 Task: Explore Airbnb stays in Oklahoma Route 66 from 18 october to 24 october with 2 Adults
Action: Mouse moved to (578, 74)
Screenshot: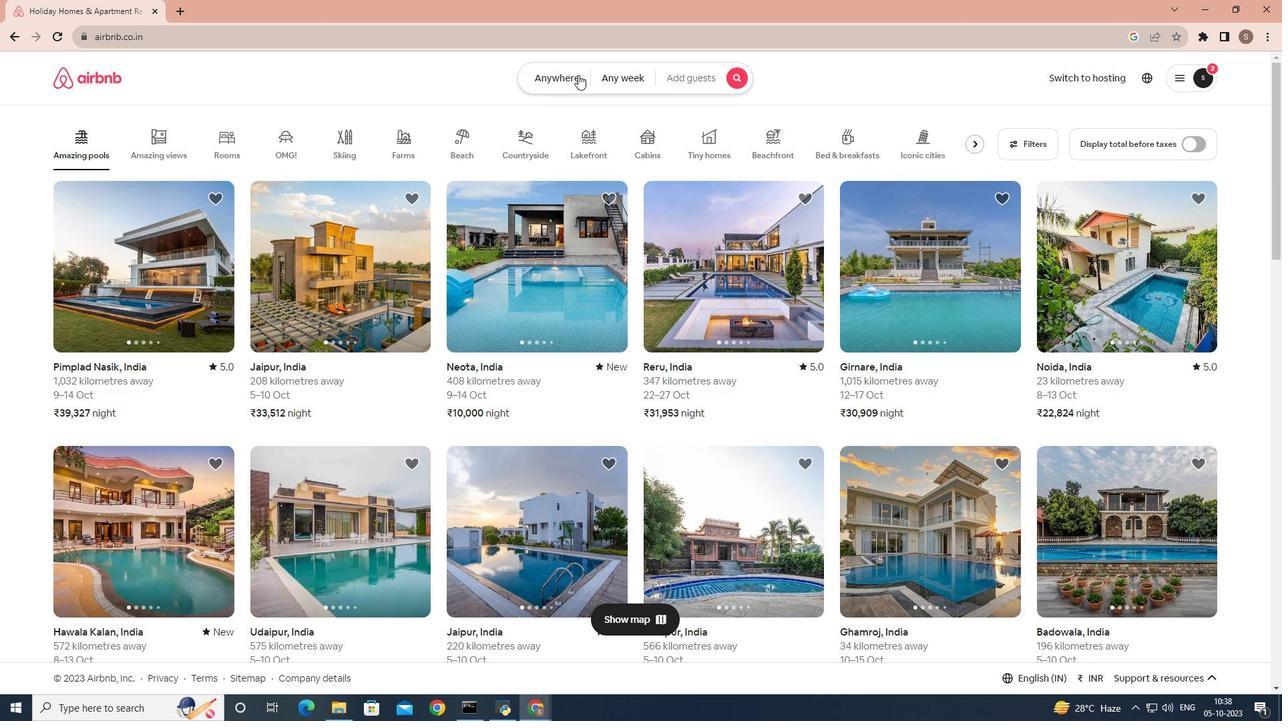 
Action: Mouse pressed left at (578, 74)
Screenshot: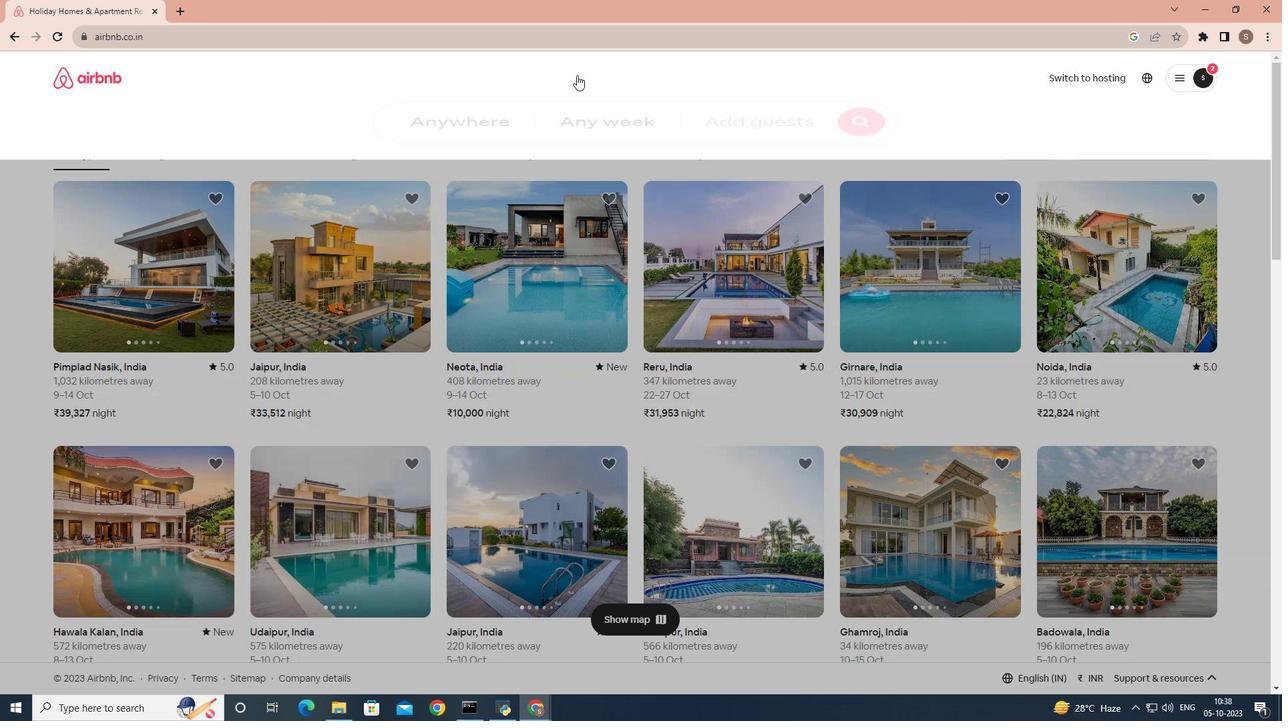 
Action: Mouse moved to (483, 126)
Screenshot: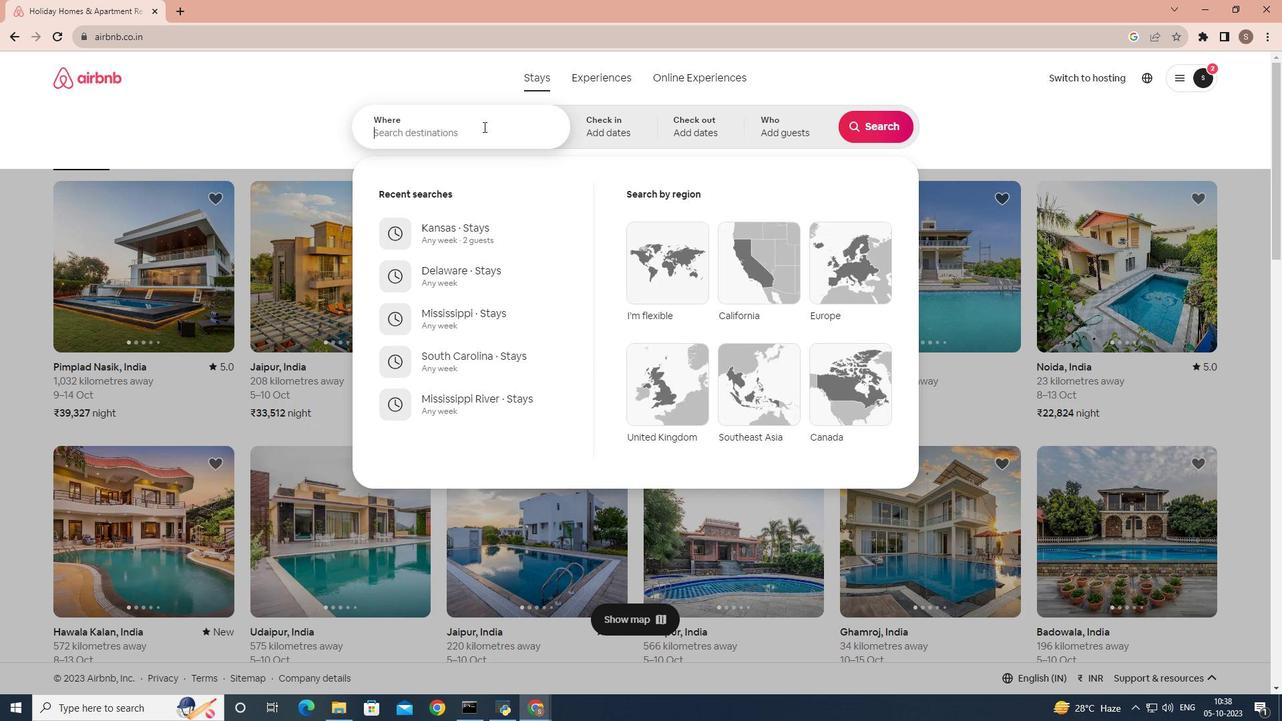 
Action: Mouse pressed left at (483, 126)
Screenshot: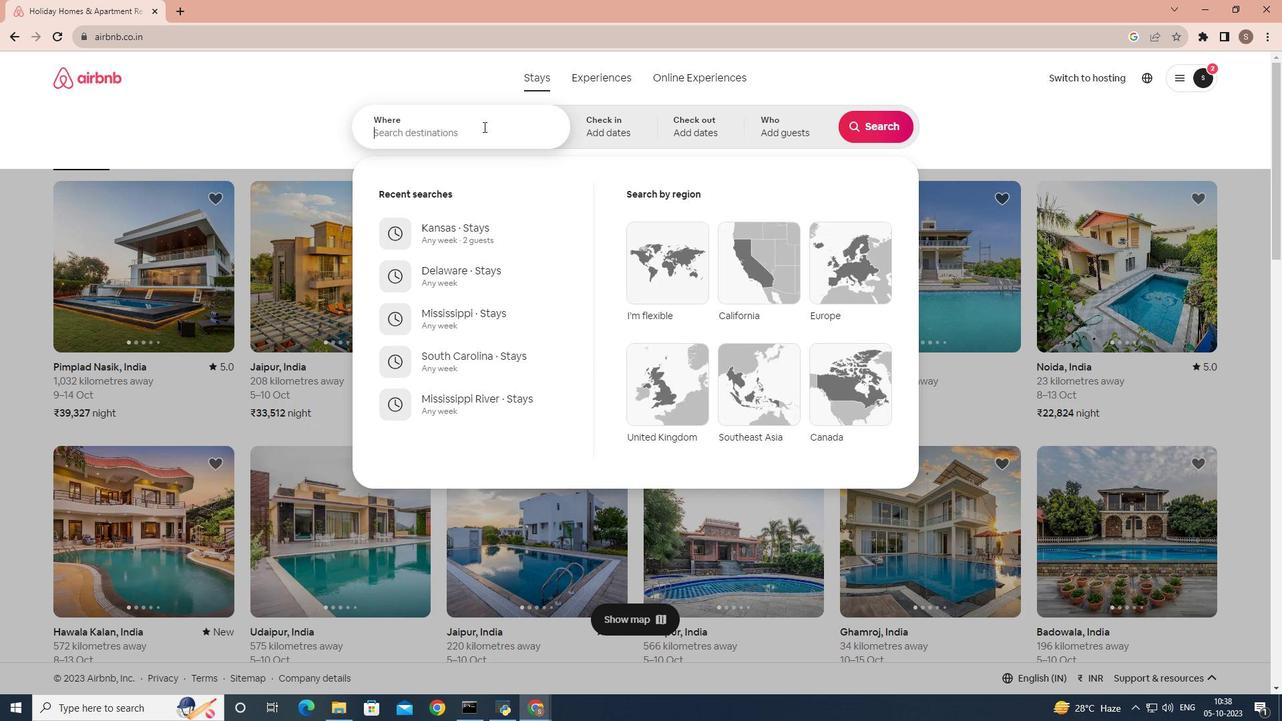 
Action: Key pressed <Key.shift>Oklahoma<Key.space><Key.shift><Key.shift><Key.shift><Key.shift>Route<Key.space>66
Screenshot: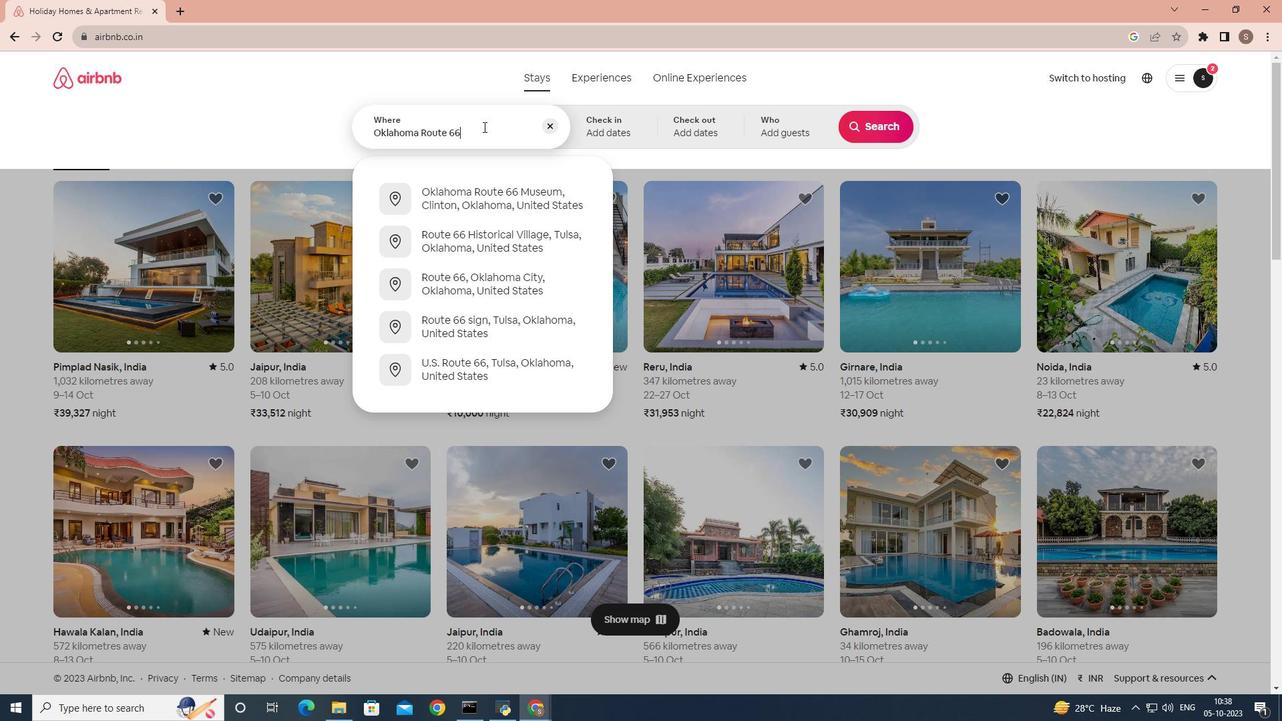 
Action: Mouse moved to (617, 127)
Screenshot: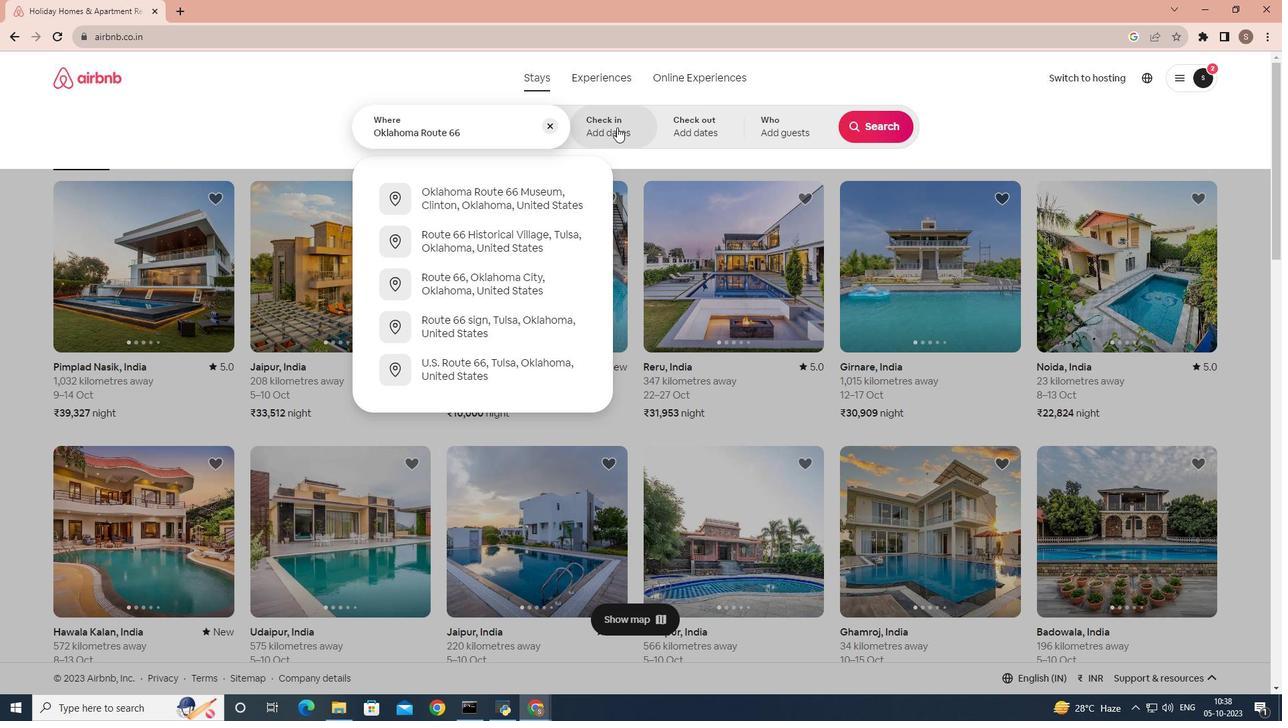 
Action: Mouse pressed left at (617, 127)
Screenshot: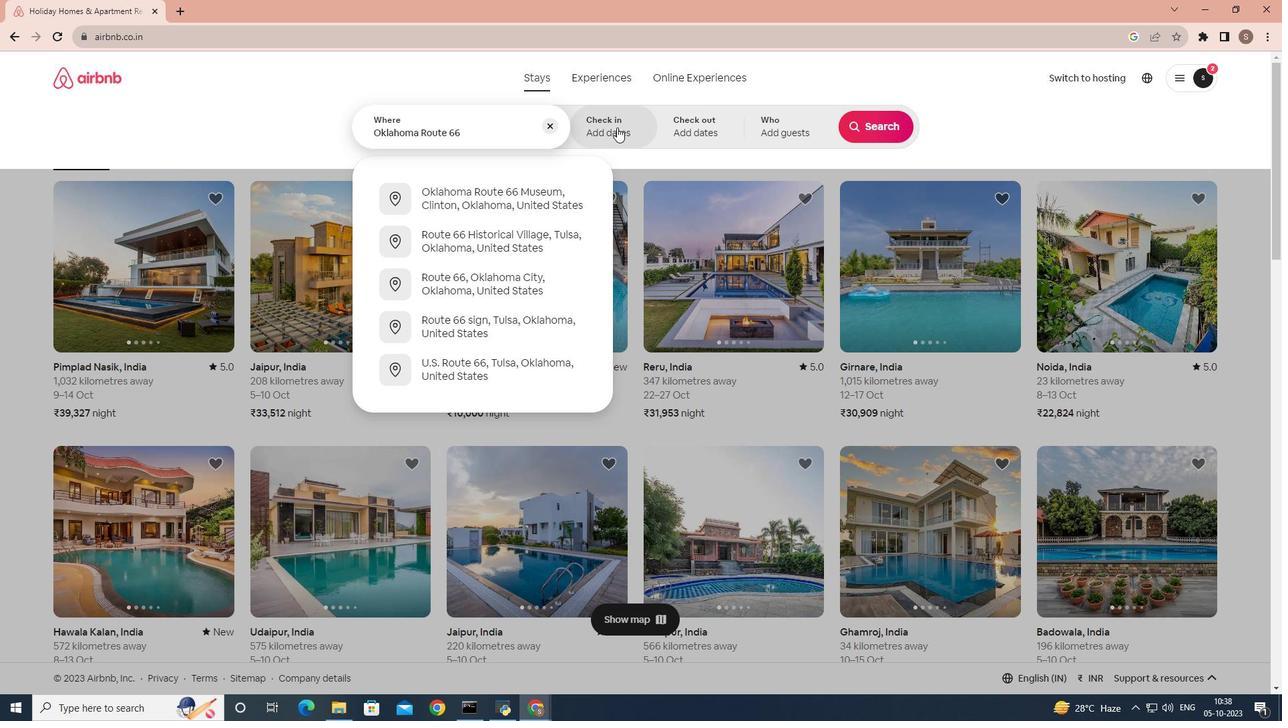 
Action: Mouse moved to (497, 358)
Screenshot: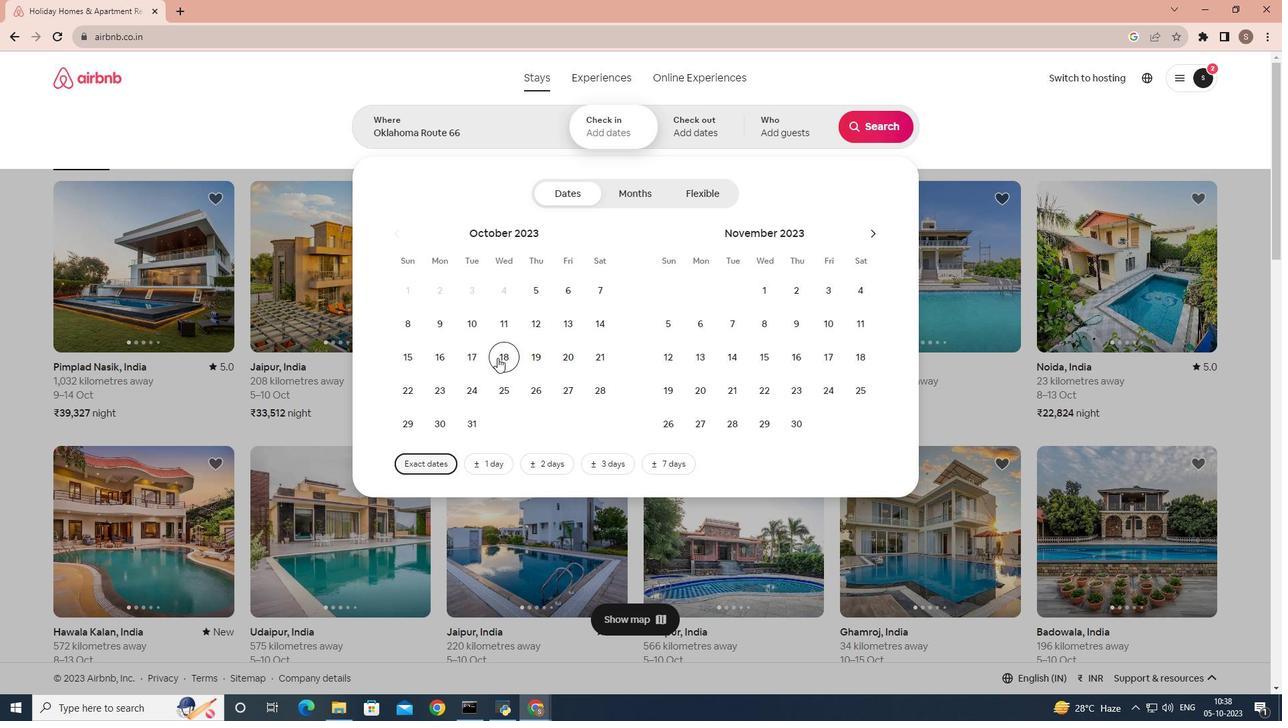 
Action: Mouse pressed left at (497, 358)
Screenshot: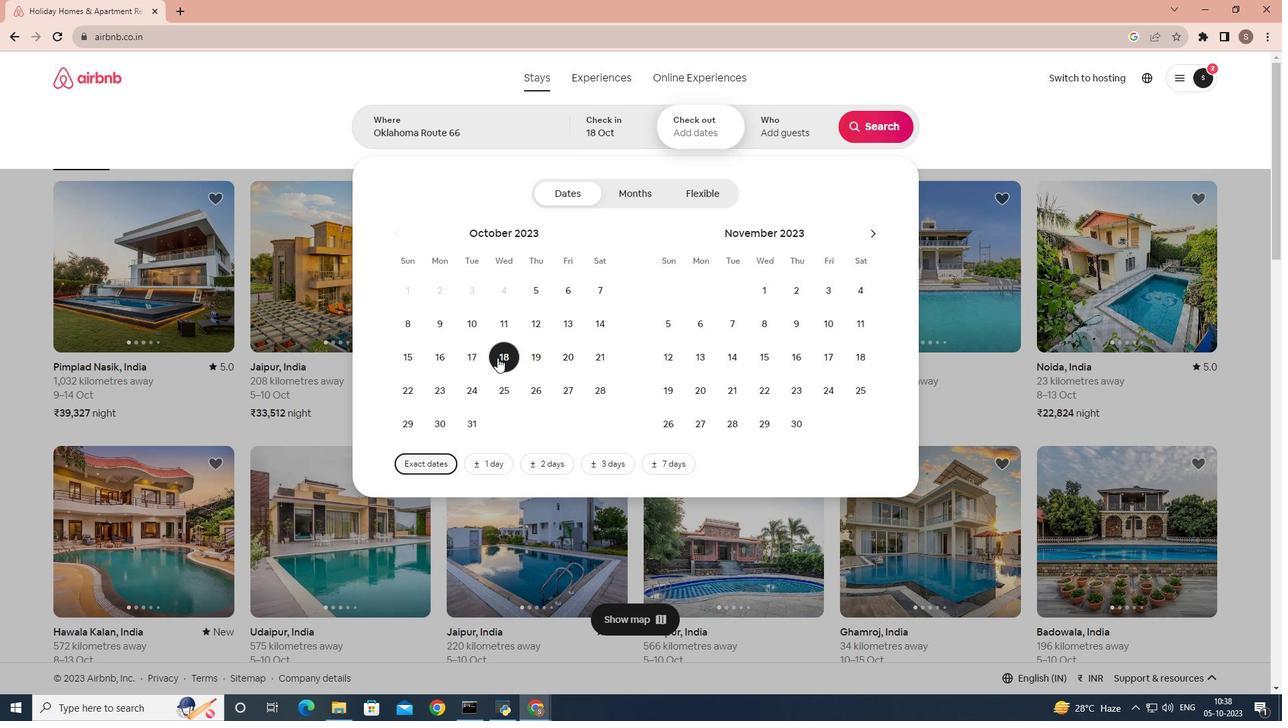 
Action: Mouse moved to (475, 378)
Screenshot: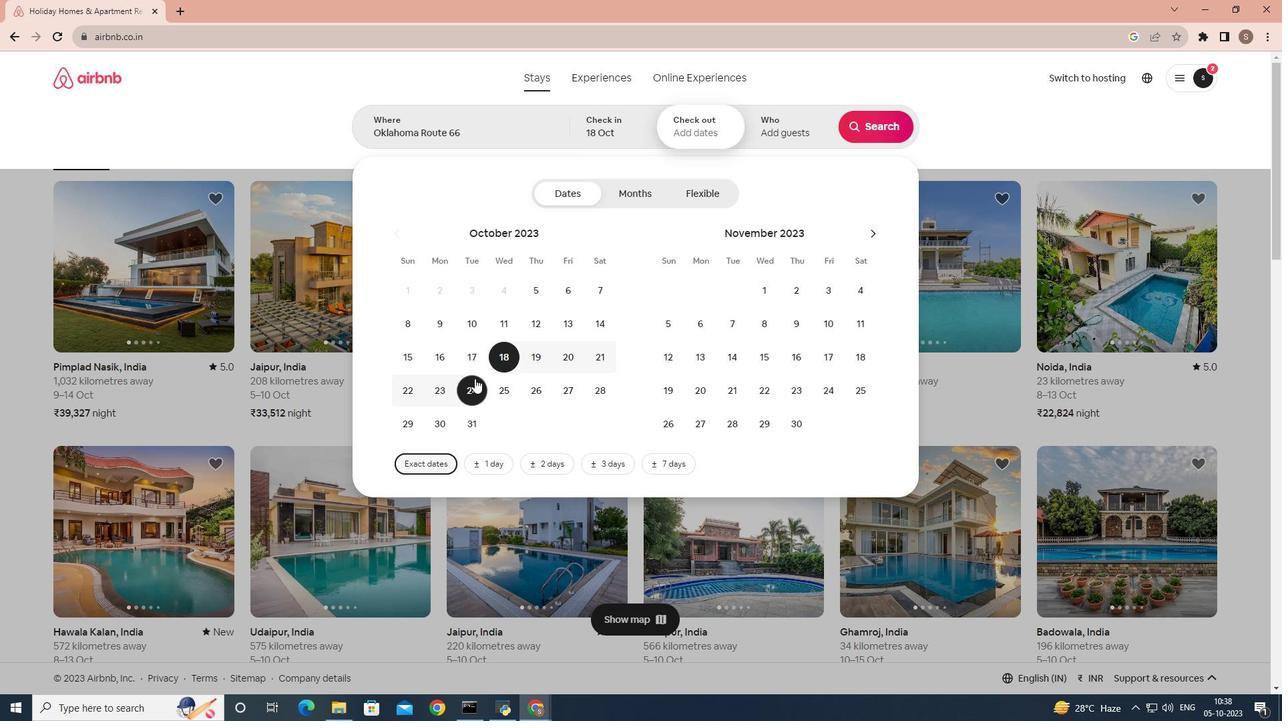 
Action: Mouse pressed left at (475, 378)
Screenshot: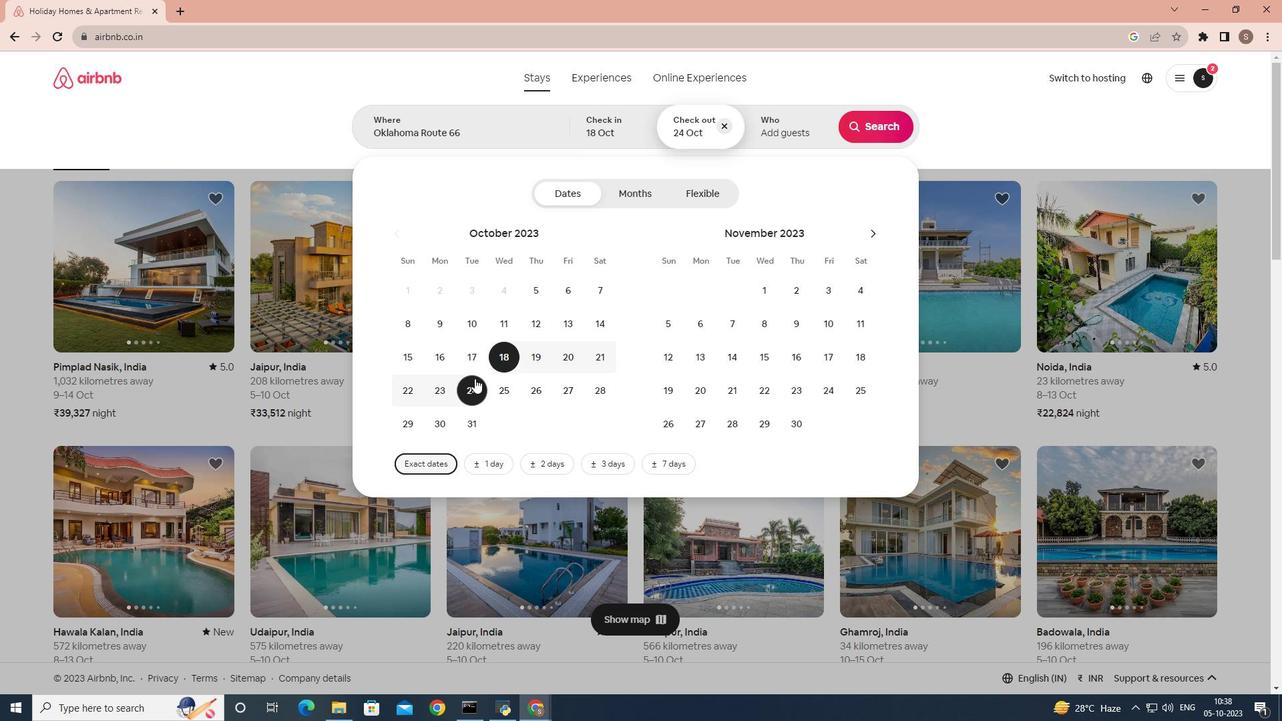 
Action: Mouse moved to (769, 130)
Screenshot: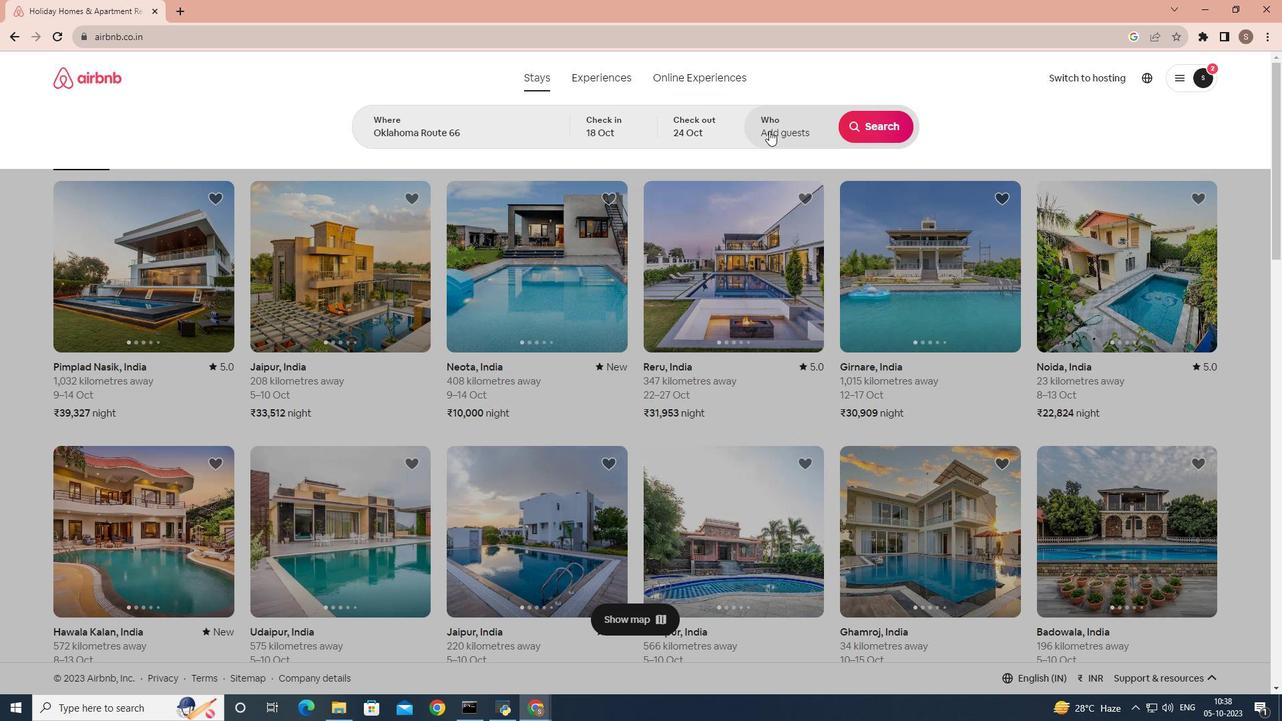 
Action: Mouse pressed left at (769, 130)
Screenshot: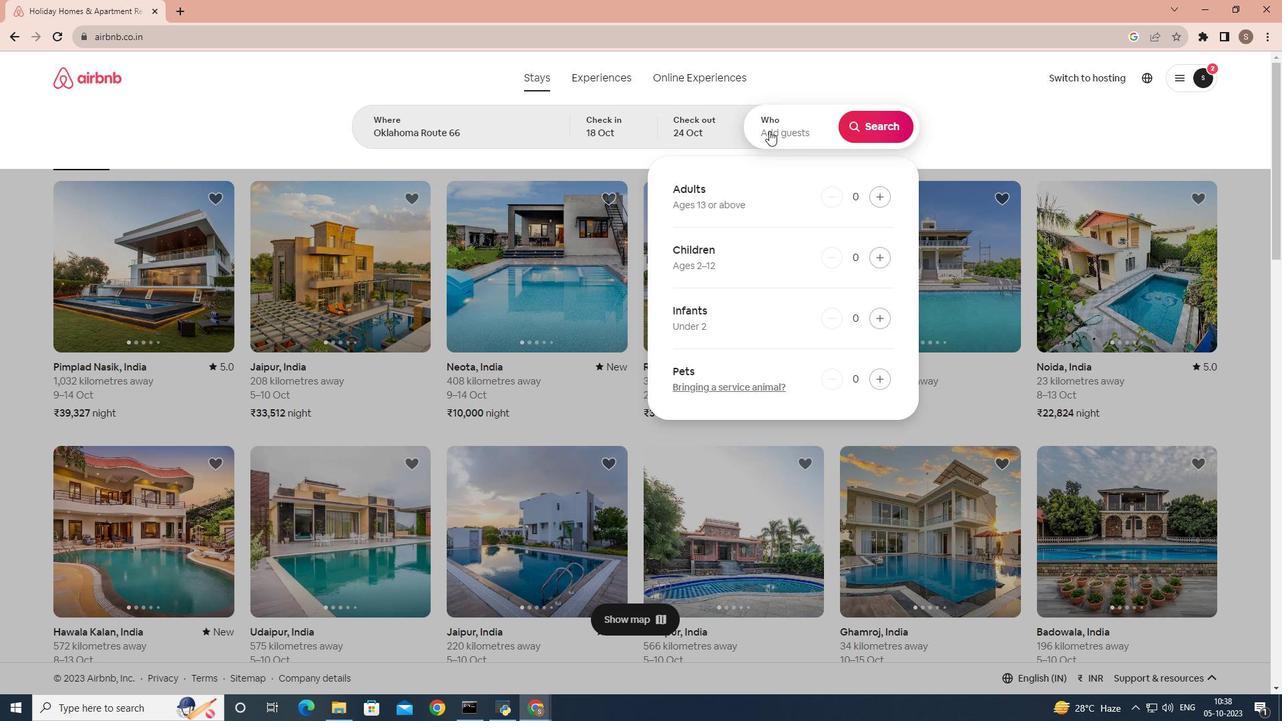
Action: Mouse moved to (887, 191)
Screenshot: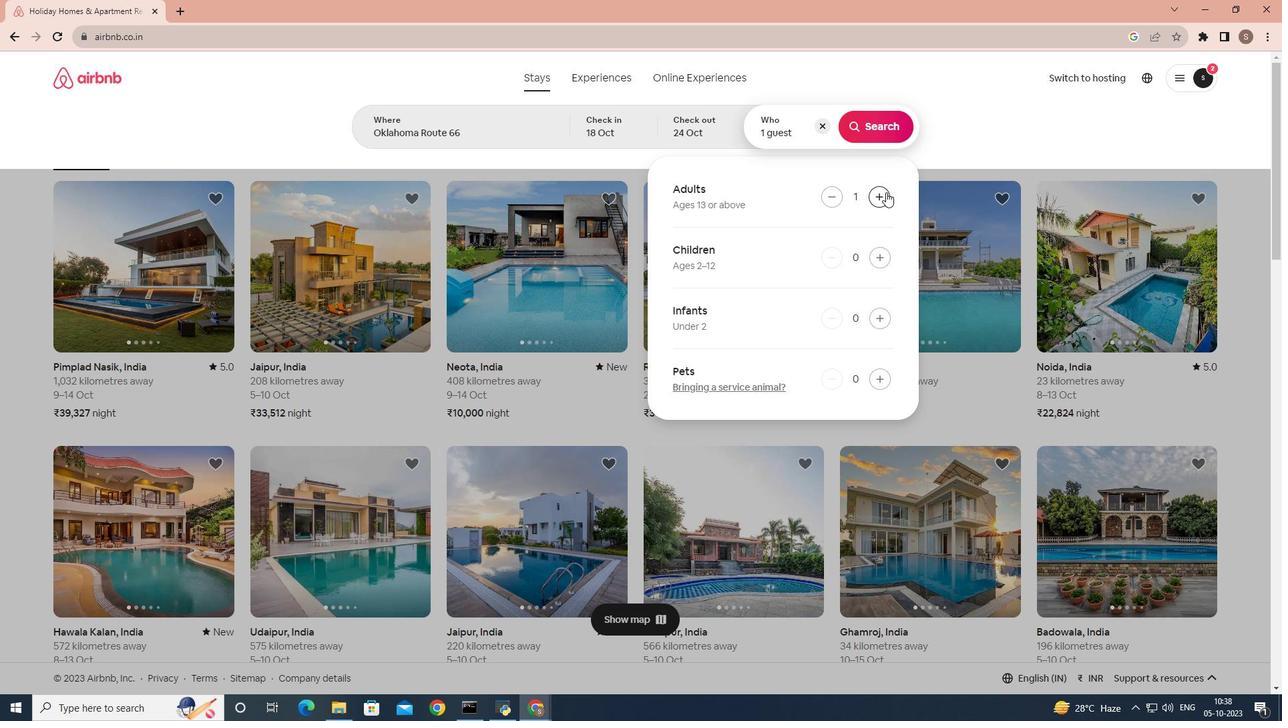
Action: Mouse pressed left at (887, 191)
Screenshot: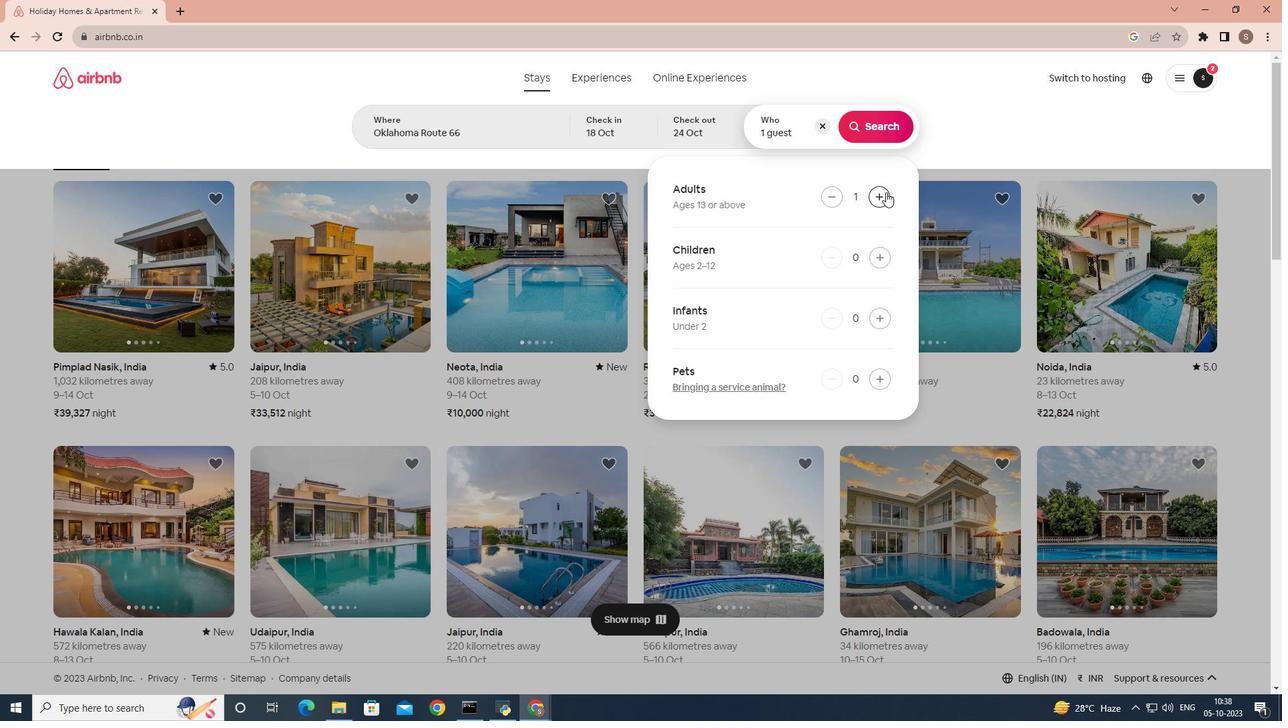 
Action: Mouse moved to (886, 192)
Screenshot: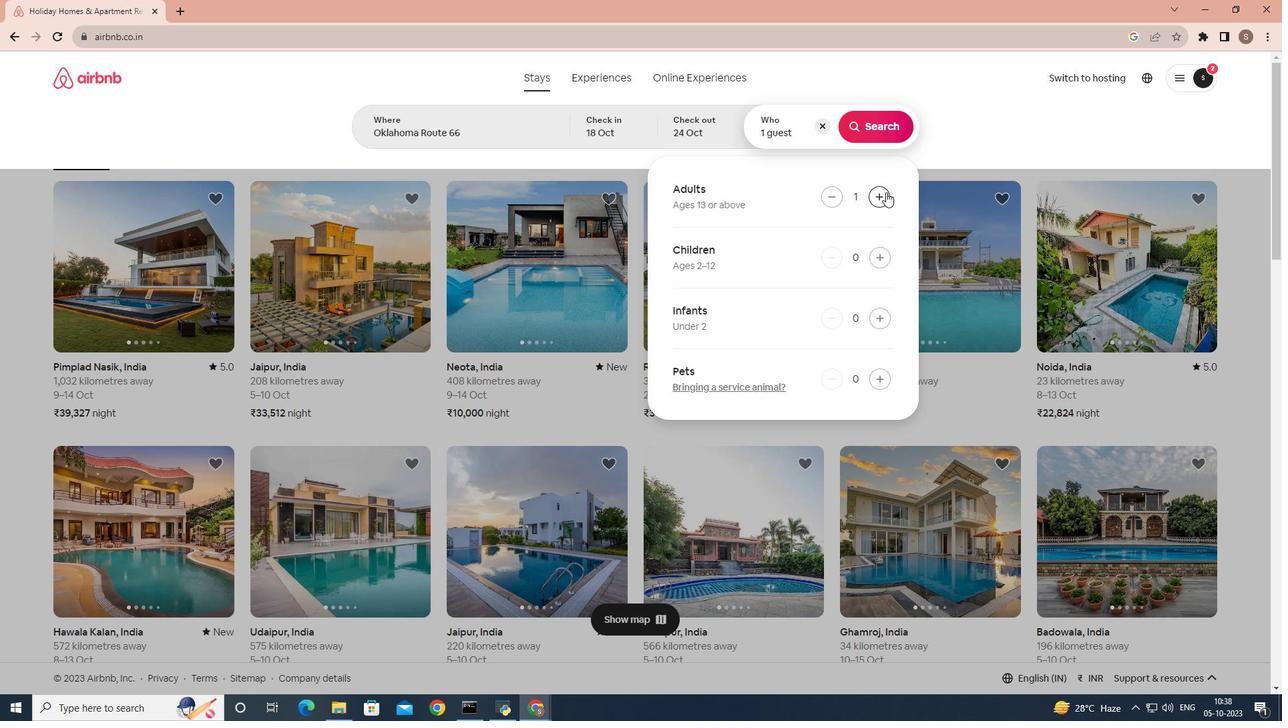 
Action: Mouse pressed left at (886, 192)
Screenshot: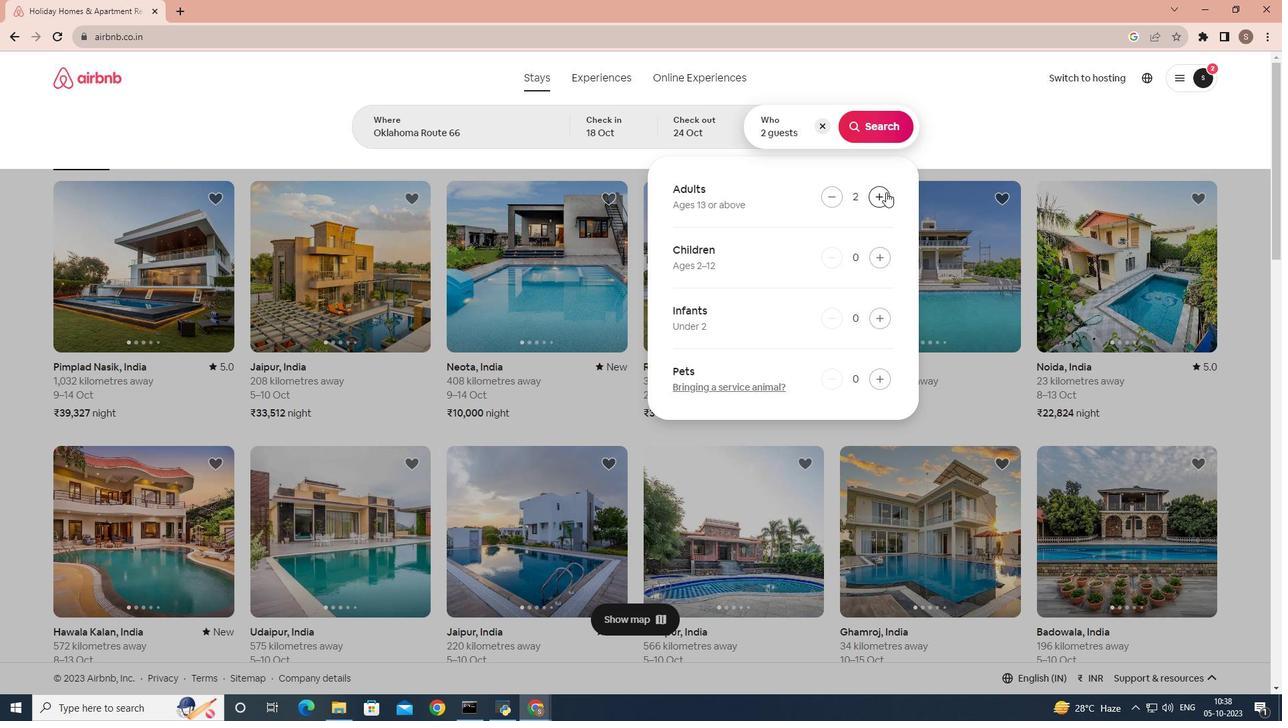 
Action: Mouse moved to (865, 134)
Screenshot: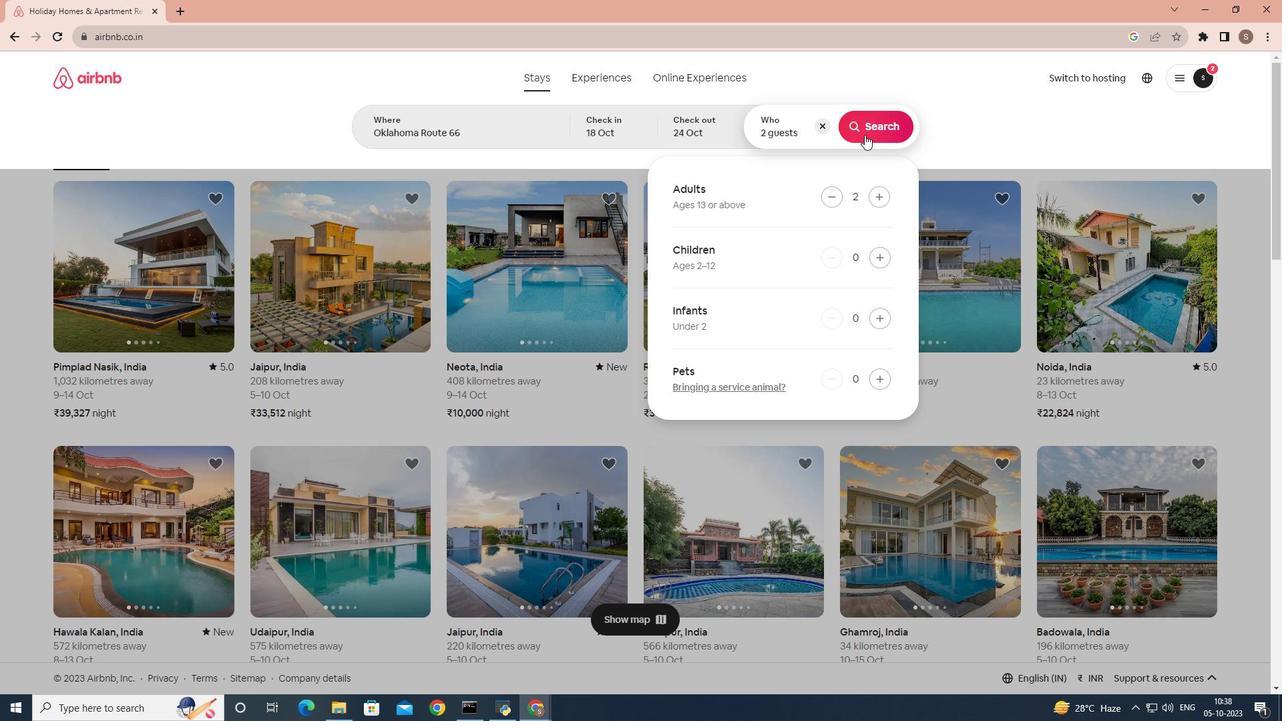 
Action: Mouse pressed left at (865, 134)
Screenshot: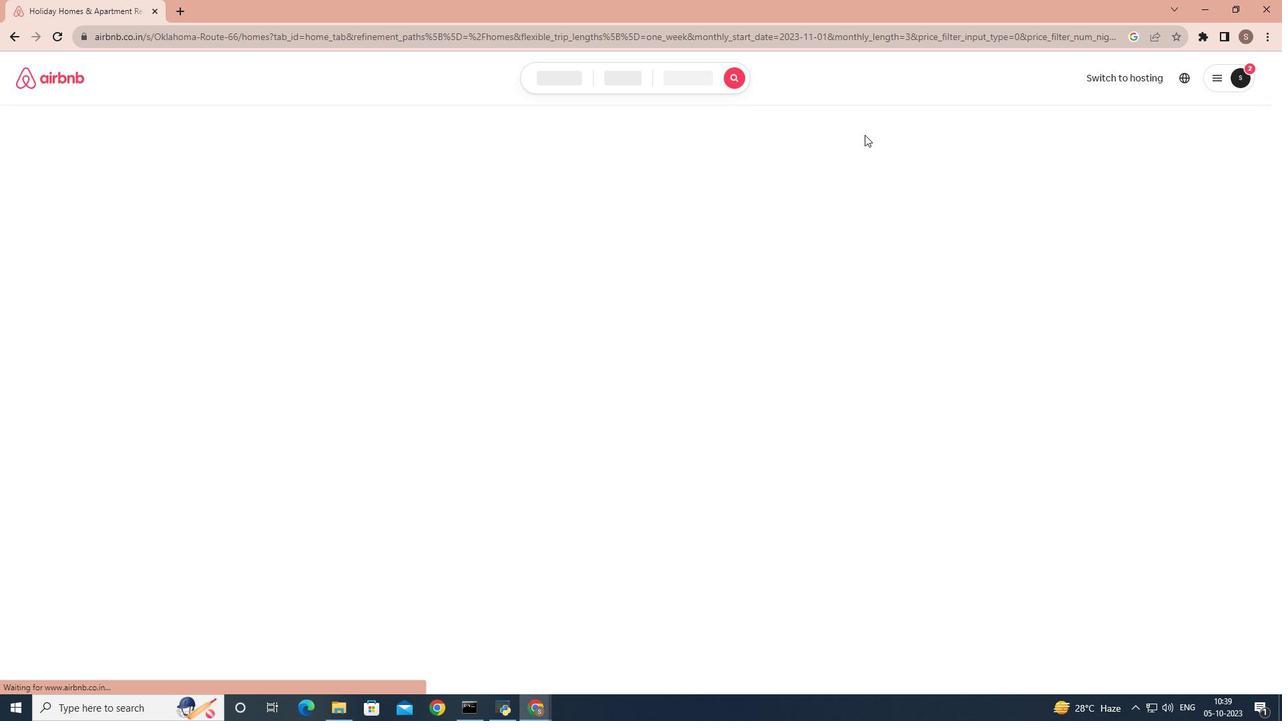 
Action: Mouse moved to (551, 263)
Screenshot: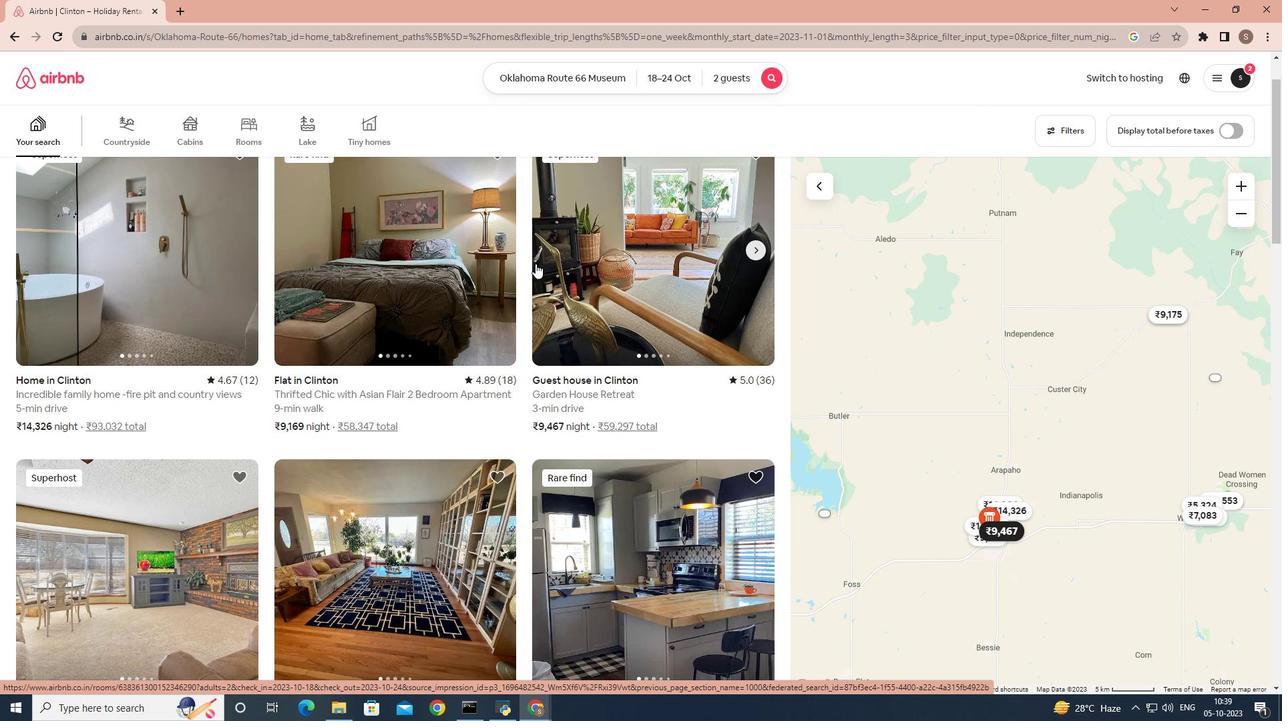 
Action: Mouse scrolled (551, 263) with delta (0, 0)
Screenshot: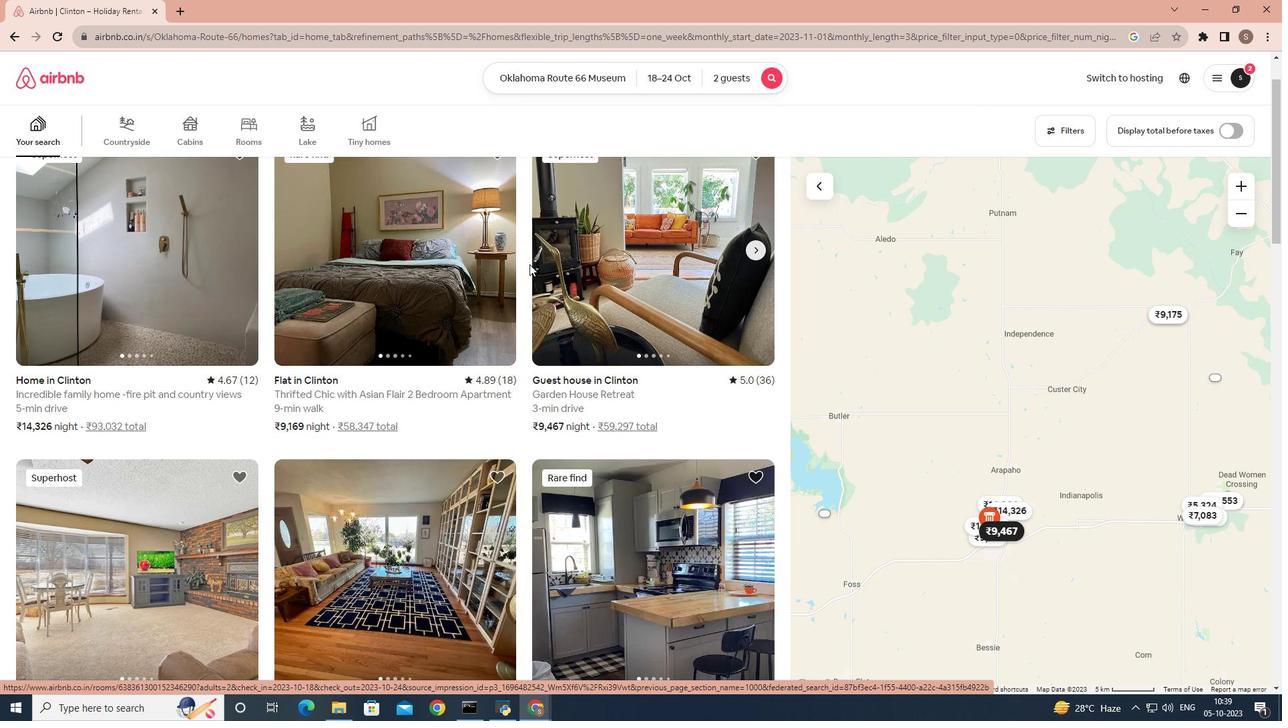 
Action: Mouse moved to (181, 305)
Screenshot: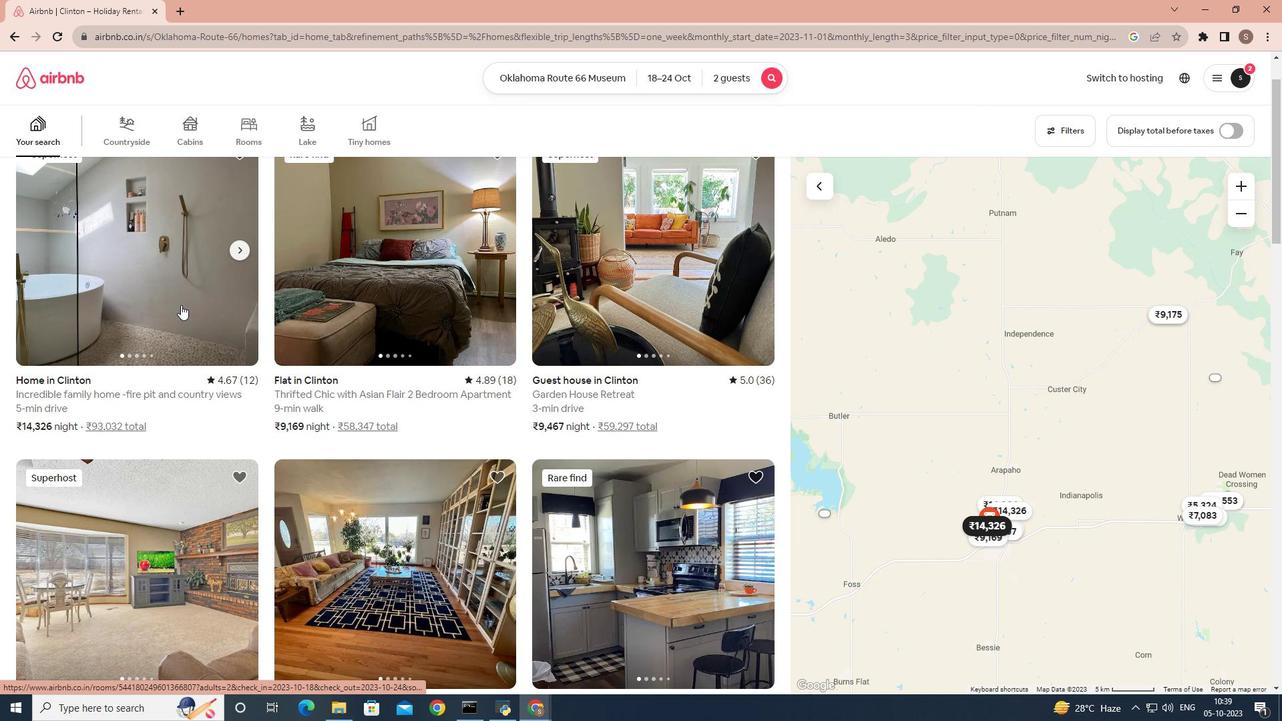 
Action: Mouse pressed left at (181, 305)
Screenshot: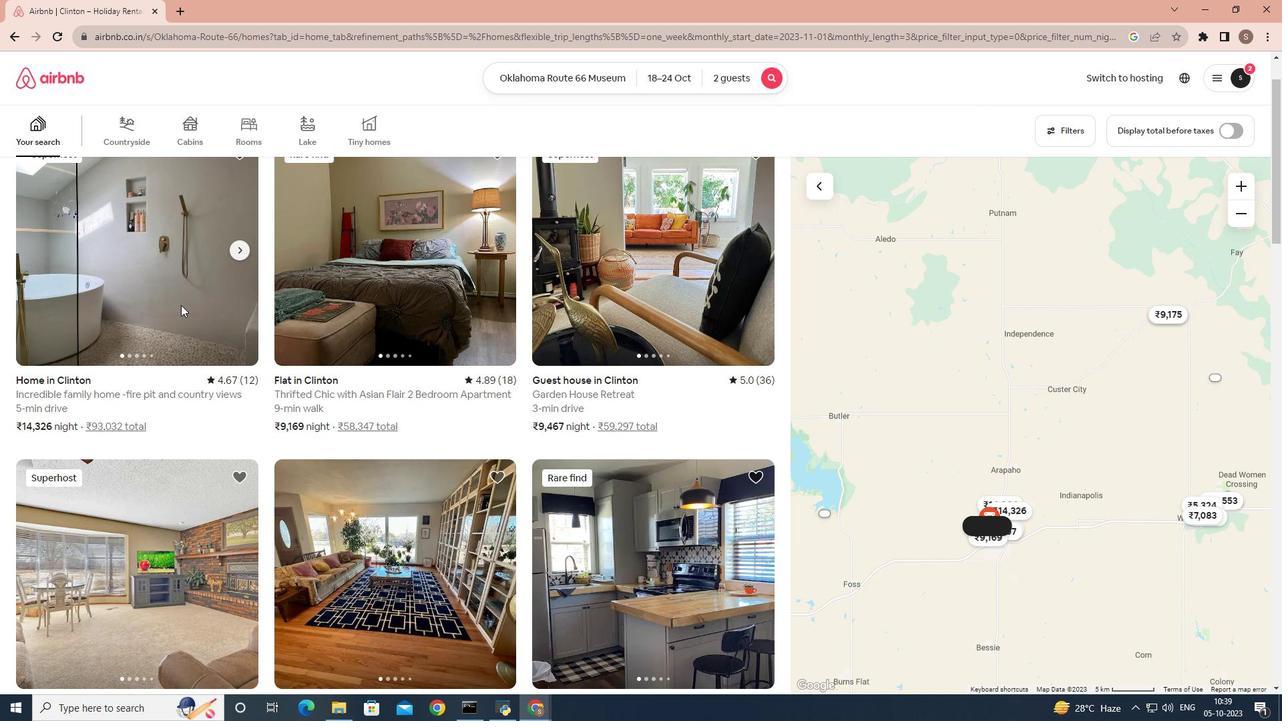 
Action: Mouse moved to (920, 501)
Screenshot: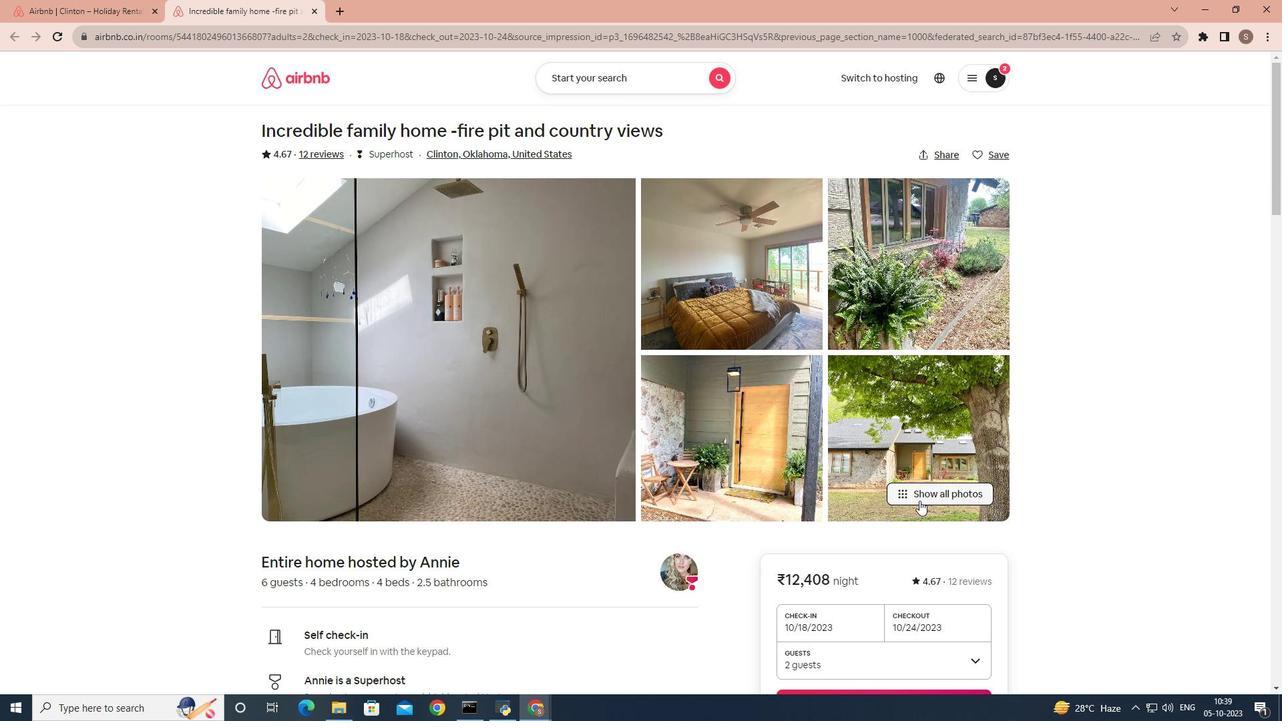 
Action: Mouse pressed left at (920, 501)
Screenshot: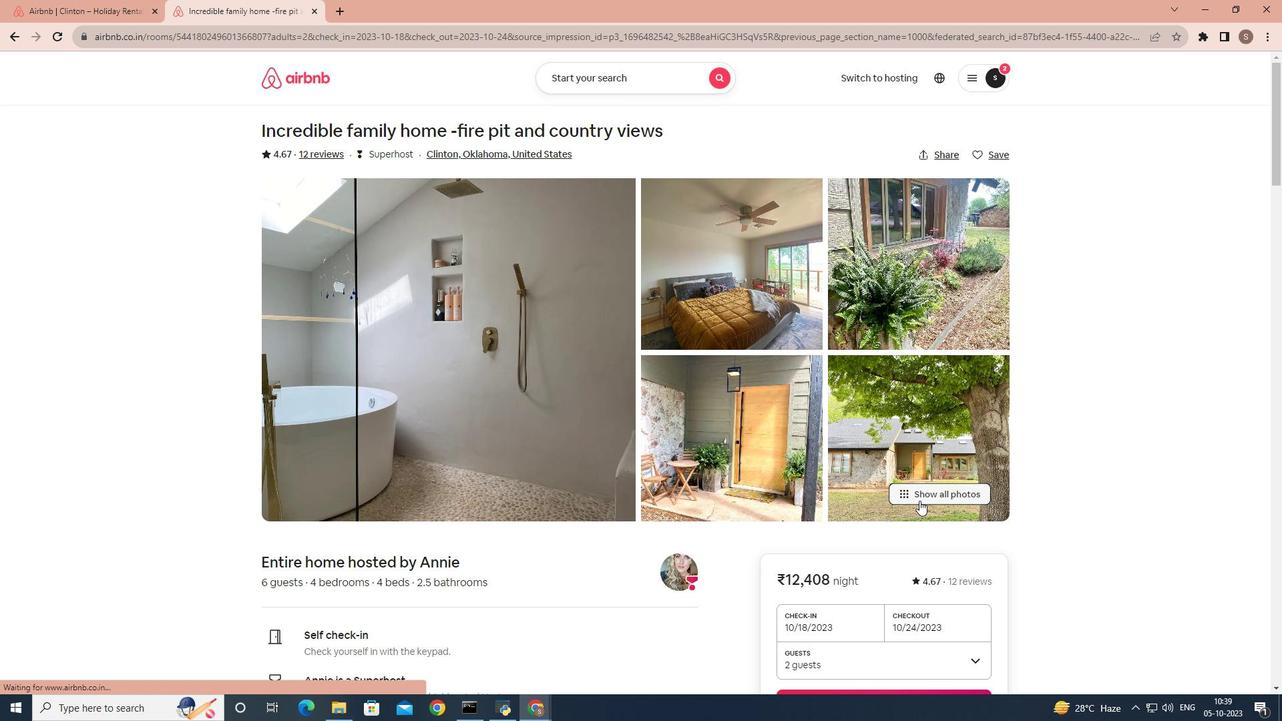 
Action: Mouse moved to (1025, 404)
Screenshot: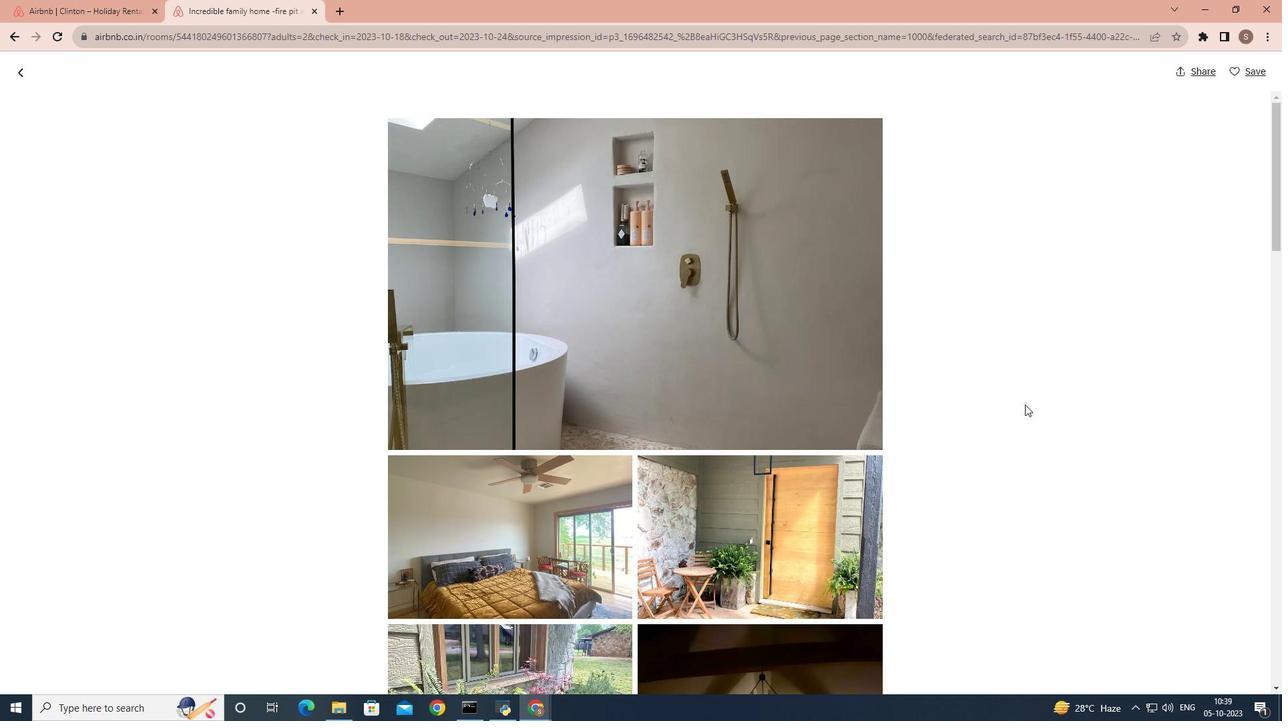 
Action: Mouse scrolled (1025, 404) with delta (0, 0)
Screenshot: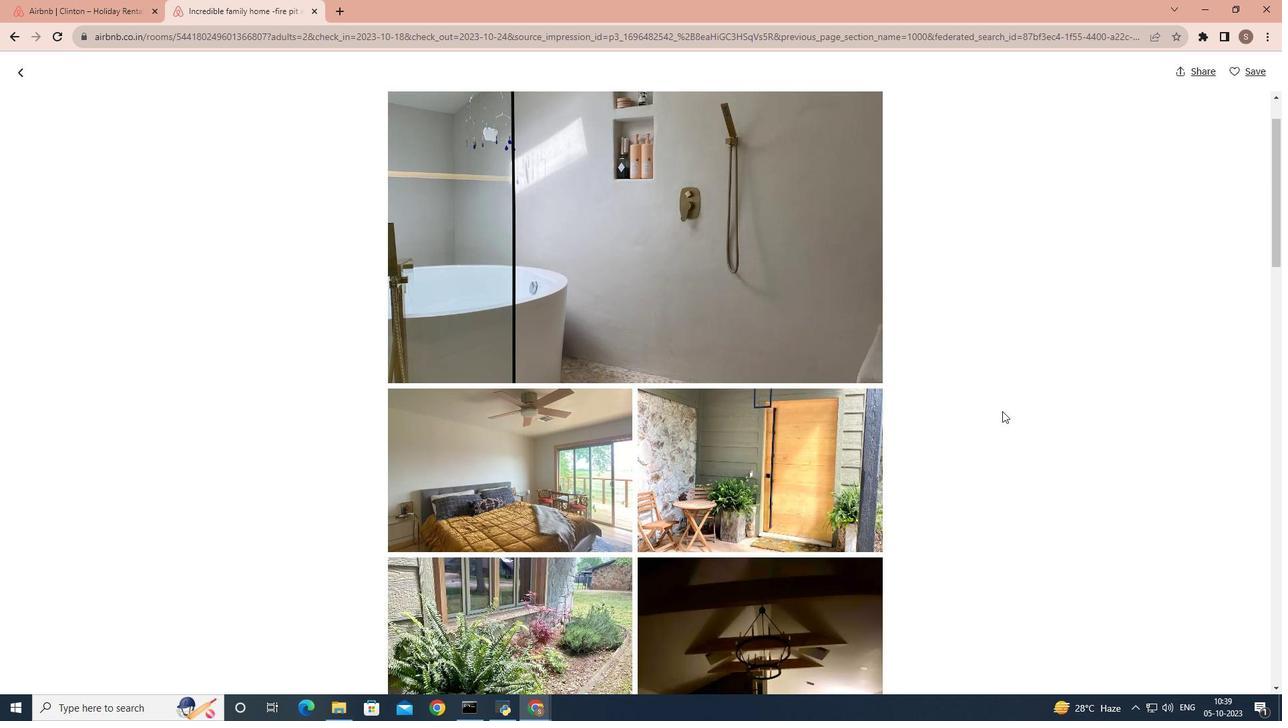 
Action: Mouse moved to (968, 420)
Screenshot: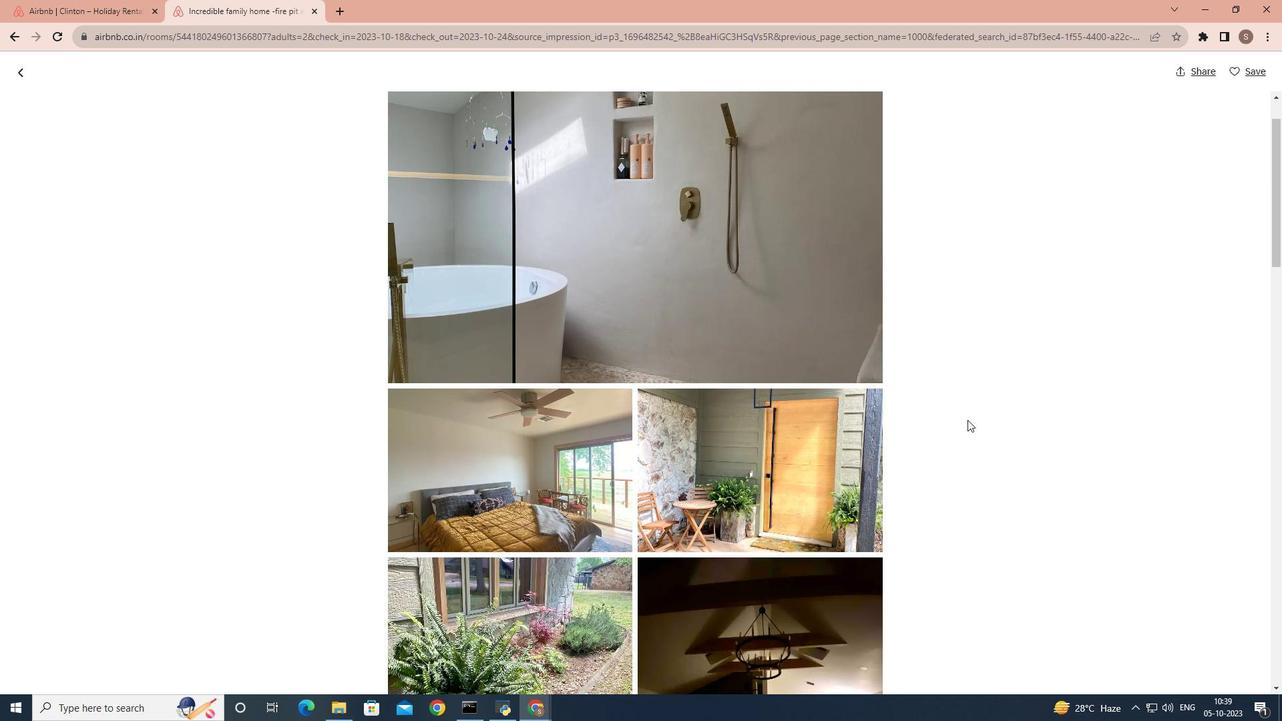 
Action: Mouse scrolled (968, 419) with delta (0, 0)
Screenshot: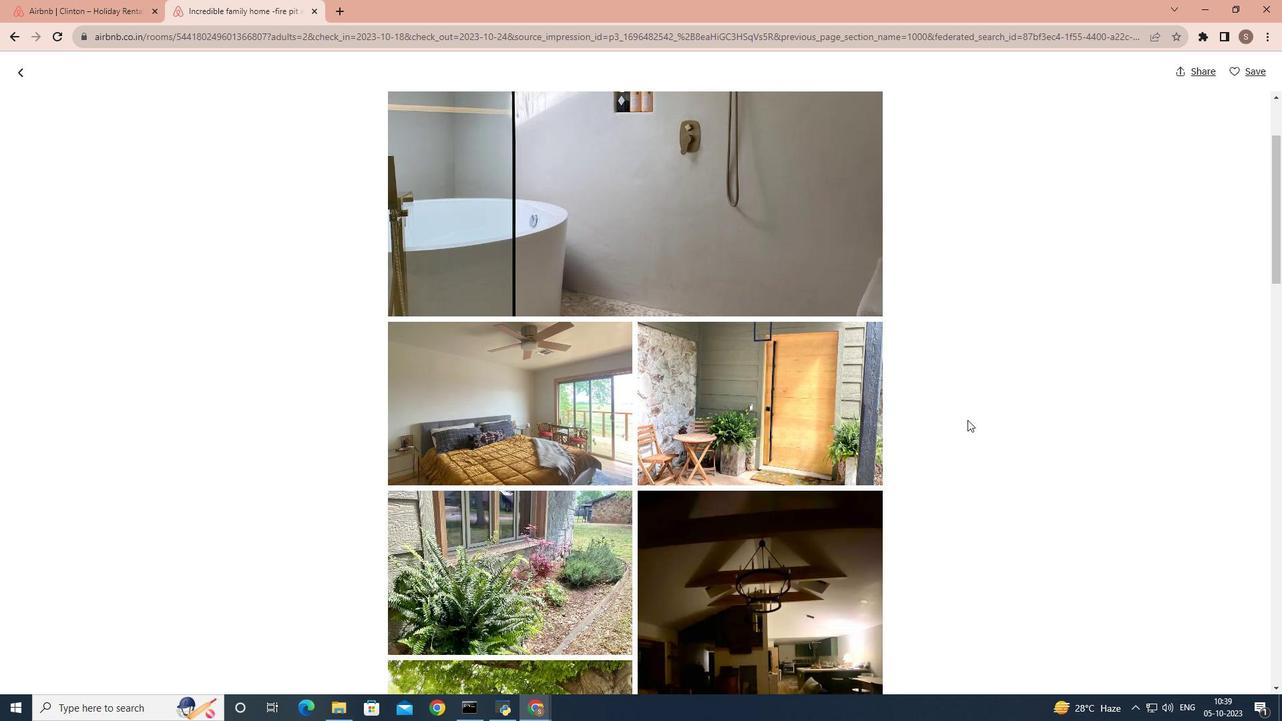 
Action: Mouse scrolled (968, 419) with delta (0, 0)
Screenshot: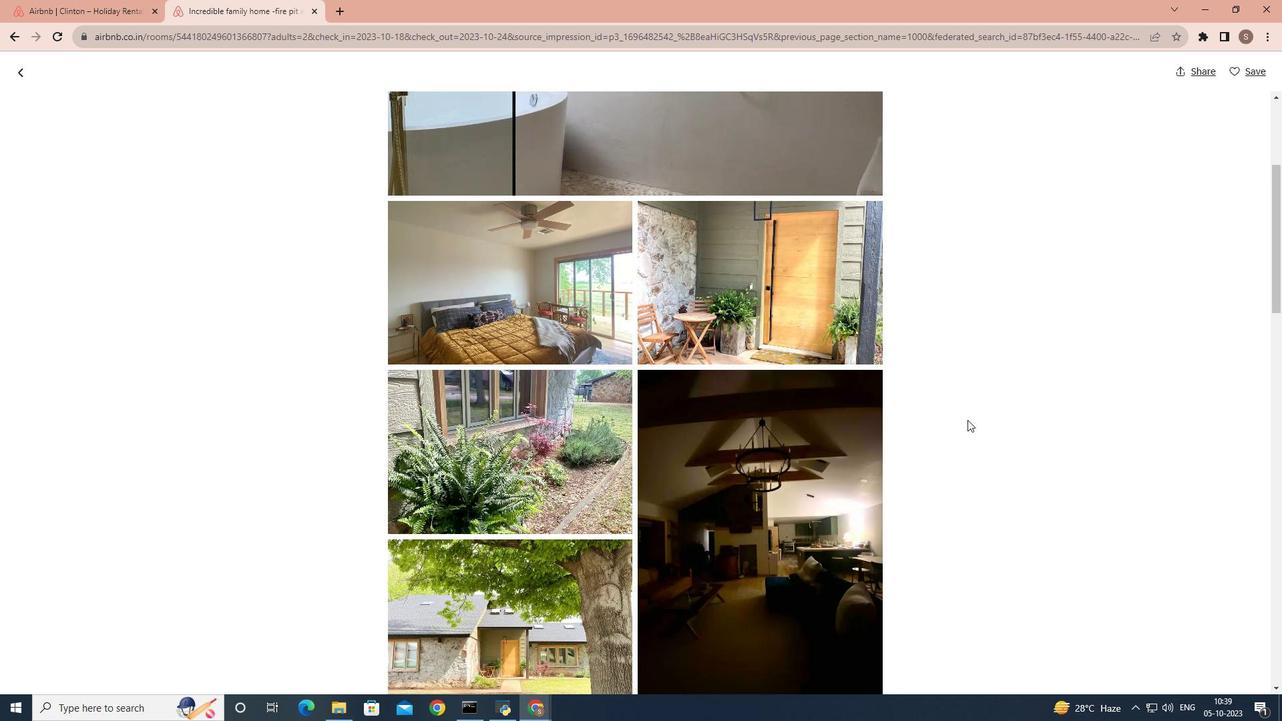 
Action: Mouse scrolled (968, 419) with delta (0, 0)
Screenshot: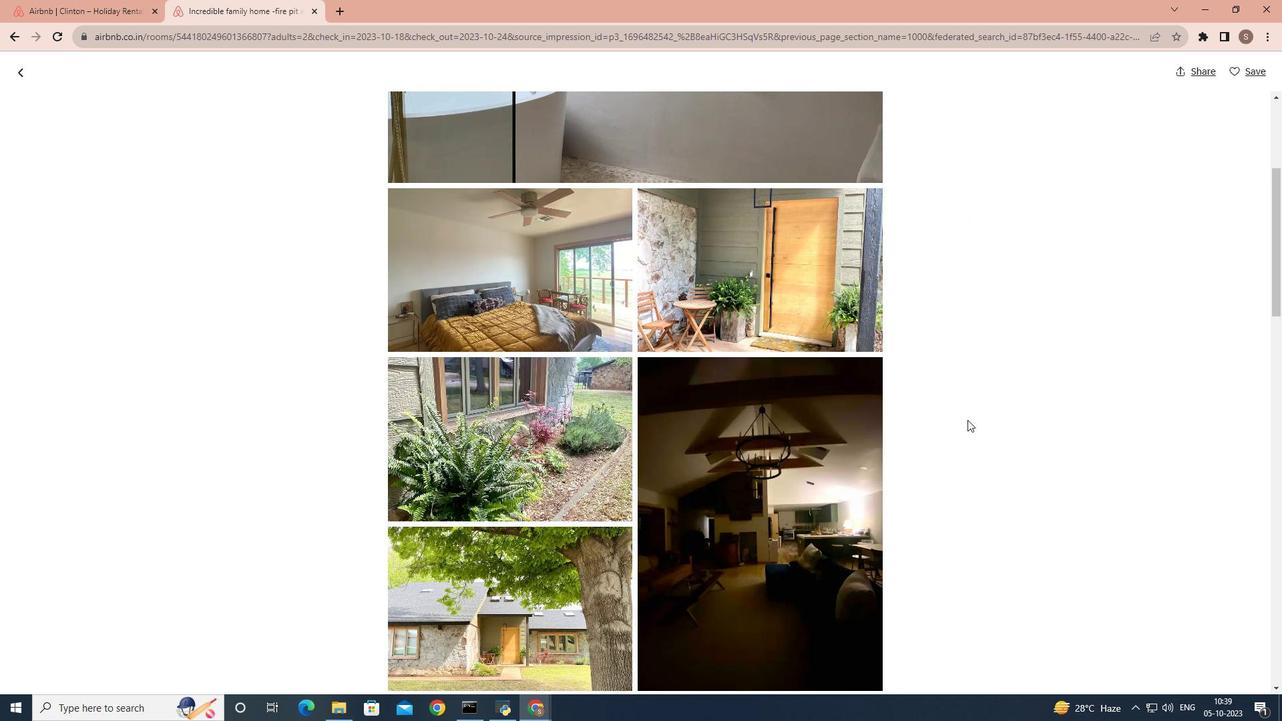 
Action: Mouse scrolled (968, 419) with delta (0, 0)
Screenshot: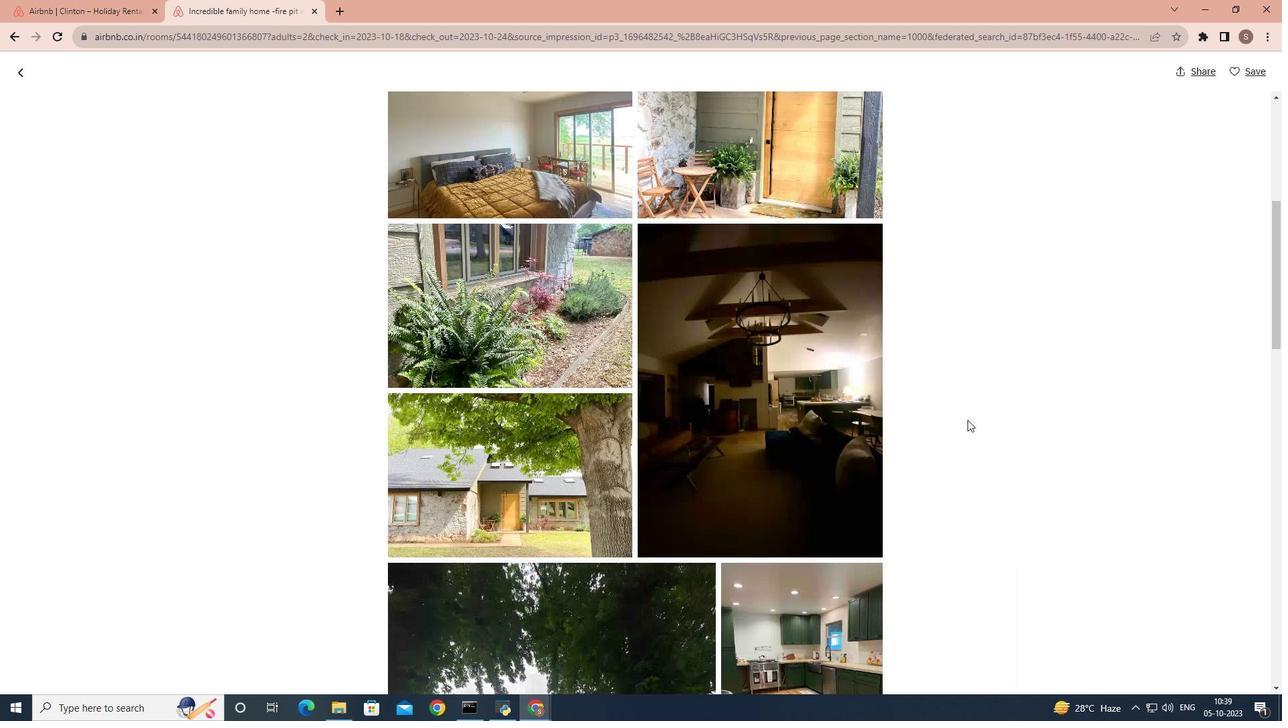 
Action: Mouse scrolled (968, 419) with delta (0, 0)
Screenshot: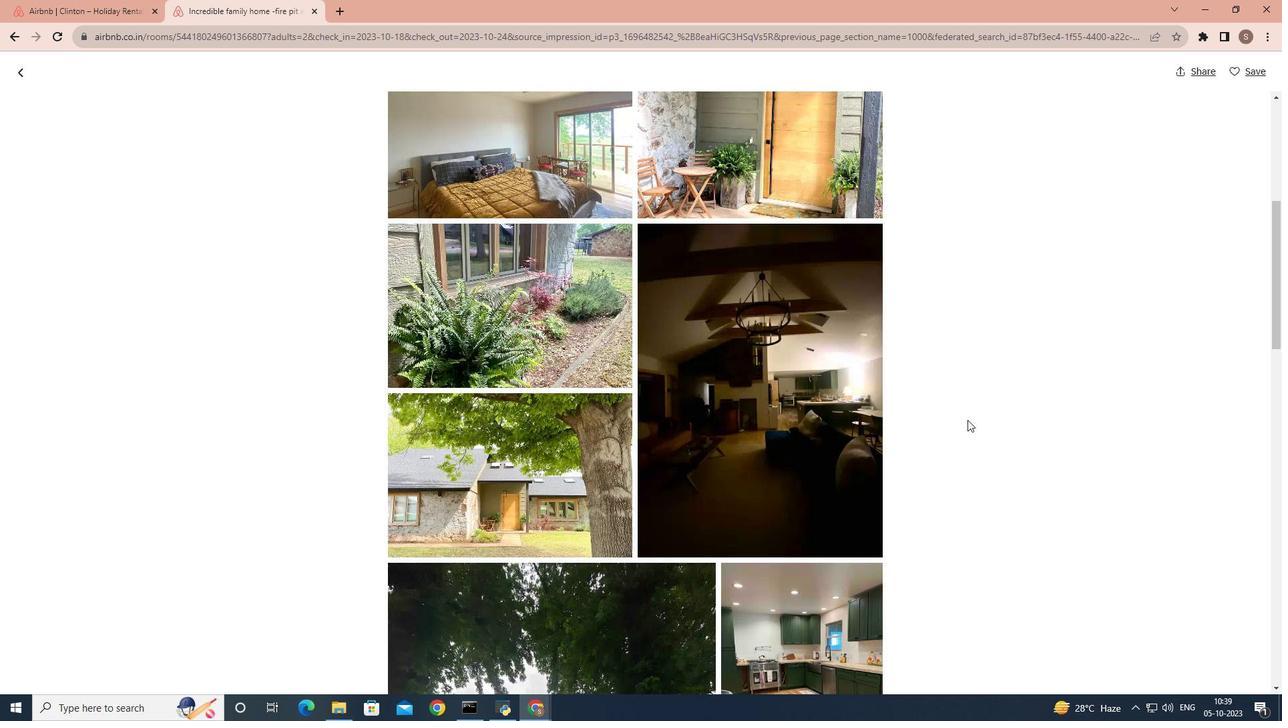 
Action: Mouse scrolled (968, 419) with delta (0, 0)
Screenshot: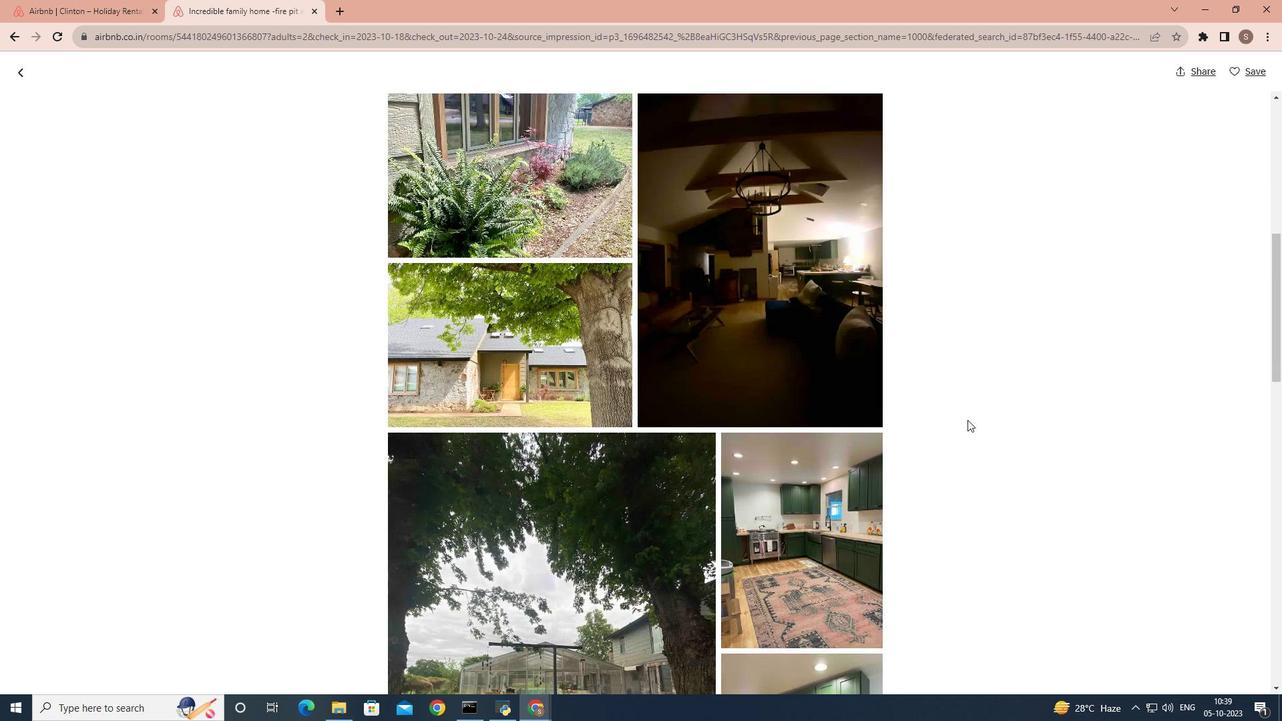 
Action: Mouse scrolled (968, 419) with delta (0, 0)
Screenshot: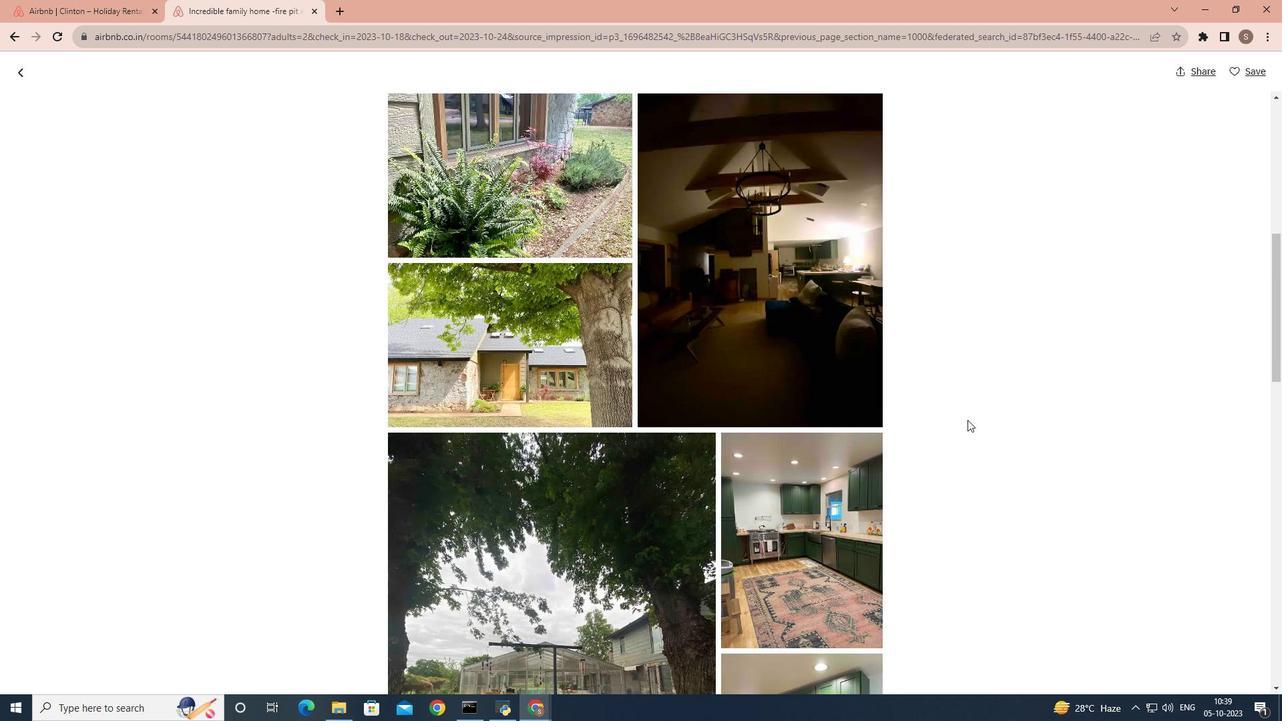 
Action: Mouse scrolled (968, 419) with delta (0, 0)
Screenshot: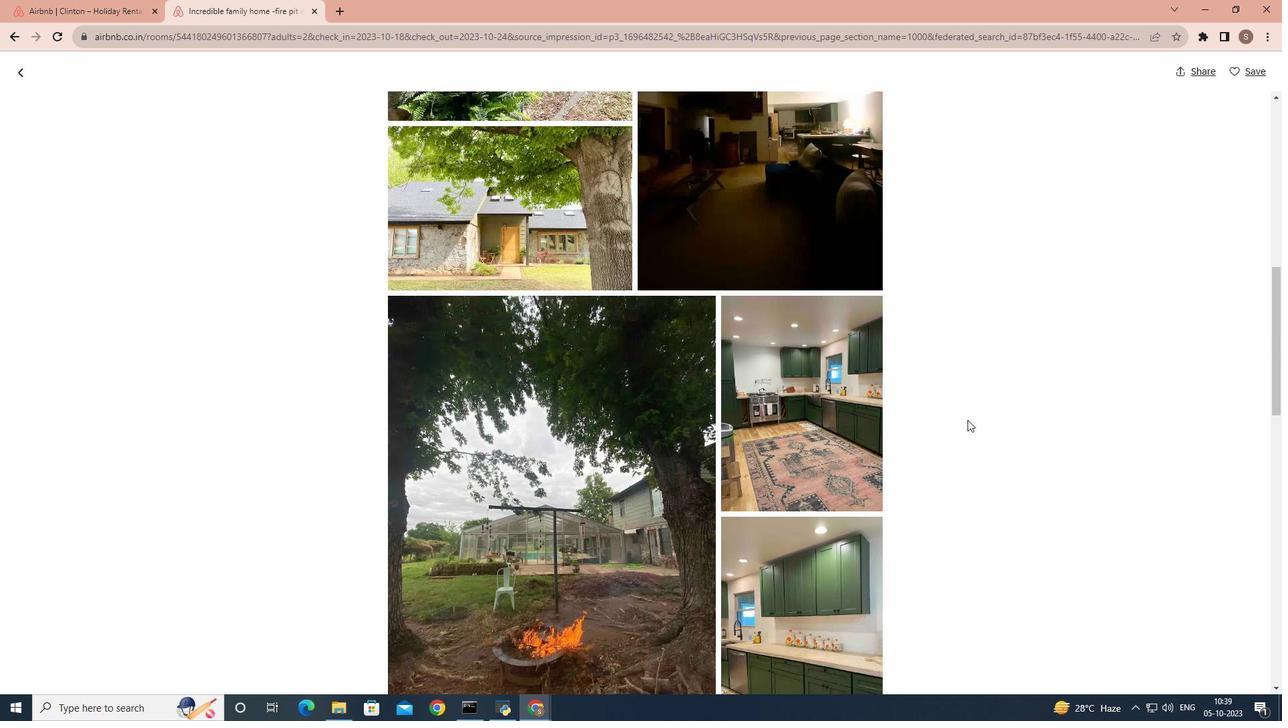 
Action: Mouse scrolled (968, 419) with delta (0, 0)
Screenshot: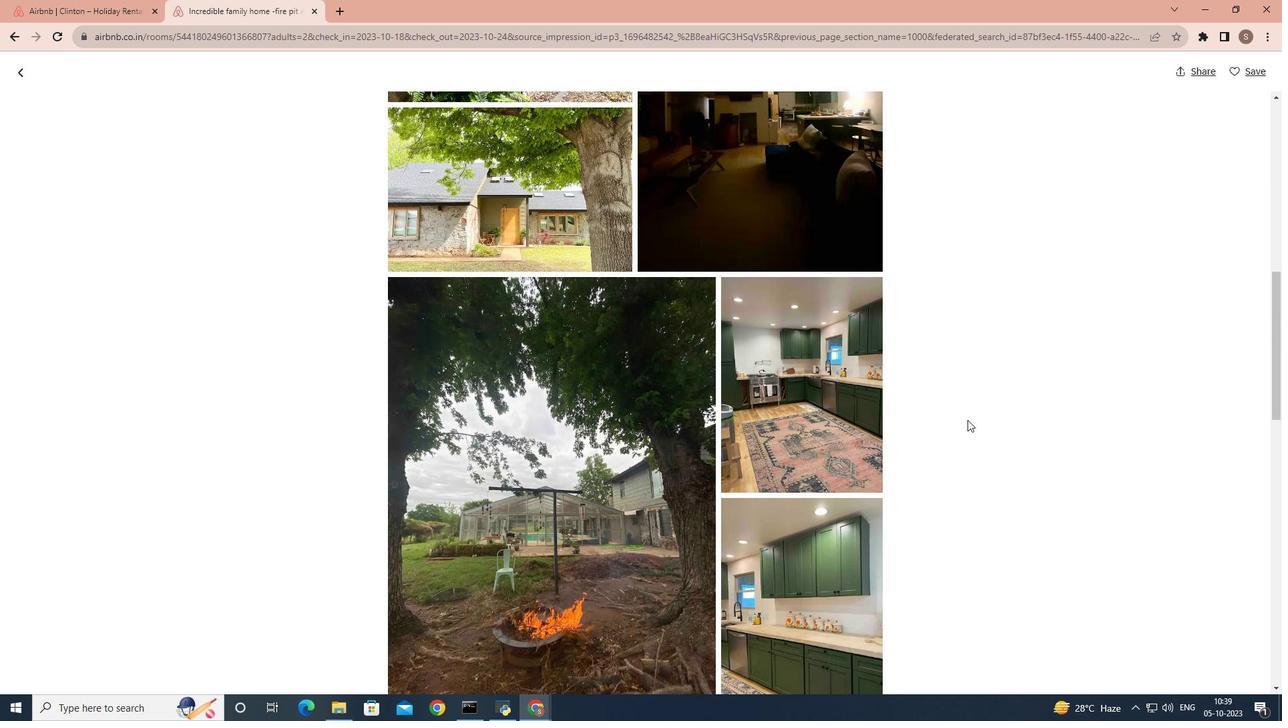 
Action: Mouse scrolled (968, 419) with delta (0, 0)
Screenshot: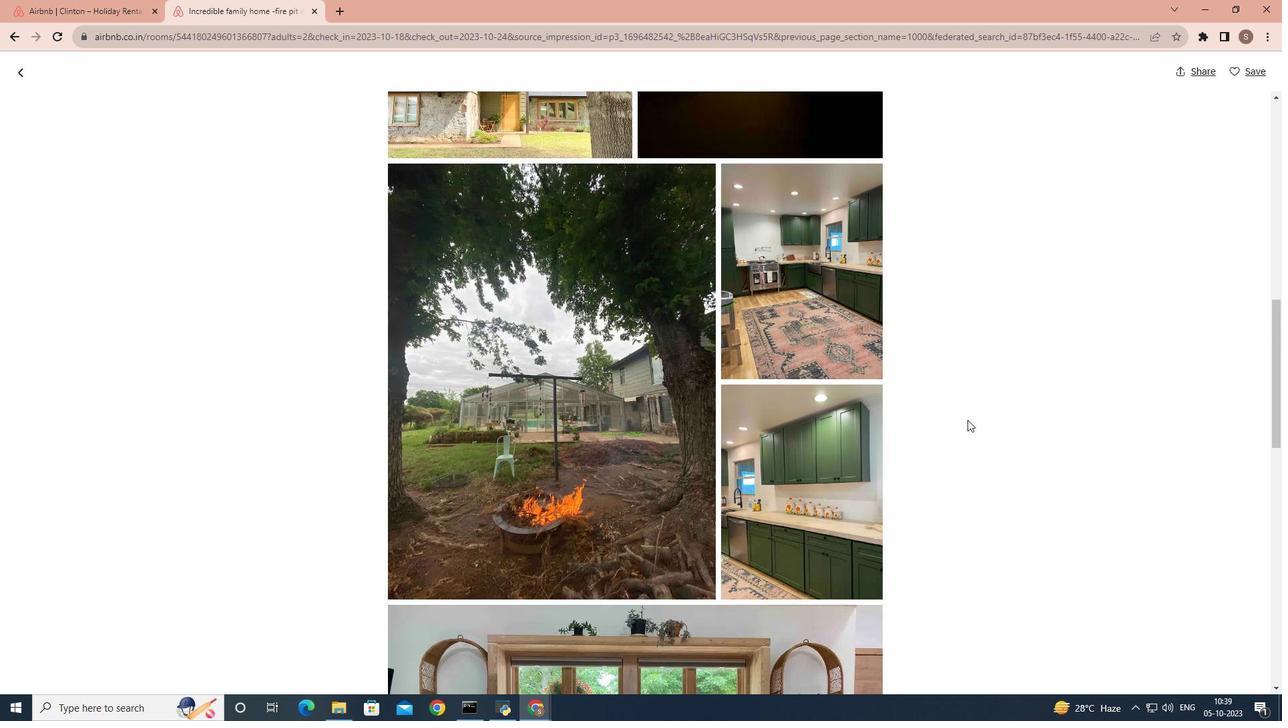 
Action: Mouse scrolled (968, 419) with delta (0, 0)
Screenshot: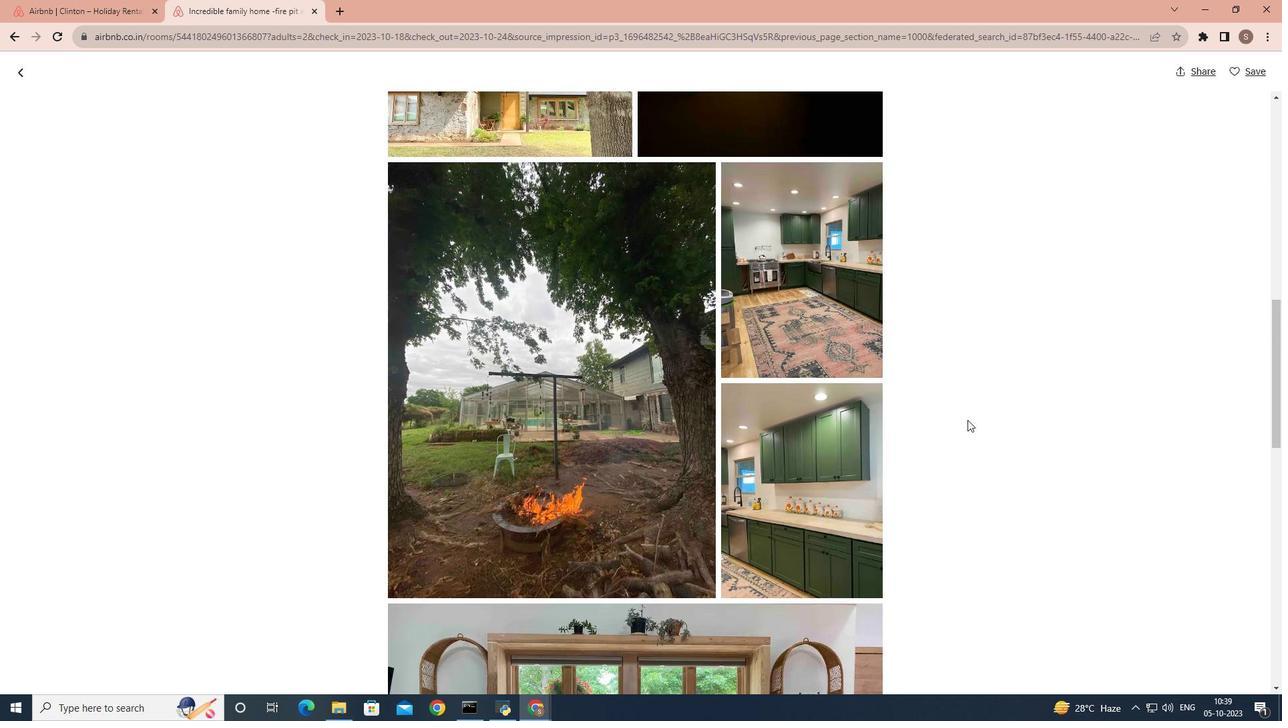 
Action: Mouse scrolled (968, 419) with delta (0, 0)
Screenshot: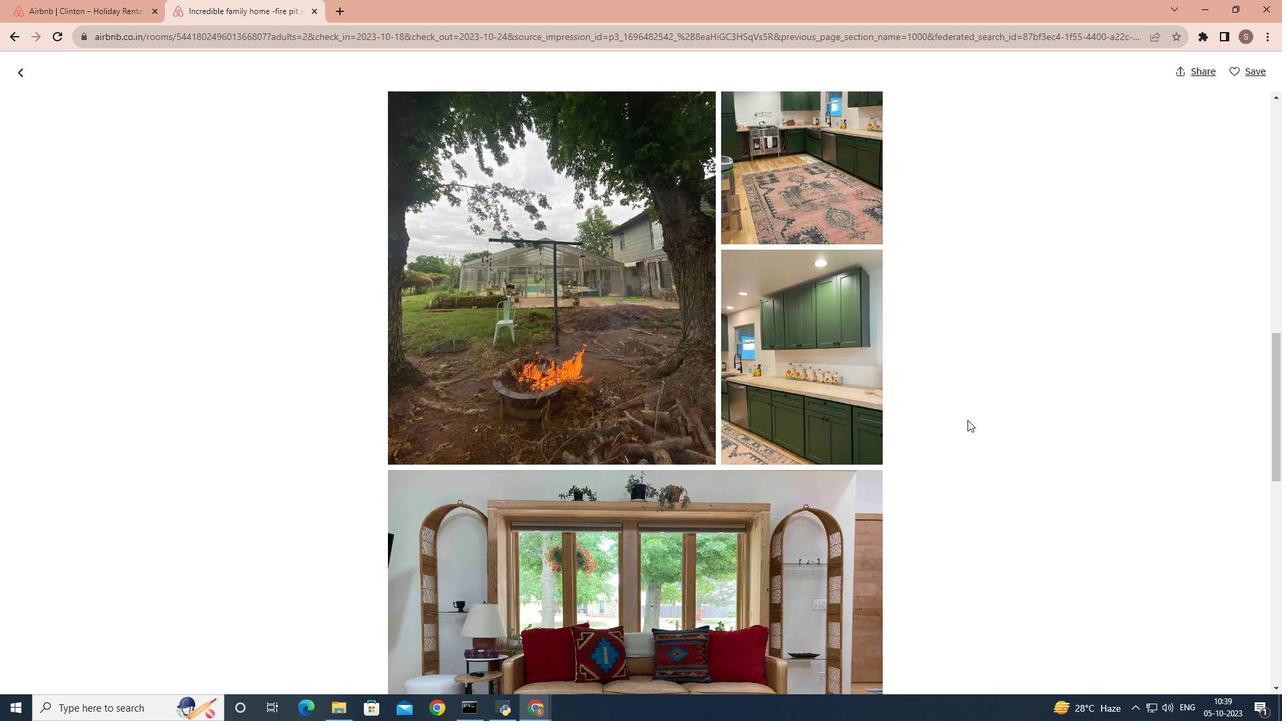 
Action: Mouse scrolled (968, 419) with delta (0, 0)
Screenshot: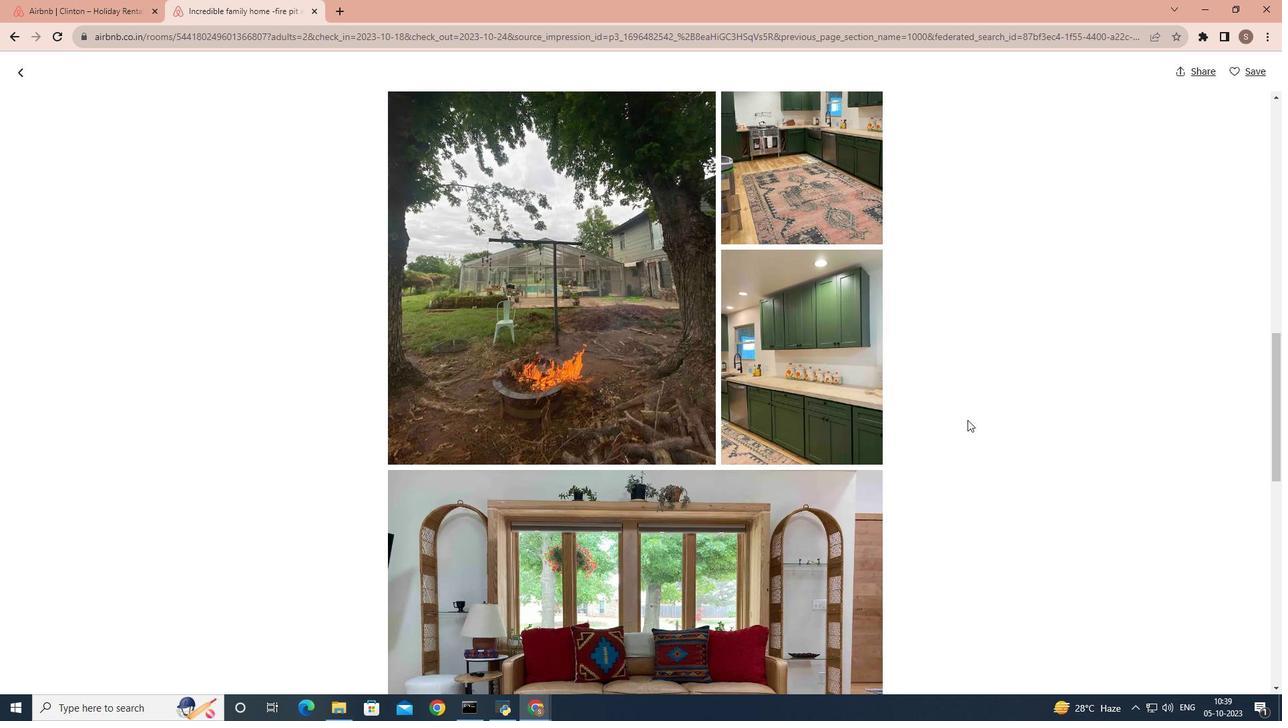 
Action: Mouse scrolled (968, 419) with delta (0, 0)
Screenshot: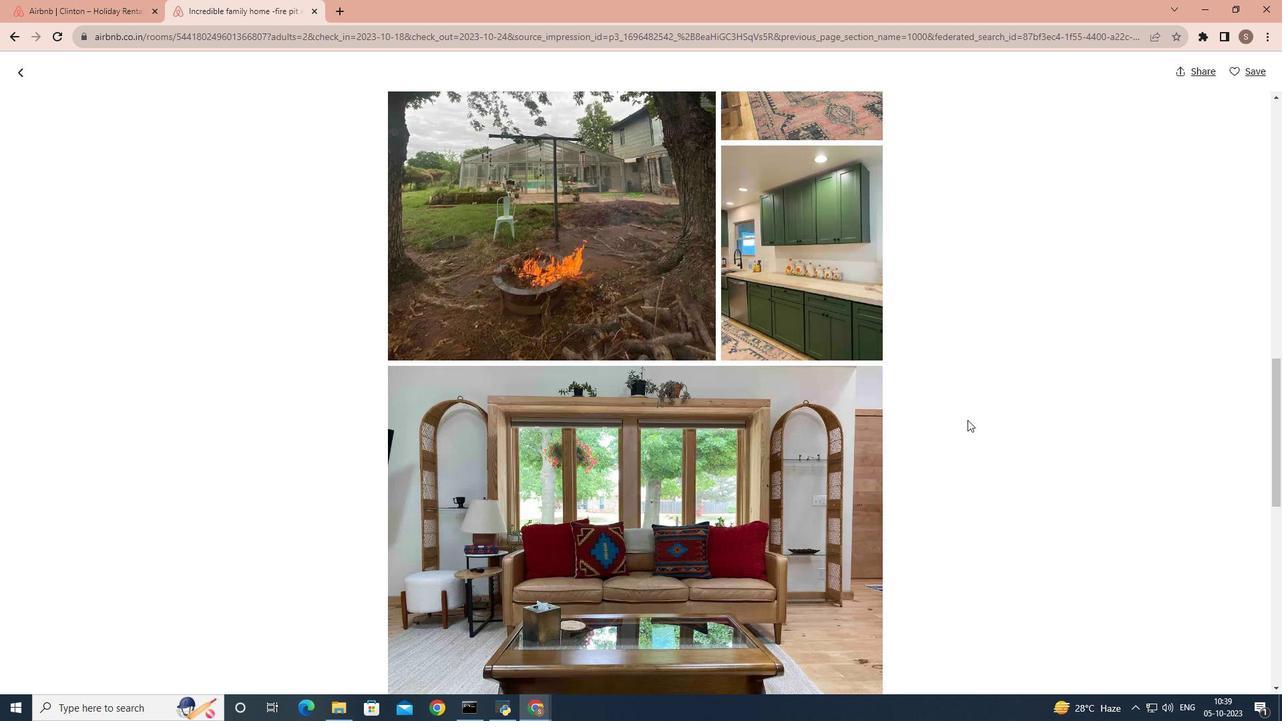 
Action: Mouse scrolled (968, 419) with delta (0, 0)
Screenshot: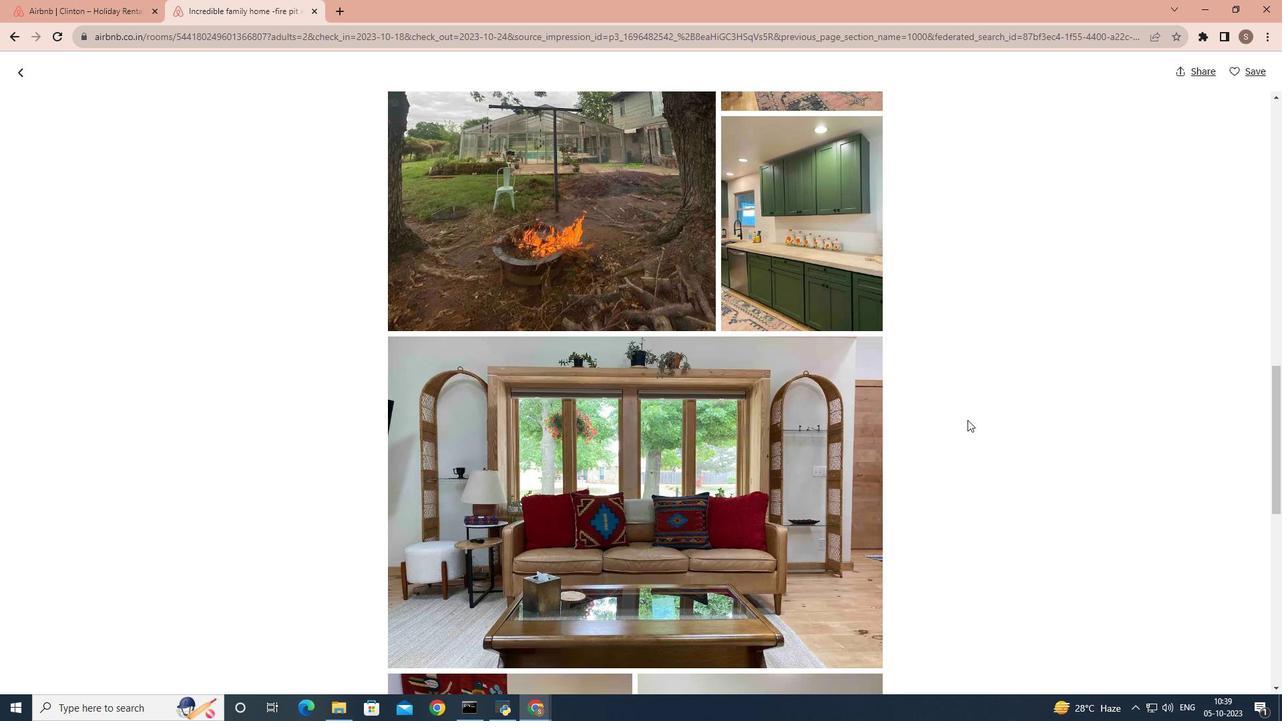 
Action: Mouse scrolled (968, 419) with delta (0, 0)
Screenshot: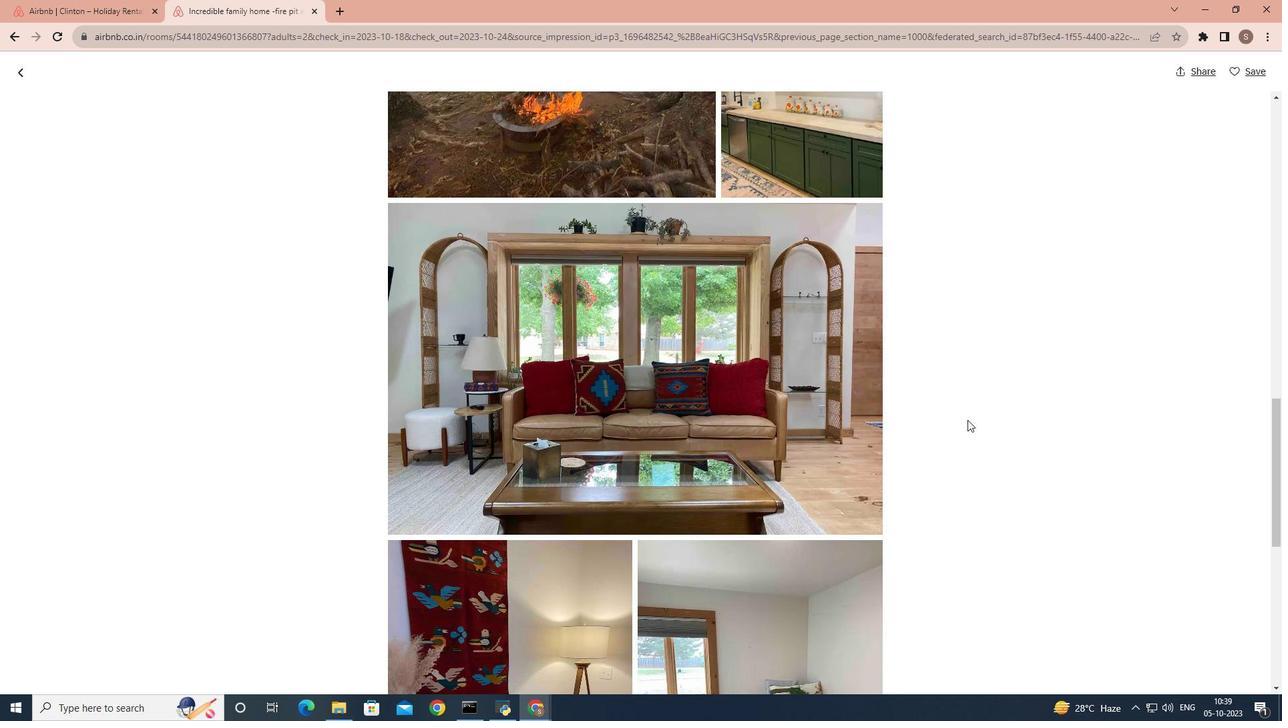 
Action: Mouse scrolled (968, 419) with delta (0, 0)
Screenshot: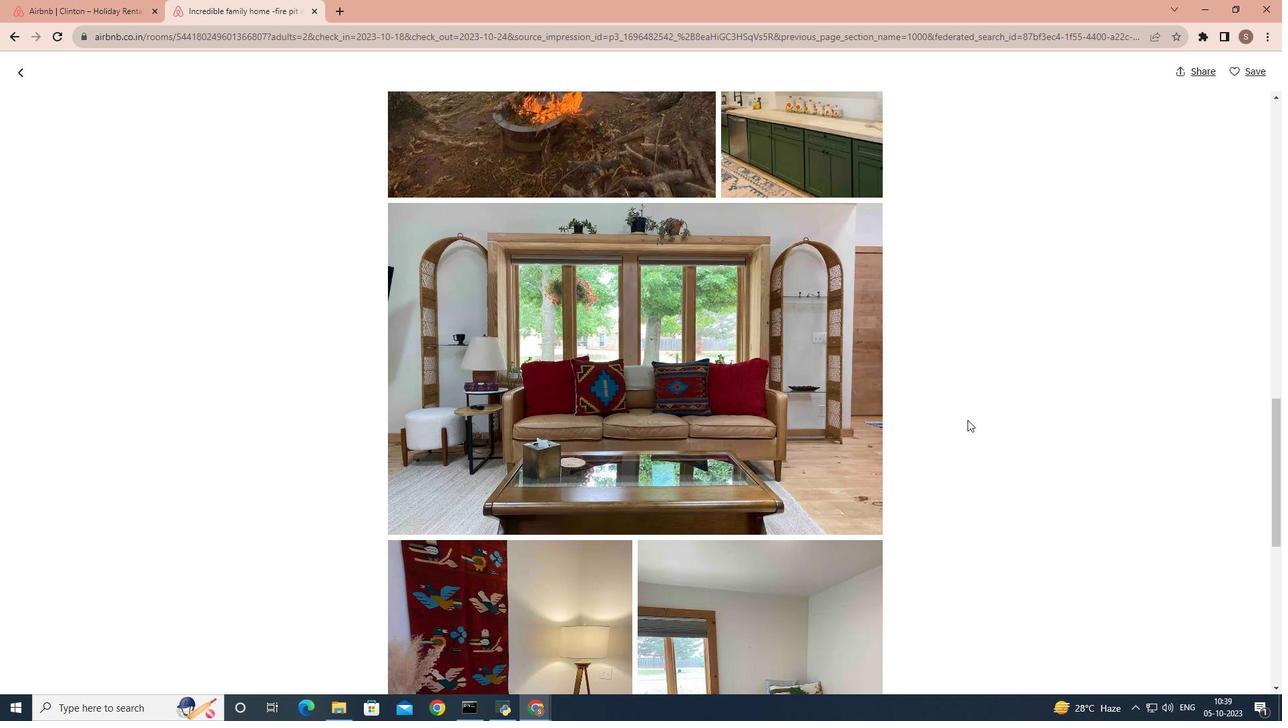 
Action: Mouse scrolled (968, 419) with delta (0, 0)
Screenshot: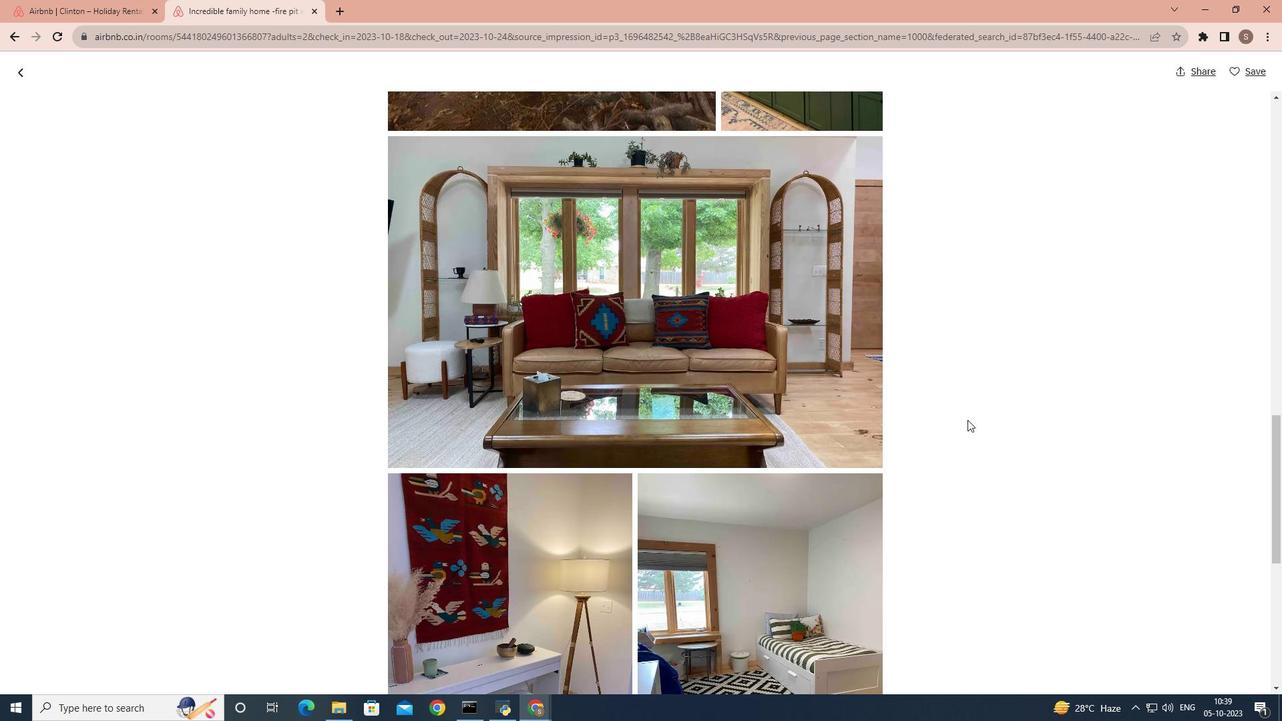
Action: Mouse scrolled (968, 419) with delta (0, 0)
Screenshot: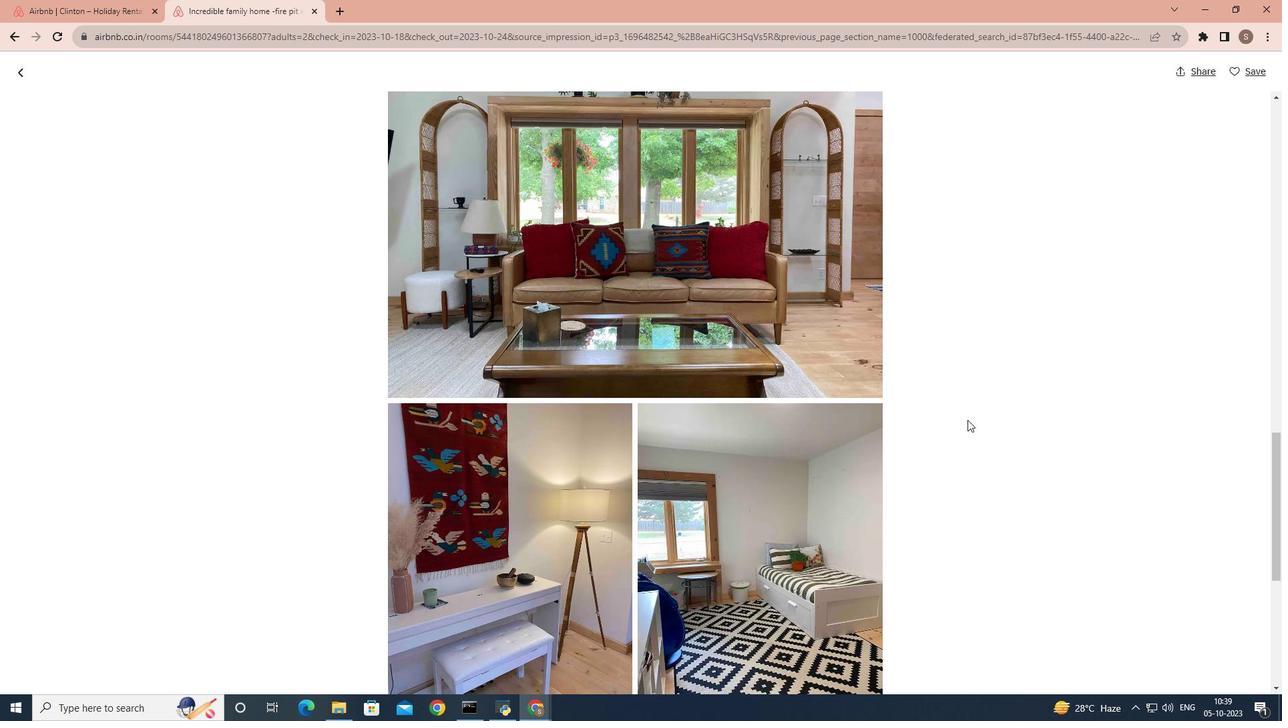 
Action: Mouse scrolled (968, 419) with delta (0, 0)
Screenshot: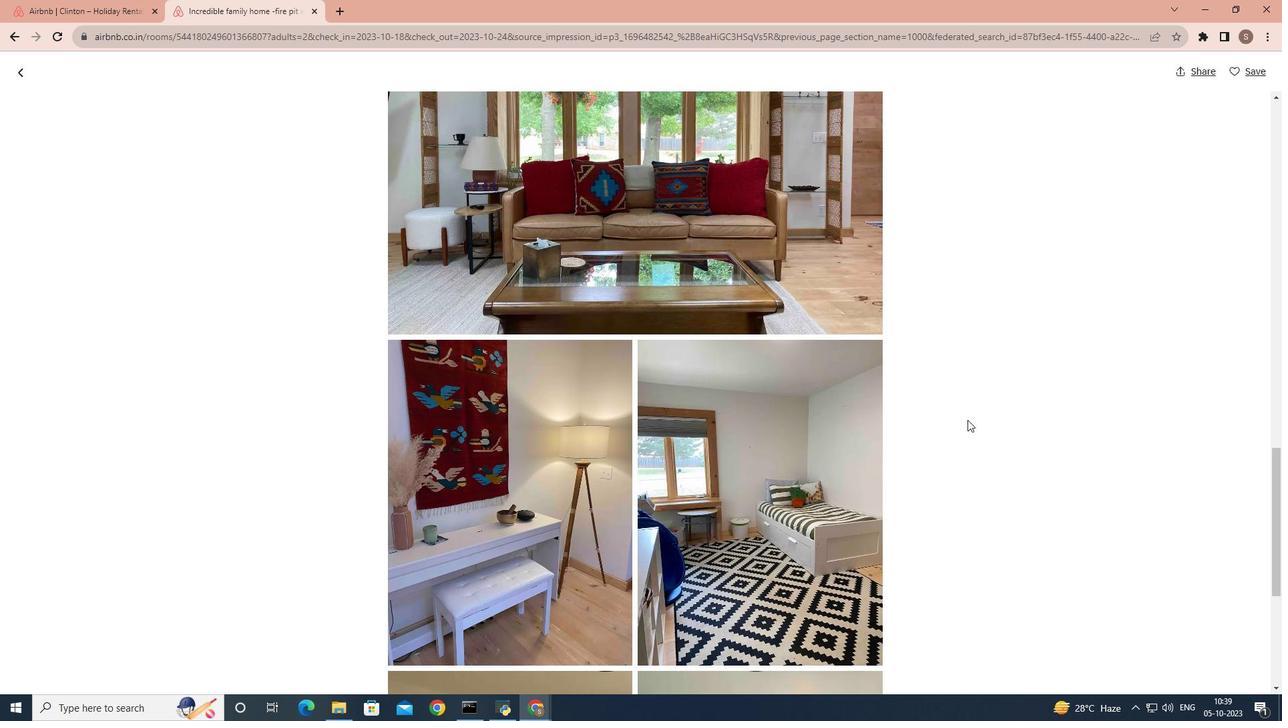 
Action: Mouse scrolled (968, 419) with delta (0, 0)
Screenshot: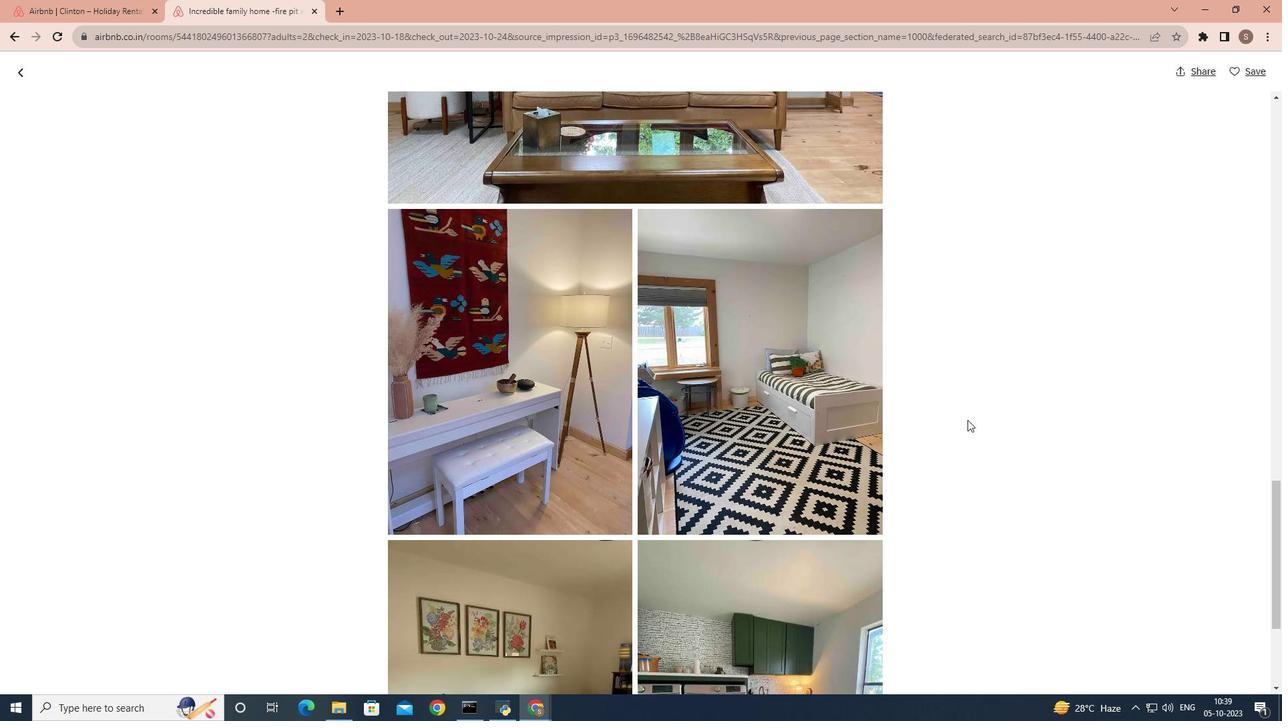 
Action: Mouse scrolled (968, 419) with delta (0, 0)
Screenshot: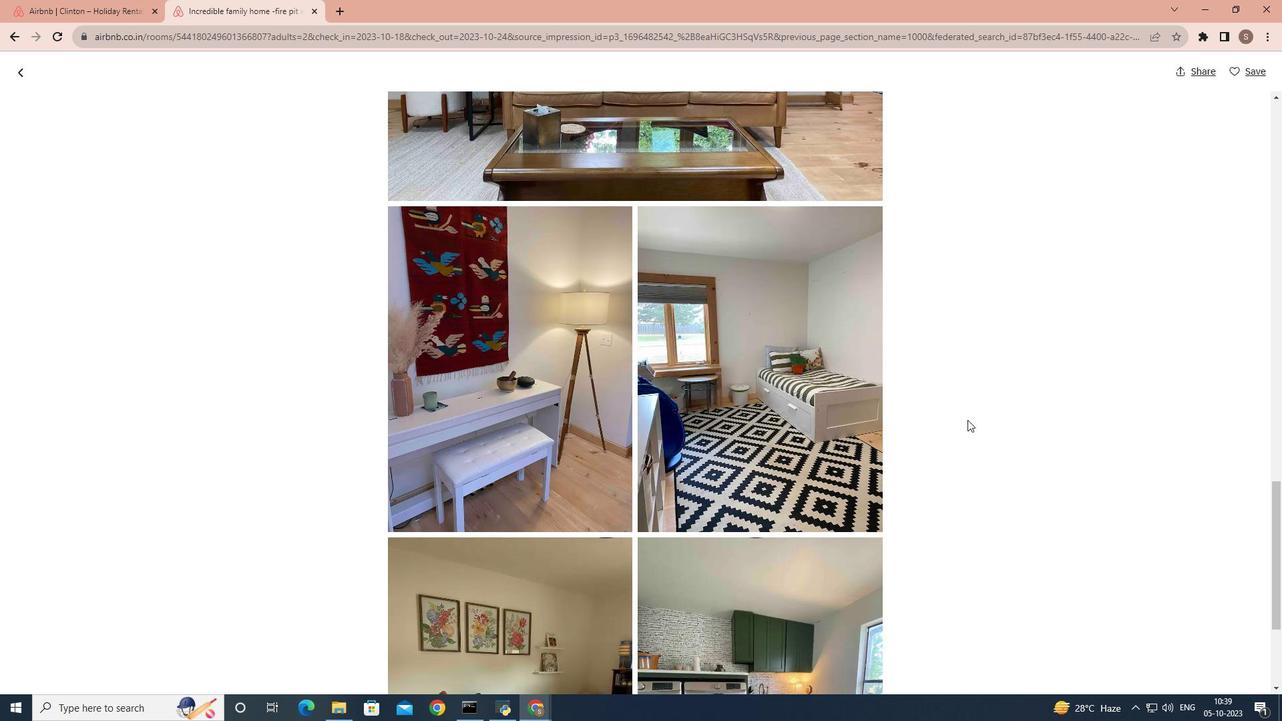 
Action: Mouse scrolled (968, 419) with delta (0, 0)
Screenshot: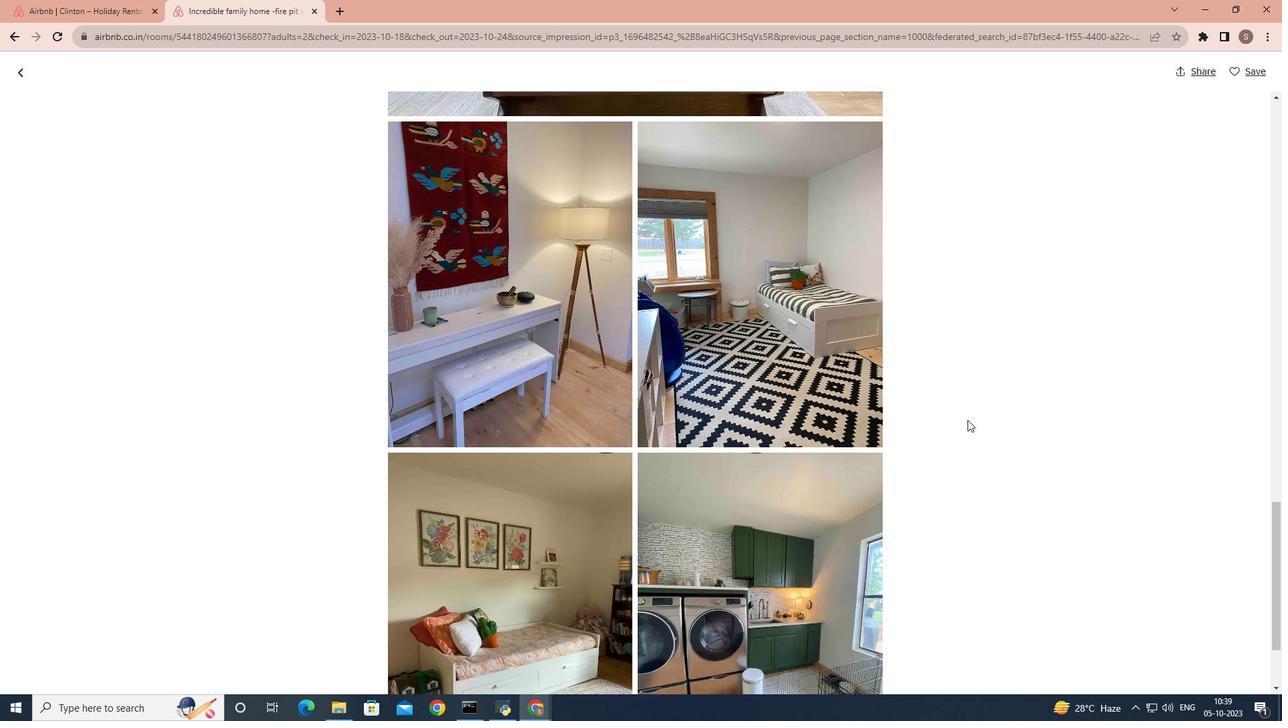 
Action: Mouse scrolled (968, 419) with delta (0, 0)
Screenshot: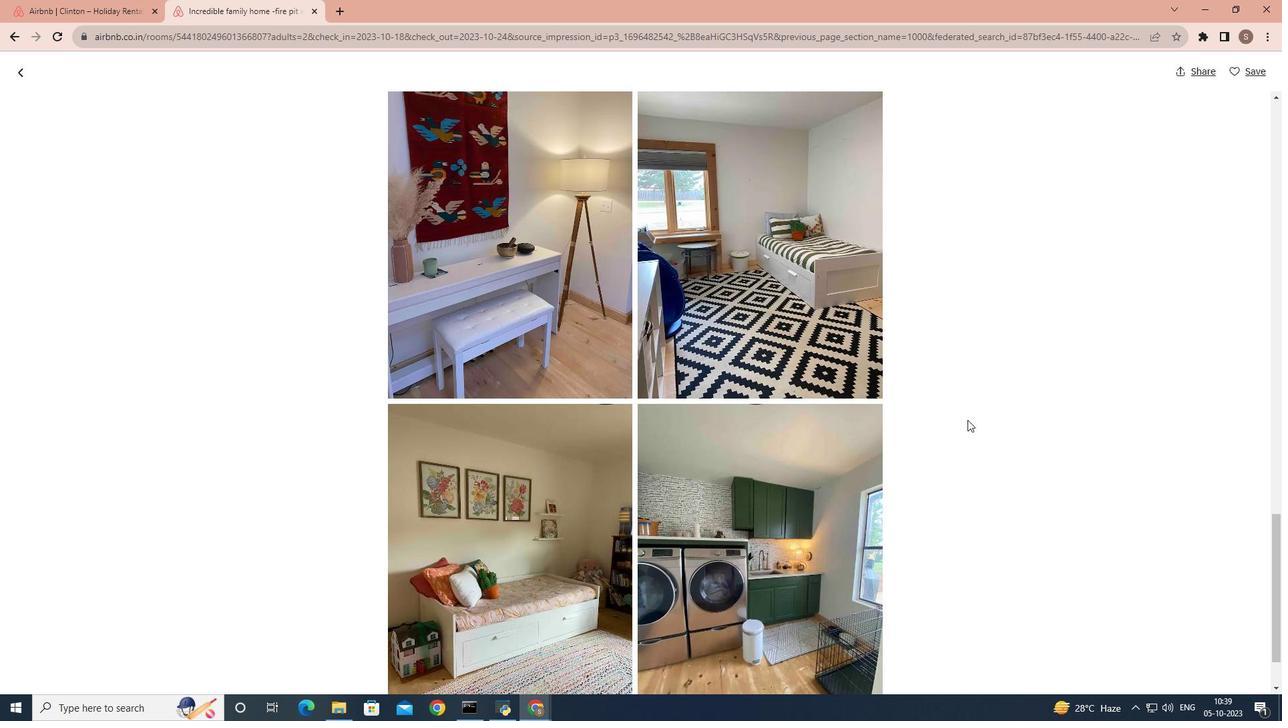 
Action: Mouse scrolled (968, 419) with delta (0, 0)
Screenshot: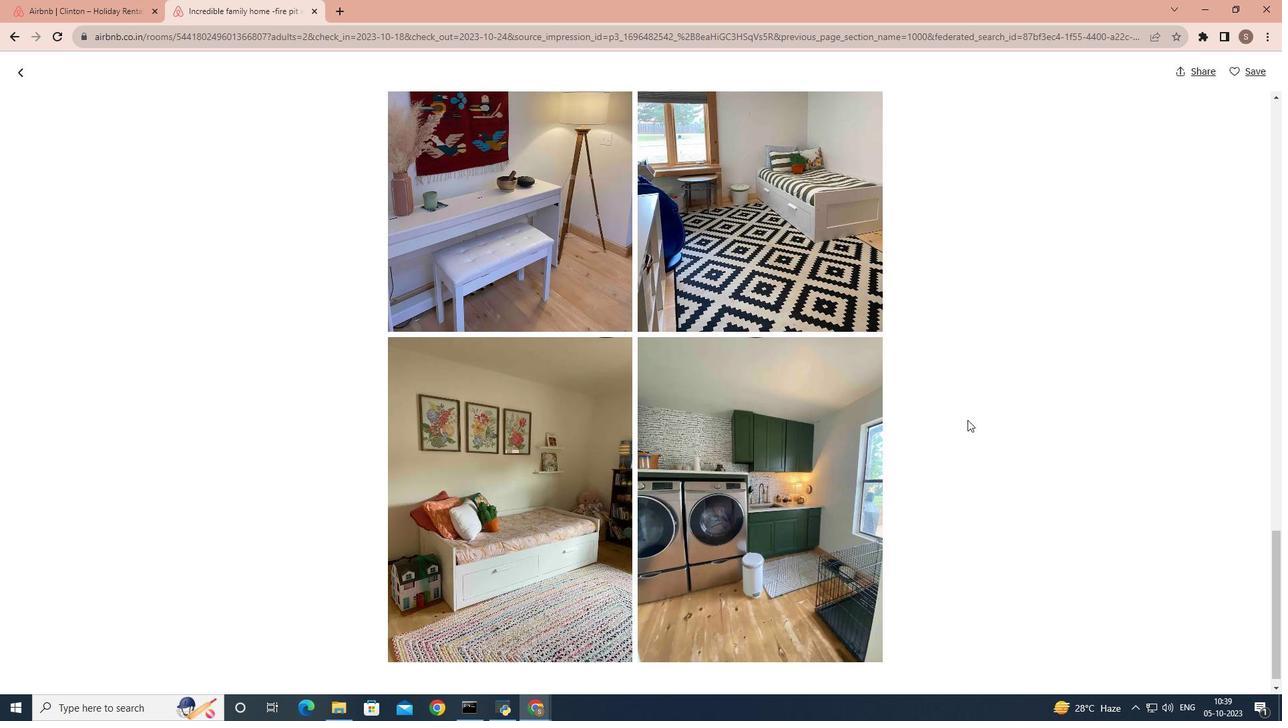 
Action: Mouse scrolled (968, 419) with delta (0, 0)
Screenshot: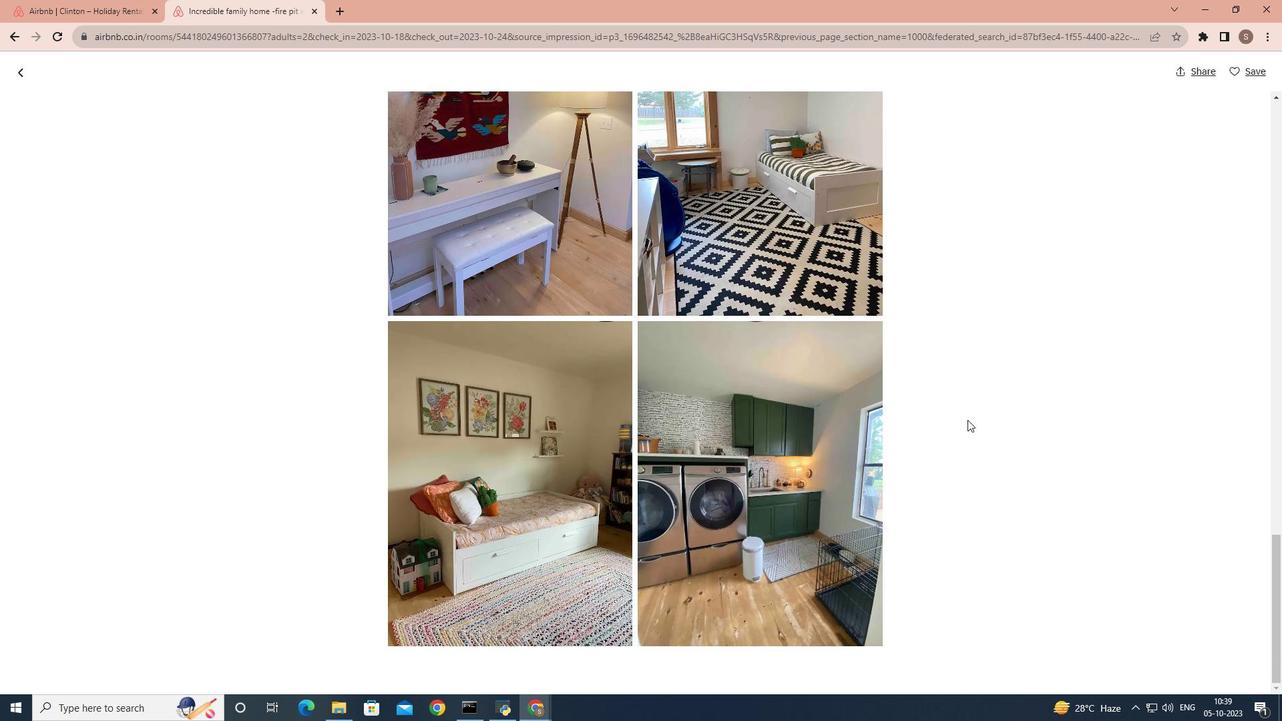 
Action: Mouse scrolled (968, 419) with delta (0, 0)
Screenshot: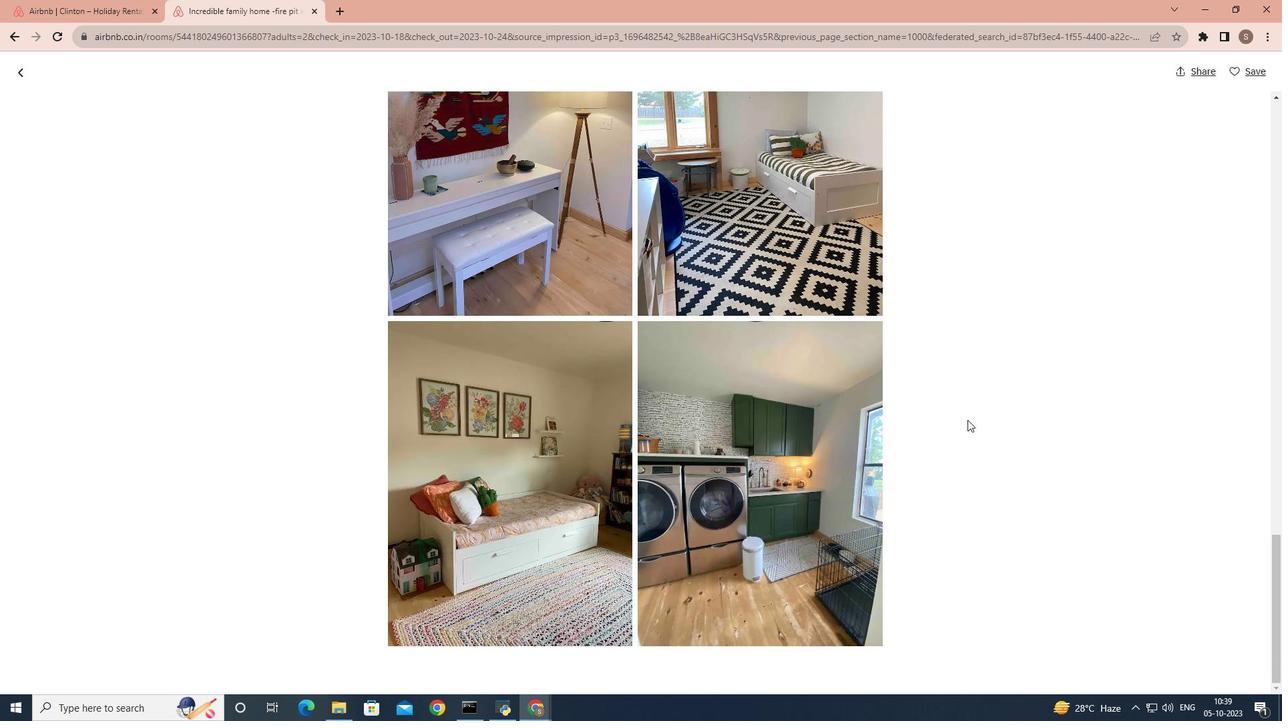 
Action: Mouse scrolled (968, 419) with delta (0, 0)
Screenshot: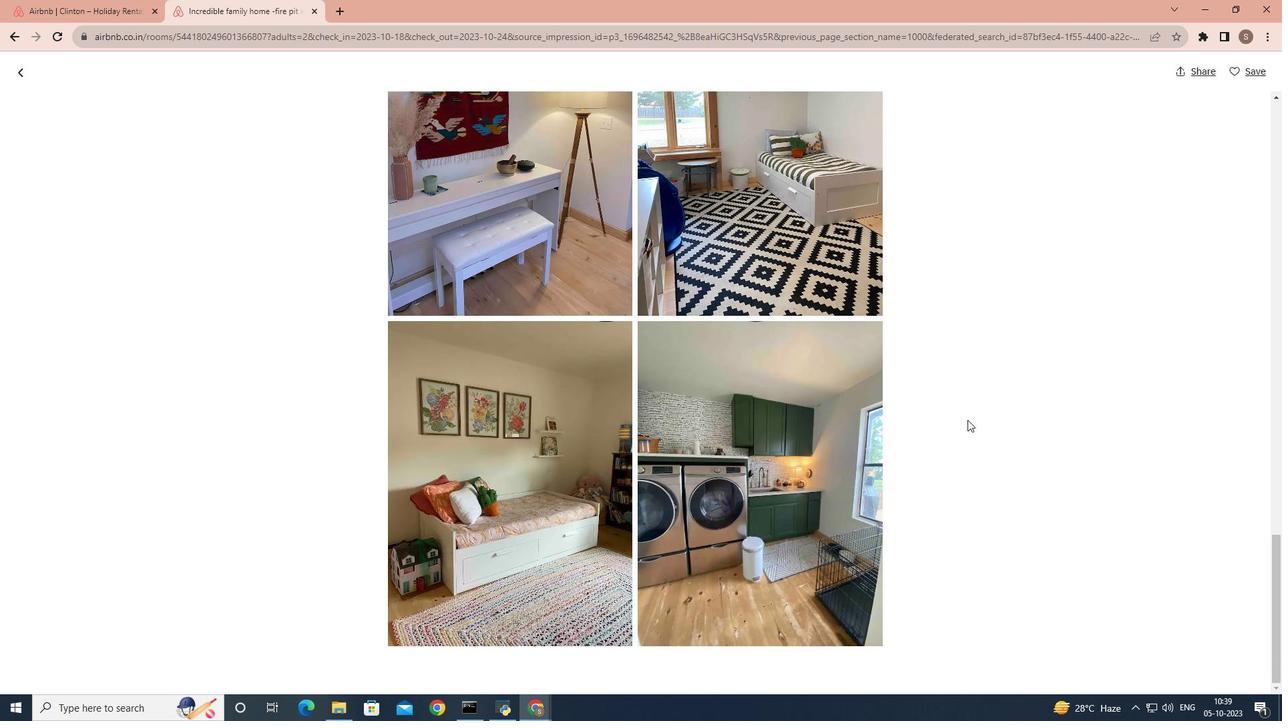 
Action: Mouse scrolled (968, 419) with delta (0, 0)
Screenshot: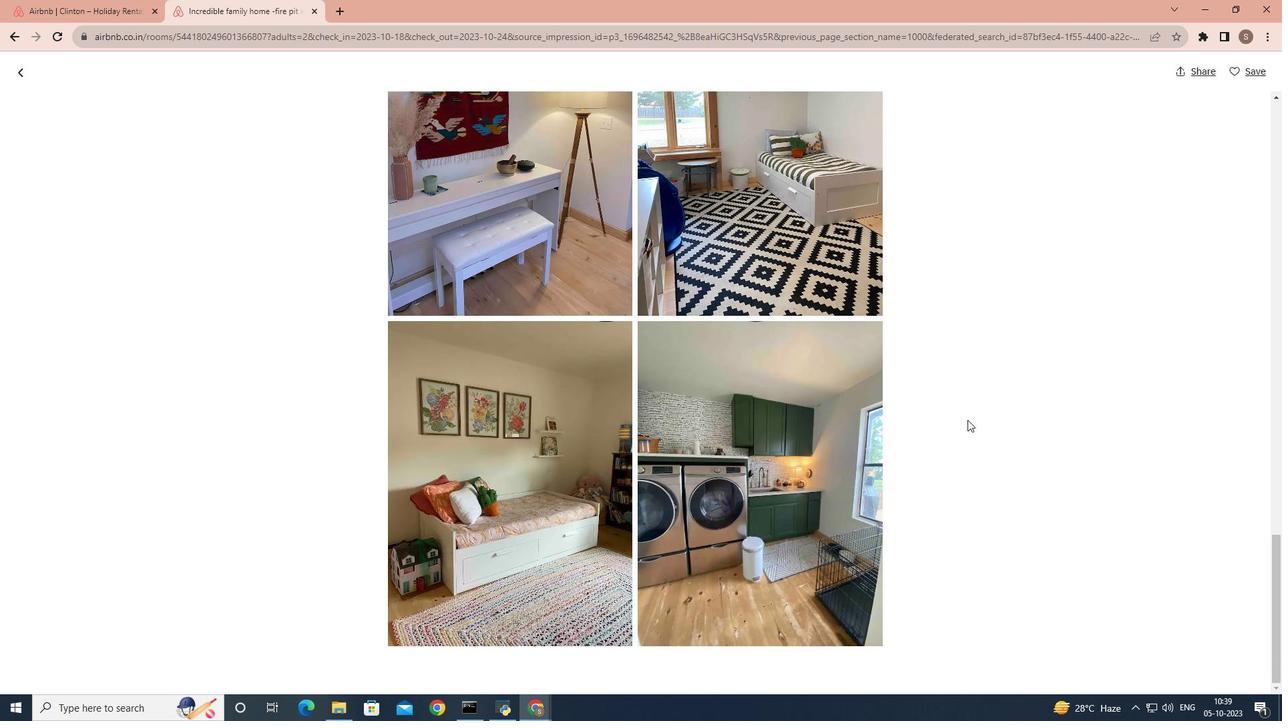 
Action: Mouse scrolled (968, 419) with delta (0, 0)
Screenshot: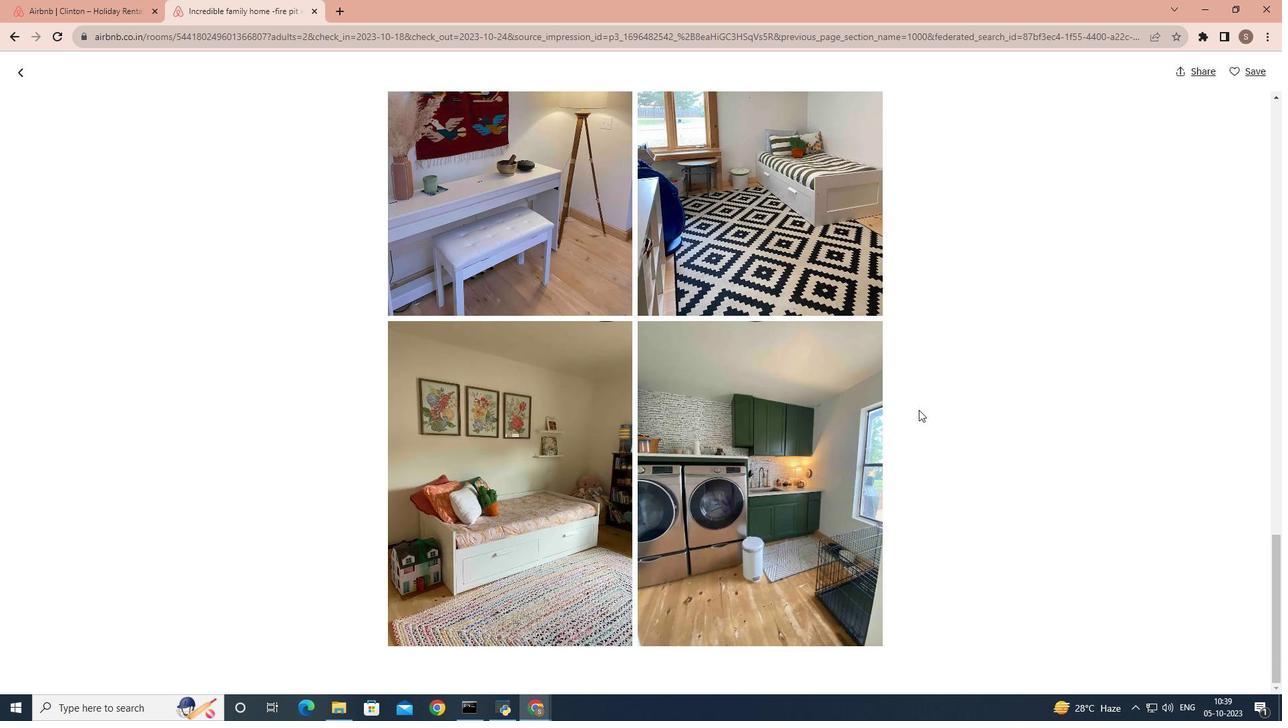 
Action: Mouse scrolled (968, 419) with delta (0, 0)
Screenshot: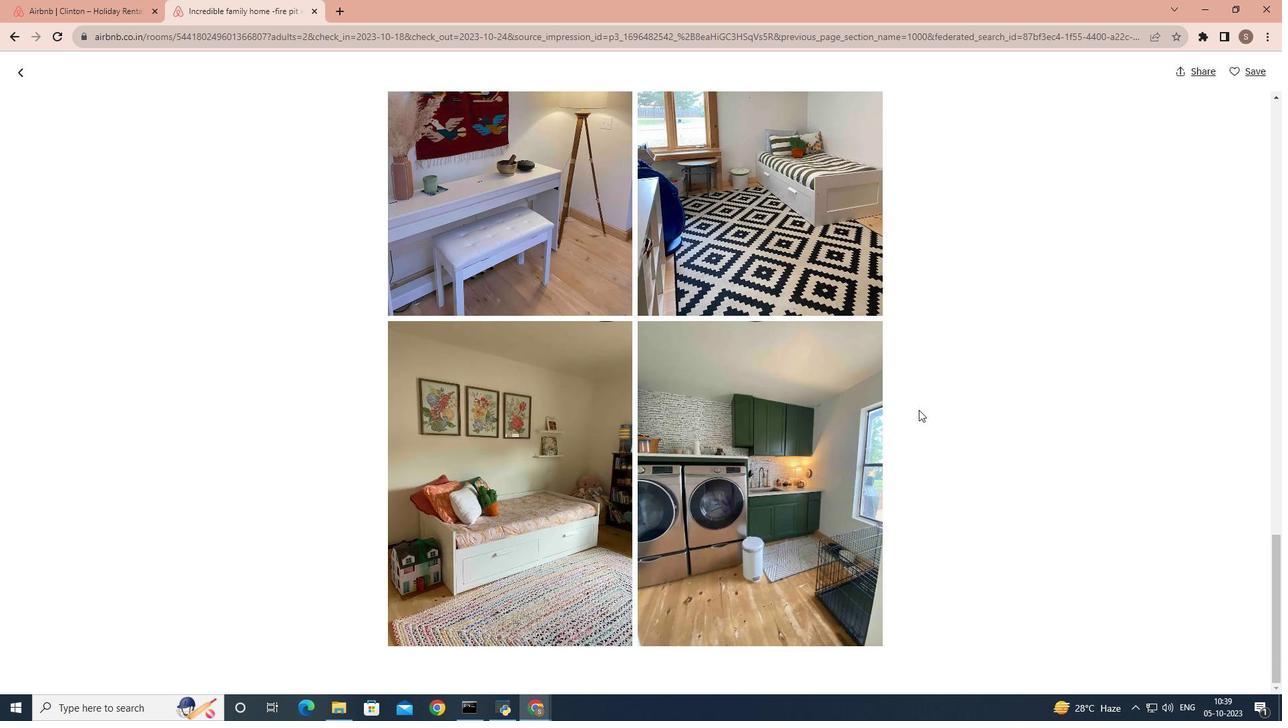 
Action: Mouse scrolled (968, 419) with delta (0, 0)
Screenshot: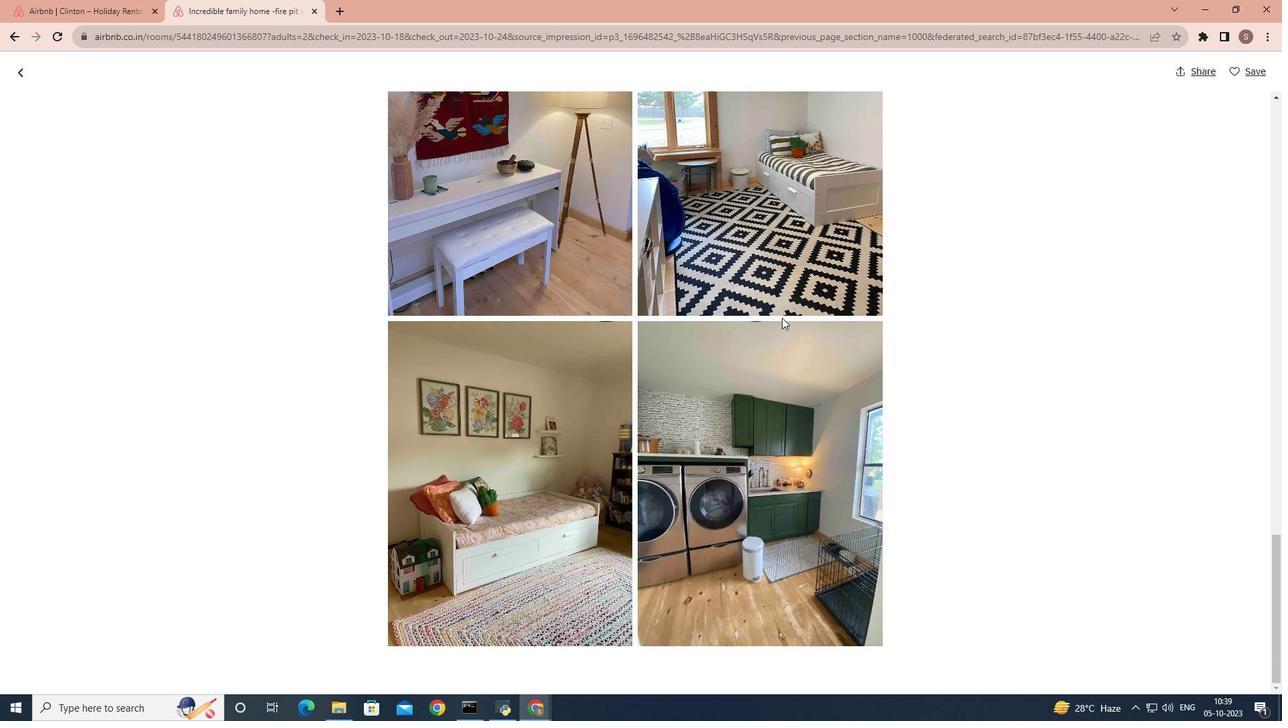
Action: Mouse moved to (18, 69)
Screenshot: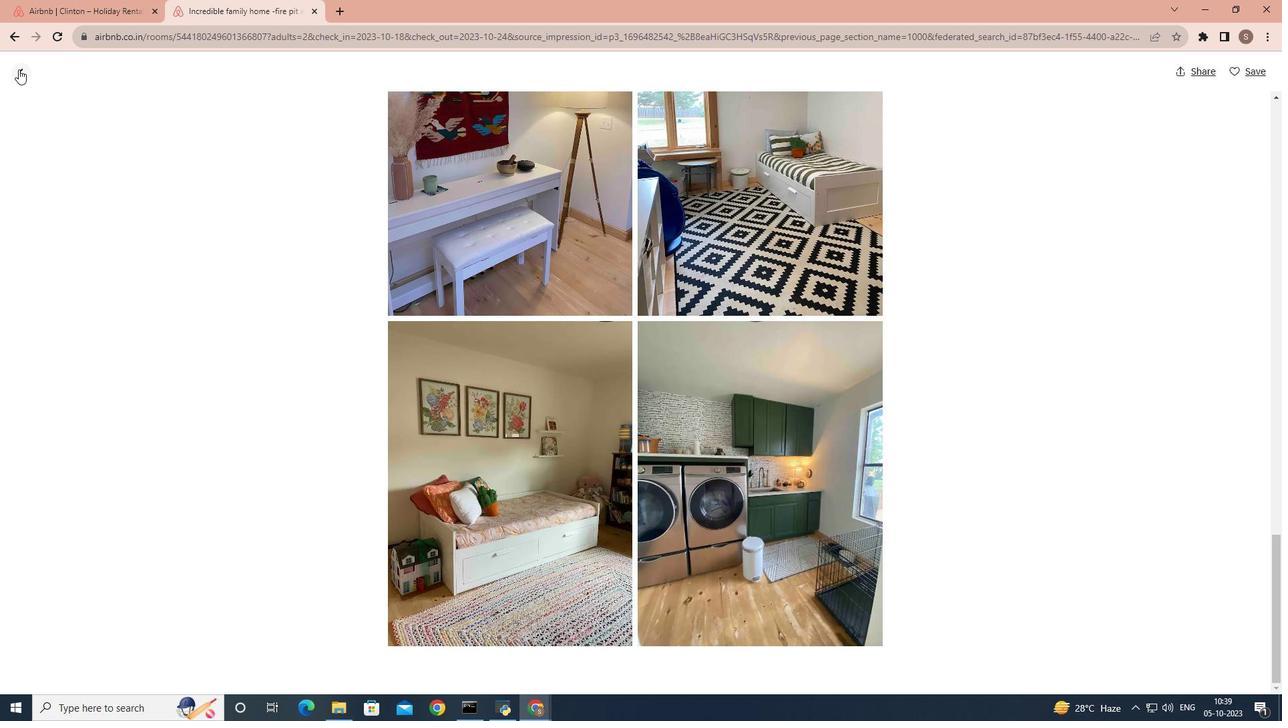 
Action: Mouse pressed left at (18, 69)
Screenshot: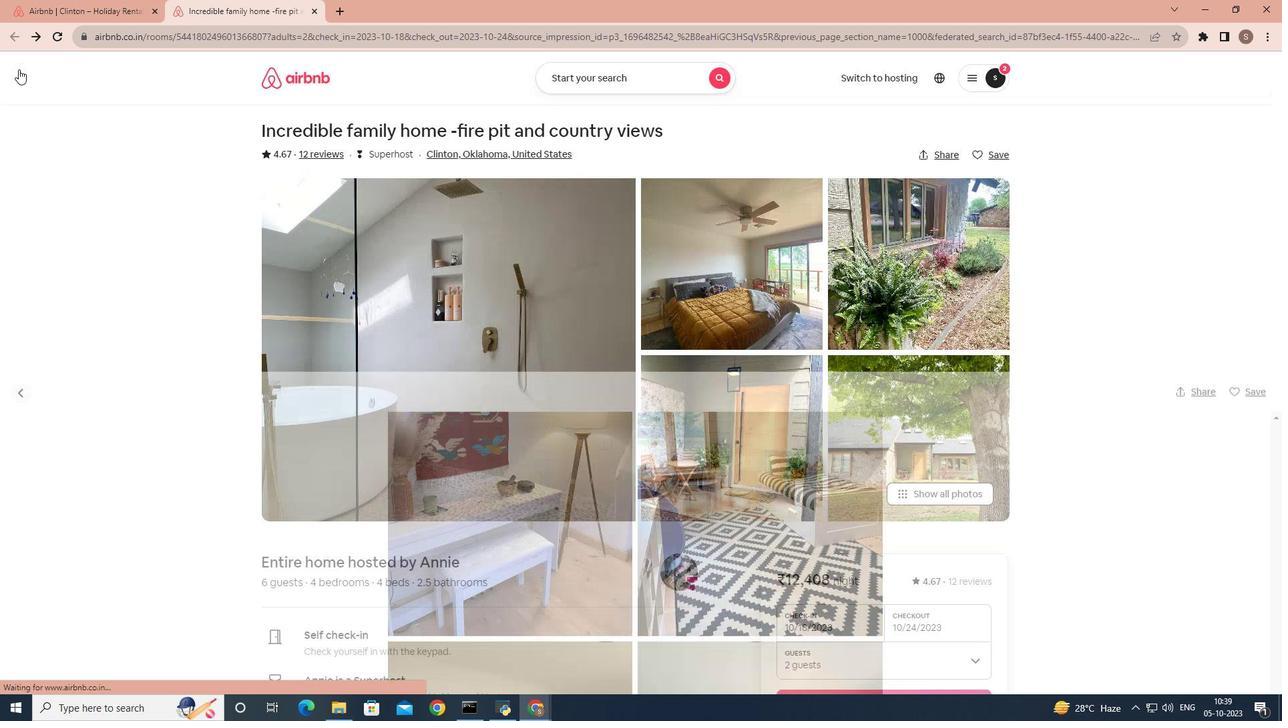 
Action: Mouse moved to (98, 4)
Screenshot: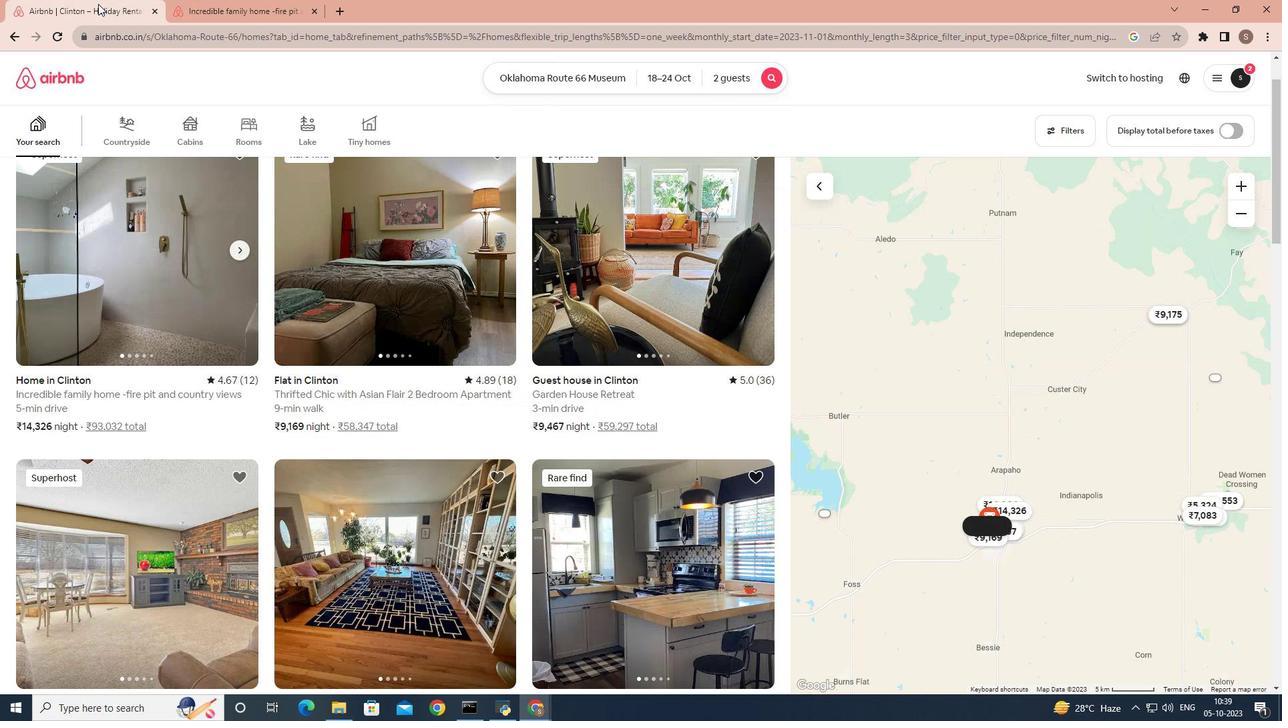 
Action: Mouse pressed left at (98, 4)
Screenshot: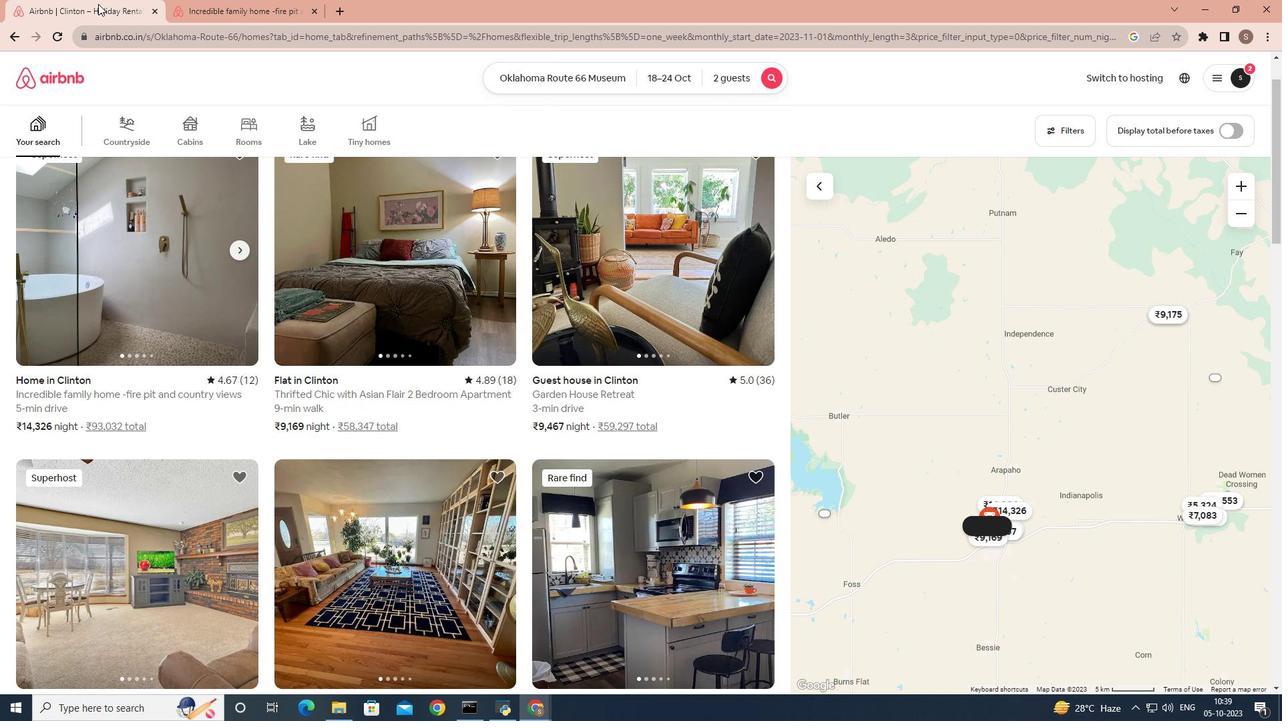 
Action: Mouse moved to (400, 291)
Screenshot: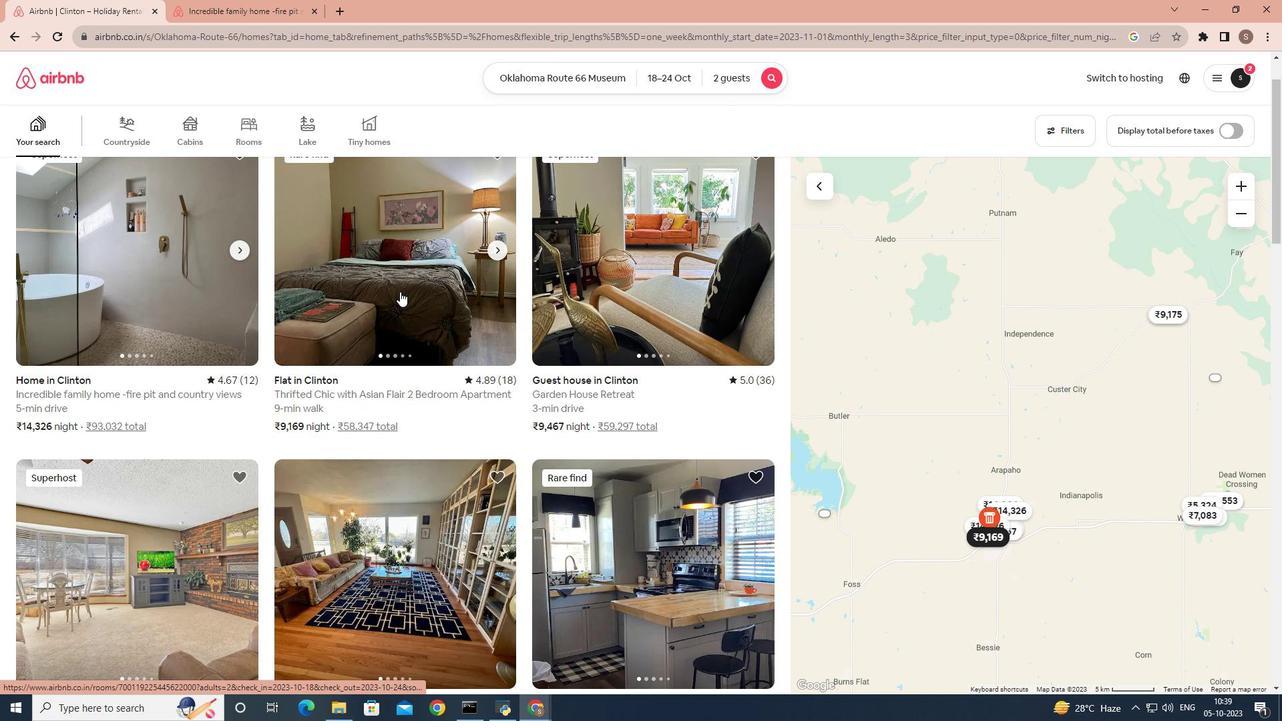 
Action: Mouse scrolled (400, 291) with delta (0, 0)
Screenshot: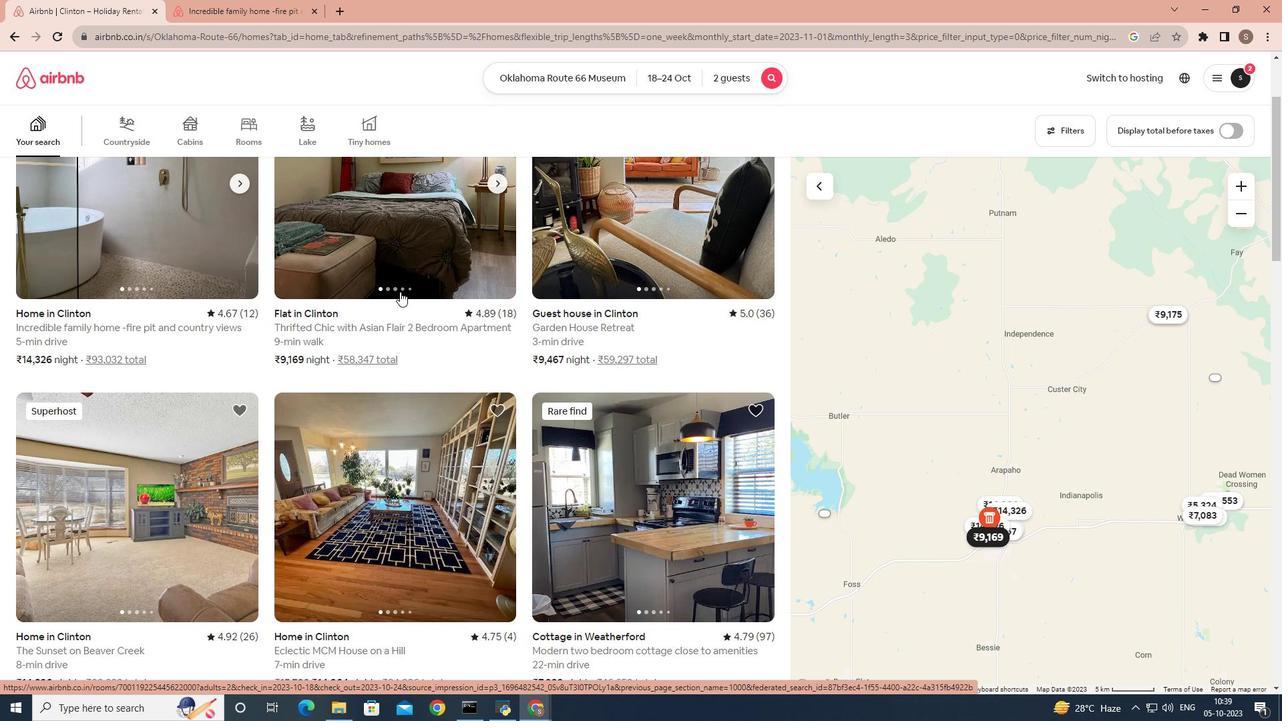
Action: Mouse moved to (474, 303)
Screenshot: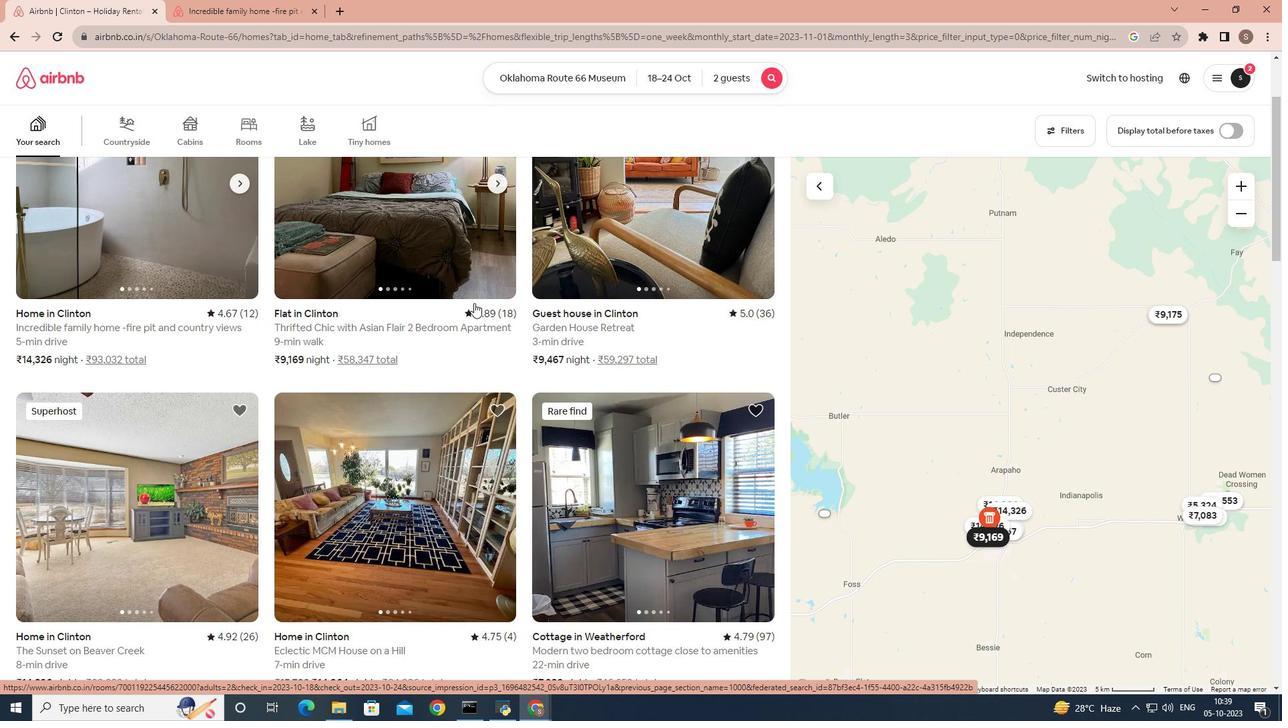 
Action: Mouse scrolled (474, 302) with delta (0, 0)
Screenshot: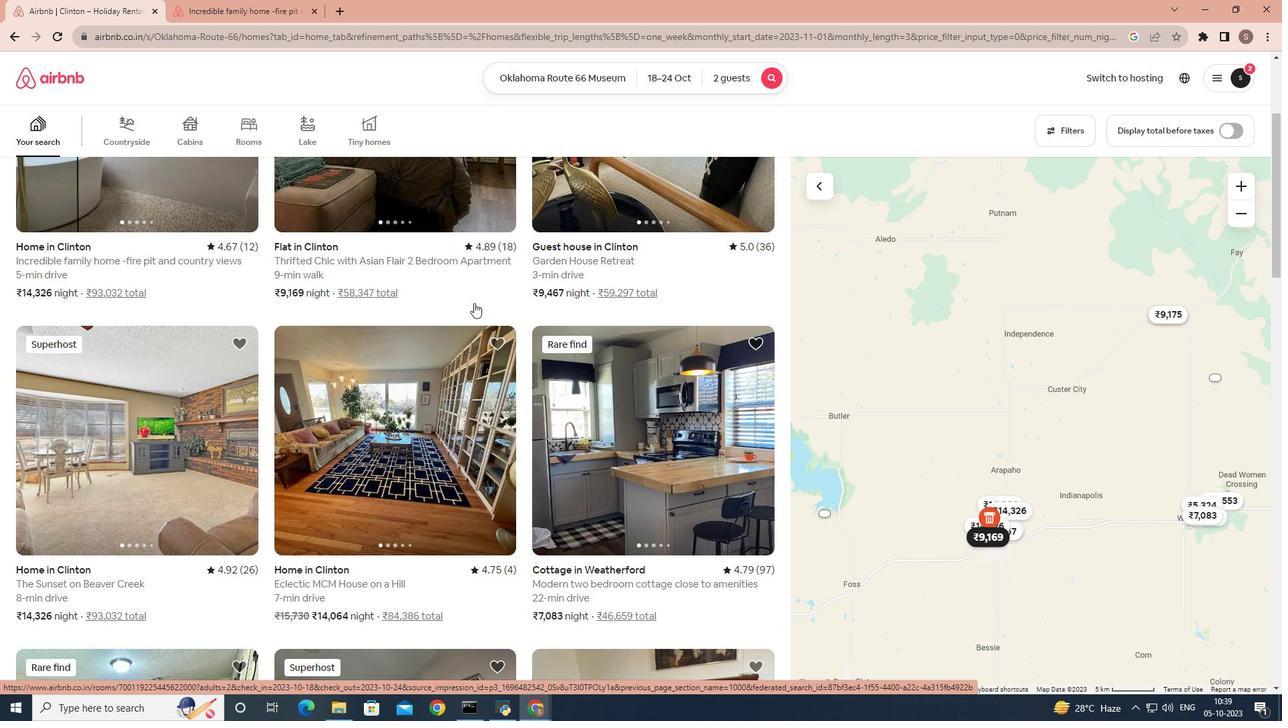 
Action: Mouse moved to (475, 303)
Screenshot: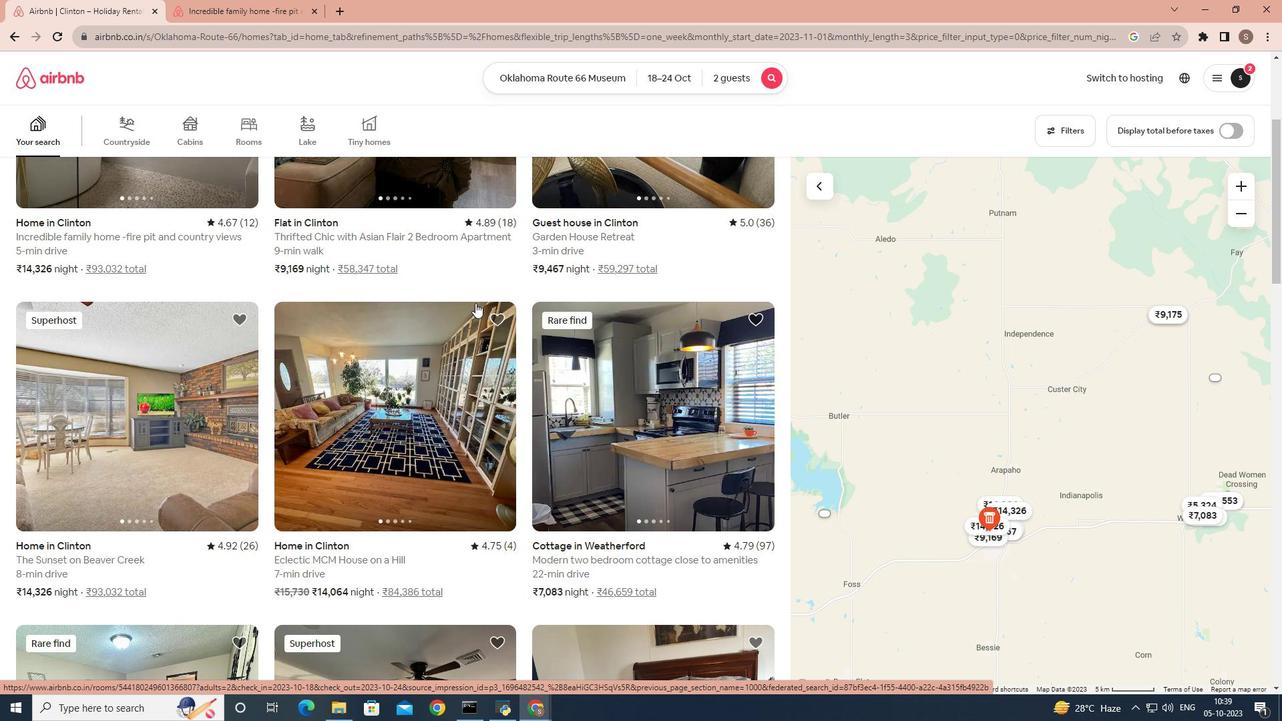 
Action: Mouse scrolled (475, 302) with delta (0, 0)
Screenshot: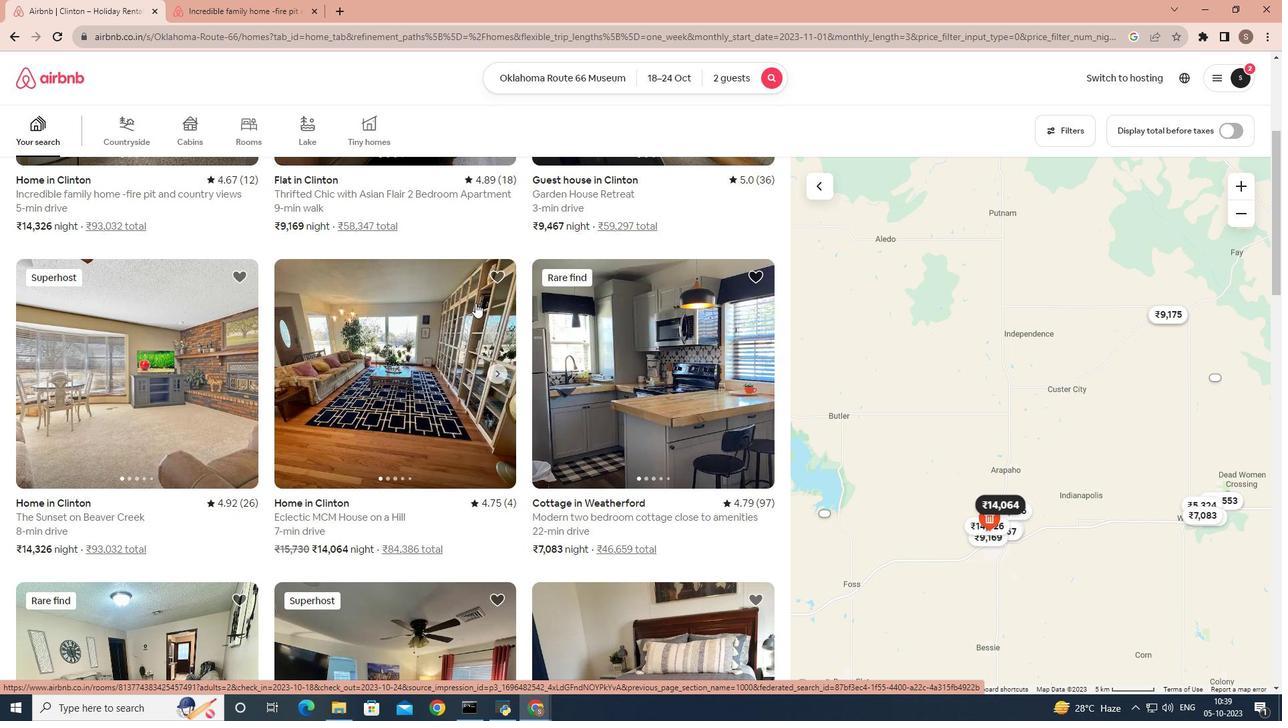 
Action: Mouse scrolled (475, 302) with delta (0, 0)
Screenshot: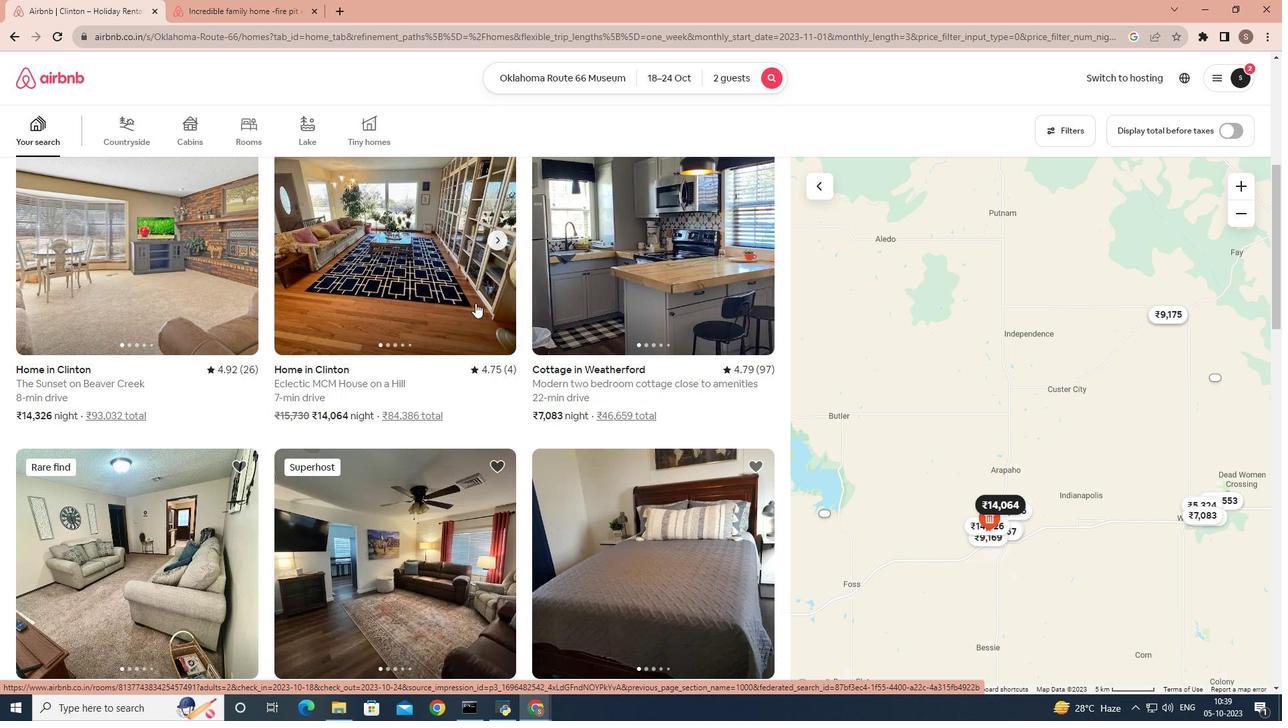 
Action: Mouse scrolled (475, 302) with delta (0, 0)
Screenshot: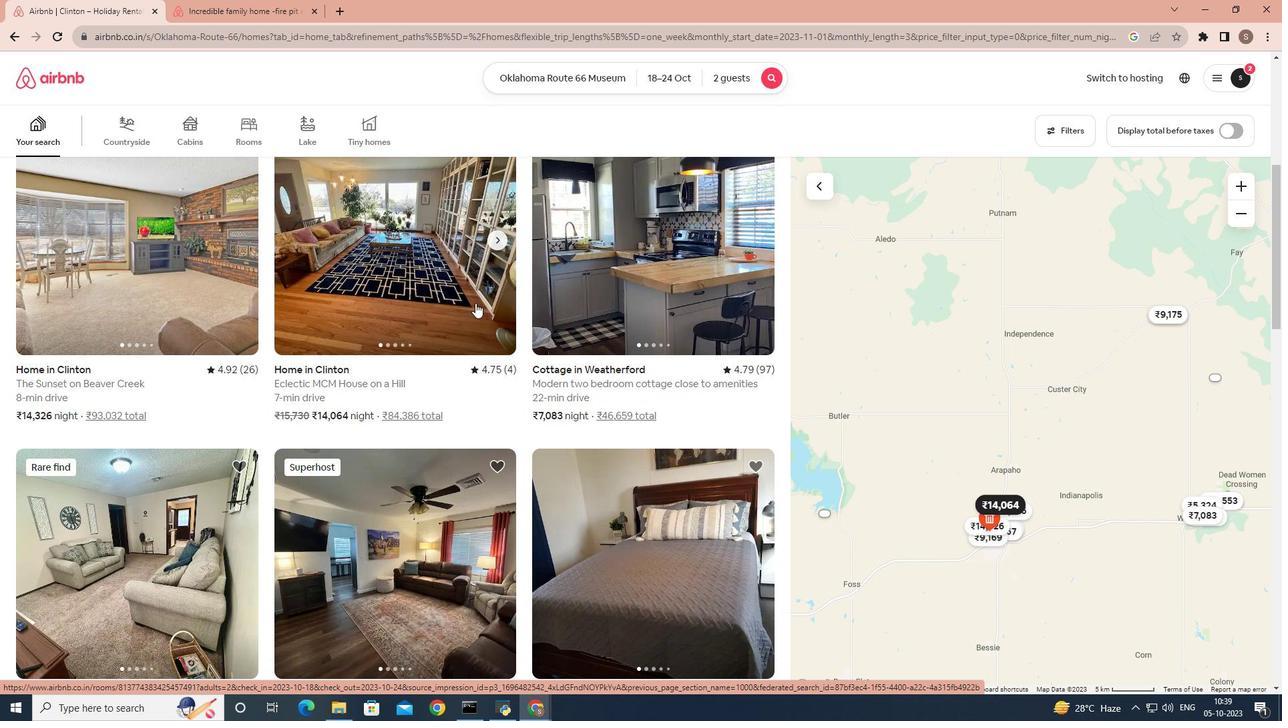 
Action: Mouse scrolled (475, 302) with delta (0, 0)
Screenshot: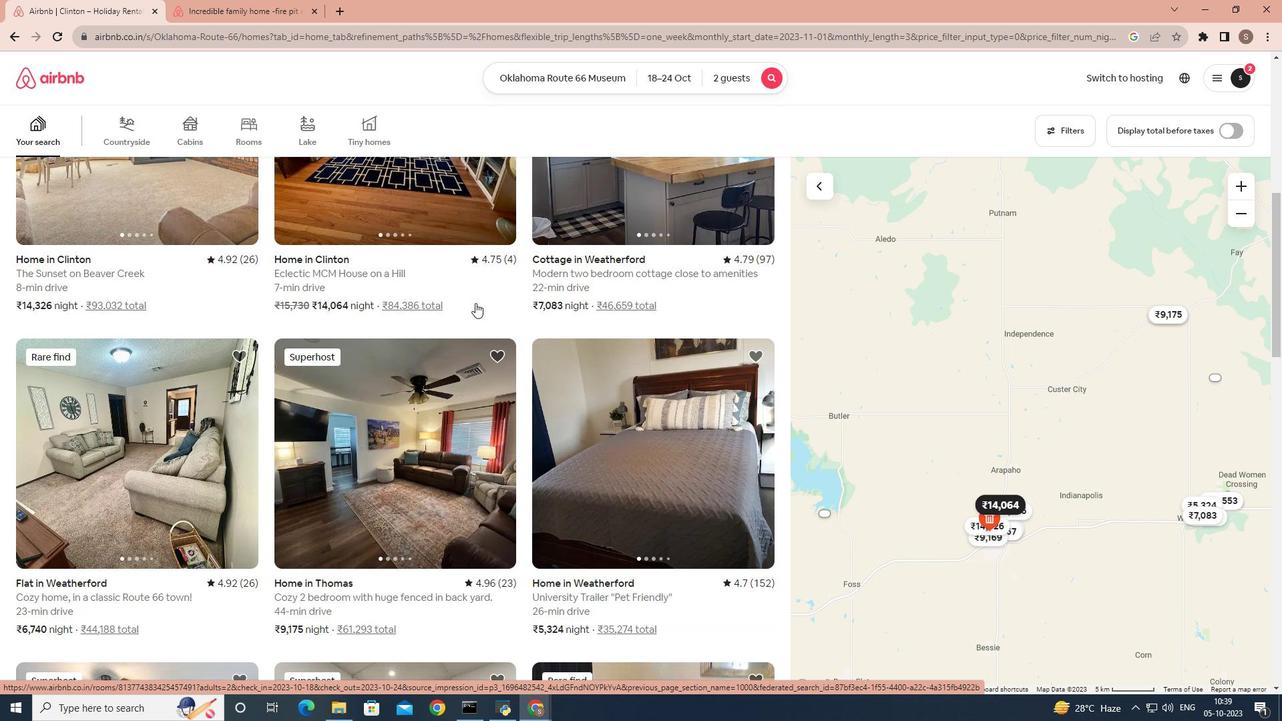 
Action: Mouse scrolled (475, 302) with delta (0, 0)
Screenshot: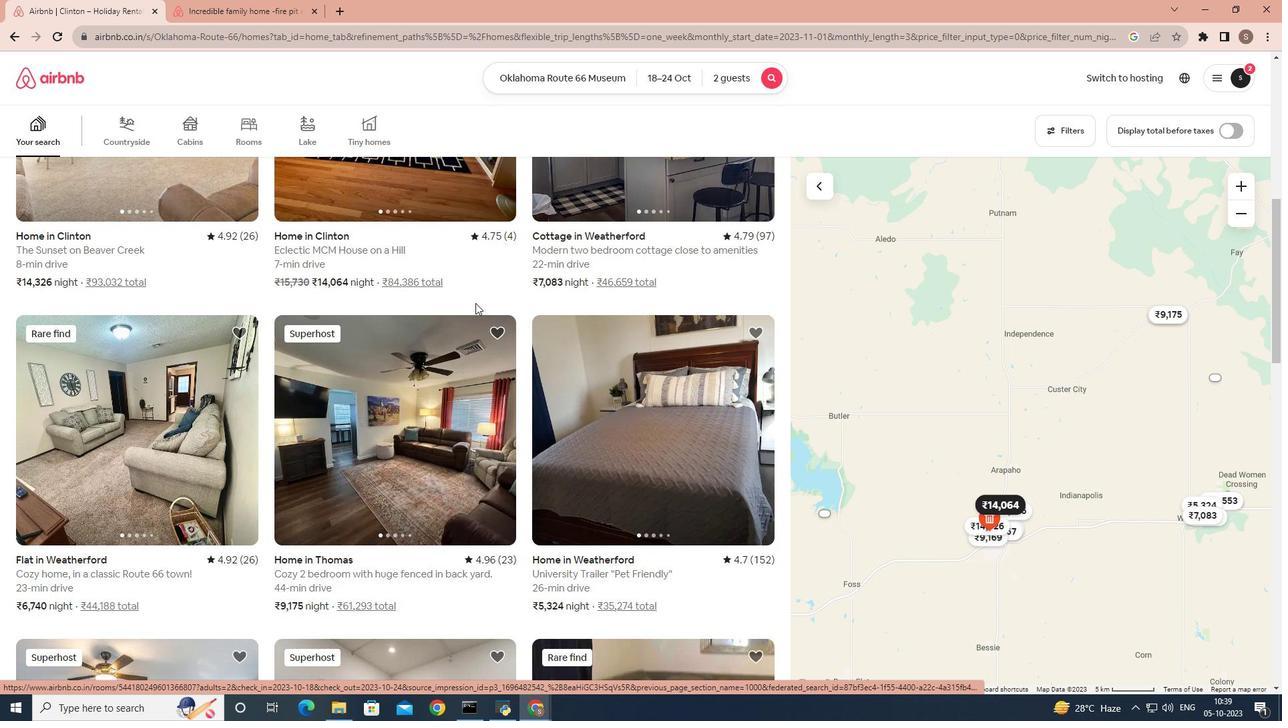 
Action: Mouse scrolled (475, 302) with delta (0, 0)
Screenshot: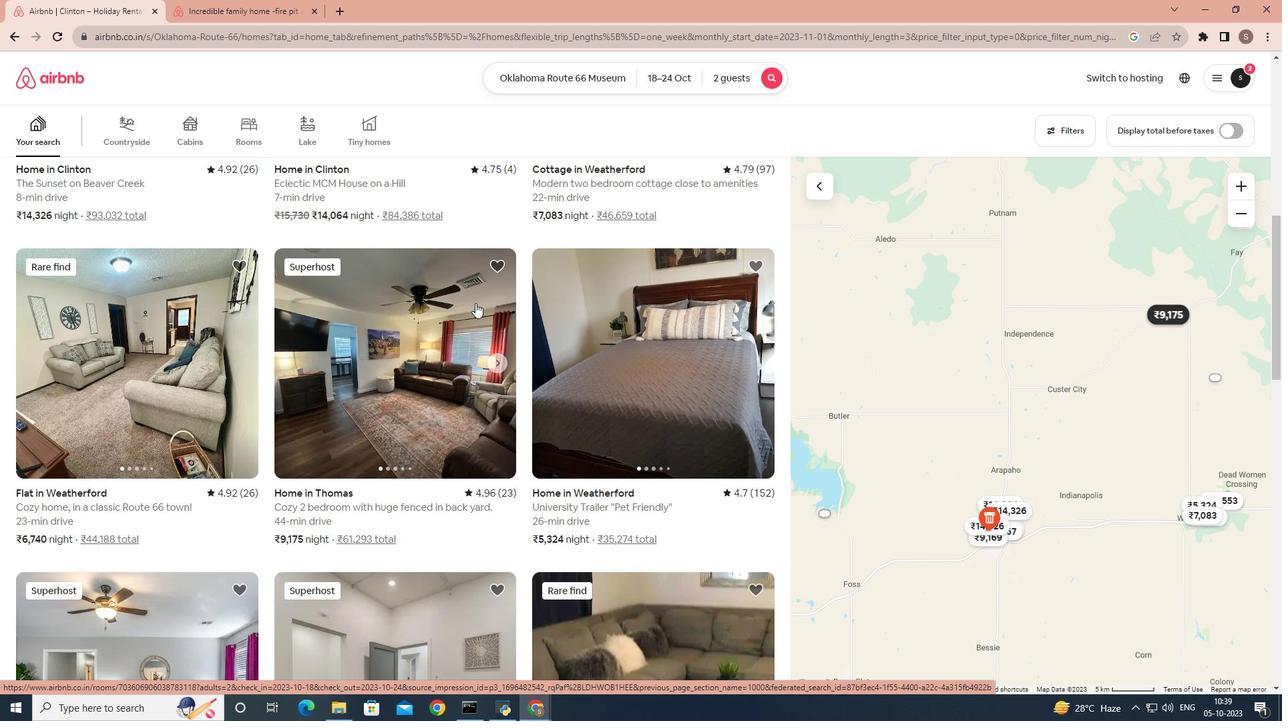
Action: Mouse scrolled (475, 302) with delta (0, 0)
Screenshot: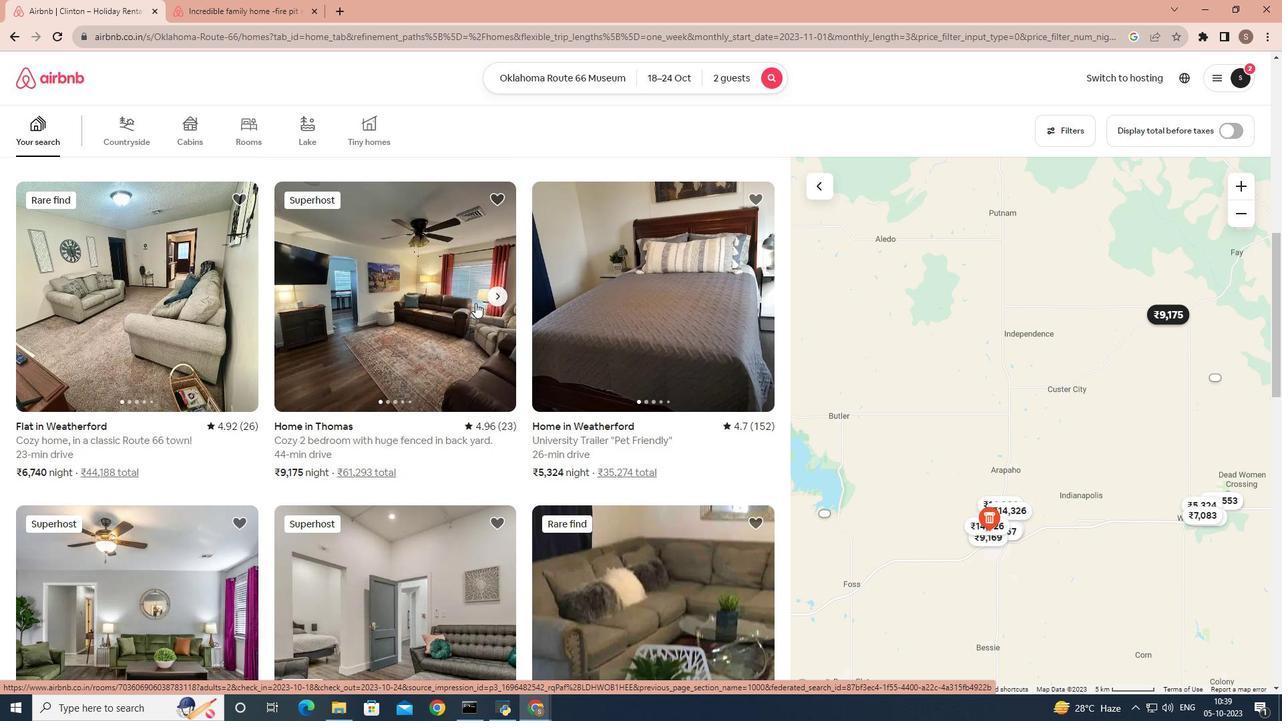 
Action: Mouse scrolled (475, 302) with delta (0, 0)
Screenshot: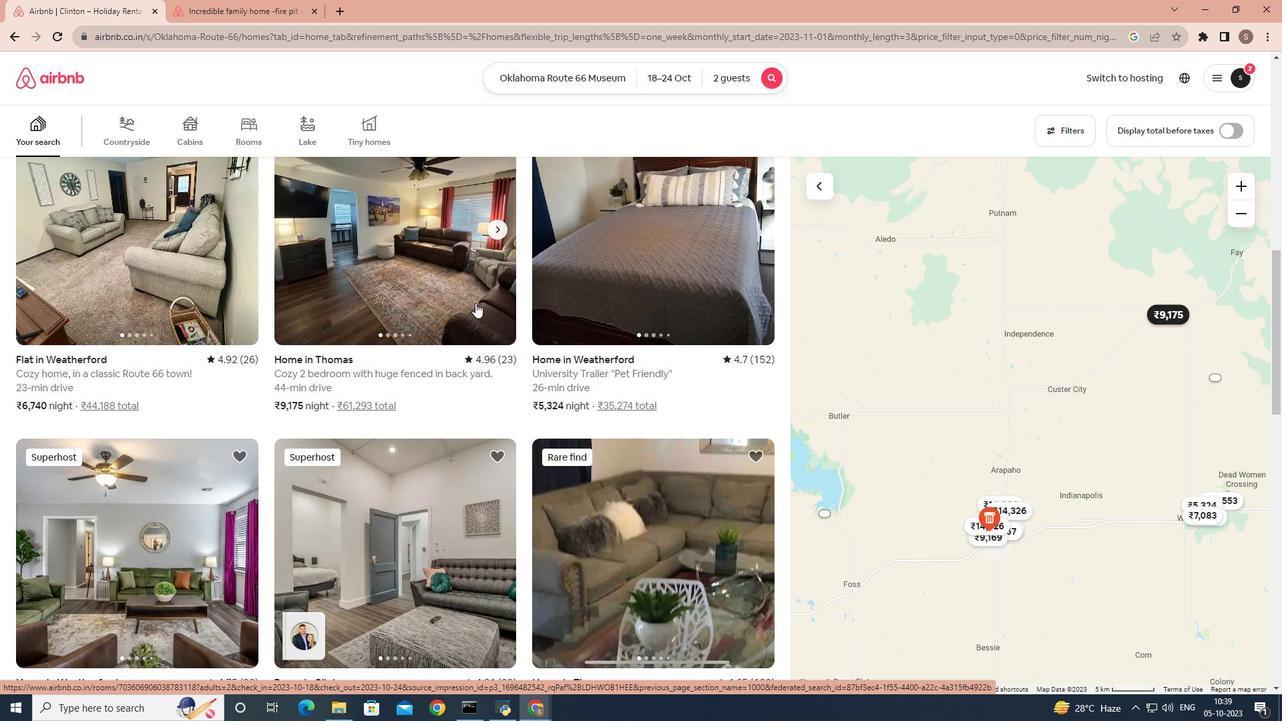 
Action: Mouse scrolled (475, 302) with delta (0, 0)
Screenshot: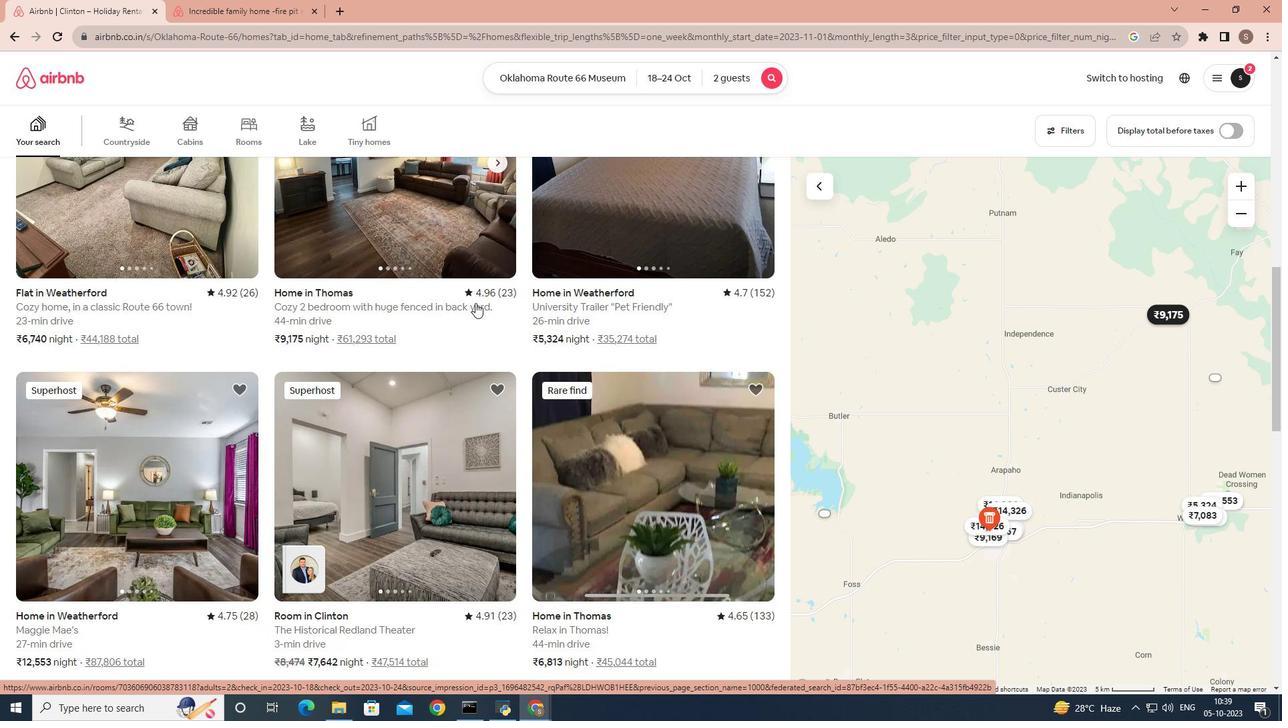 
Action: Mouse scrolled (475, 302) with delta (0, 0)
Screenshot: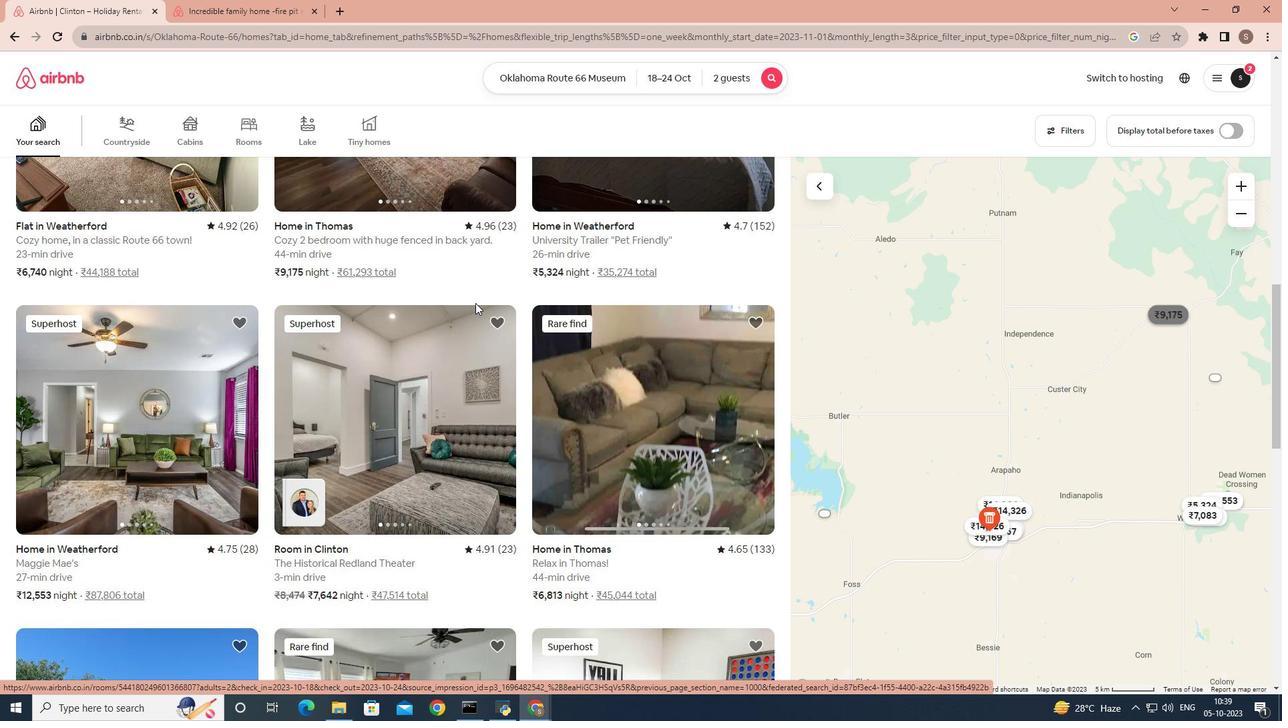 
Action: Mouse scrolled (475, 304) with delta (0, 0)
Screenshot: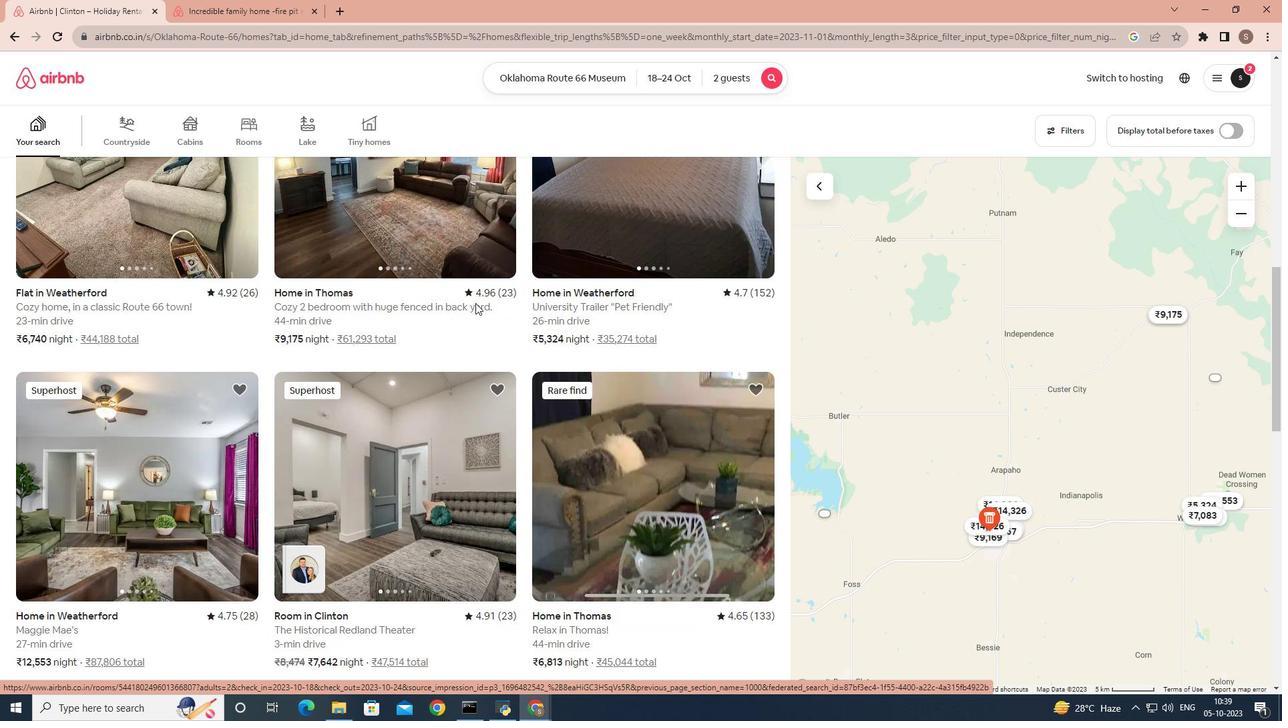 
Action: Mouse scrolled (475, 302) with delta (0, 0)
Screenshot: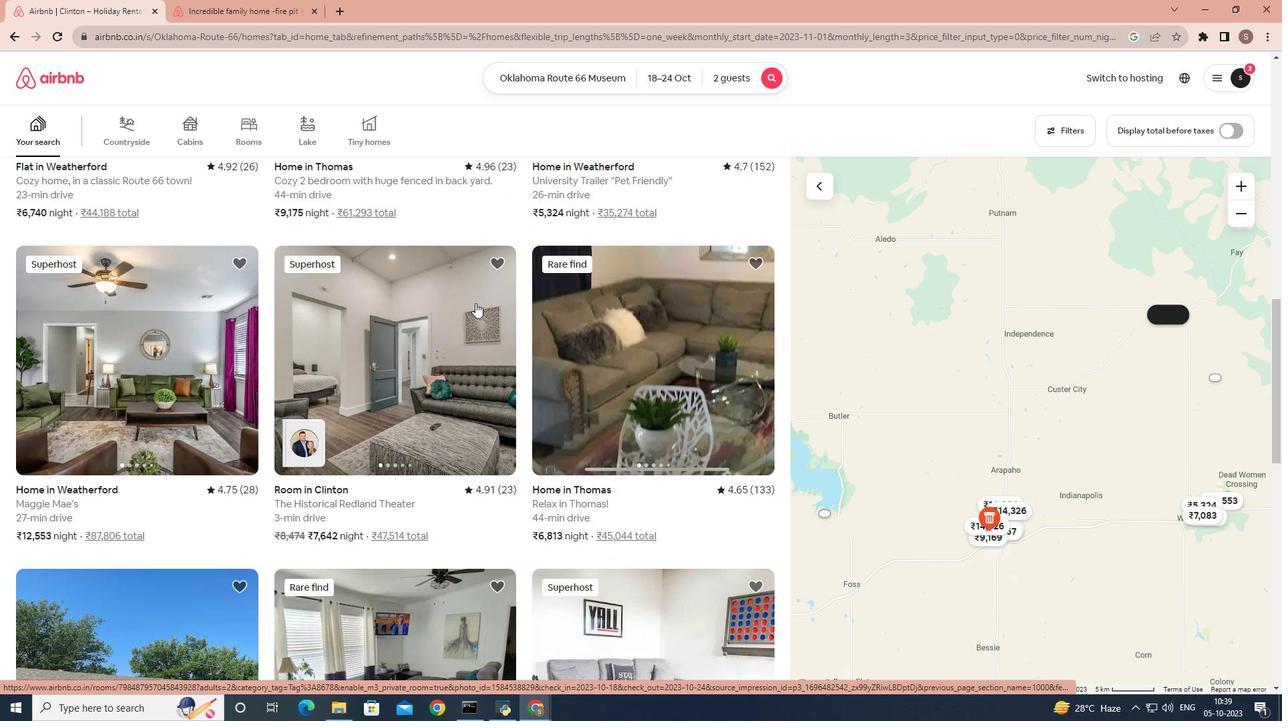 
Action: Mouse scrolled (475, 302) with delta (0, 0)
Screenshot: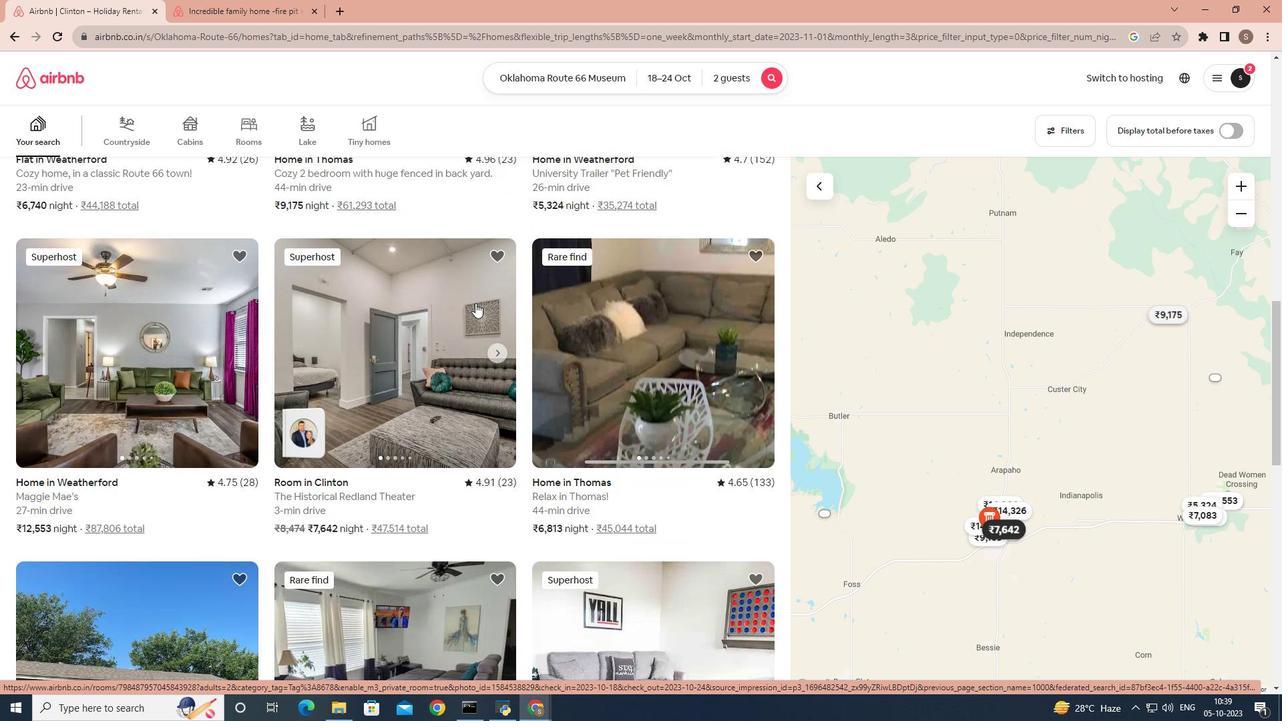 
Action: Mouse scrolled (475, 302) with delta (0, 0)
Screenshot: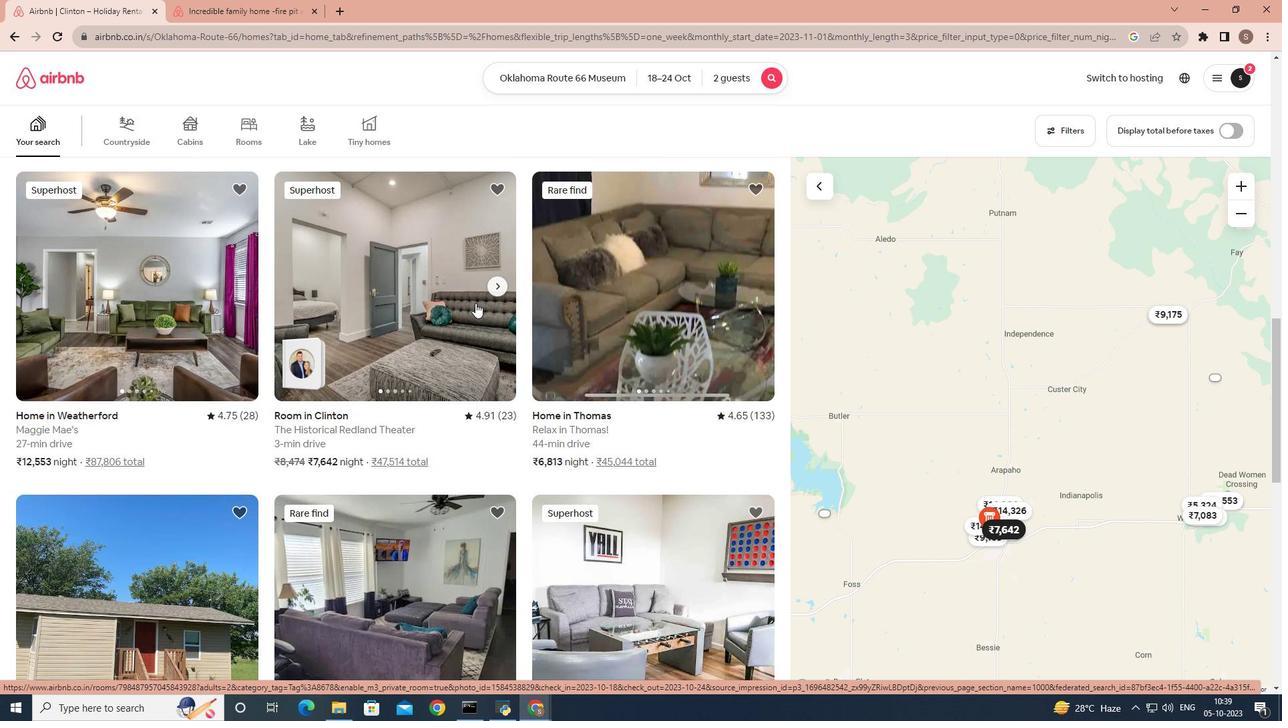 
Action: Mouse moved to (138, 296)
Screenshot: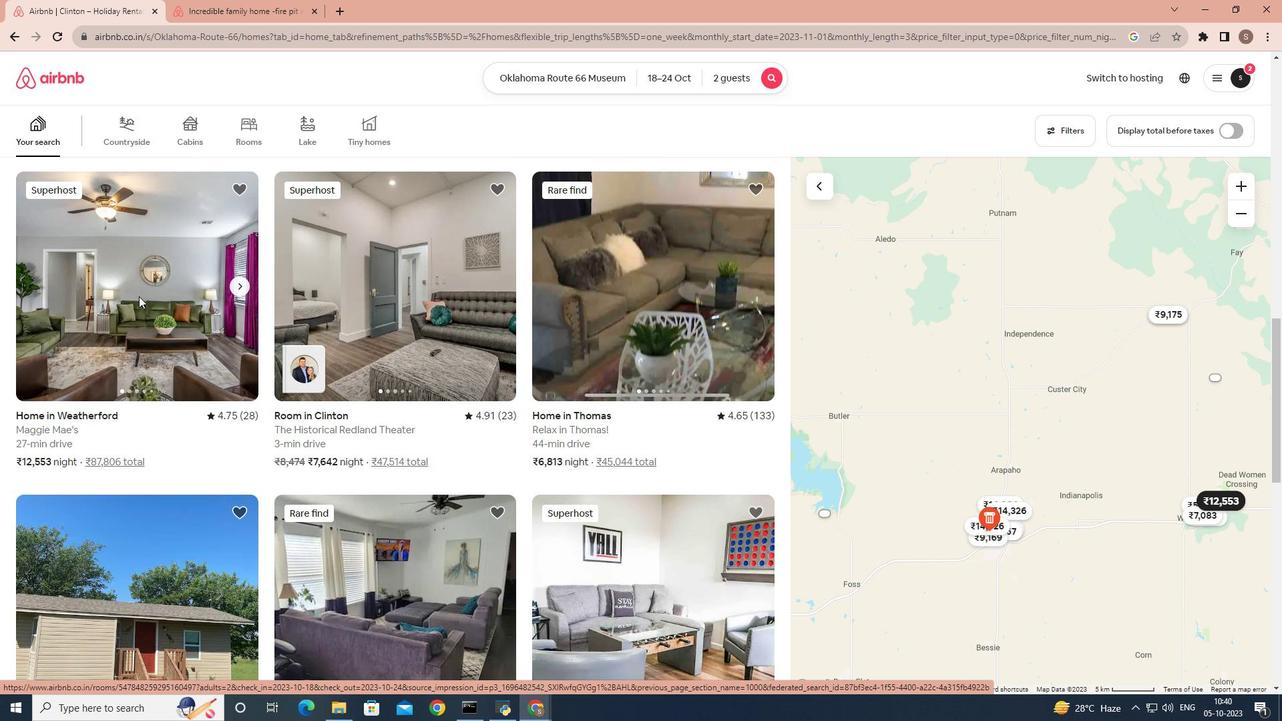 
Action: Mouse pressed left at (138, 296)
Screenshot: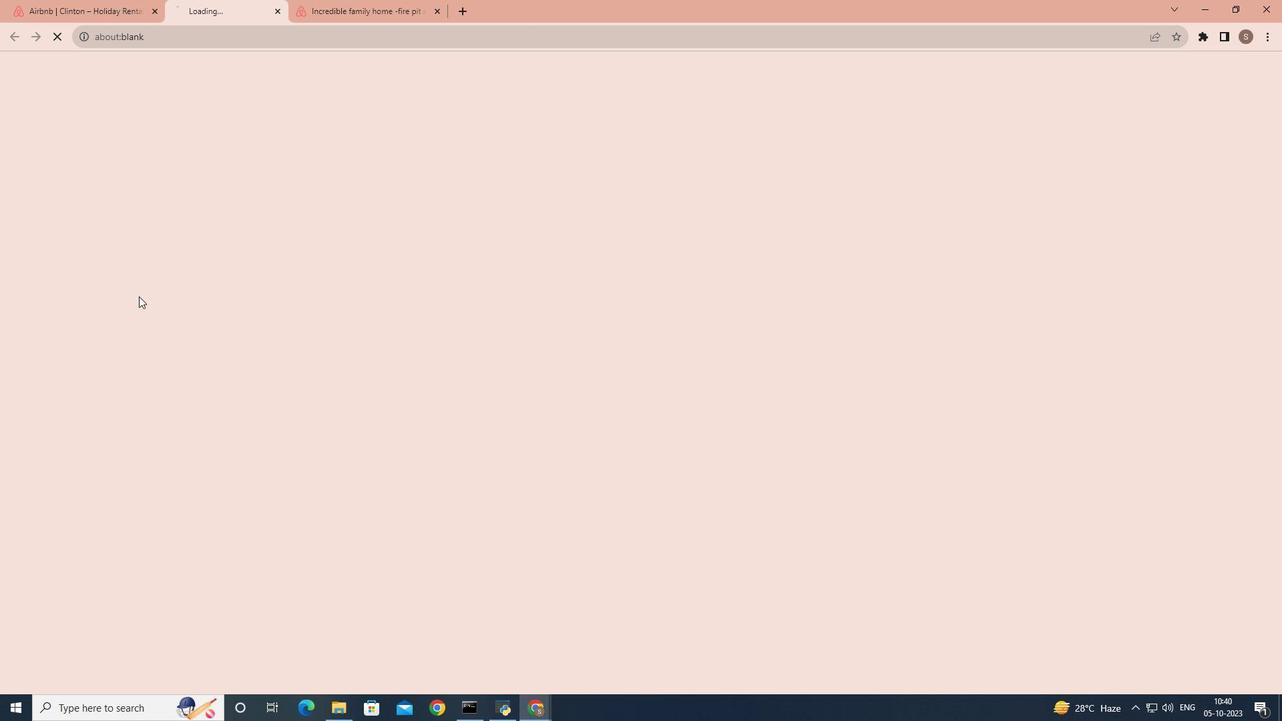 
Action: Mouse moved to (940, 491)
Screenshot: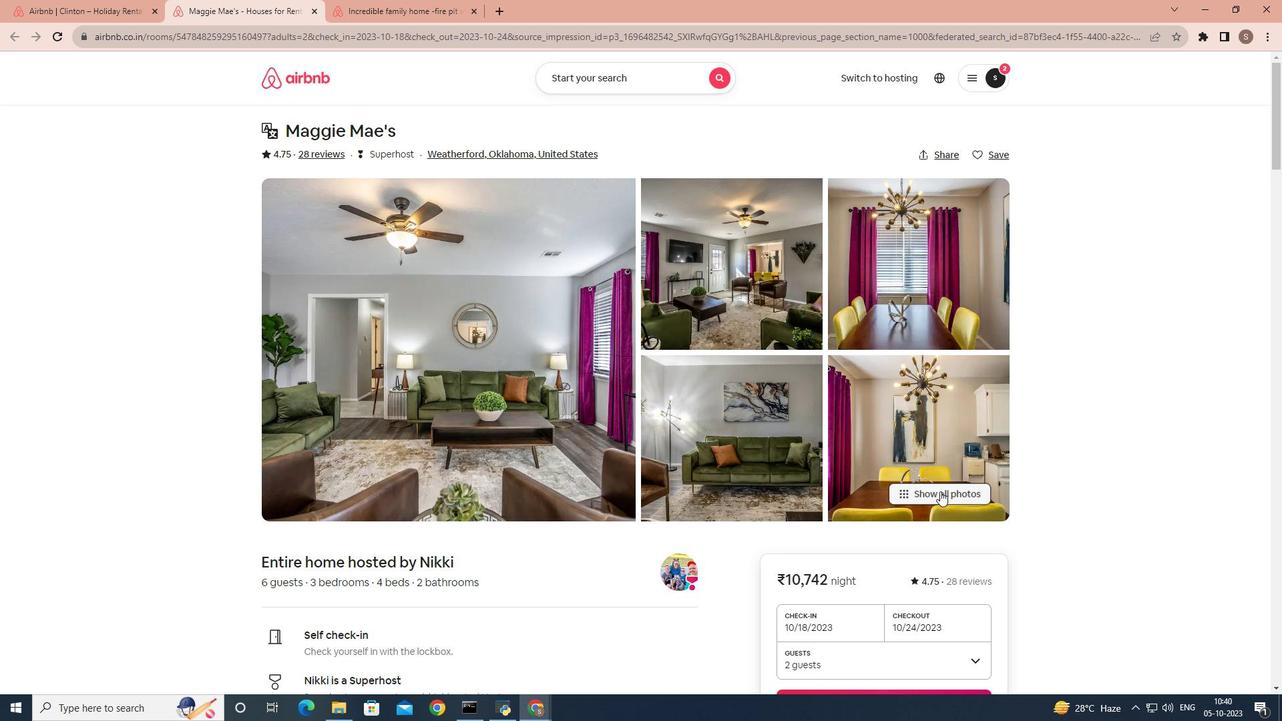 
Action: Mouse pressed left at (940, 491)
Screenshot: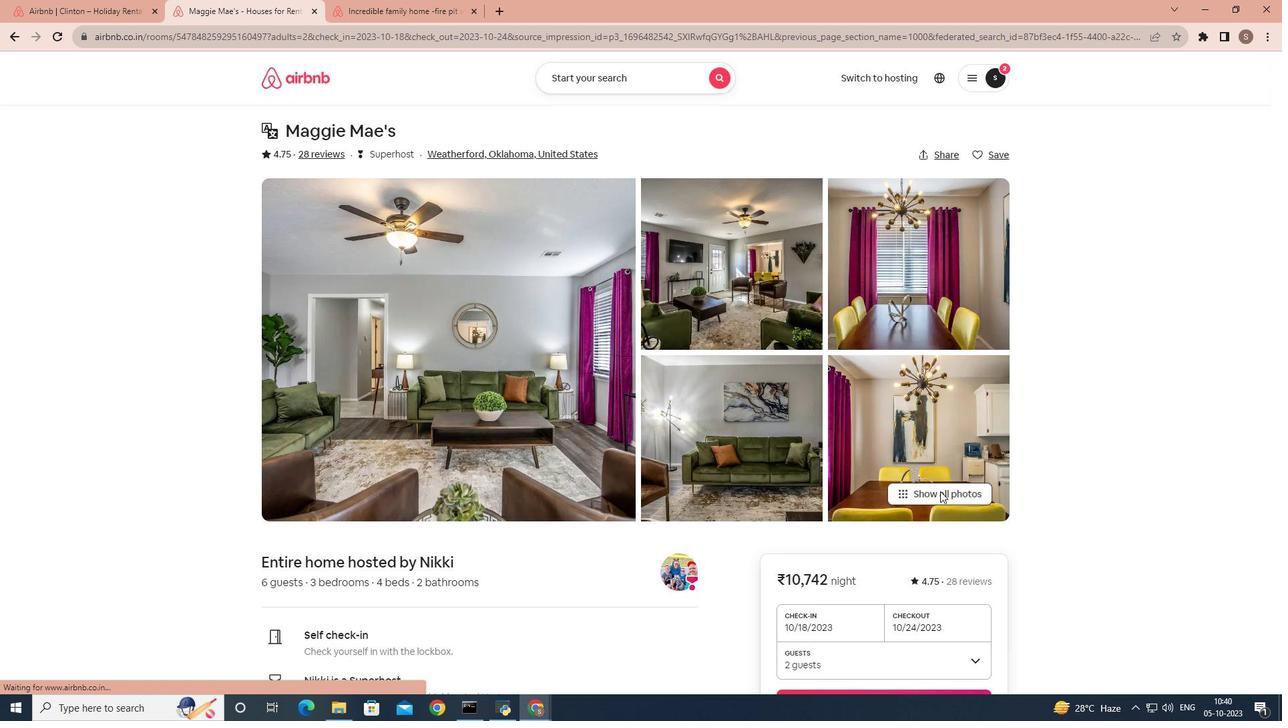 
Action: Mouse moved to (940, 492)
Screenshot: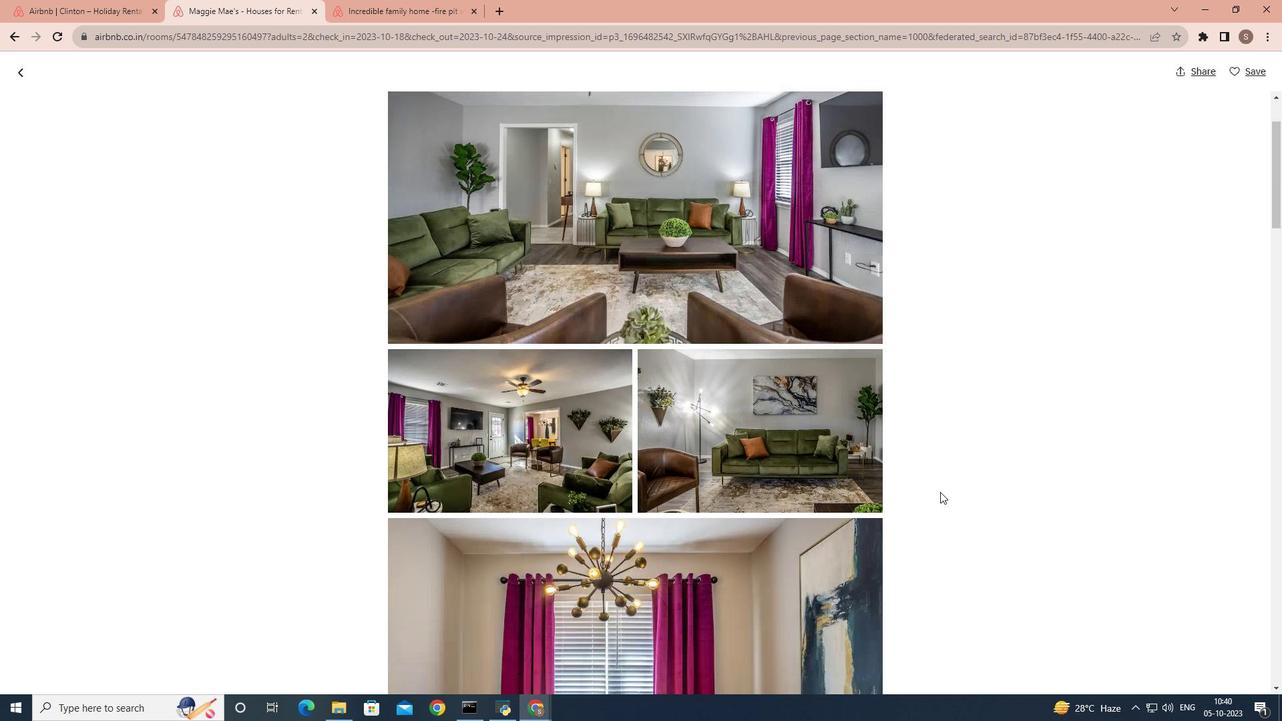 
Action: Mouse scrolled (940, 491) with delta (0, 0)
Screenshot: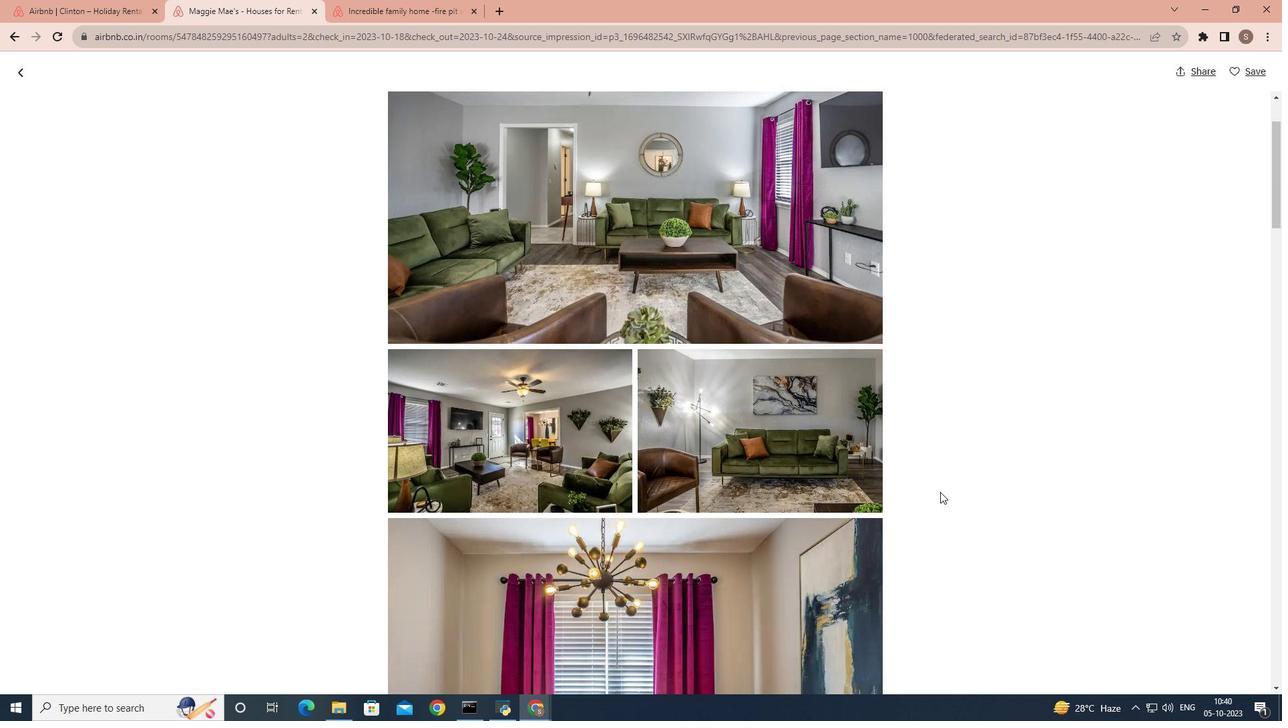 
Action: Mouse scrolled (940, 491) with delta (0, 0)
Screenshot: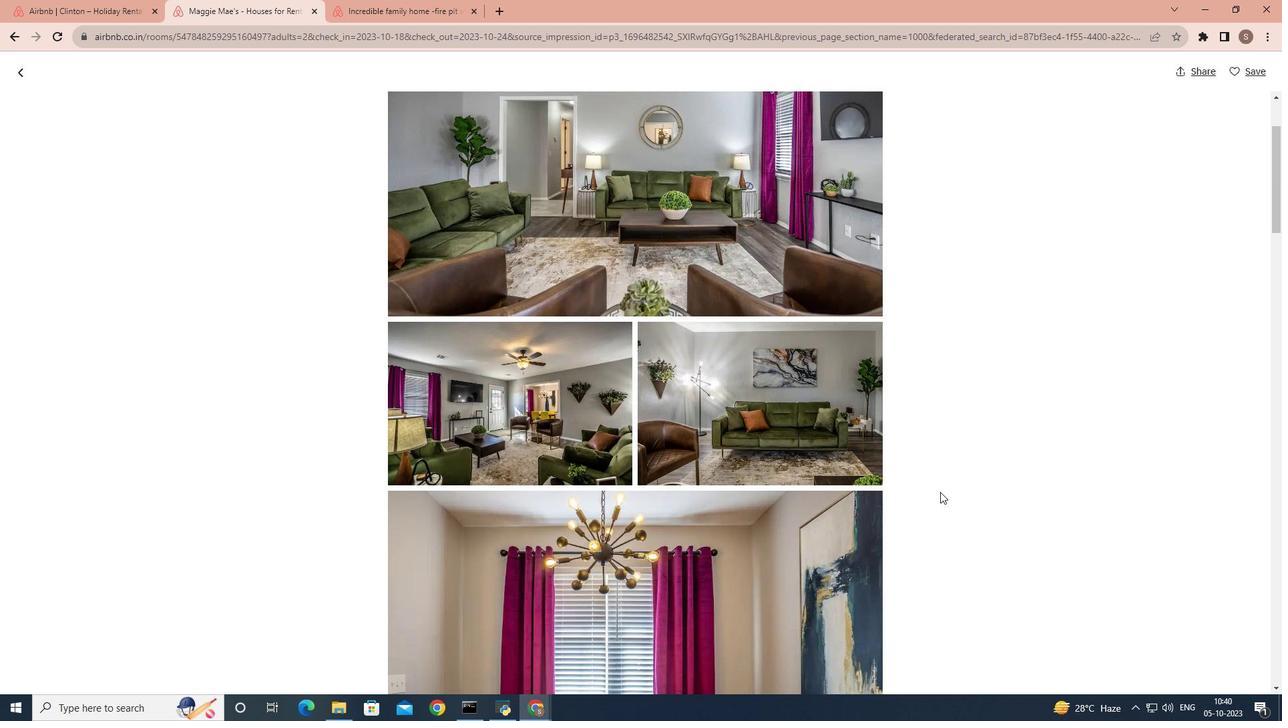 
Action: Mouse scrolled (940, 491) with delta (0, 0)
Screenshot: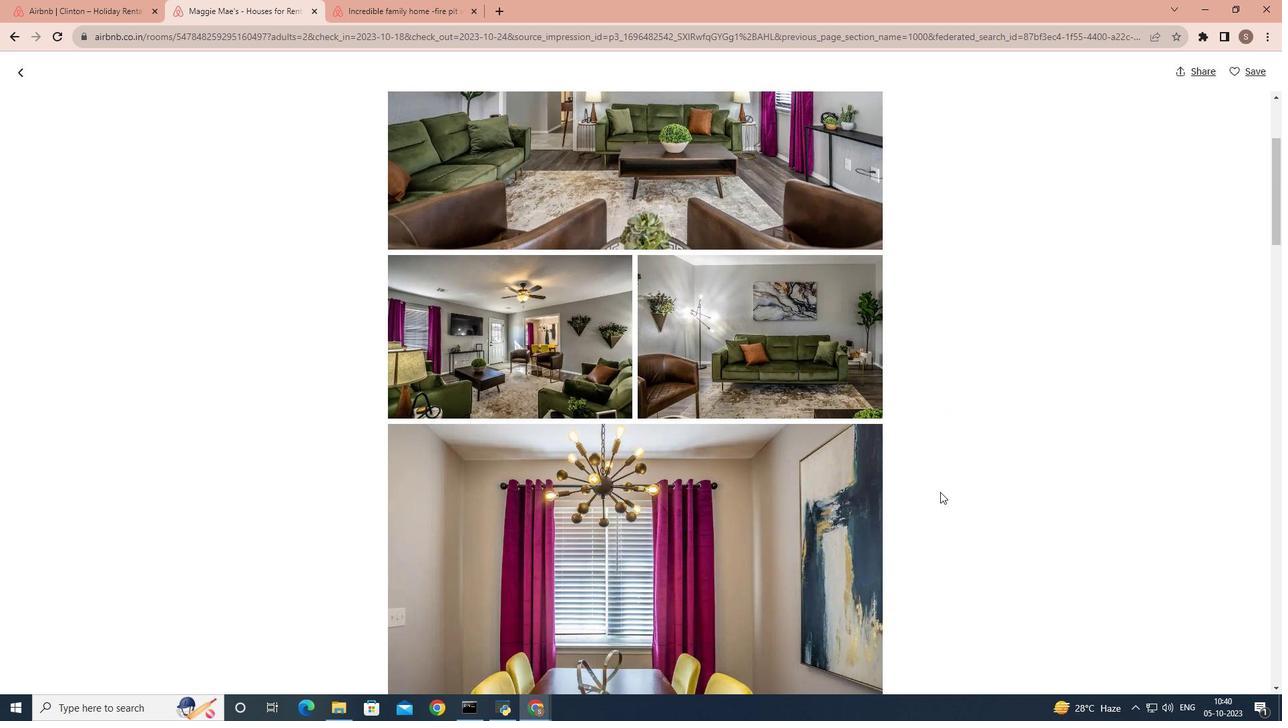 
Action: Mouse scrolled (940, 491) with delta (0, 0)
Screenshot: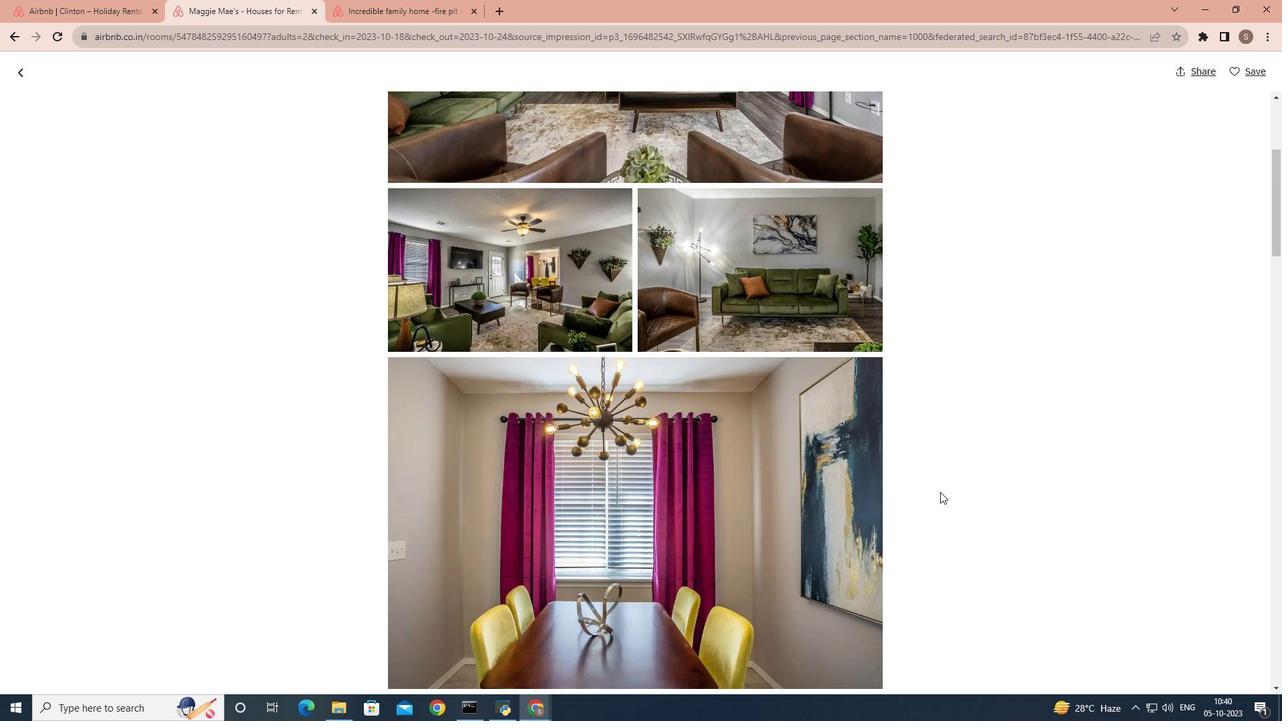
Action: Mouse scrolled (940, 491) with delta (0, 0)
Screenshot: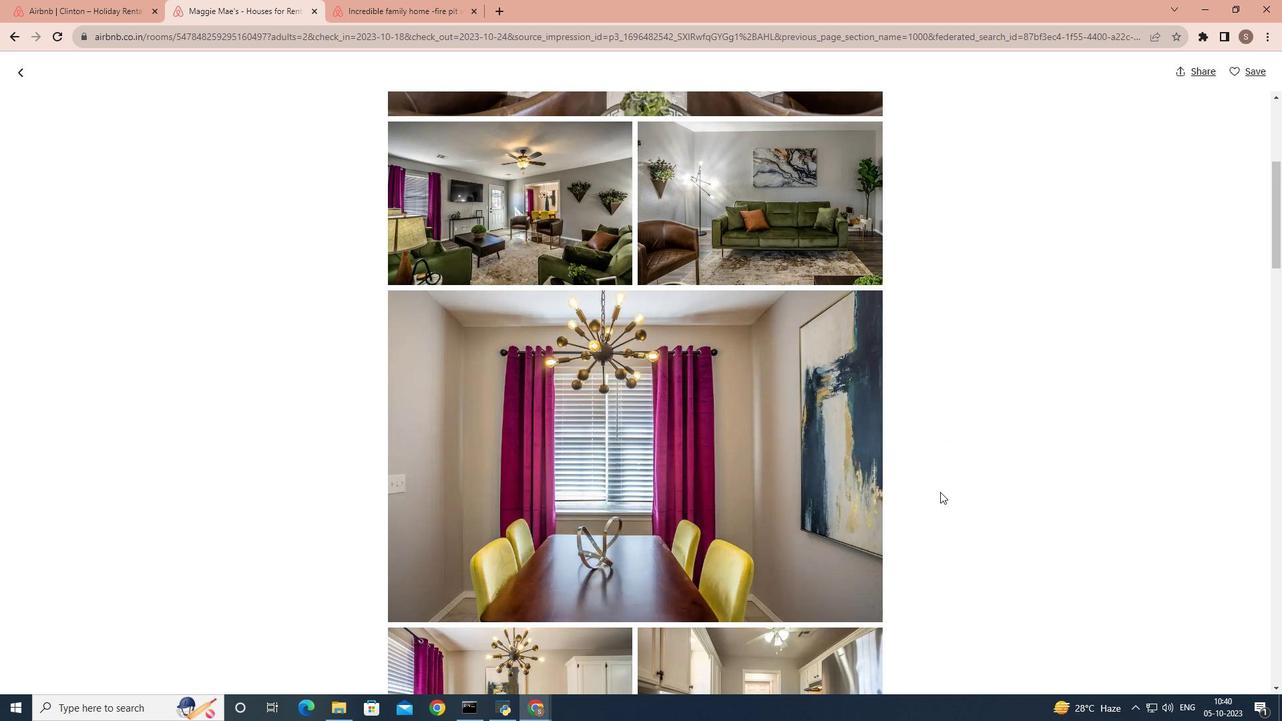 
Action: Mouse scrolled (940, 491) with delta (0, 0)
Screenshot: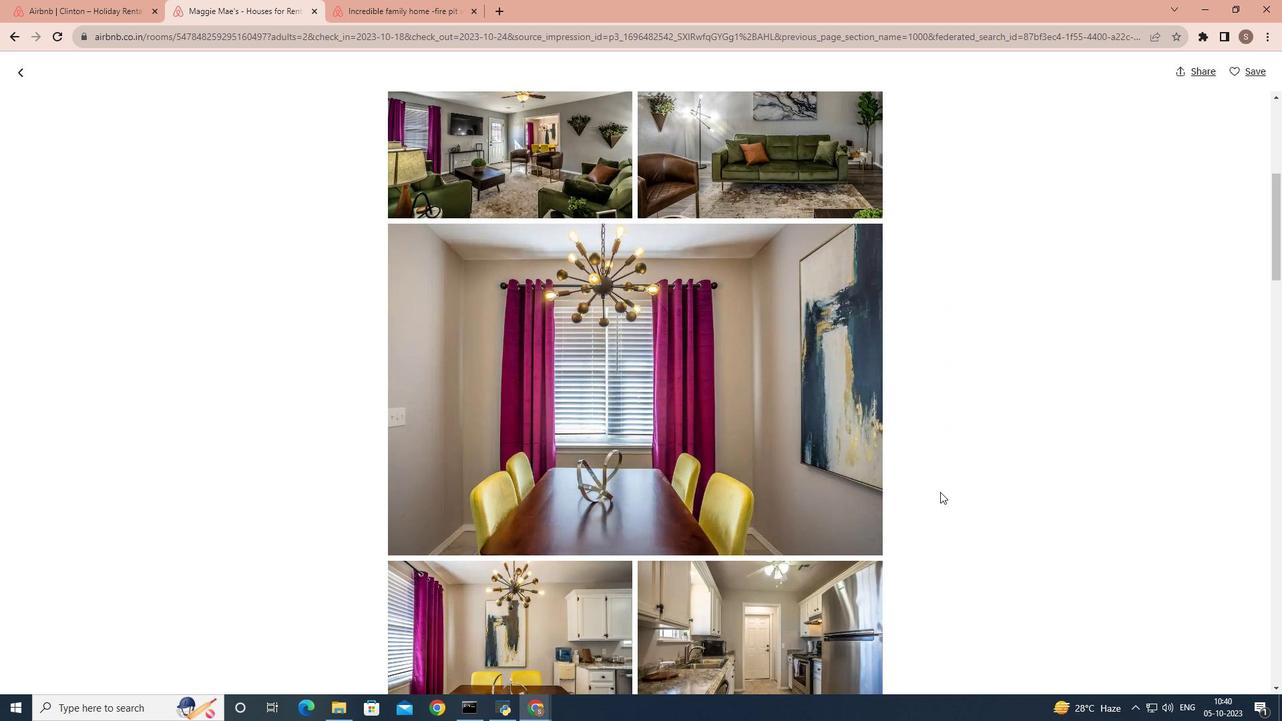 
Action: Mouse scrolled (940, 491) with delta (0, 0)
Screenshot: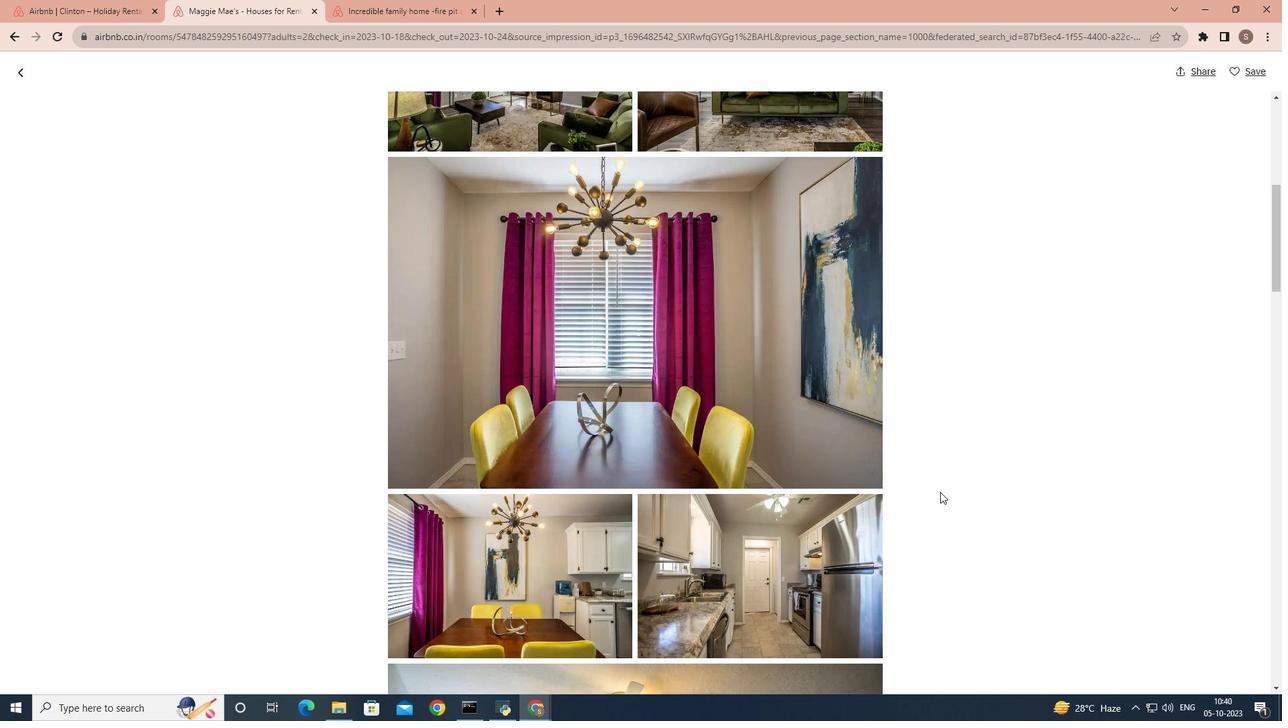 
Action: Mouse scrolled (940, 491) with delta (0, 0)
Screenshot: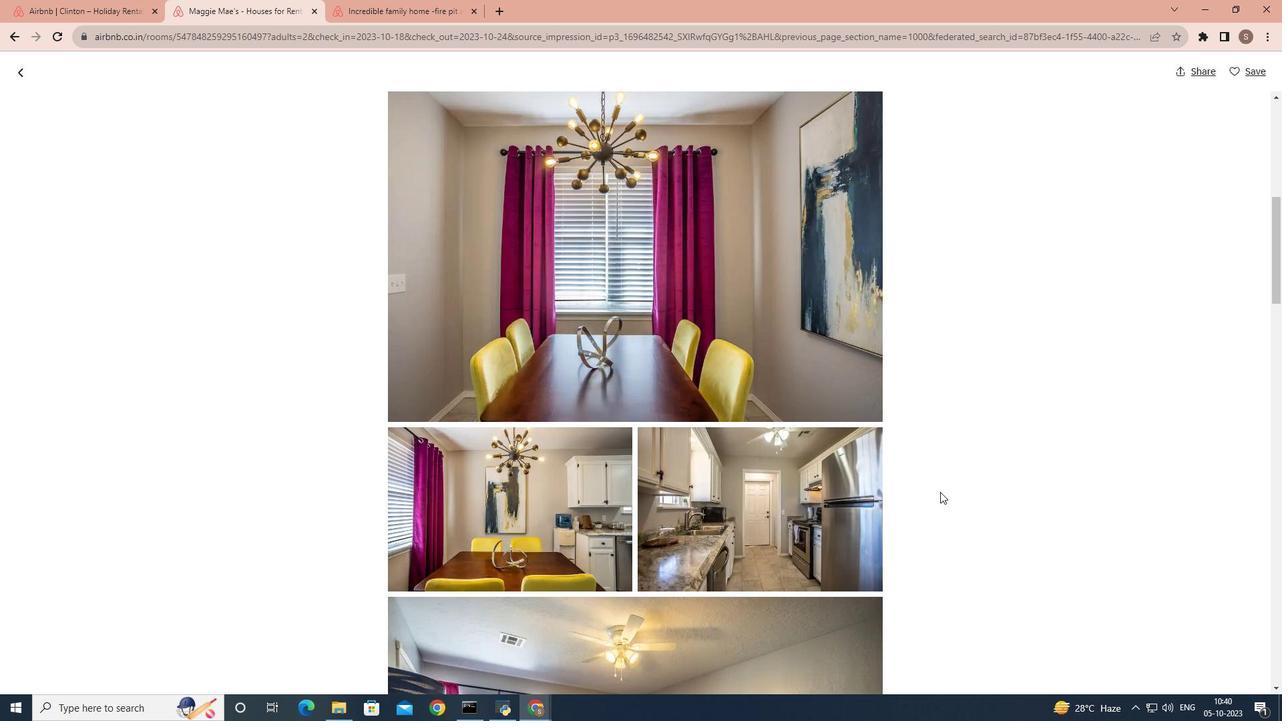 
Action: Mouse scrolled (940, 491) with delta (0, 0)
Screenshot: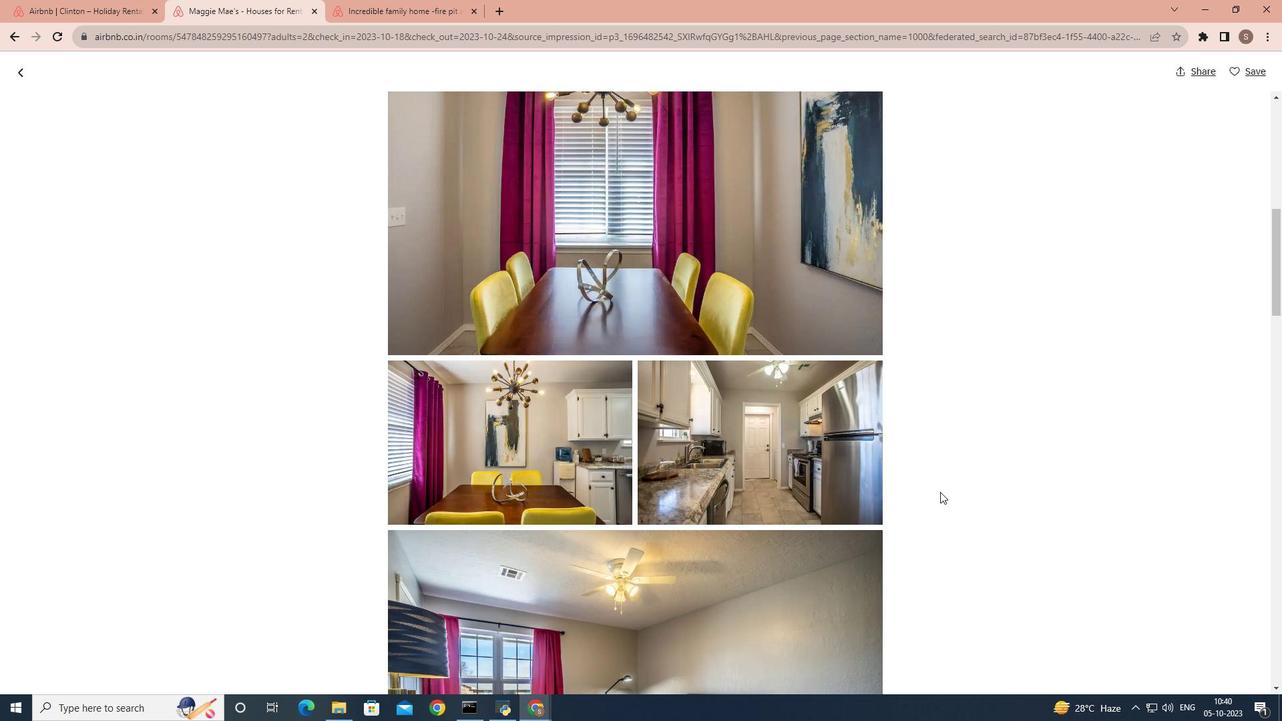 
Action: Mouse scrolled (940, 491) with delta (0, 0)
Screenshot: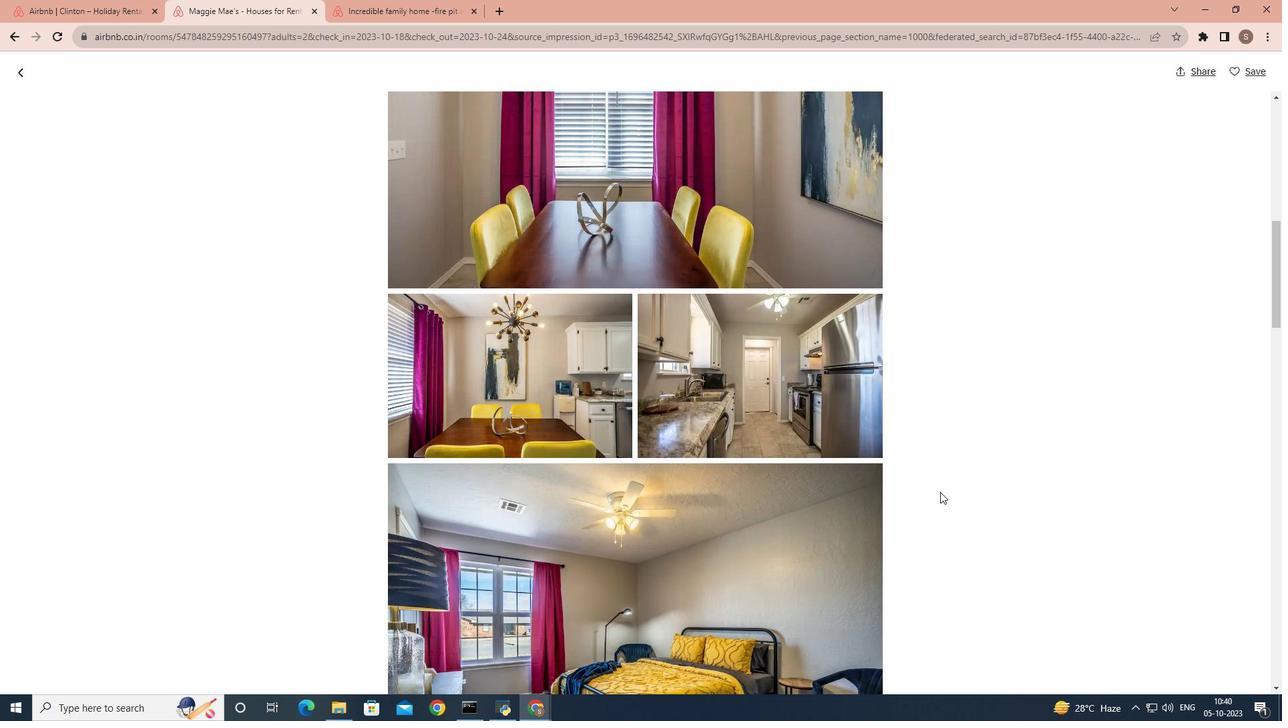 
Action: Mouse scrolled (940, 491) with delta (0, 0)
Screenshot: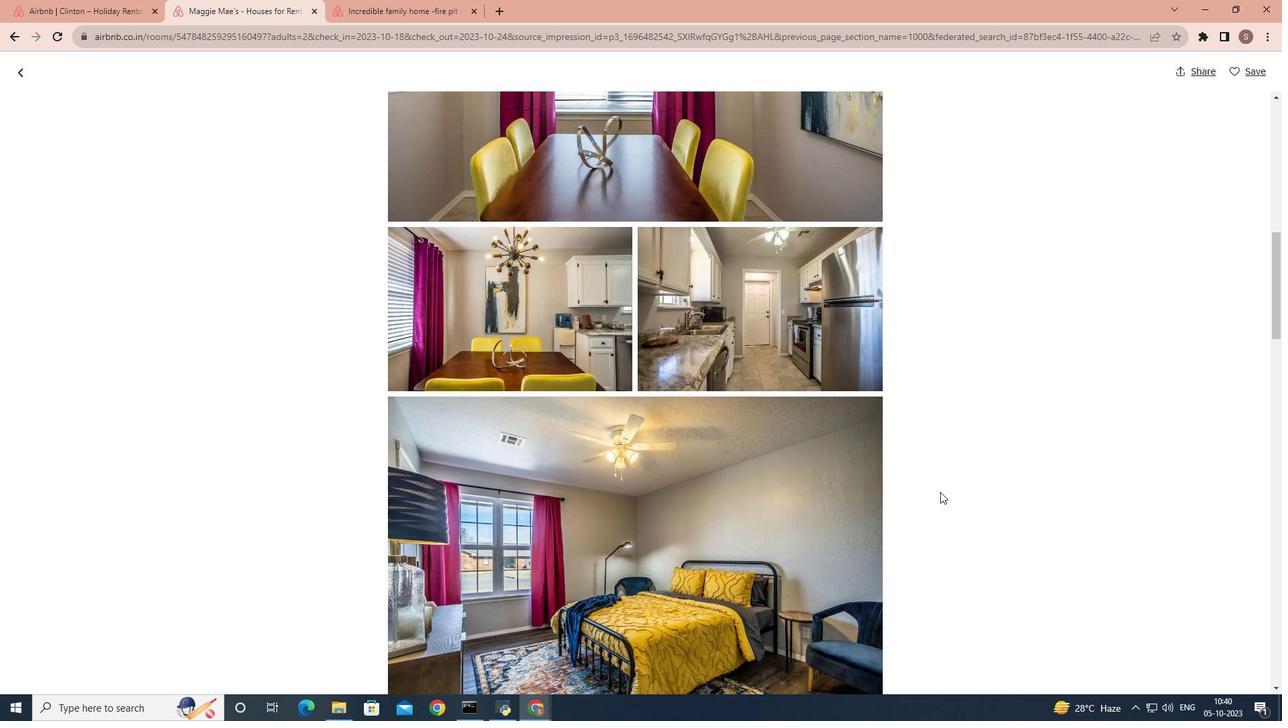 
Action: Mouse scrolled (940, 491) with delta (0, 0)
Screenshot: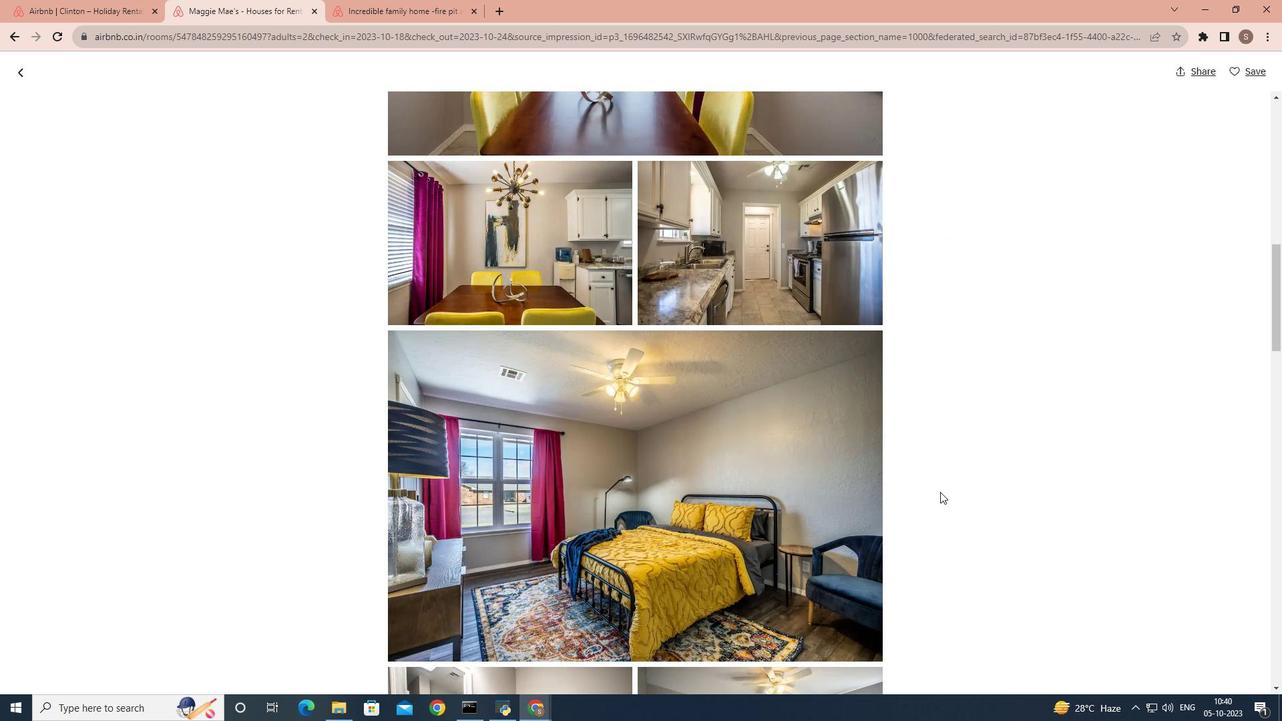 
Action: Mouse scrolled (940, 491) with delta (0, 0)
Screenshot: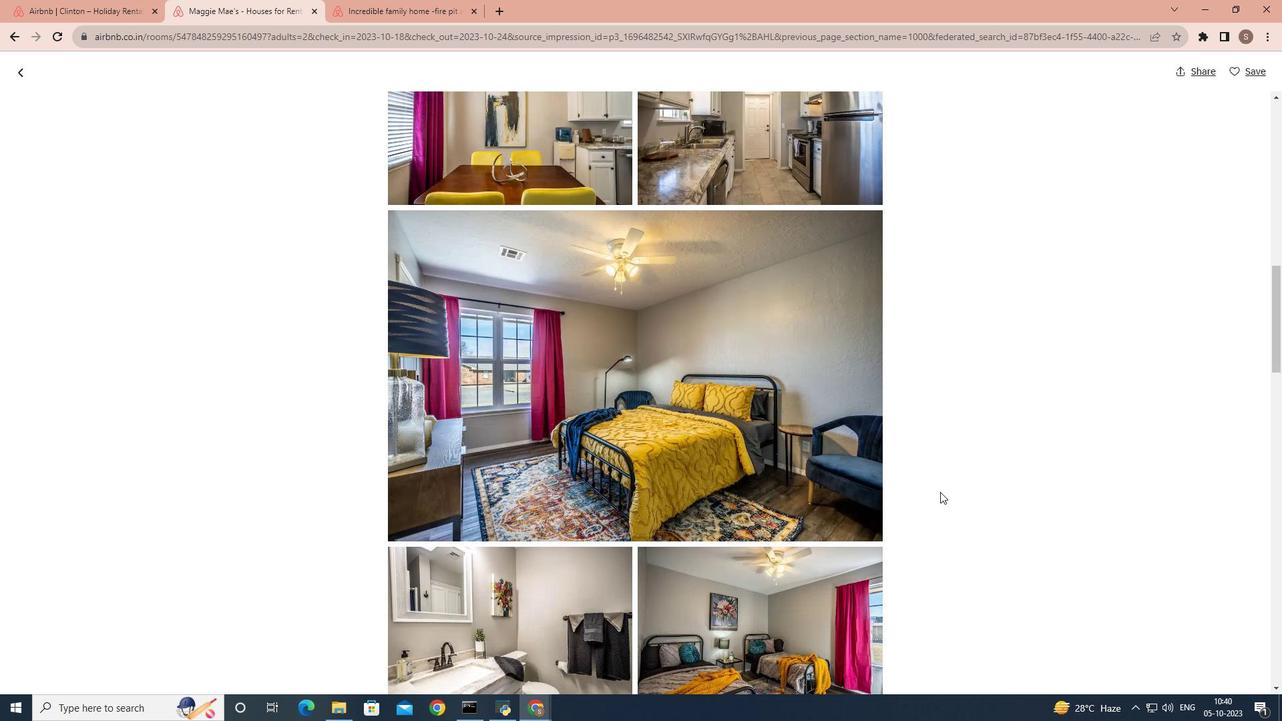 
Action: Mouse scrolled (940, 491) with delta (0, 0)
Screenshot: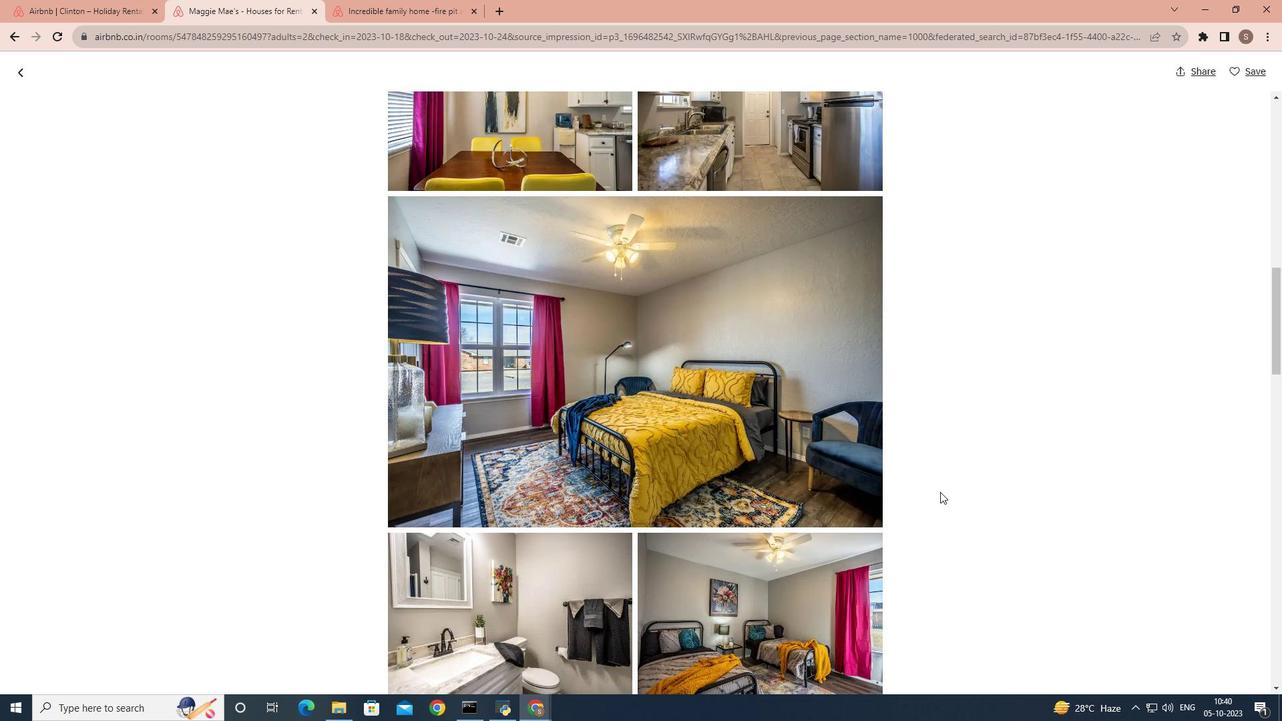 
Action: Mouse scrolled (940, 491) with delta (0, 0)
Screenshot: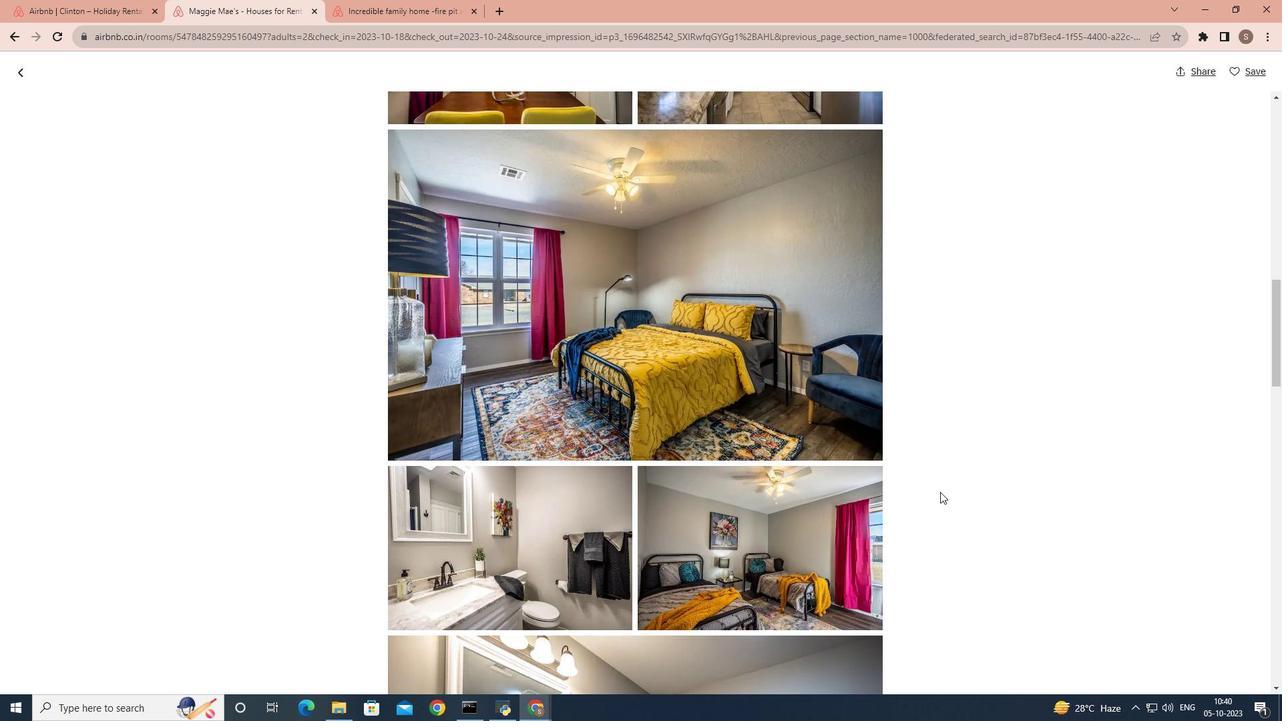 
Action: Mouse scrolled (940, 491) with delta (0, 0)
Screenshot: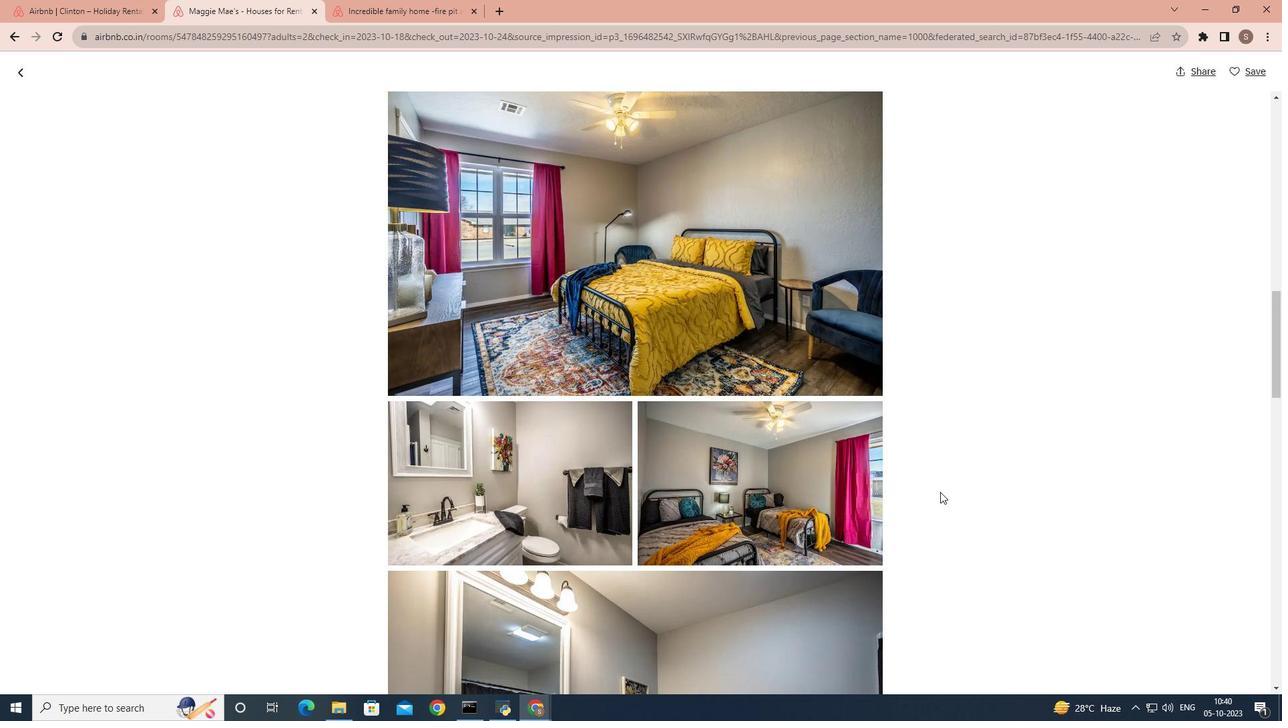 
Action: Mouse scrolled (940, 491) with delta (0, 0)
Screenshot: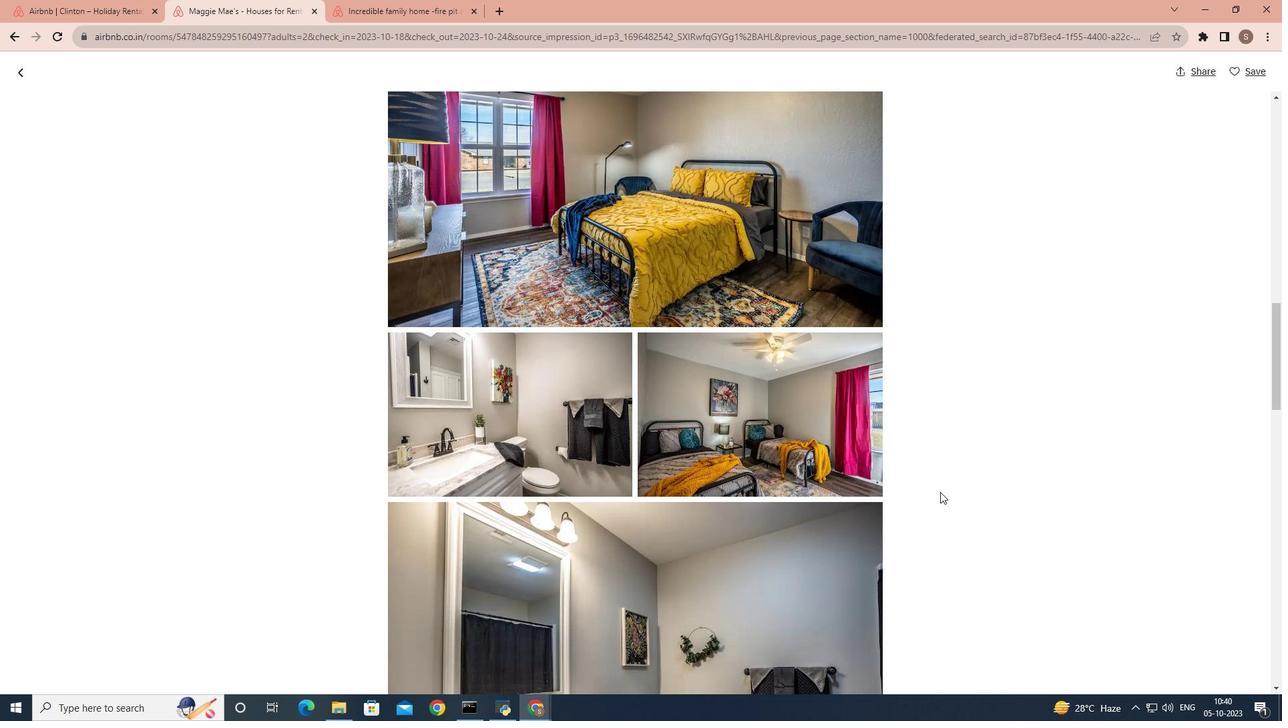 
Action: Mouse scrolled (940, 491) with delta (0, 0)
Screenshot: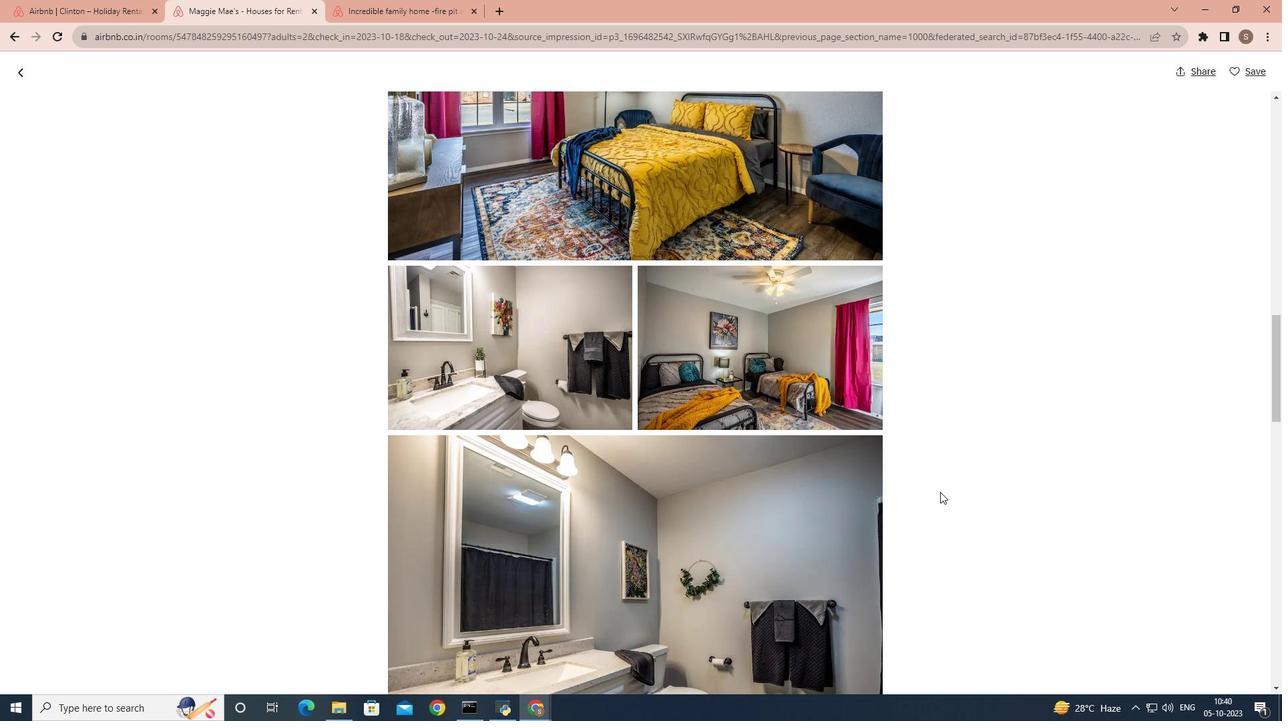 
Action: Mouse scrolled (940, 491) with delta (0, 0)
Screenshot: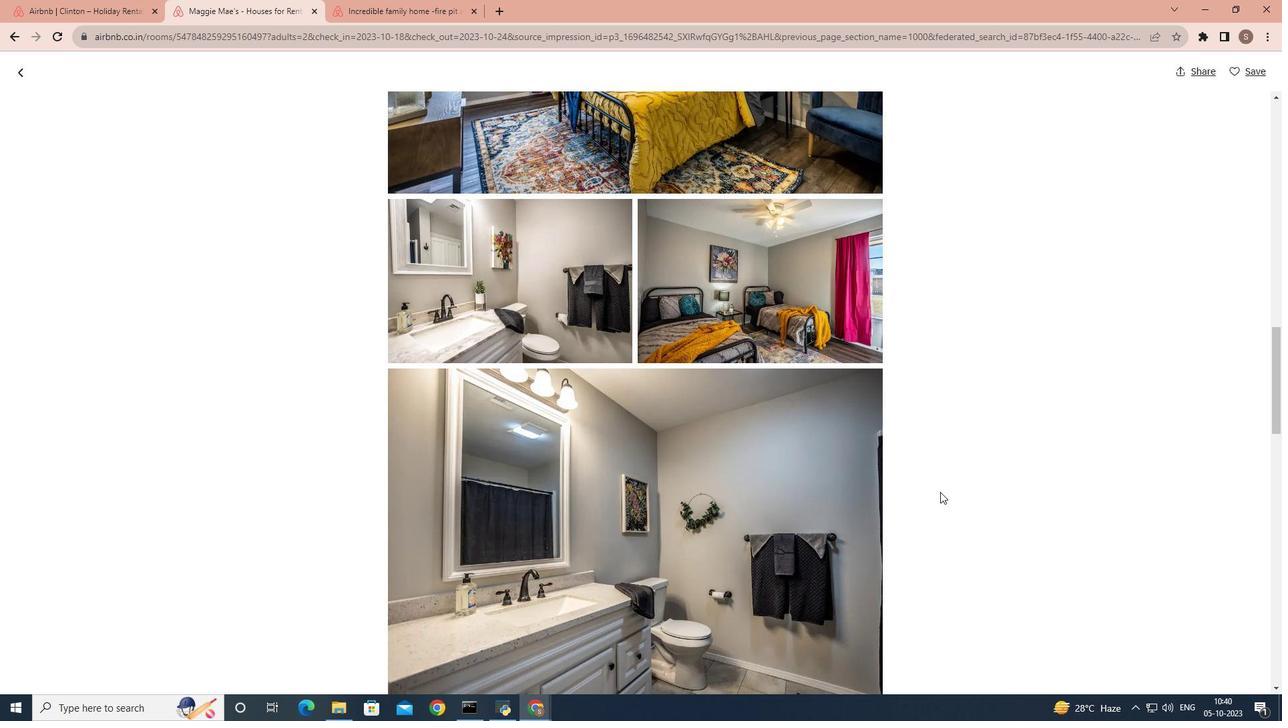 
Action: Mouse scrolled (940, 491) with delta (0, 0)
Screenshot: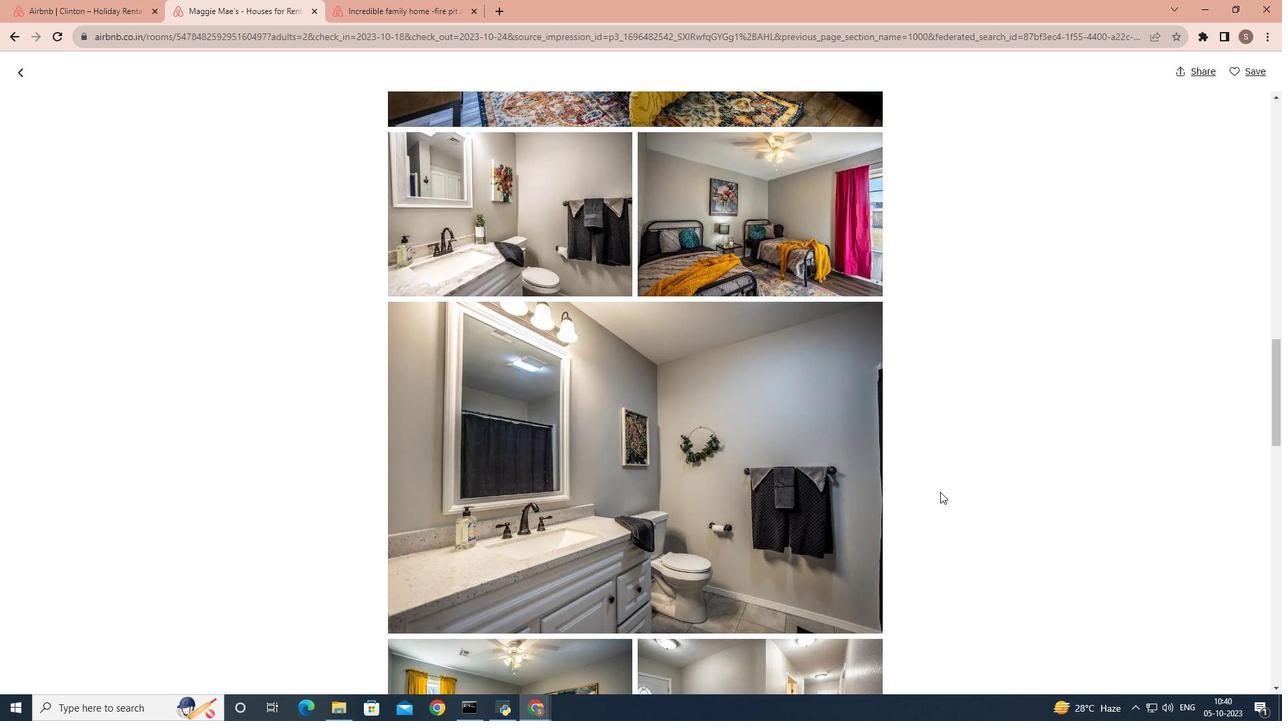 
Action: Mouse scrolled (940, 491) with delta (0, 0)
Screenshot: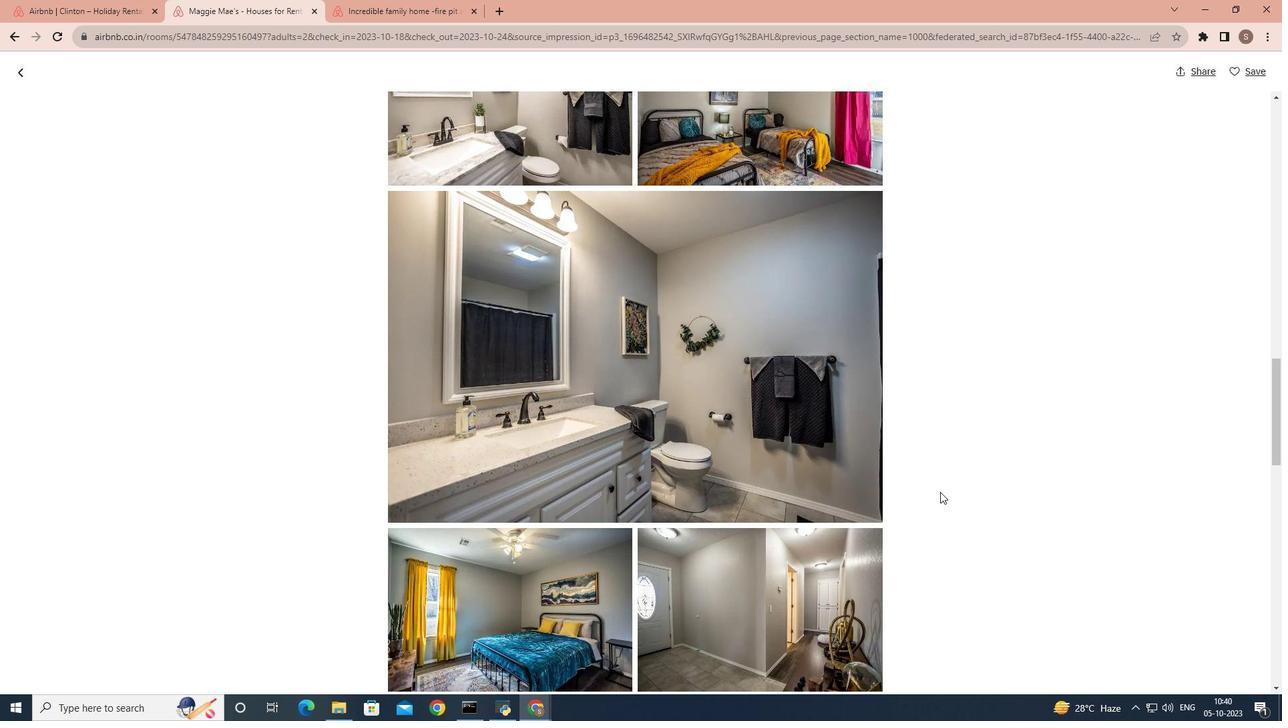 
Action: Mouse scrolled (940, 491) with delta (0, 0)
Screenshot: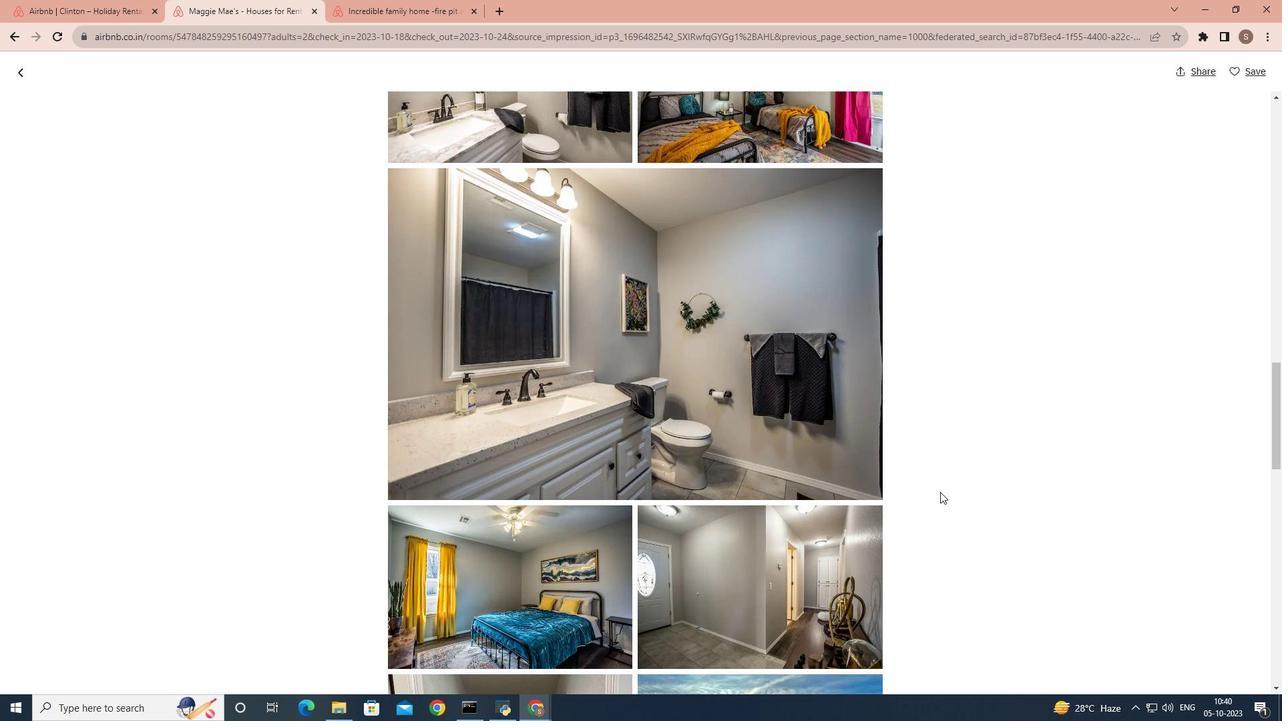 
Action: Mouse scrolled (940, 491) with delta (0, 0)
Screenshot: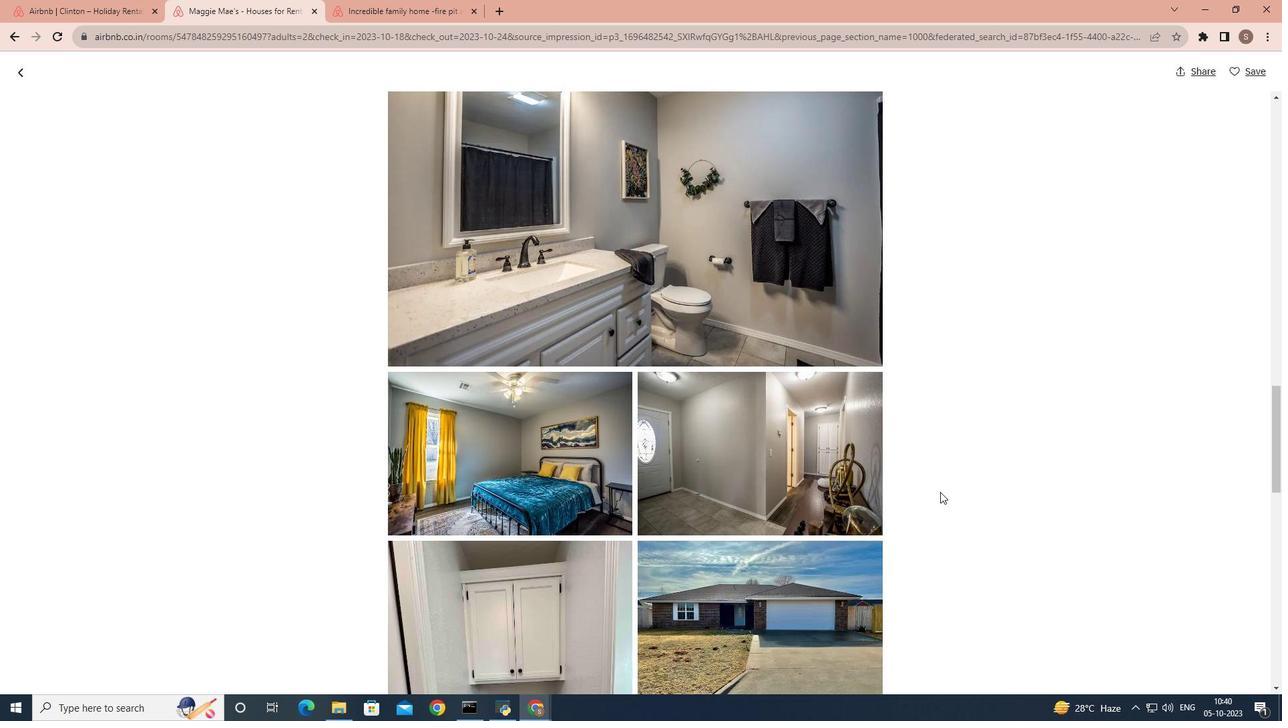 
Action: Mouse scrolled (940, 491) with delta (0, 0)
Screenshot: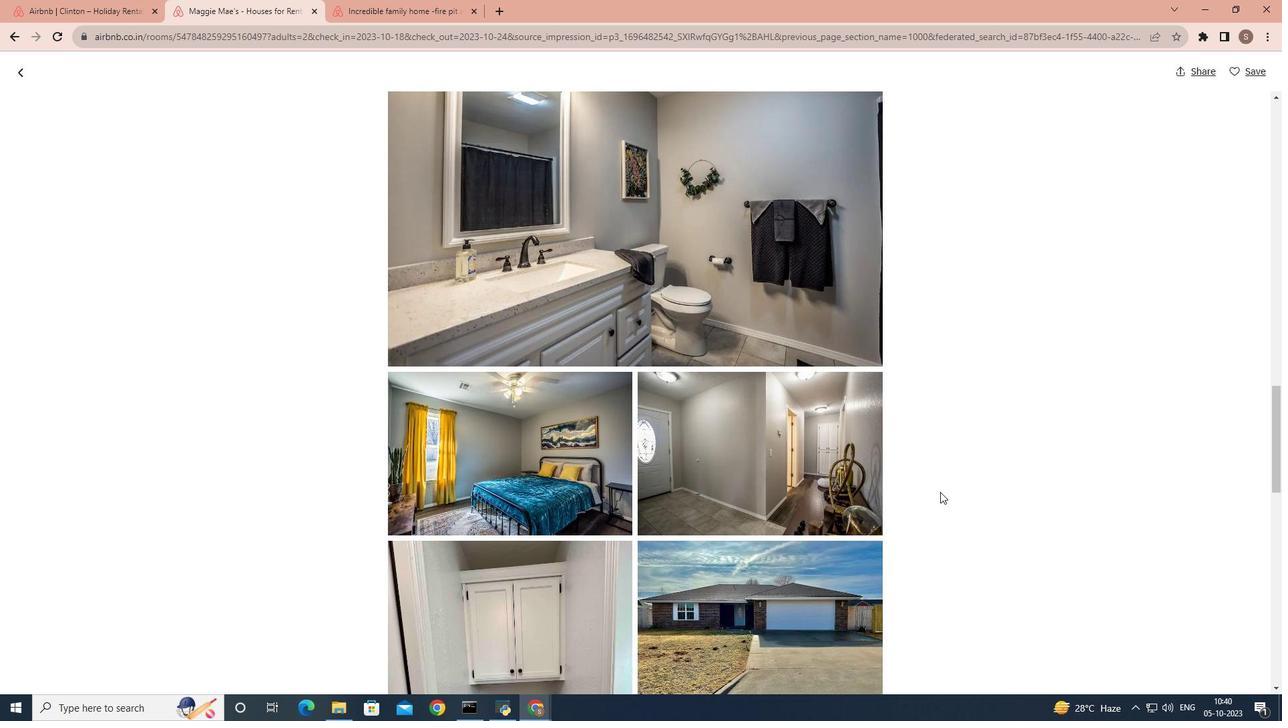
Action: Mouse scrolled (940, 491) with delta (0, 0)
Screenshot: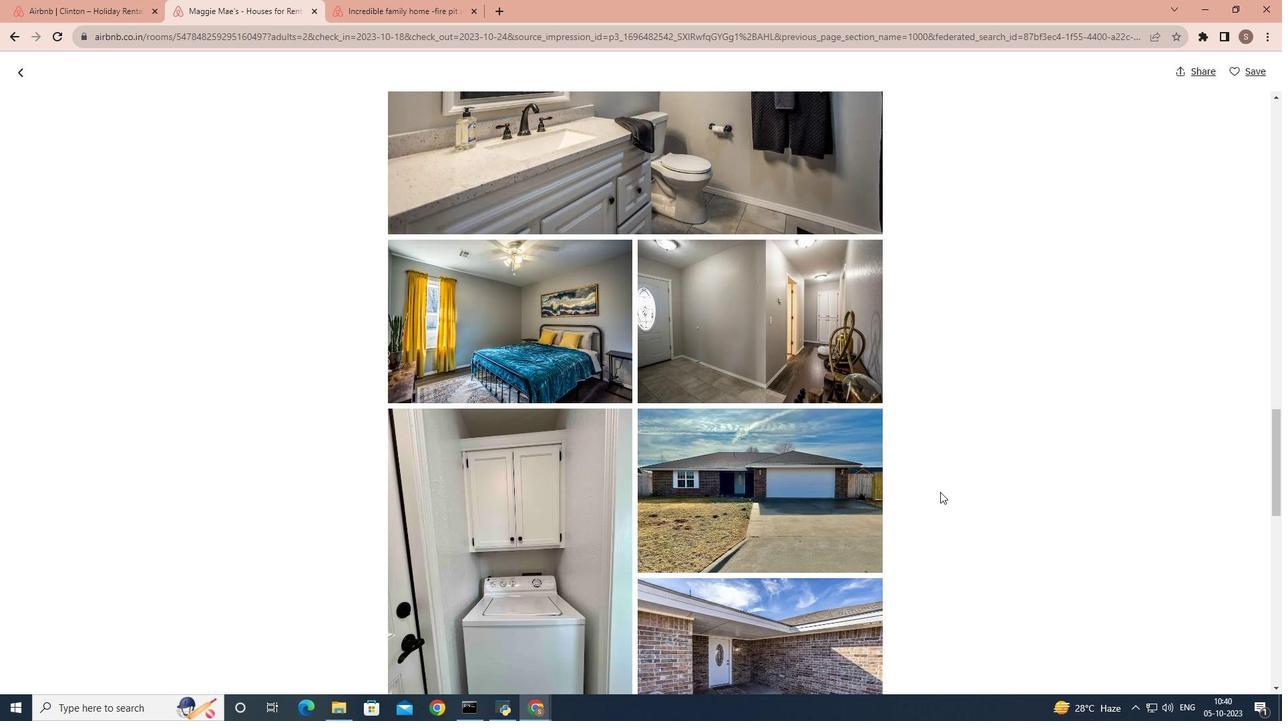 
Action: Mouse scrolled (940, 491) with delta (0, 0)
Screenshot: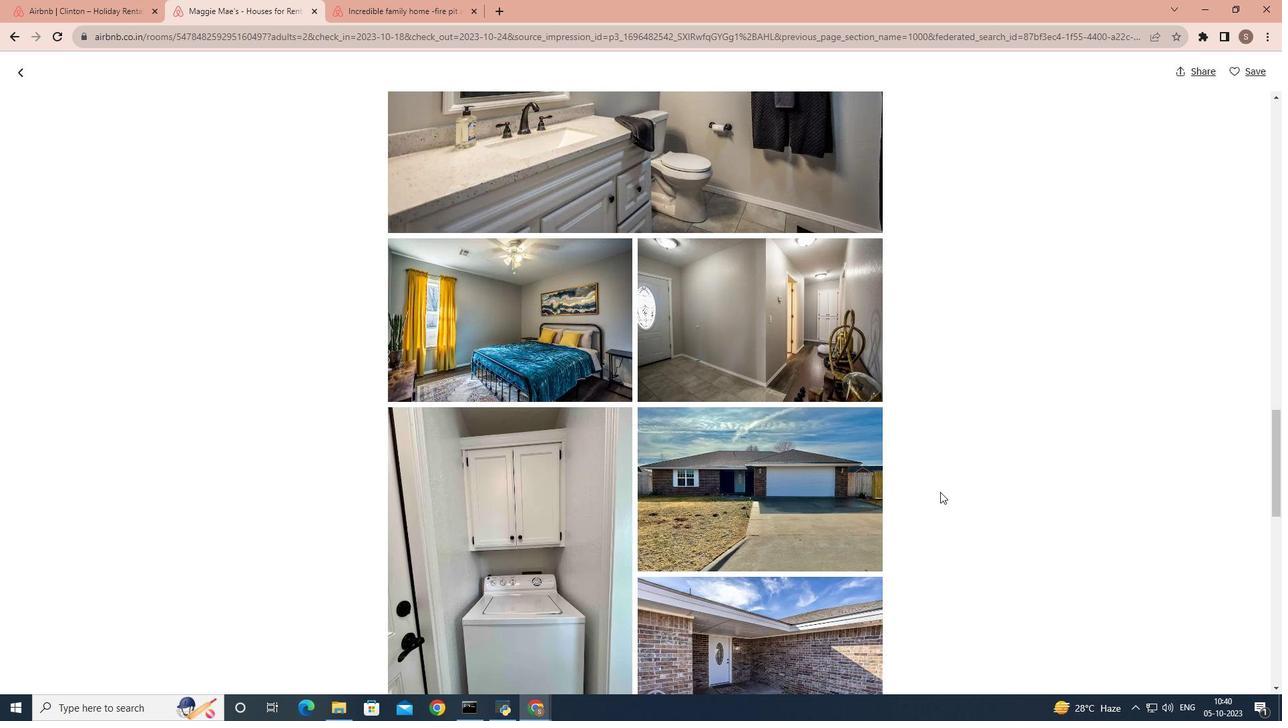 
Action: Mouse scrolled (940, 491) with delta (0, 0)
Screenshot: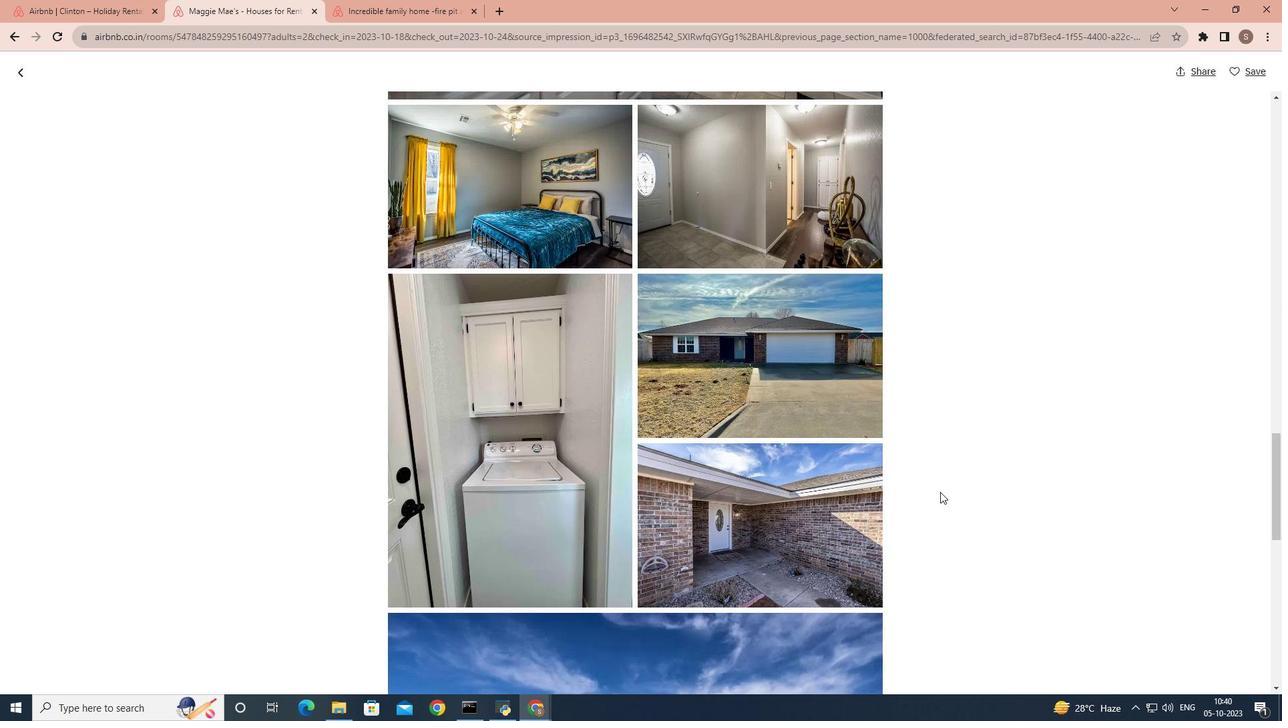 
Action: Mouse scrolled (940, 491) with delta (0, 0)
Screenshot: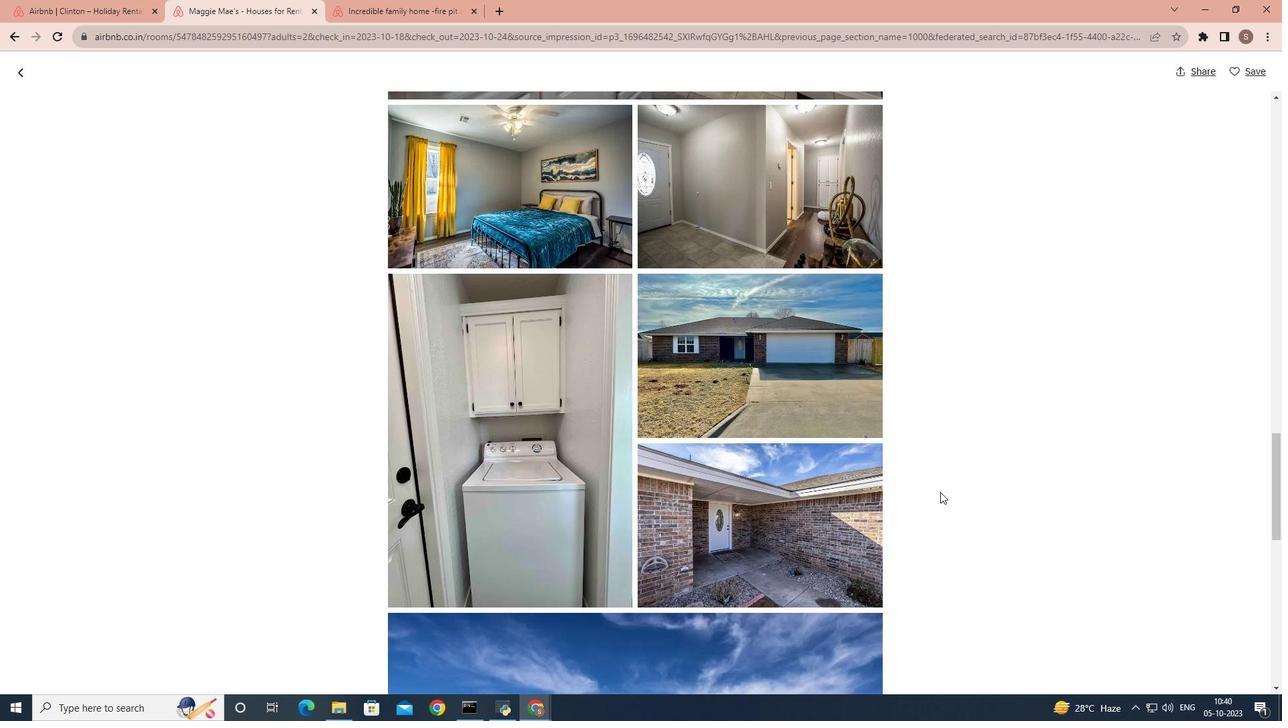 
Action: Mouse scrolled (940, 491) with delta (0, 0)
Screenshot: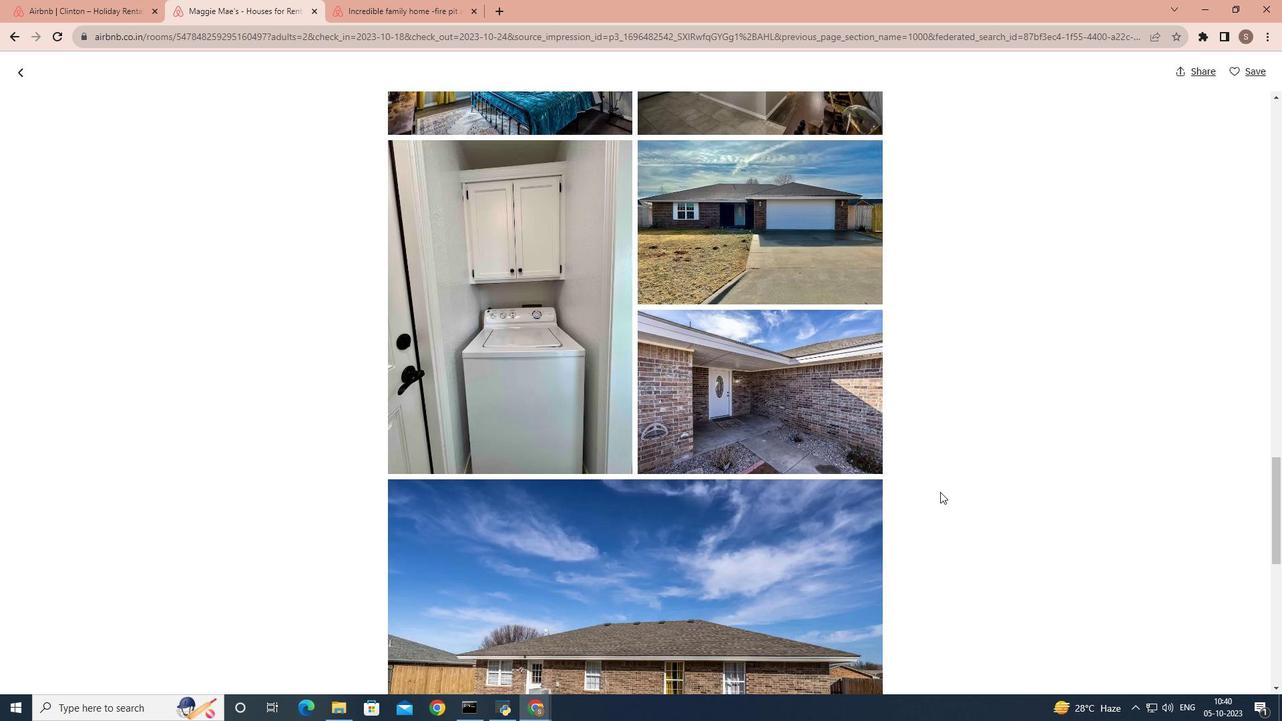 
Action: Mouse scrolled (940, 491) with delta (0, 0)
Screenshot: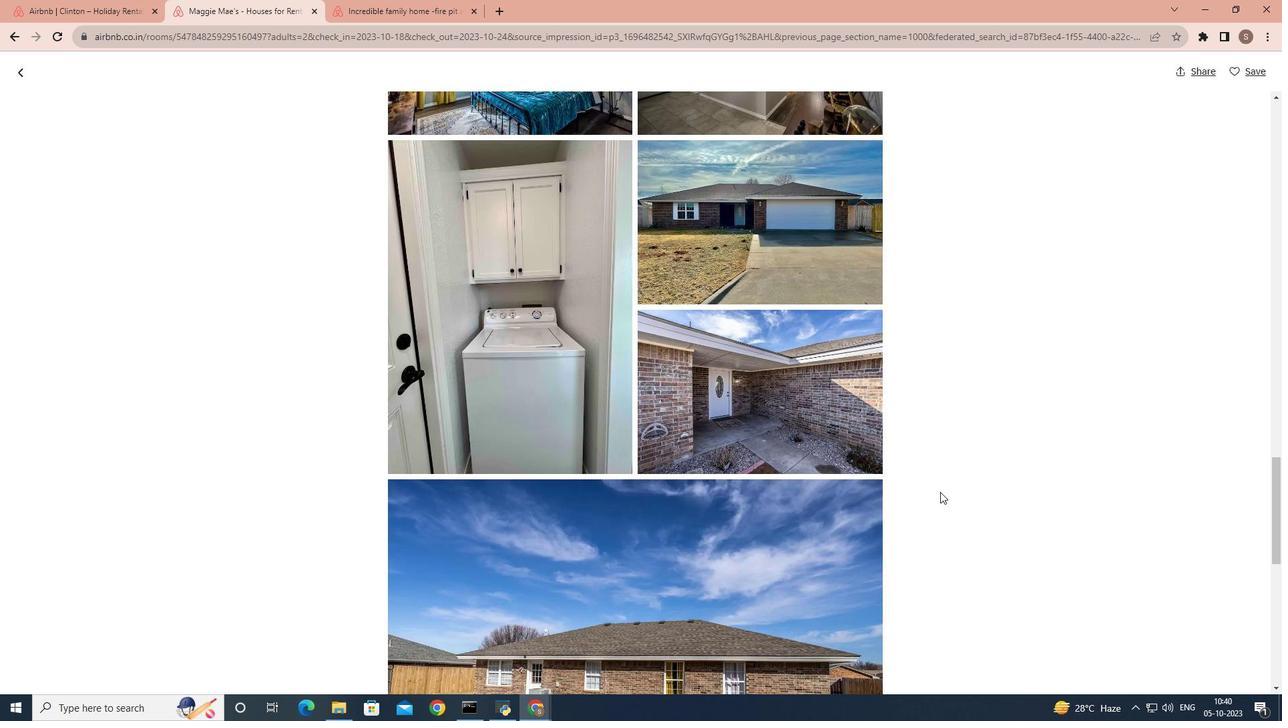 
Action: Mouse scrolled (940, 491) with delta (0, 0)
Screenshot: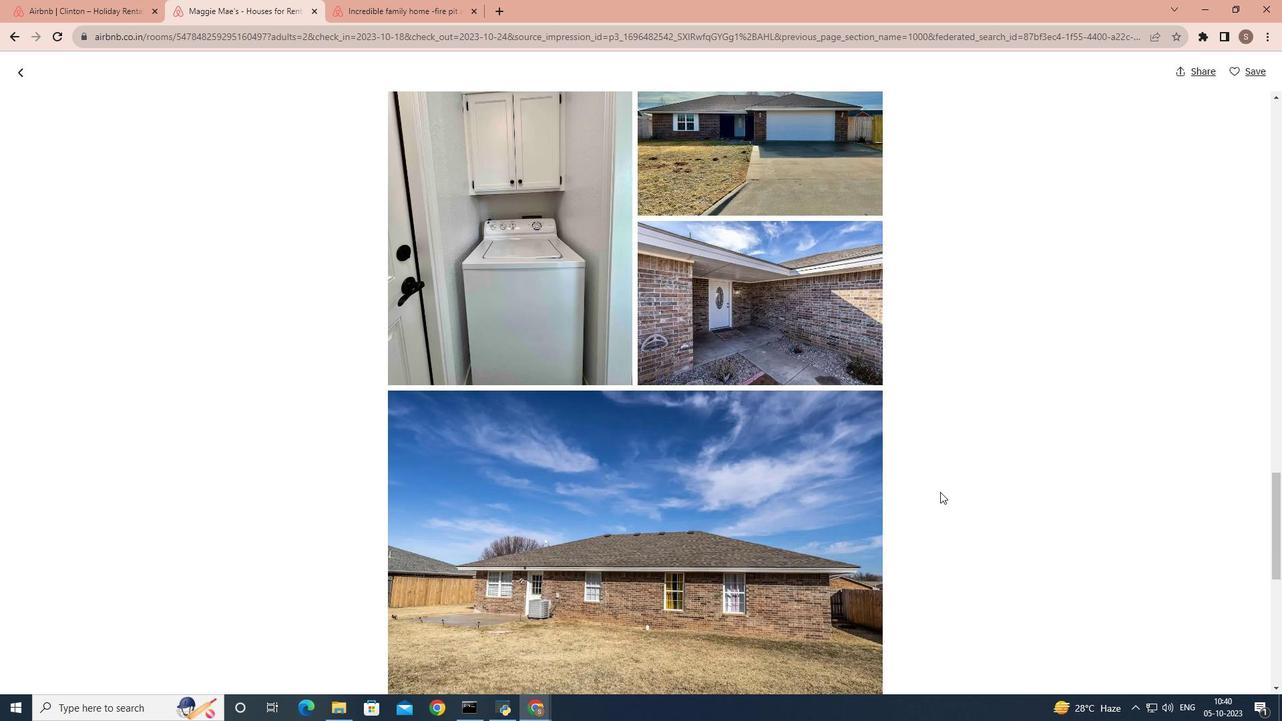 
Action: Mouse scrolled (940, 491) with delta (0, 0)
Screenshot: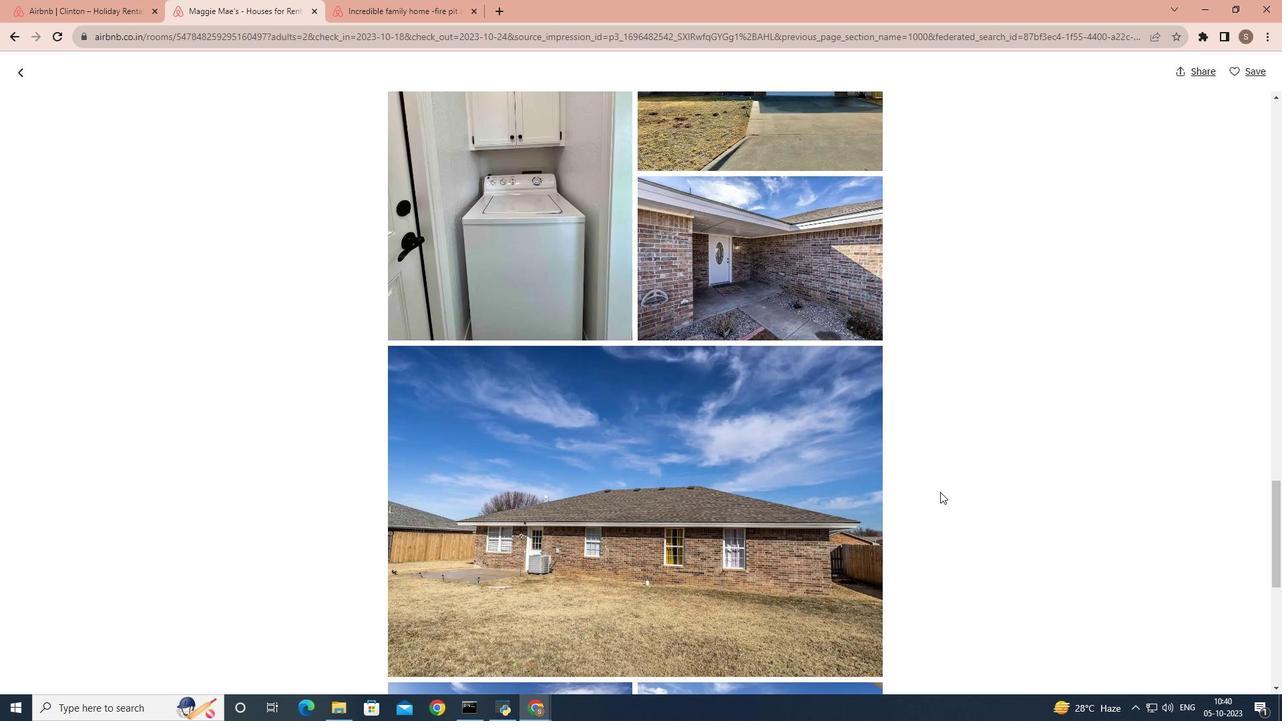 
Action: Mouse scrolled (940, 491) with delta (0, 0)
Screenshot: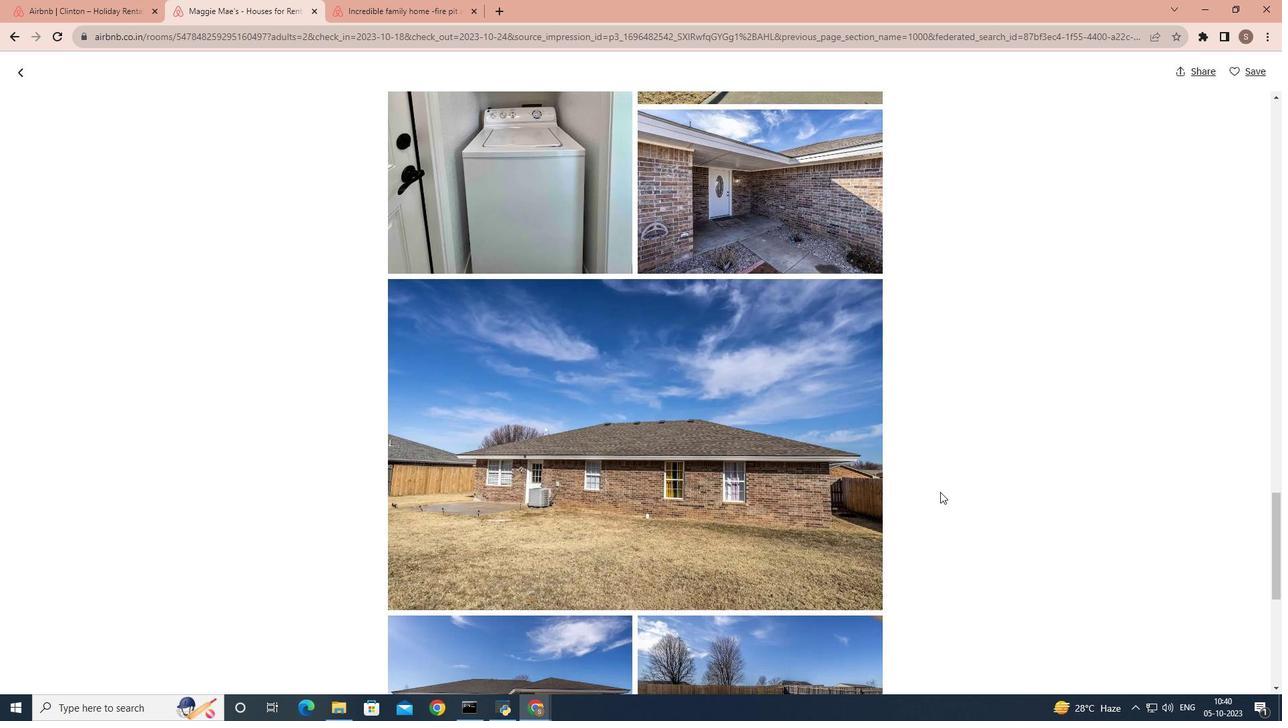 
Action: Mouse scrolled (940, 491) with delta (0, 0)
Screenshot: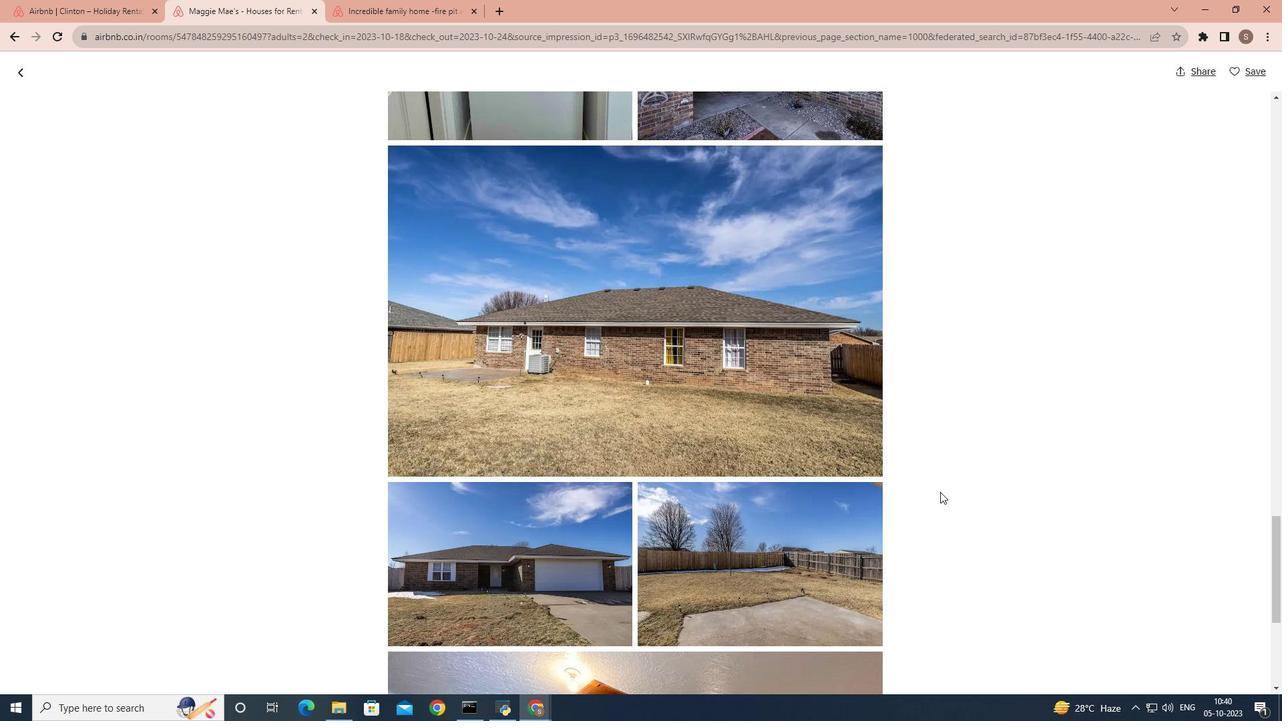
Action: Mouse scrolled (940, 491) with delta (0, 0)
Screenshot: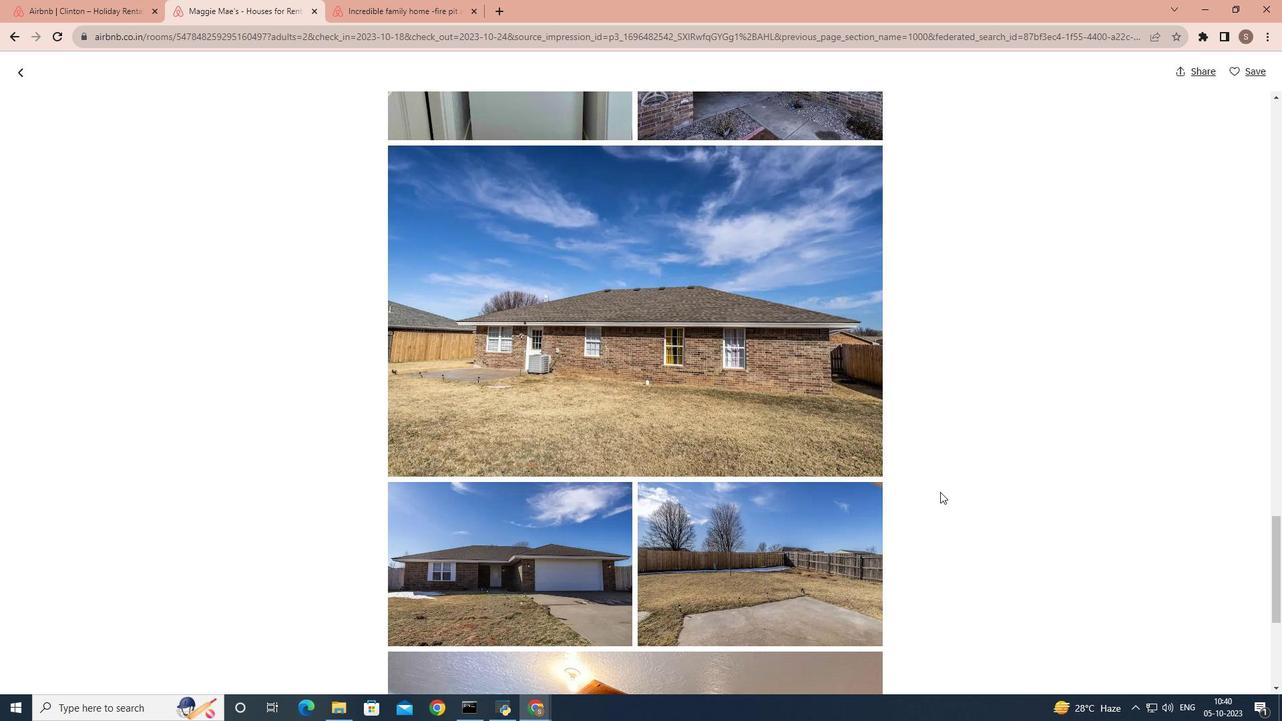 
Action: Mouse scrolled (940, 491) with delta (0, 0)
Screenshot: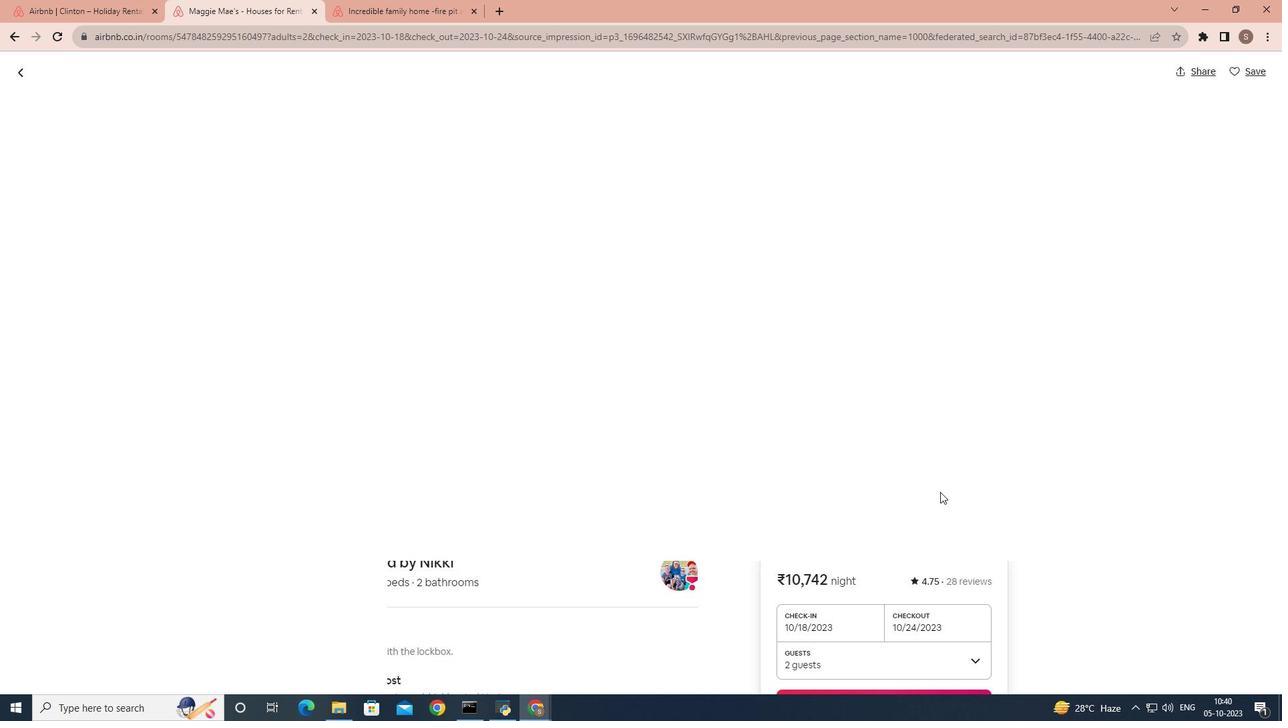 
Action: Mouse scrolled (940, 491) with delta (0, 0)
Screenshot: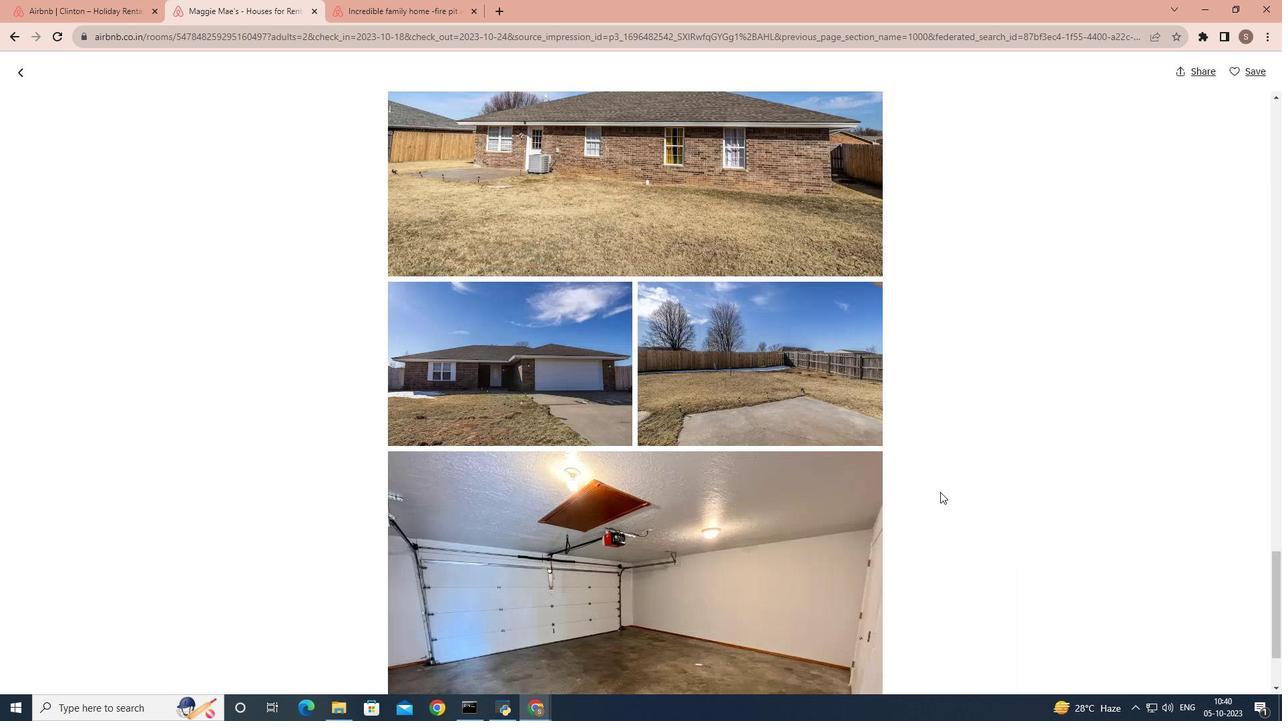 
Action: Mouse scrolled (940, 491) with delta (0, 0)
Screenshot: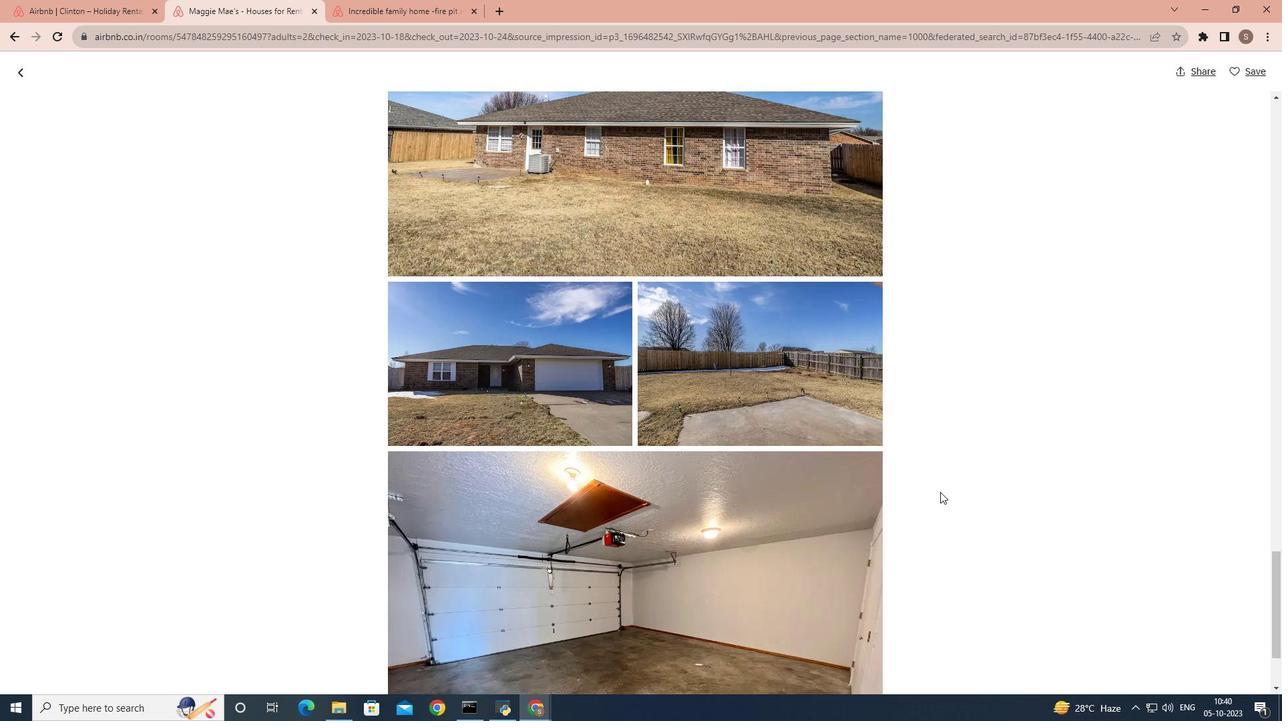 
Action: Mouse scrolled (940, 491) with delta (0, 0)
Screenshot: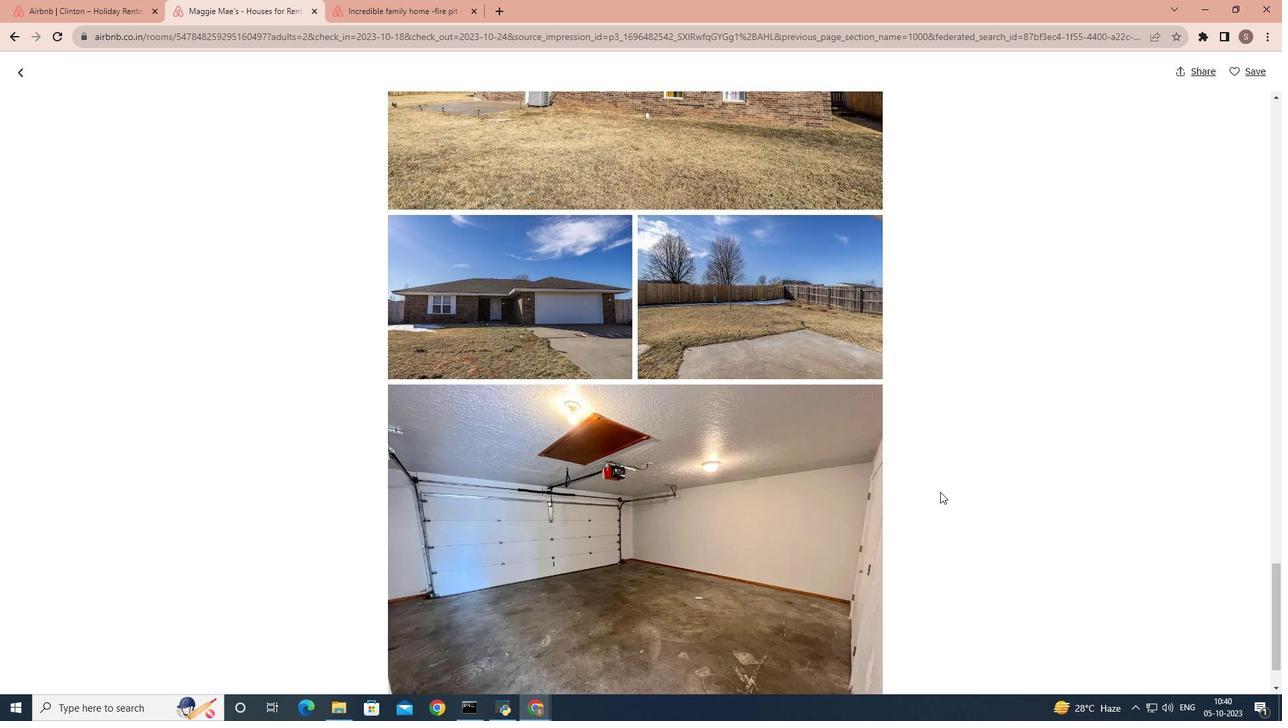 
Action: Mouse scrolled (940, 491) with delta (0, 0)
Screenshot: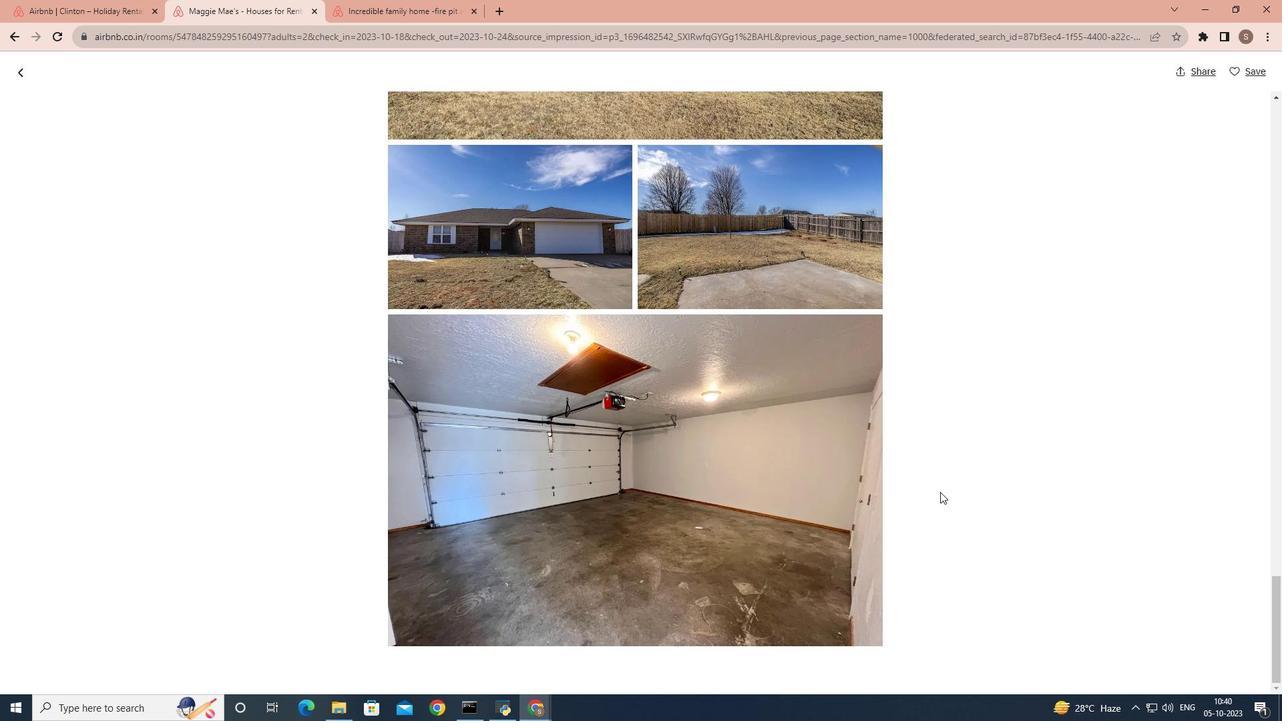 
Action: Mouse scrolled (940, 491) with delta (0, 0)
Screenshot: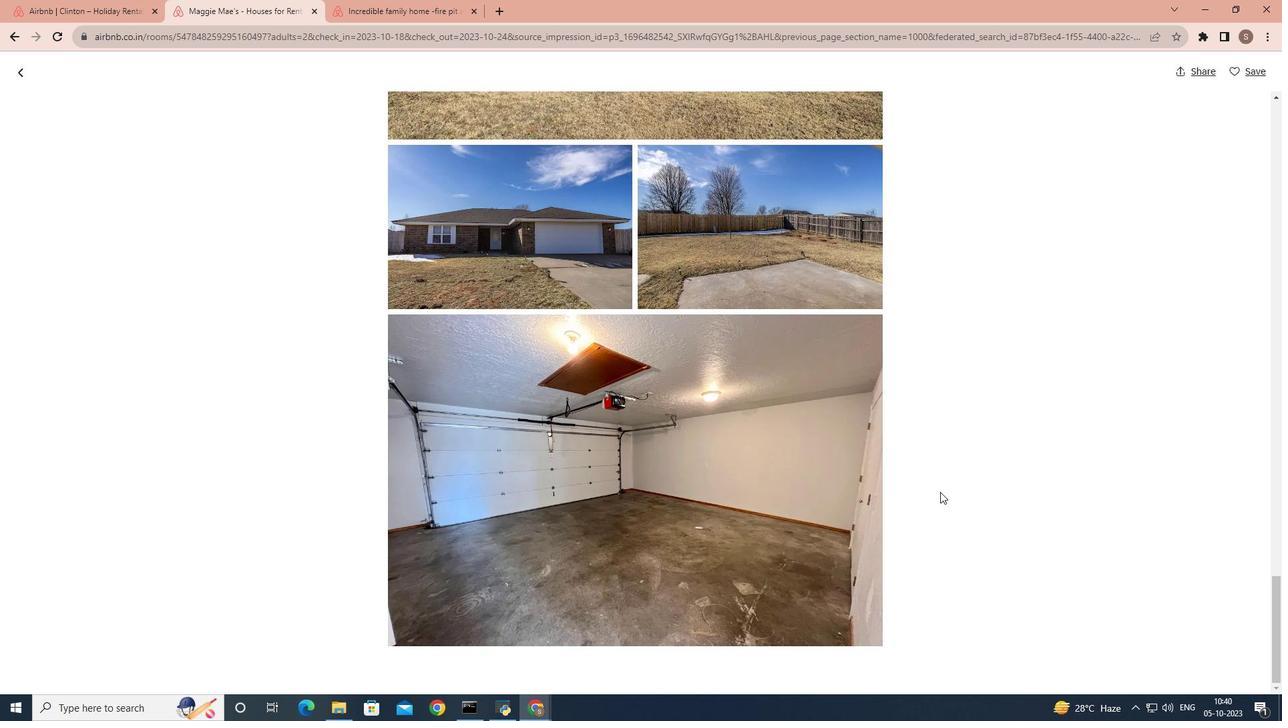 
Action: Mouse scrolled (940, 491) with delta (0, 0)
Screenshot: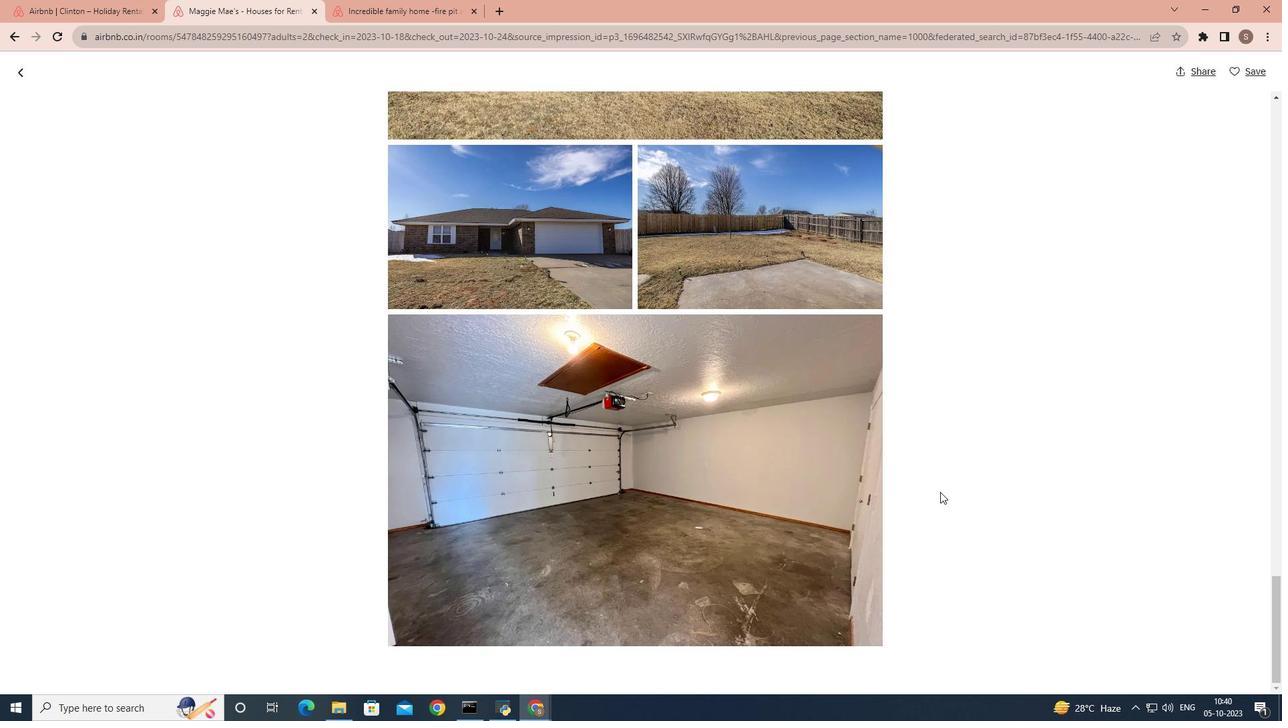 
Action: Mouse scrolled (940, 491) with delta (0, 0)
Screenshot: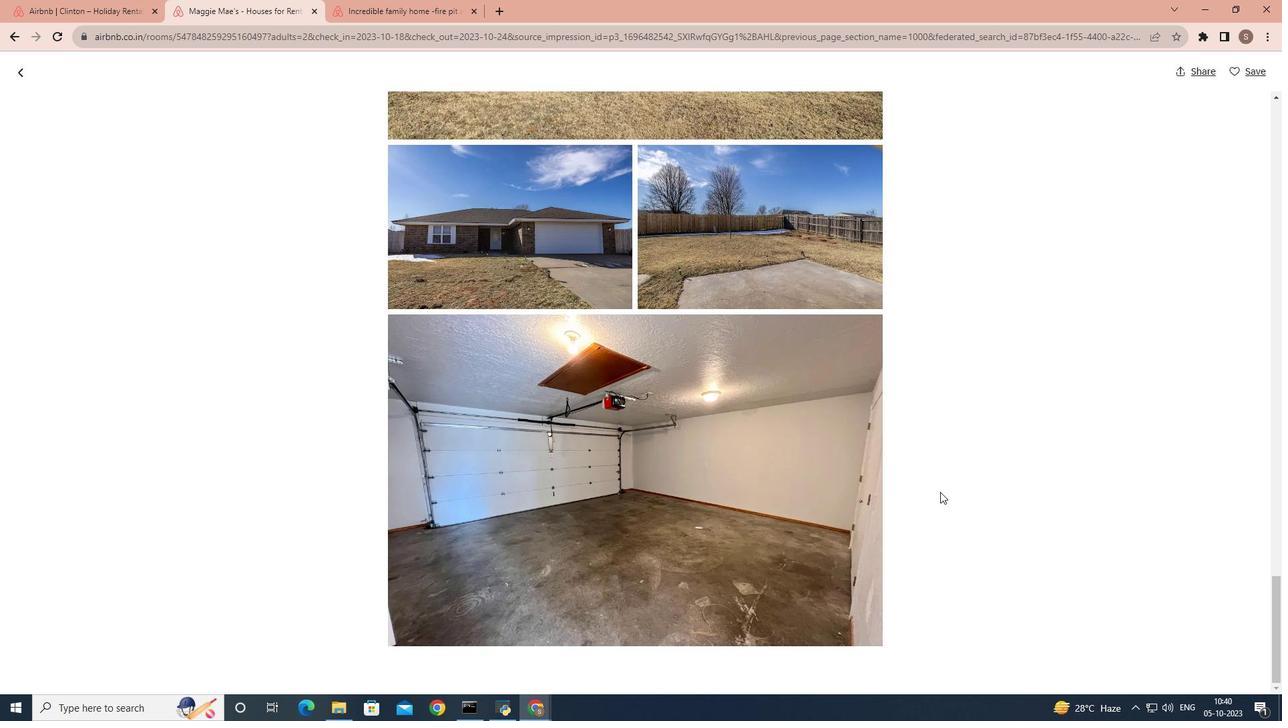 
Action: Mouse scrolled (940, 491) with delta (0, 0)
Screenshot: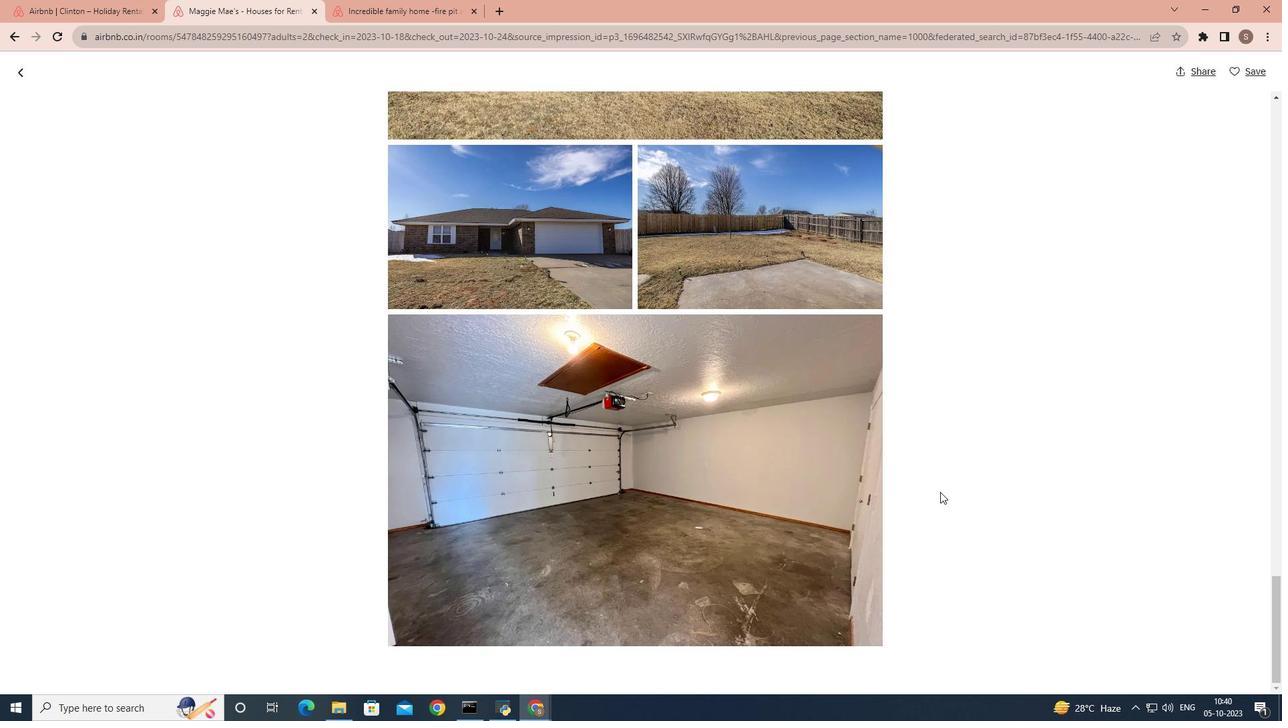 
Action: Mouse scrolled (940, 491) with delta (0, 0)
Screenshot: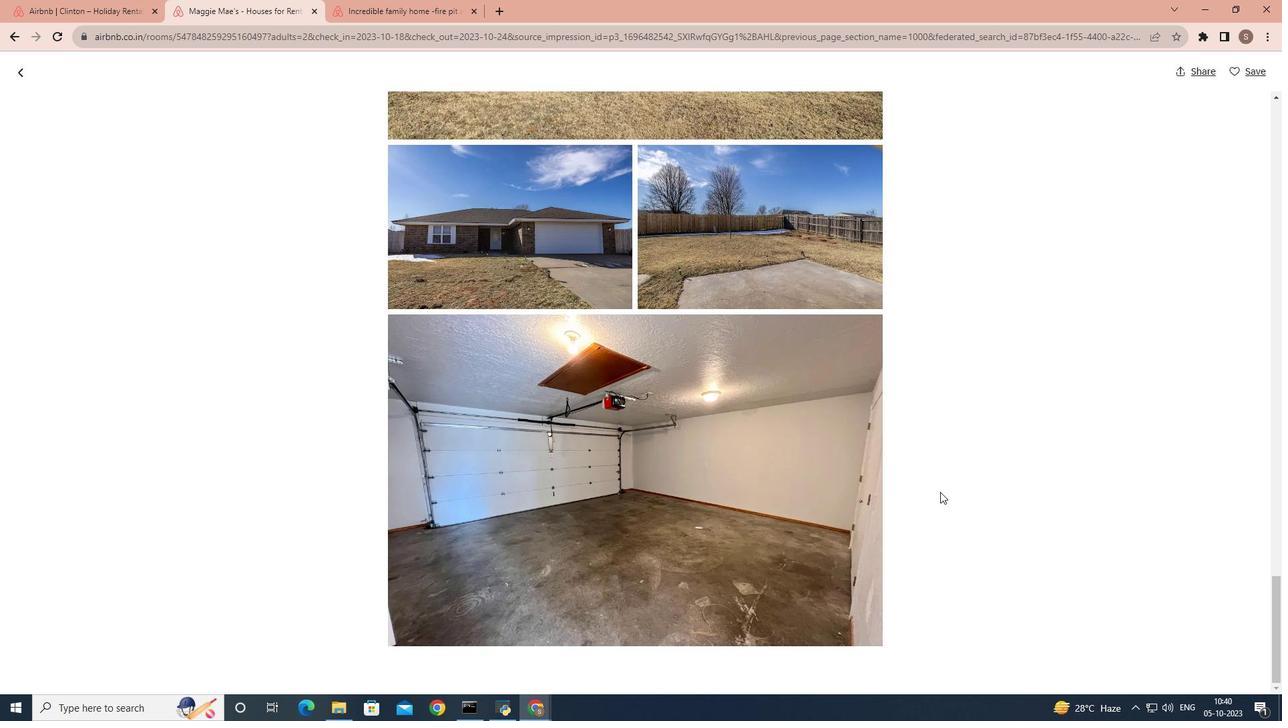 
Action: Mouse scrolled (940, 491) with delta (0, 0)
Screenshot: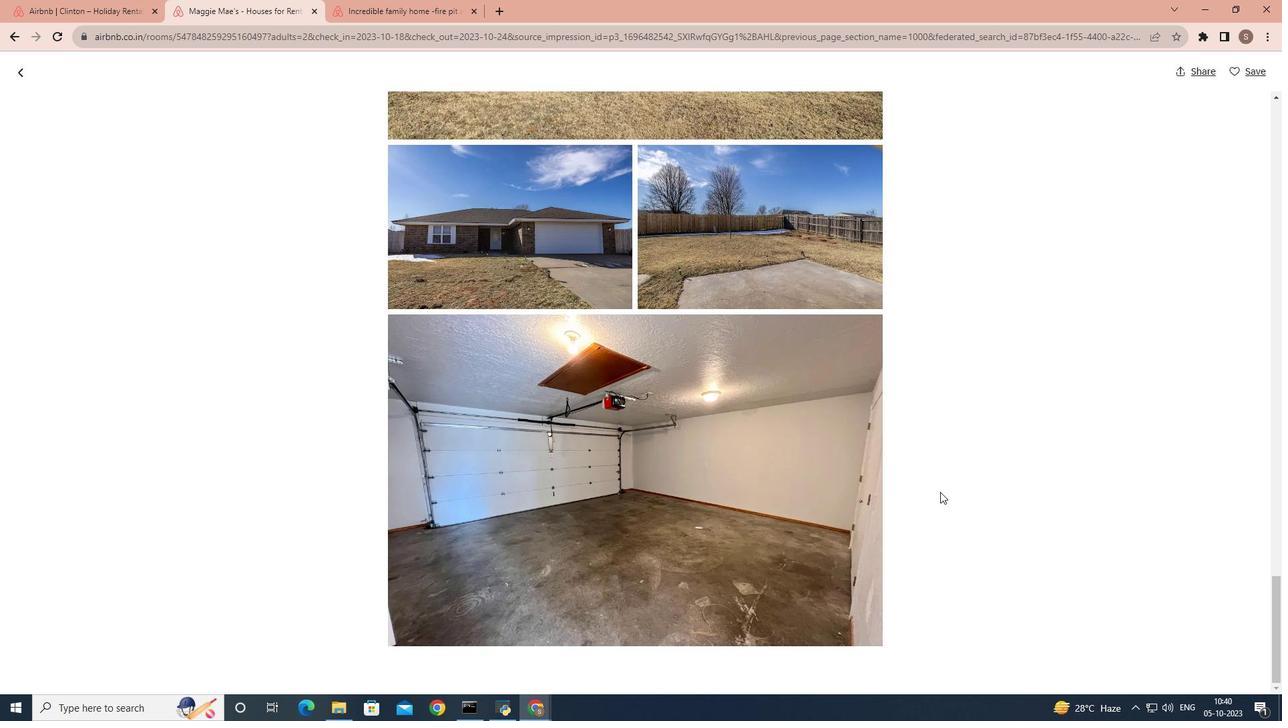 
Action: Mouse scrolled (940, 491) with delta (0, 0)
Screenshot: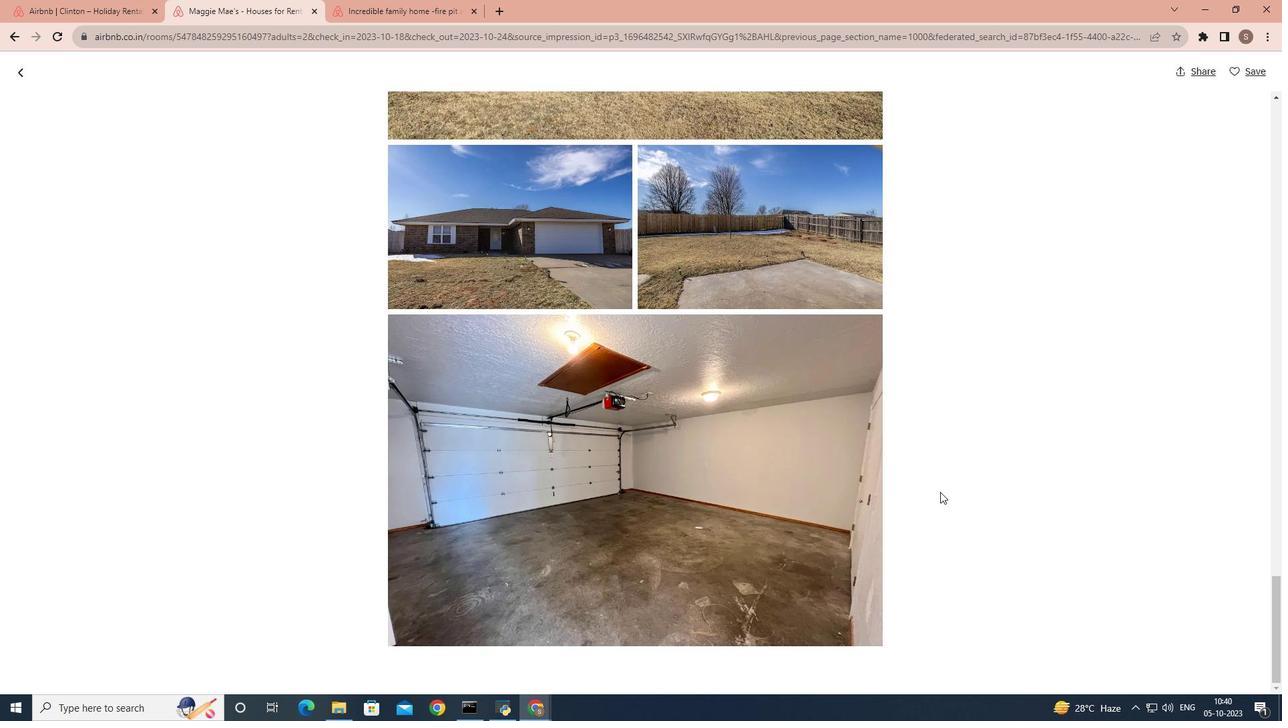 
Action: Mouse moved to (50, 10)
Screenshot: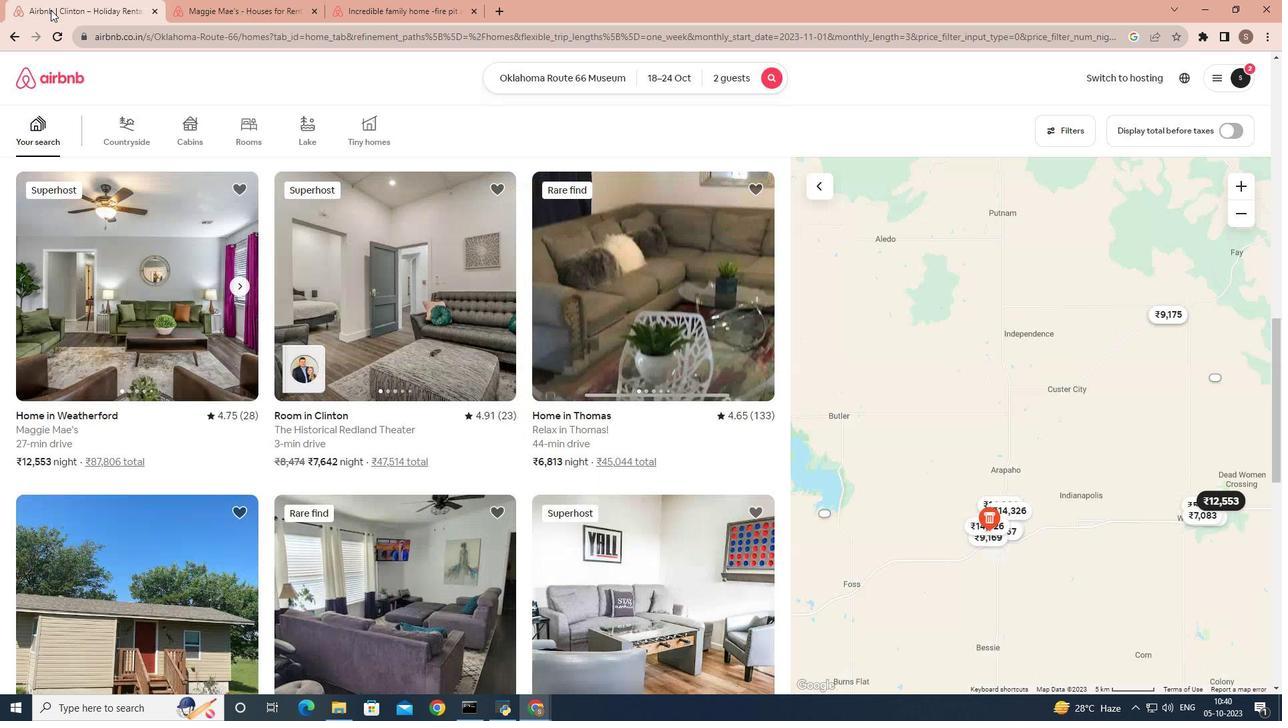 
Action: Mouse pressed left at (50, 10)
Screenshot: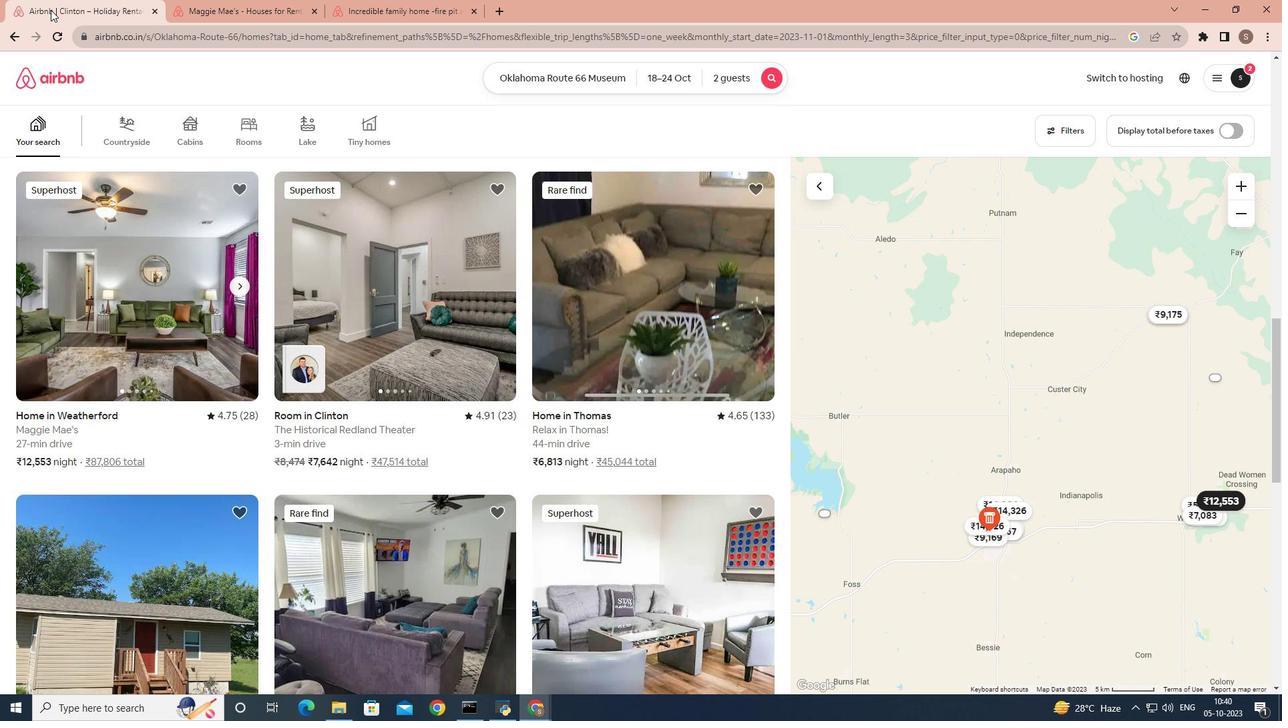 
Action: Mouse moved to (376, 392)
Screenshot: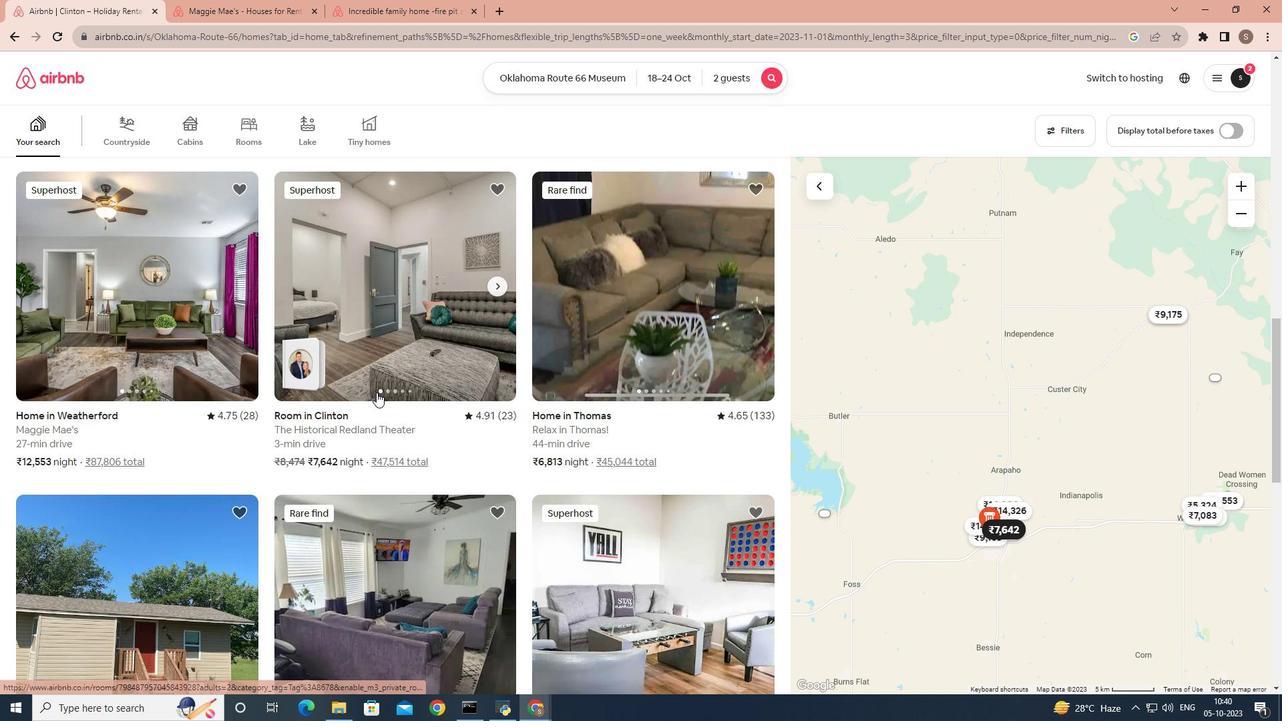 
Action: Mouse scrolled (376, 392) with delta (0, 0)
Screenshot: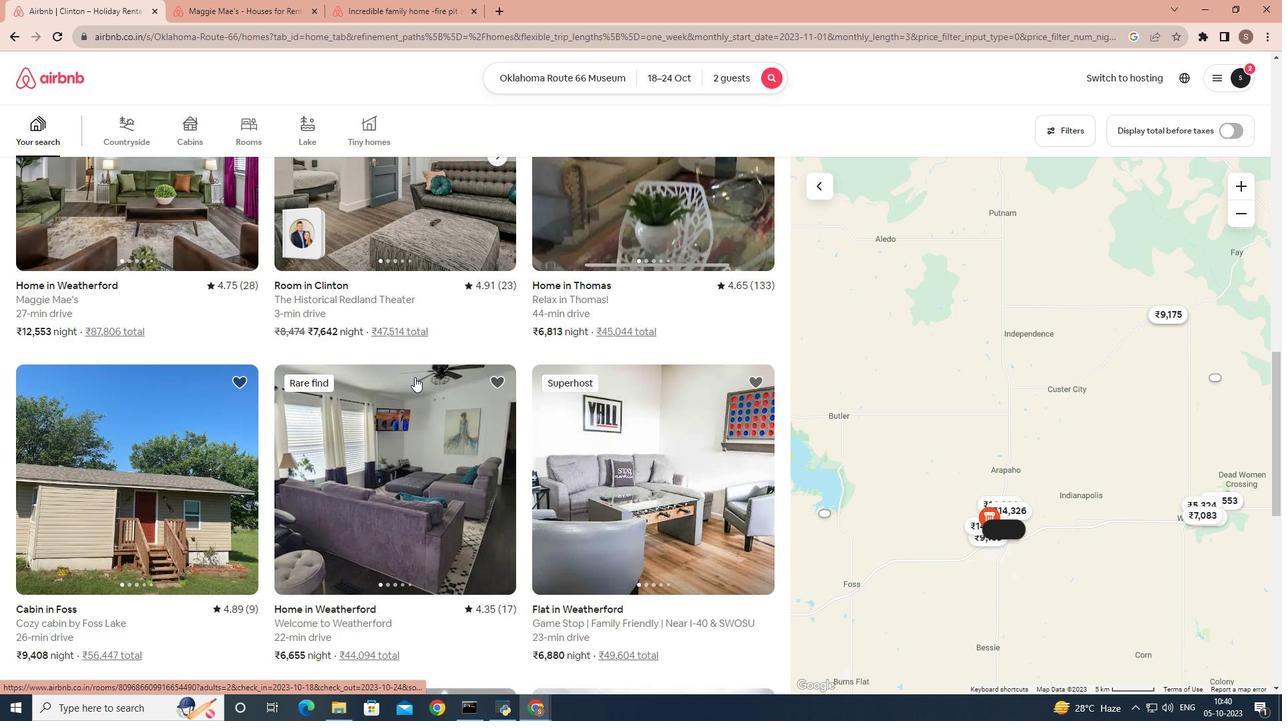 
Action: Mouse moved to (376, 392)
Screenshot: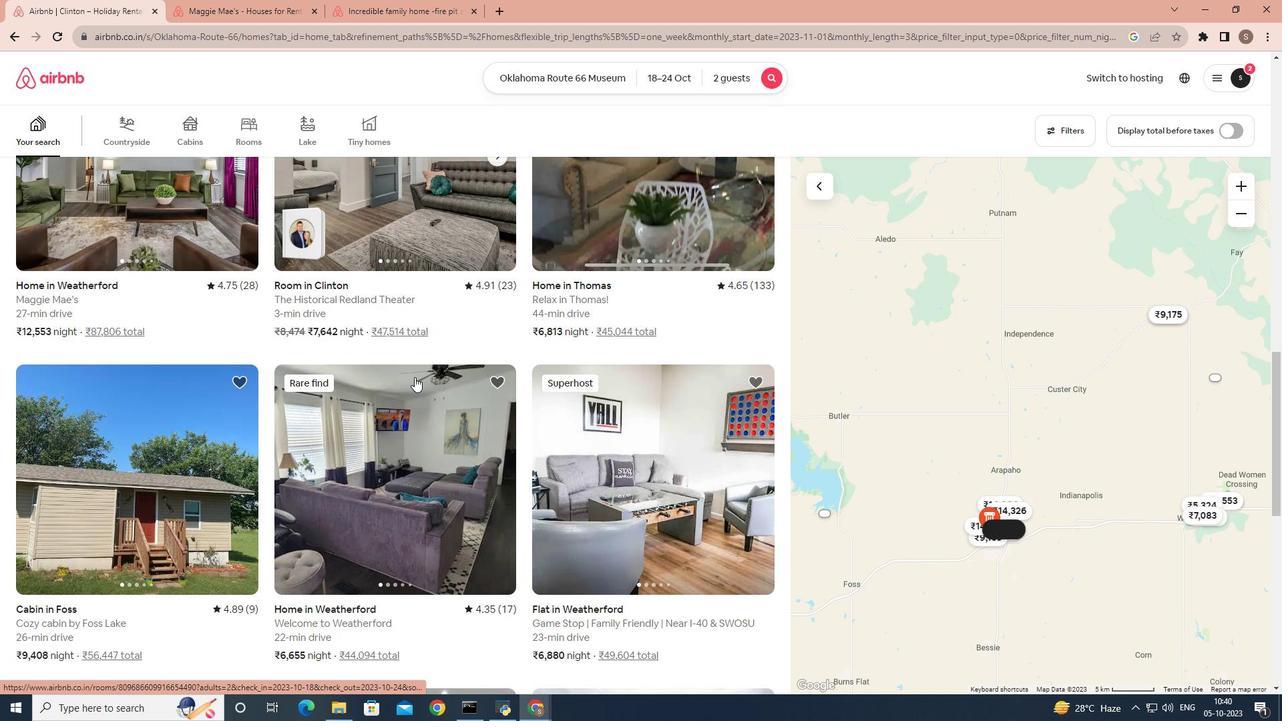 
Action: Mouse scrolled (376, 392) with delta (0, 0)
Screenshot: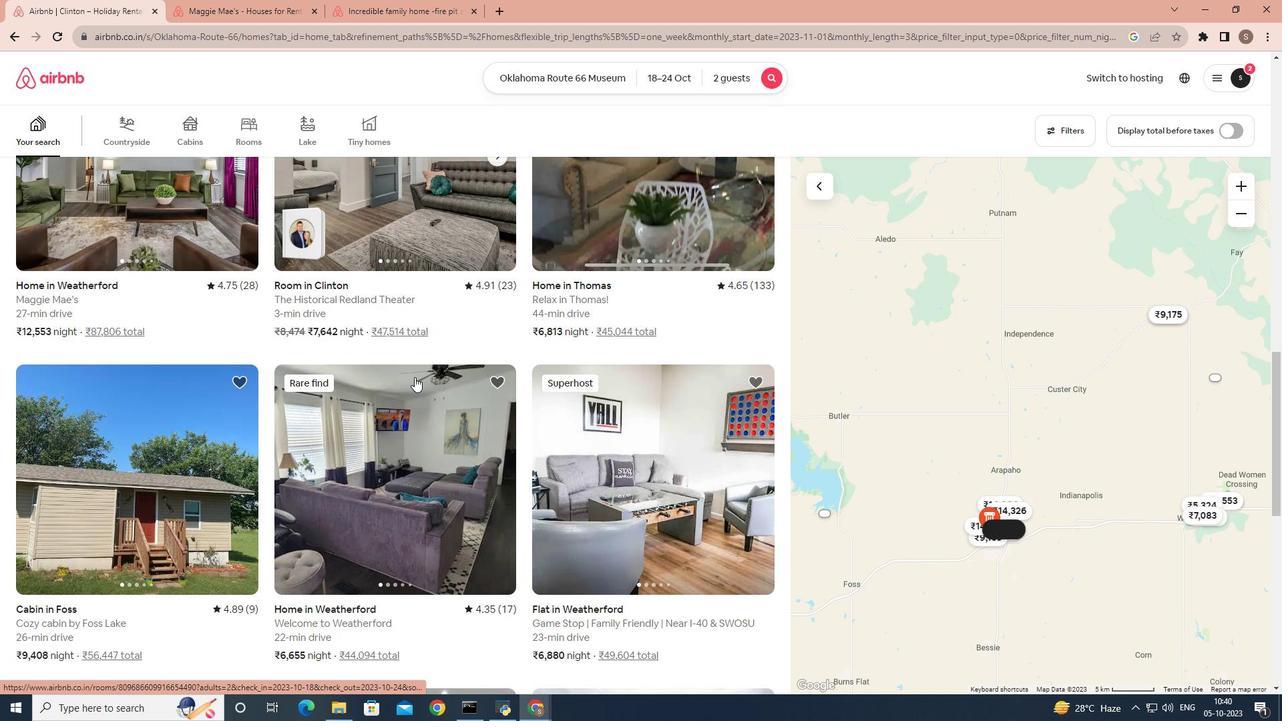 
Action: Mouse moved to (418, 375)
Screenshot: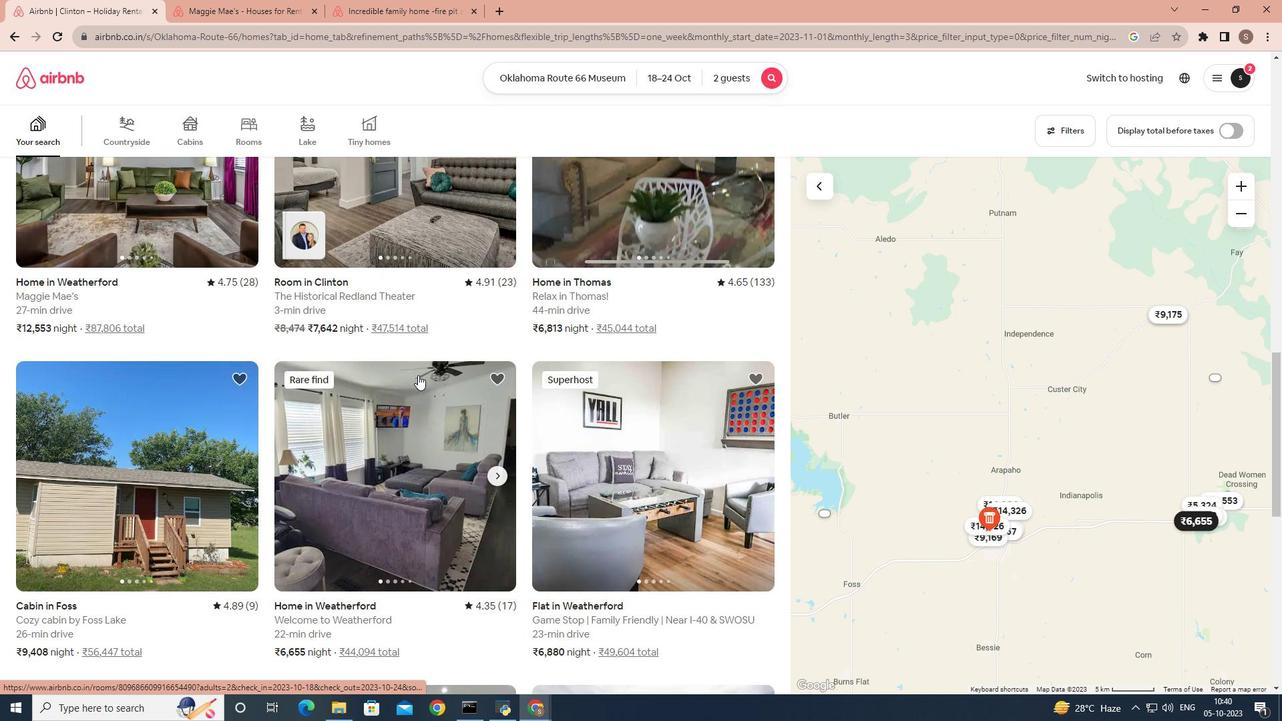 
Action: Mouse scrolled (418, 374) with delta (0, 0)
Screenshot: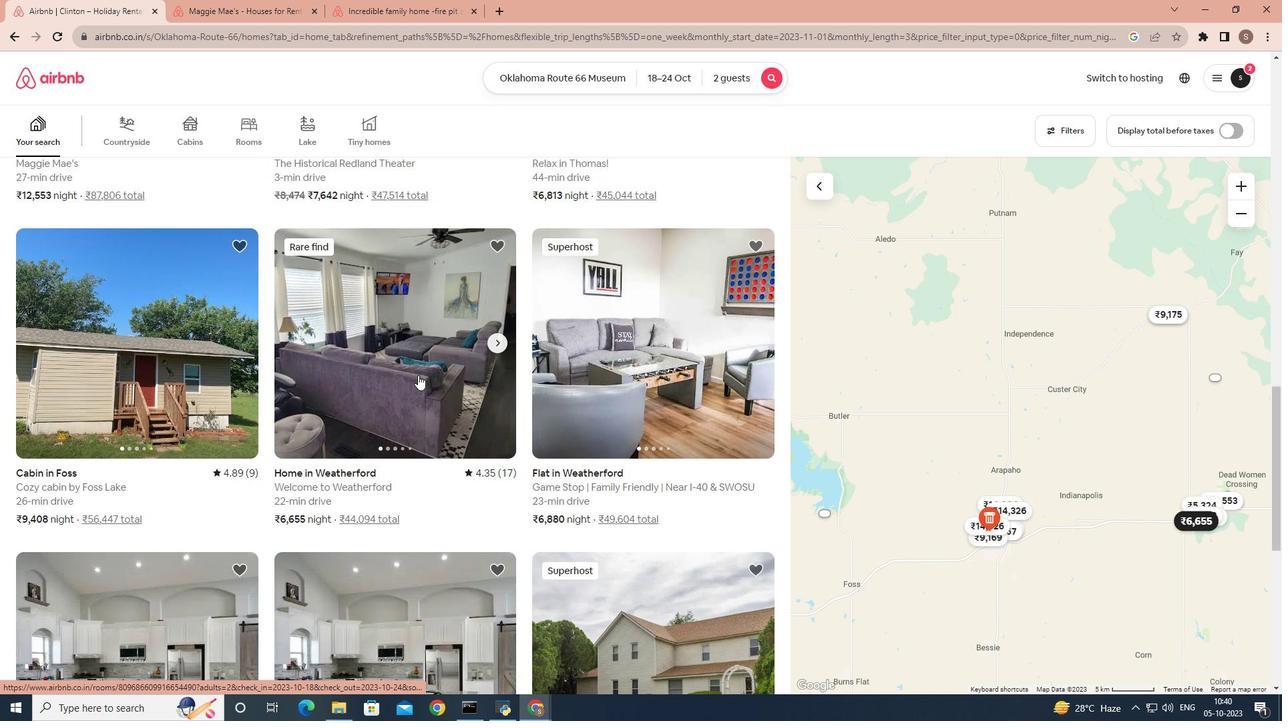 
Action: Mouse scrolled (418, 374) with delta (0, 0)
Screenshot: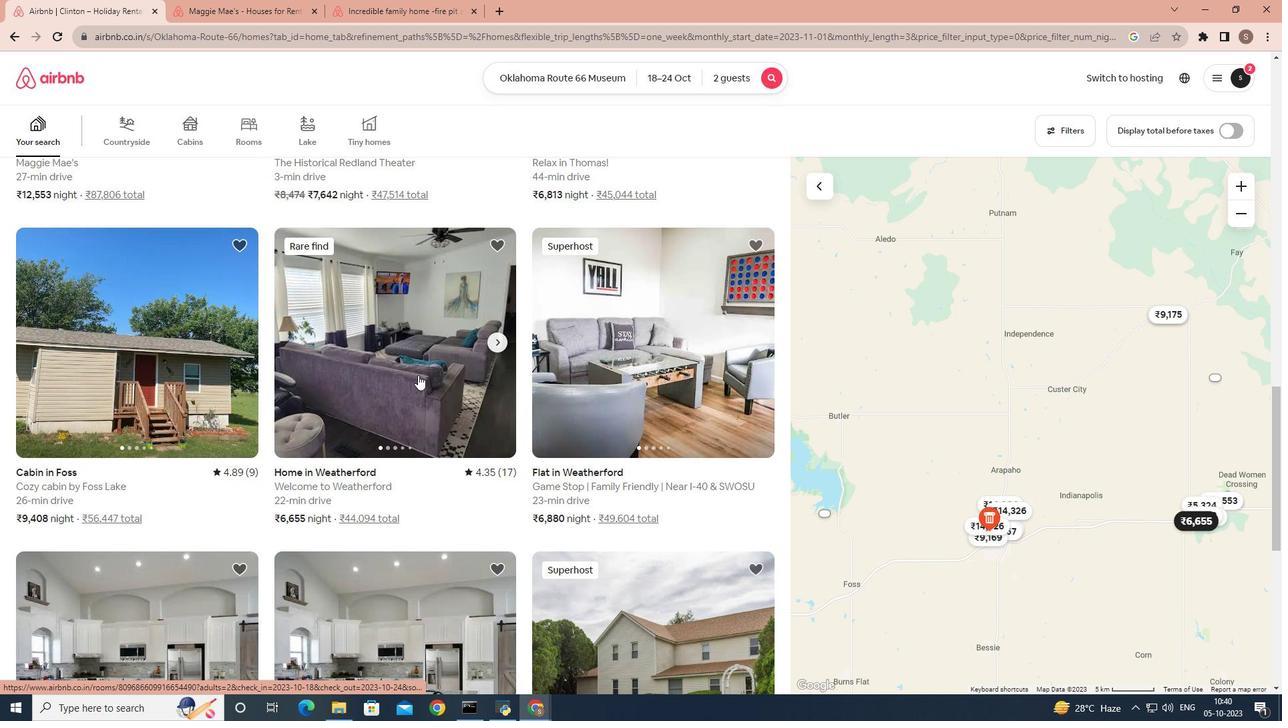 
Action: Mouse scrolled (418, 374) with delta (0, 0)
Screenshot: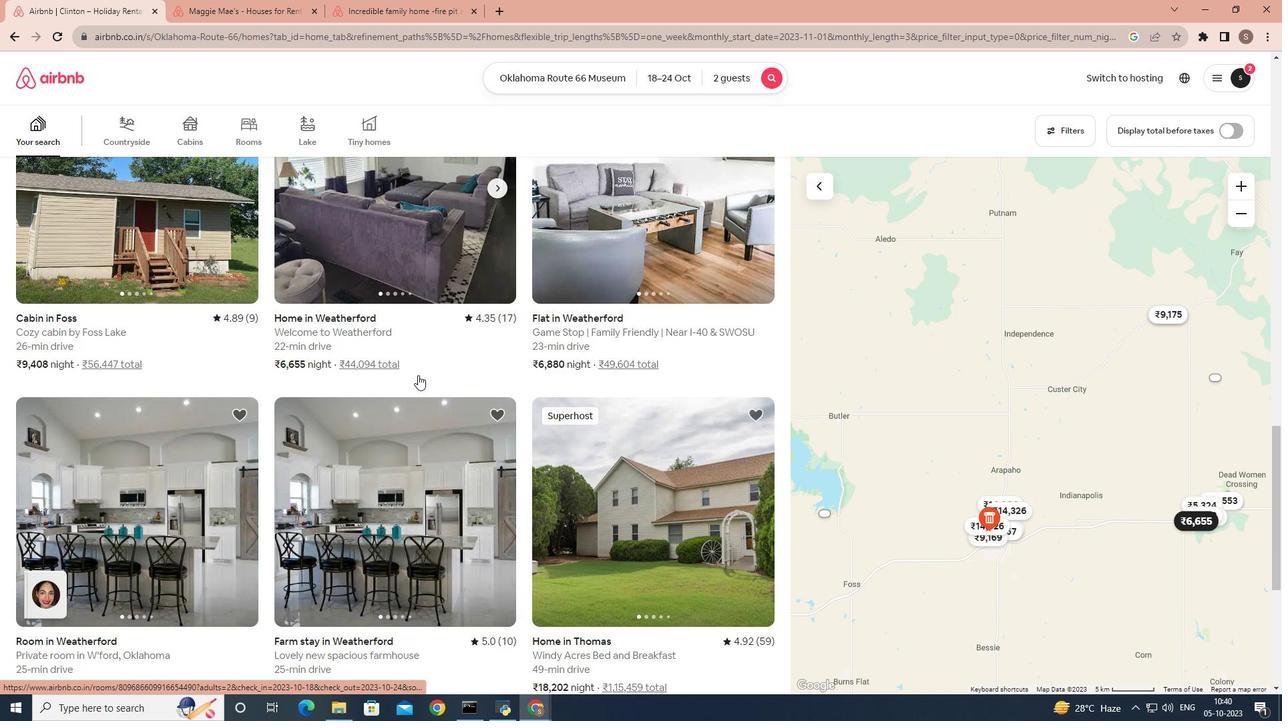 
Action: Mouse scrolled (418, 374) with delta (0, 0)
Screenshot: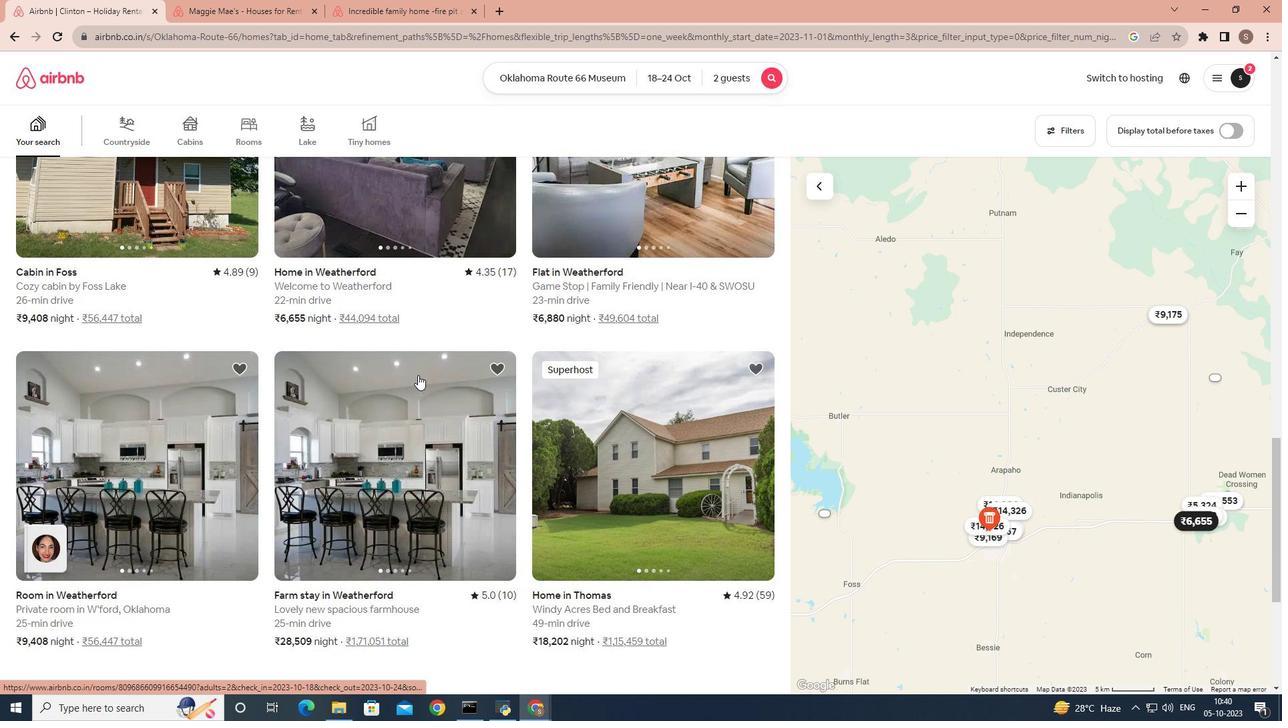 
Action: Mouse scrolled (418, 374) with delta (0, 0)
Screenshot: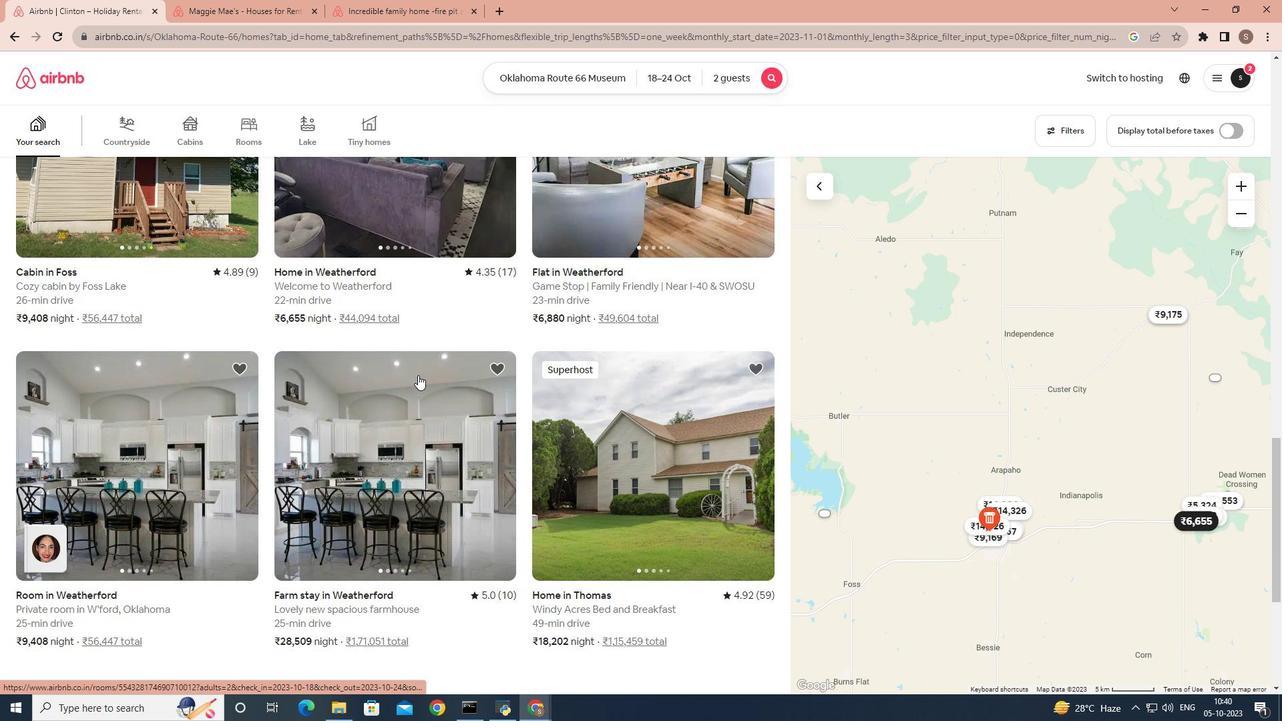 
Action: Mouse scrolled (418, 374) with delta (0, 0)
Screenshot: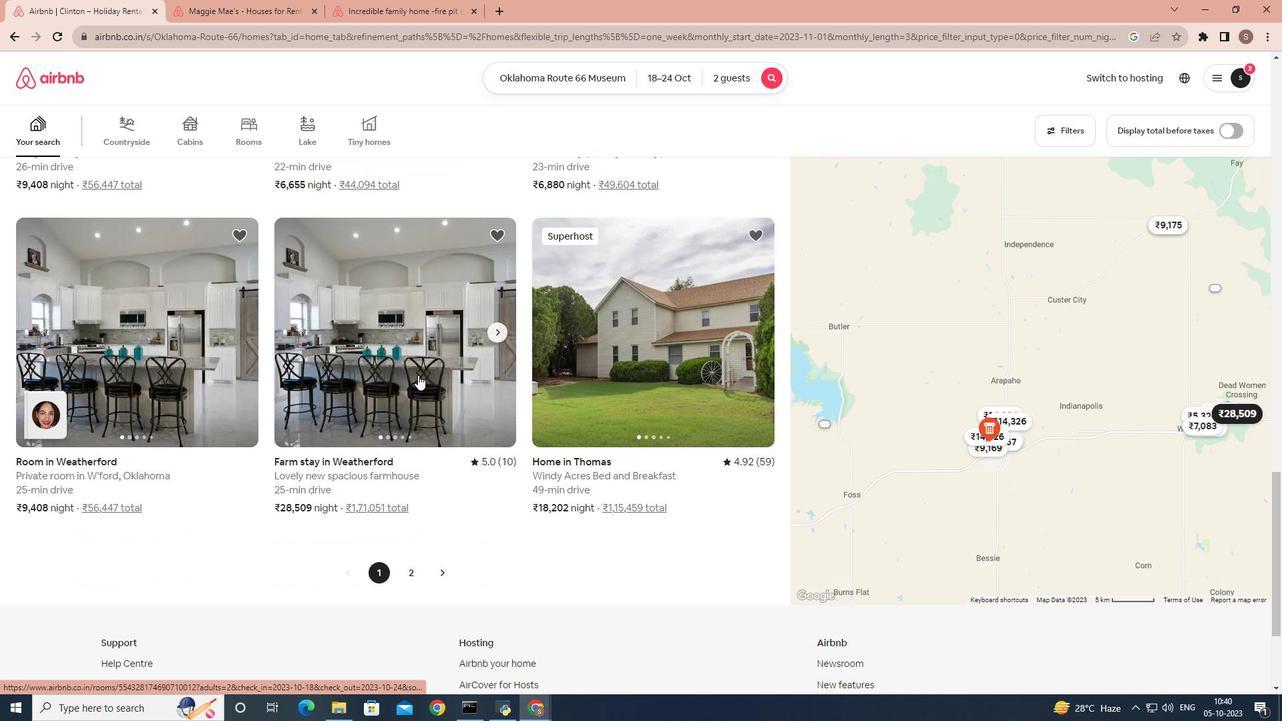 
Action: Mouse scrolled (418, 374) with delta (0, 0)
Screenshot: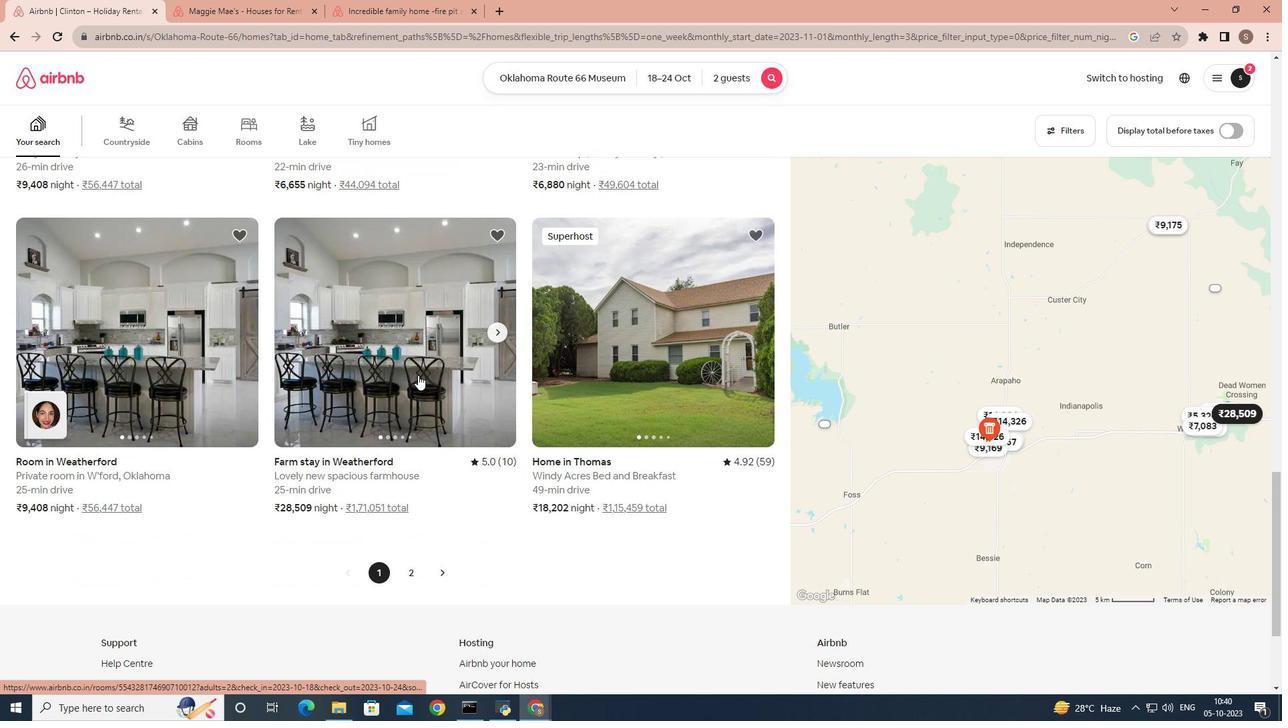 
Action: Mouse moved to (231, 360)
Screenshot: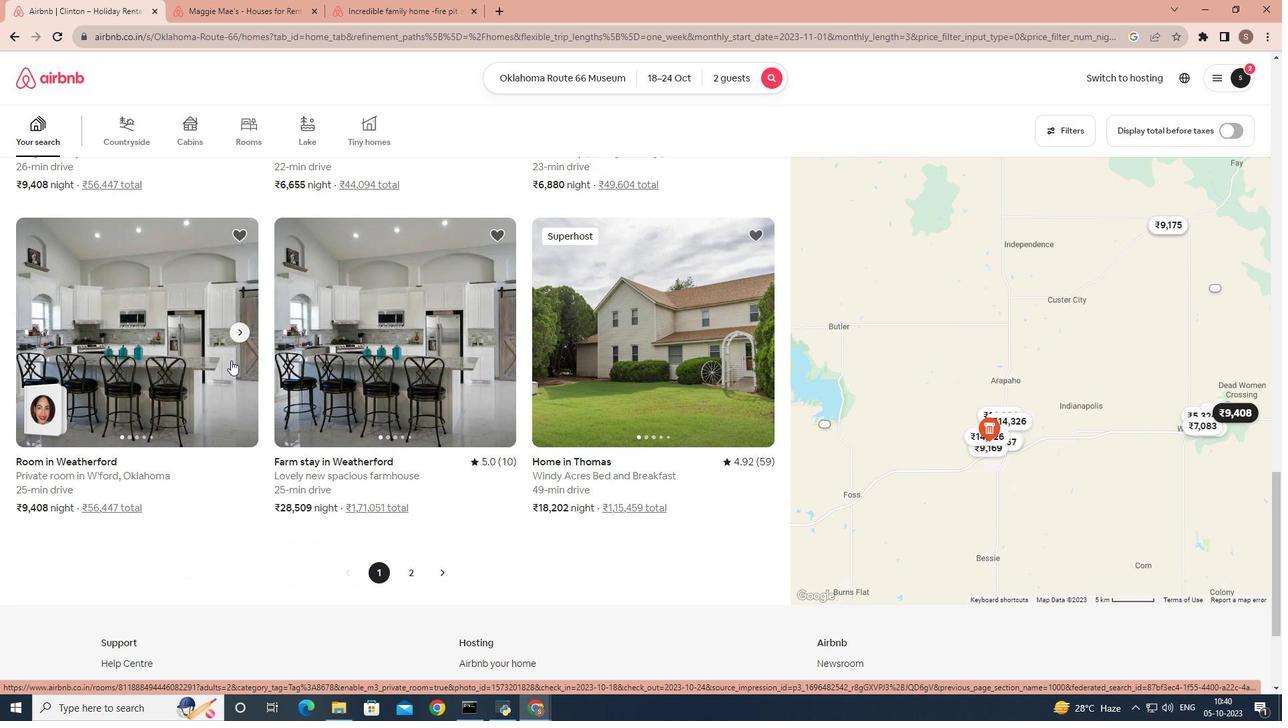 
Action: Mouse pressed left at (231, 360)
Screenshot: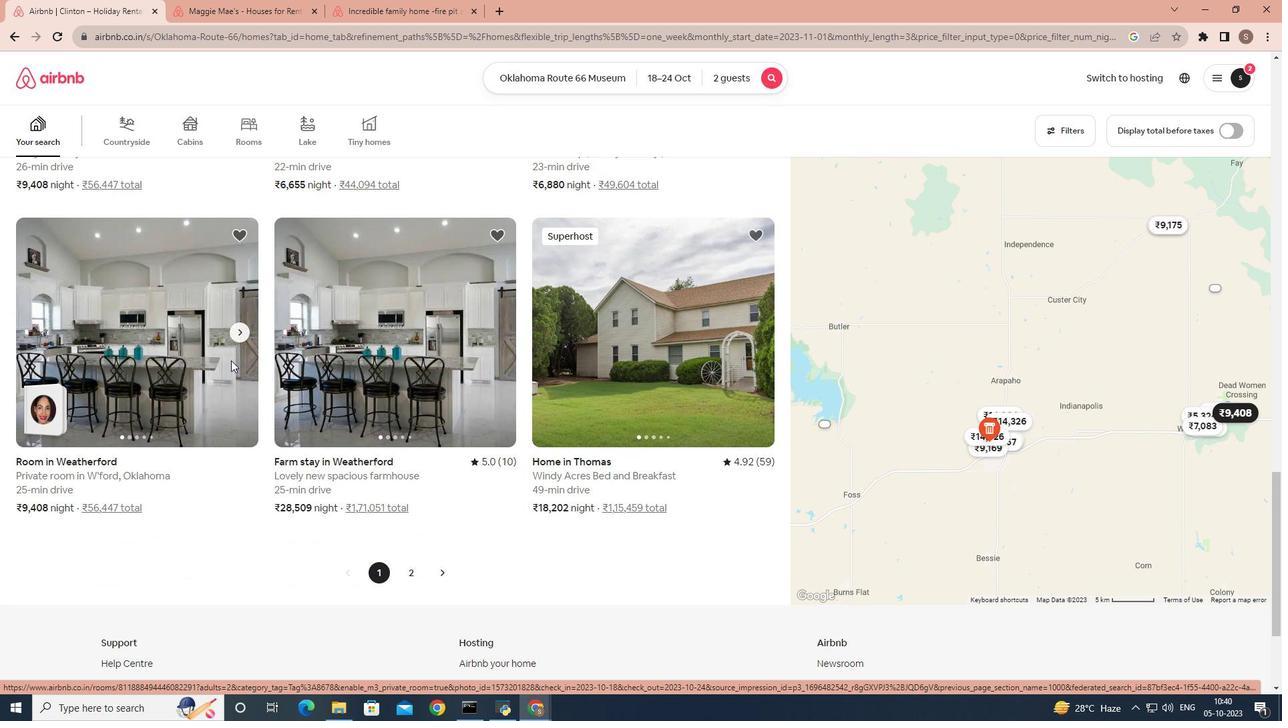 
Action: Mouse moved to (927, 487)
Screenshot: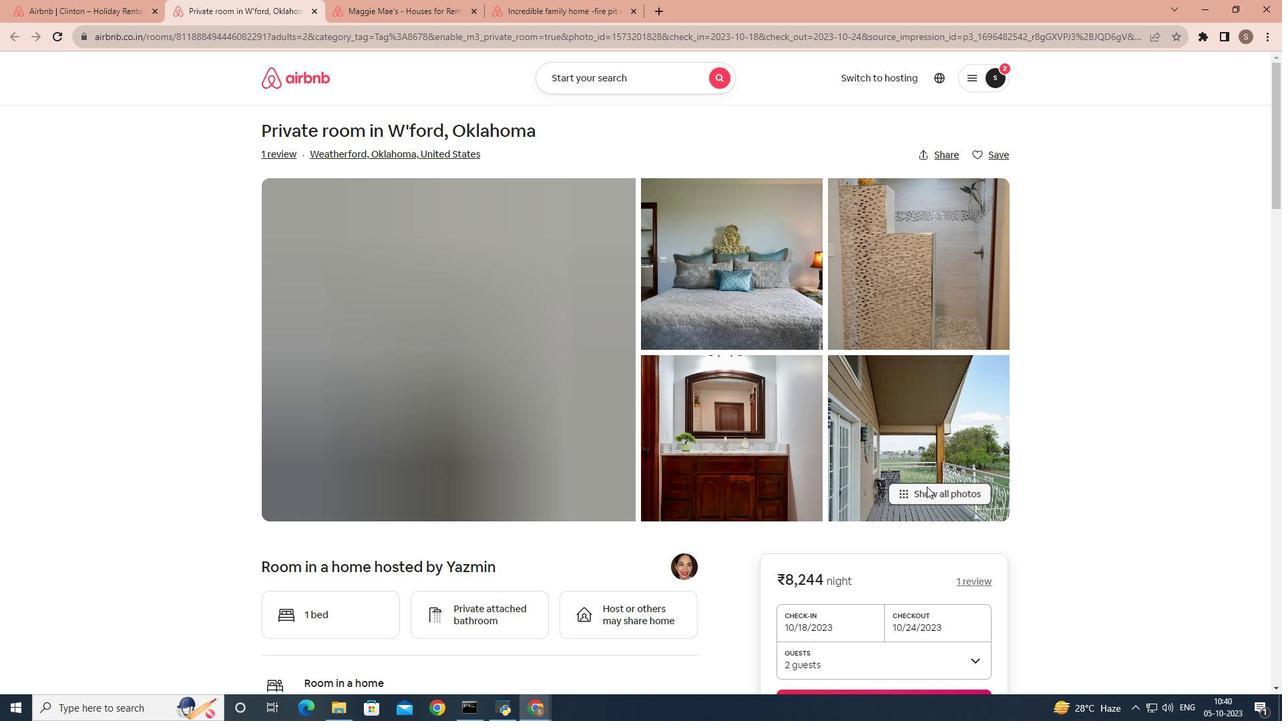 
Action: Mouse pressed left at (927, 487)
Screenshot: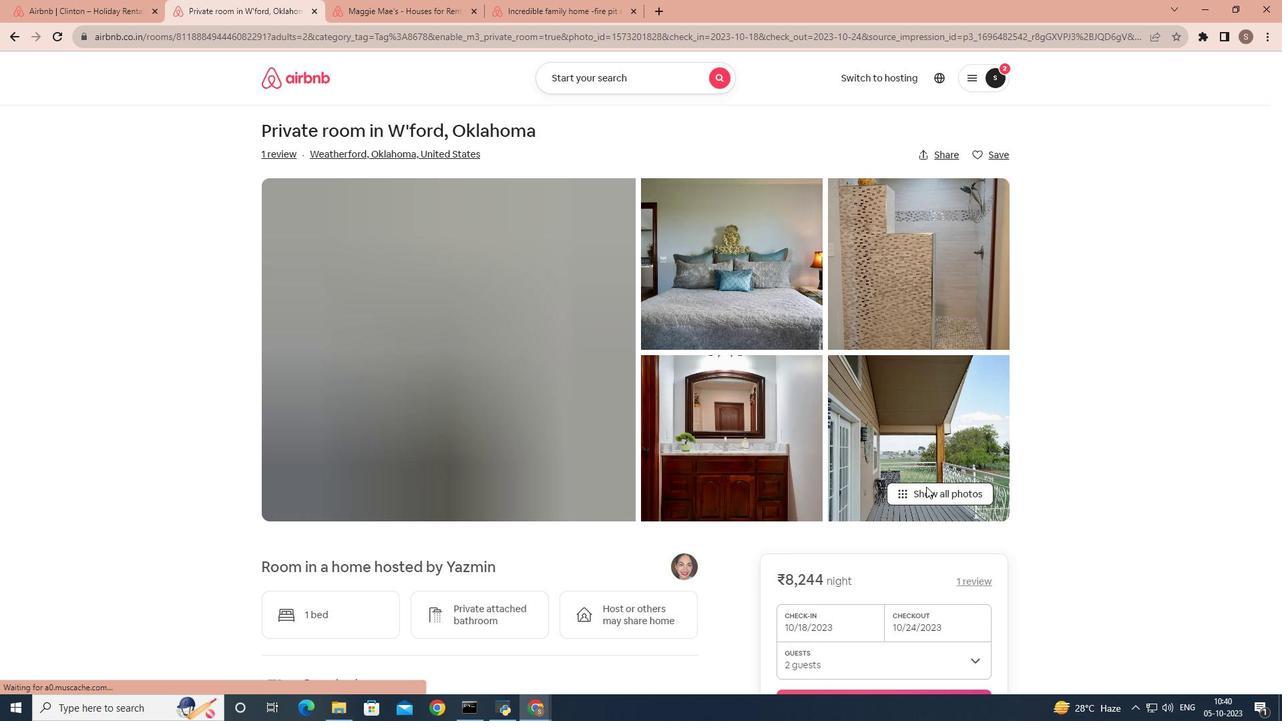 
Action: Mouse moved to (904, 463)
Screenshot: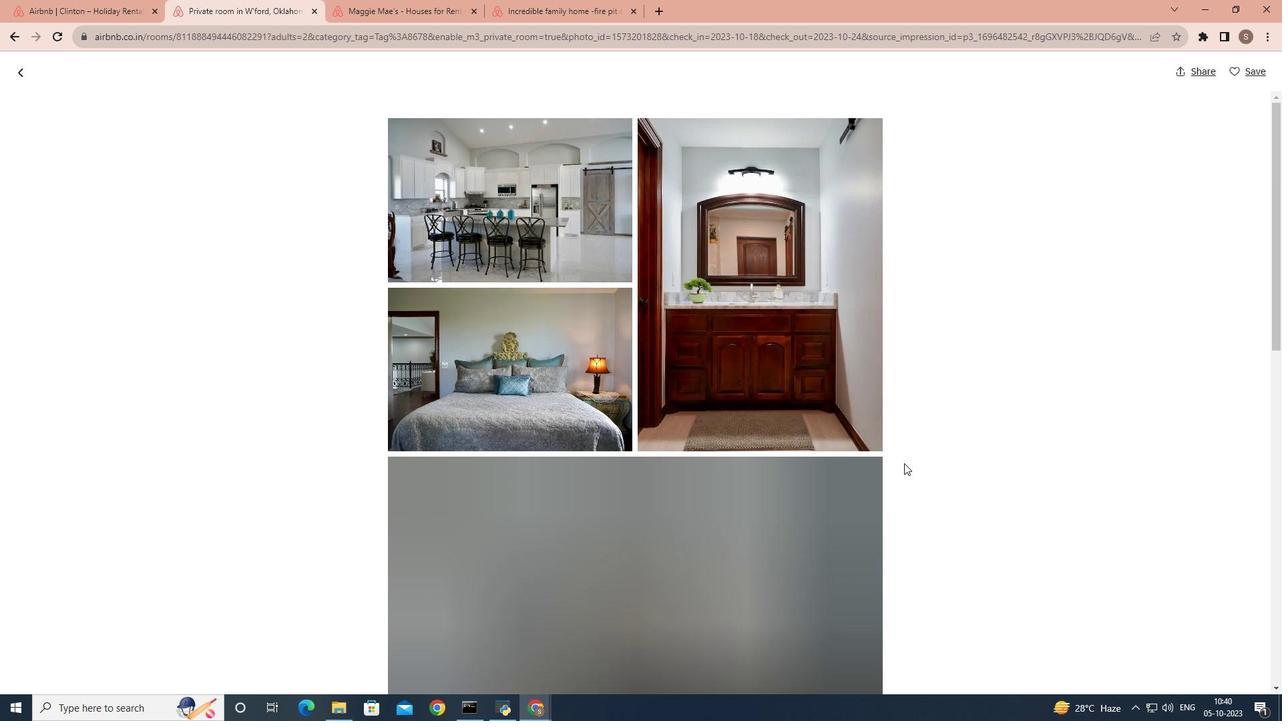 
Action: Mouse scrolled (904, 463) with delta (0, 0)
Screenshot: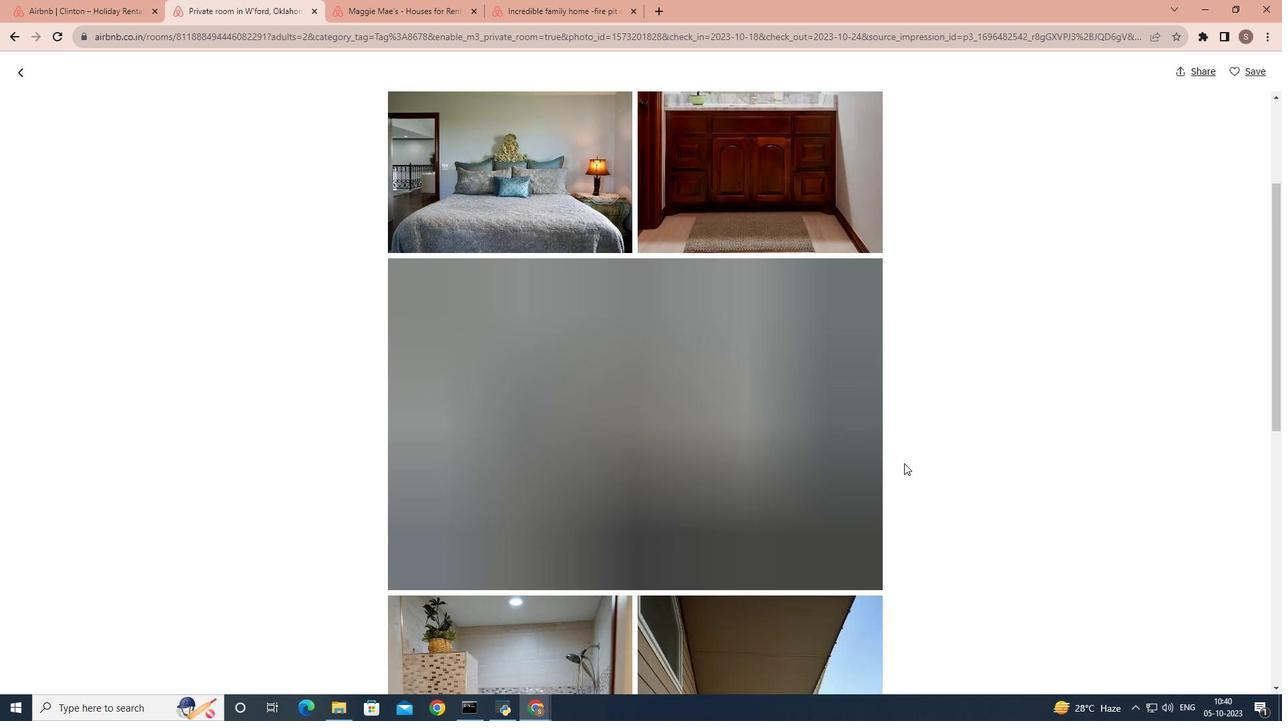 
Action: Mouse scrolled (904, 463) with delta (0, 0)
Screenshot: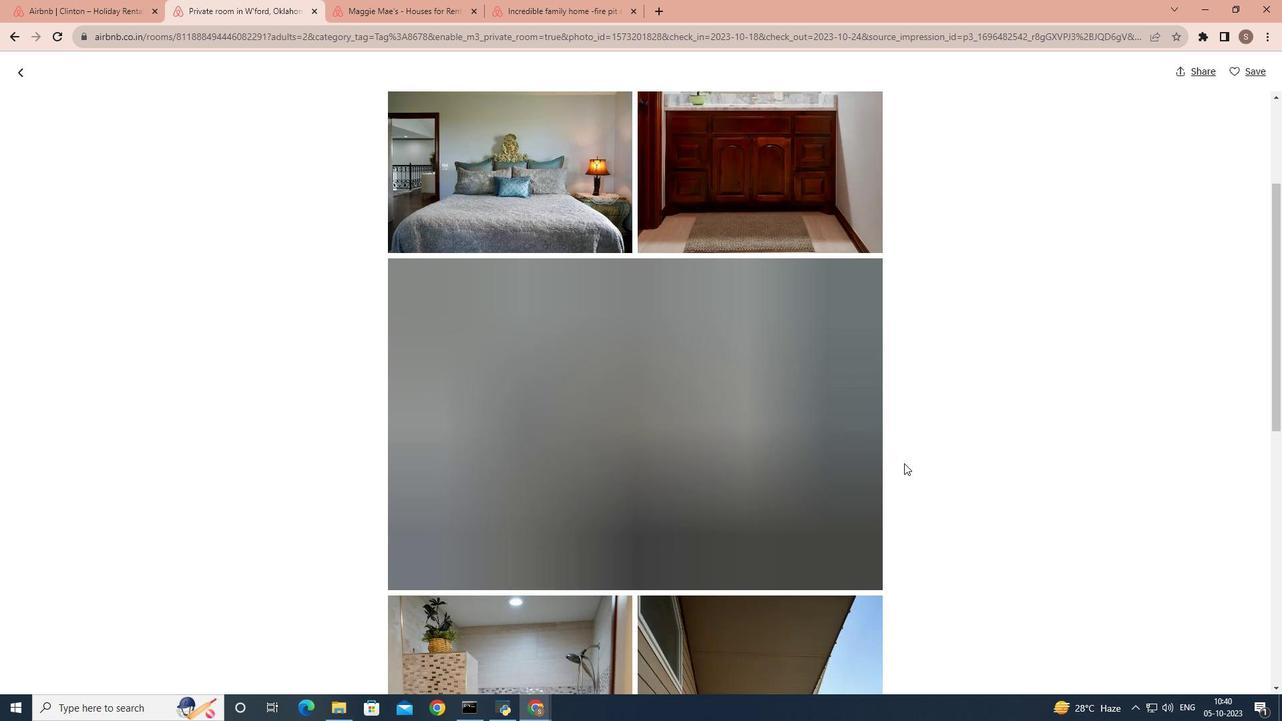 
Action: Mouse scrolled (904, 463) with delta (0, 0)
Screenshot: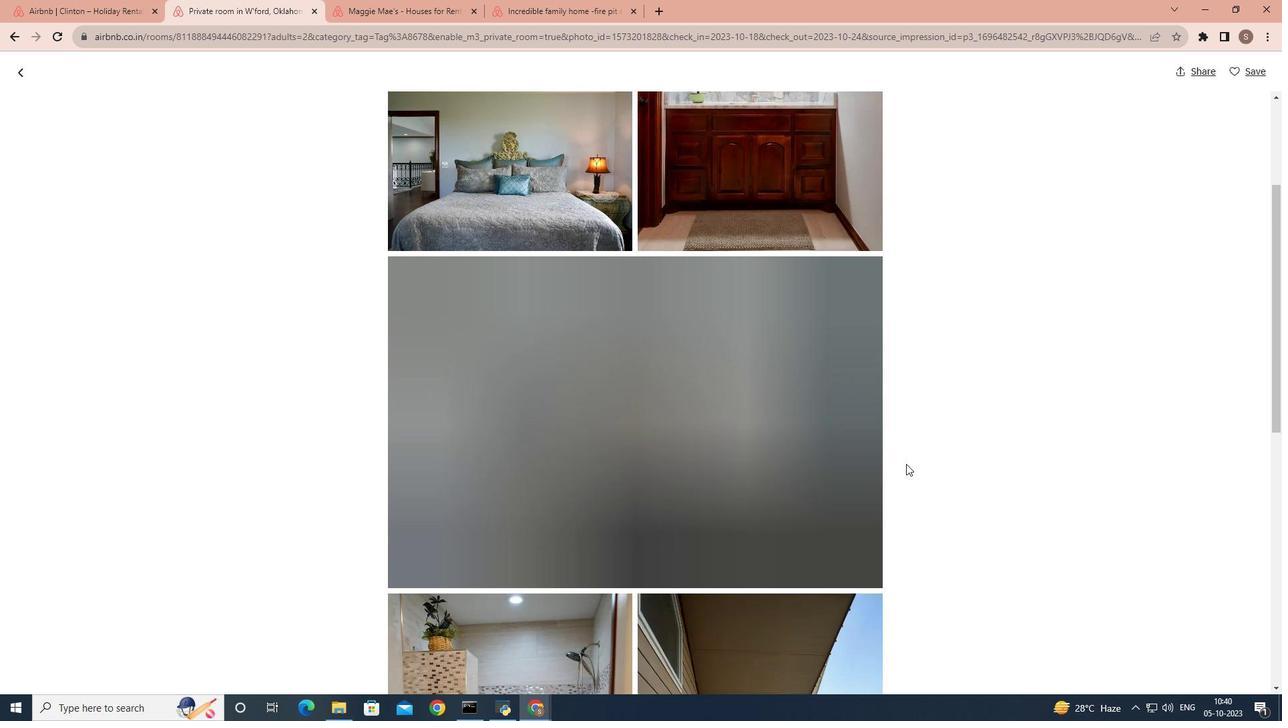 
Action: Mouse moved to (948, 469)
Screenshot: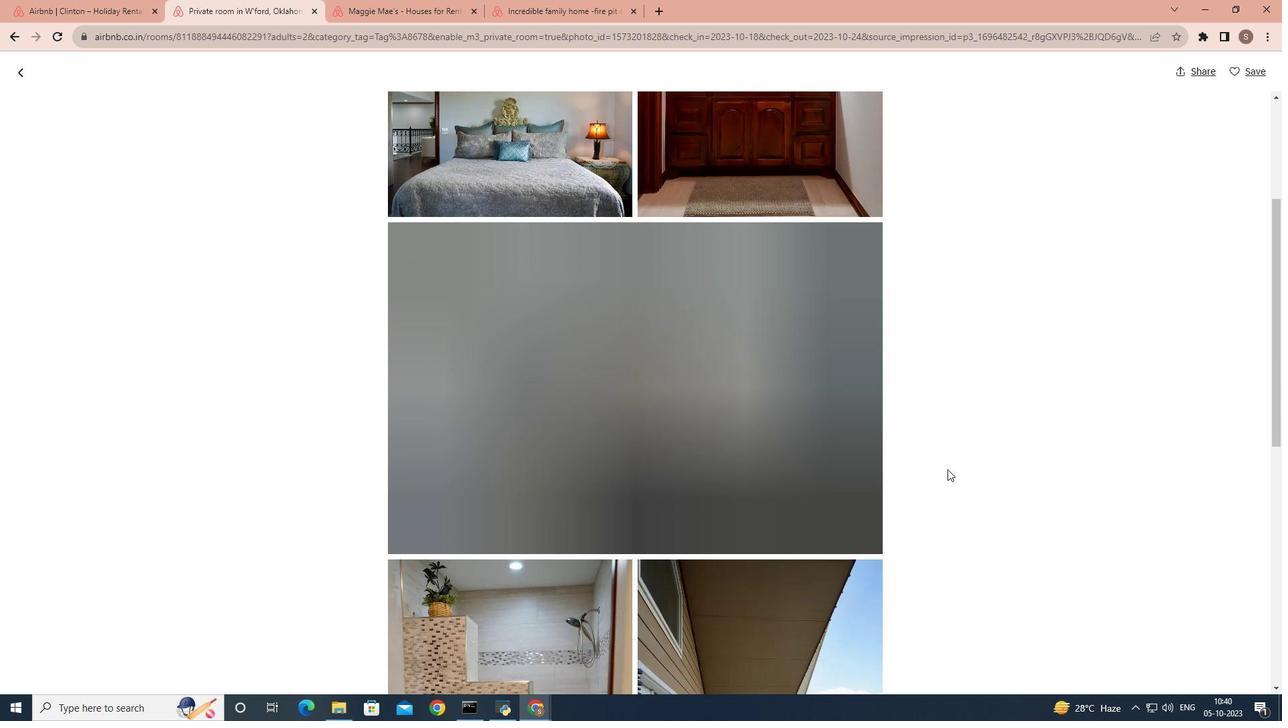 
Action: Mouse scrolled (948, 469) with delta (0, 0)
Screenshot: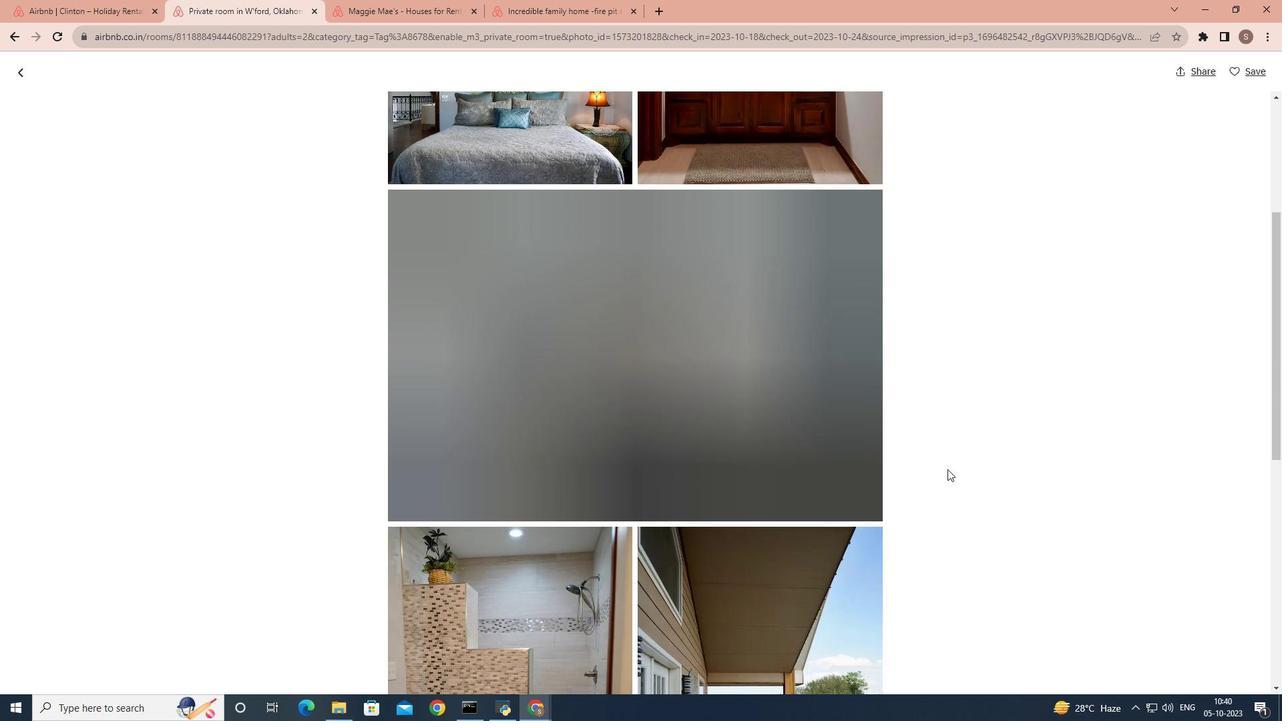 
Action: Mouse scrolled (948, 469) with delta (0, 0)
Screenshot: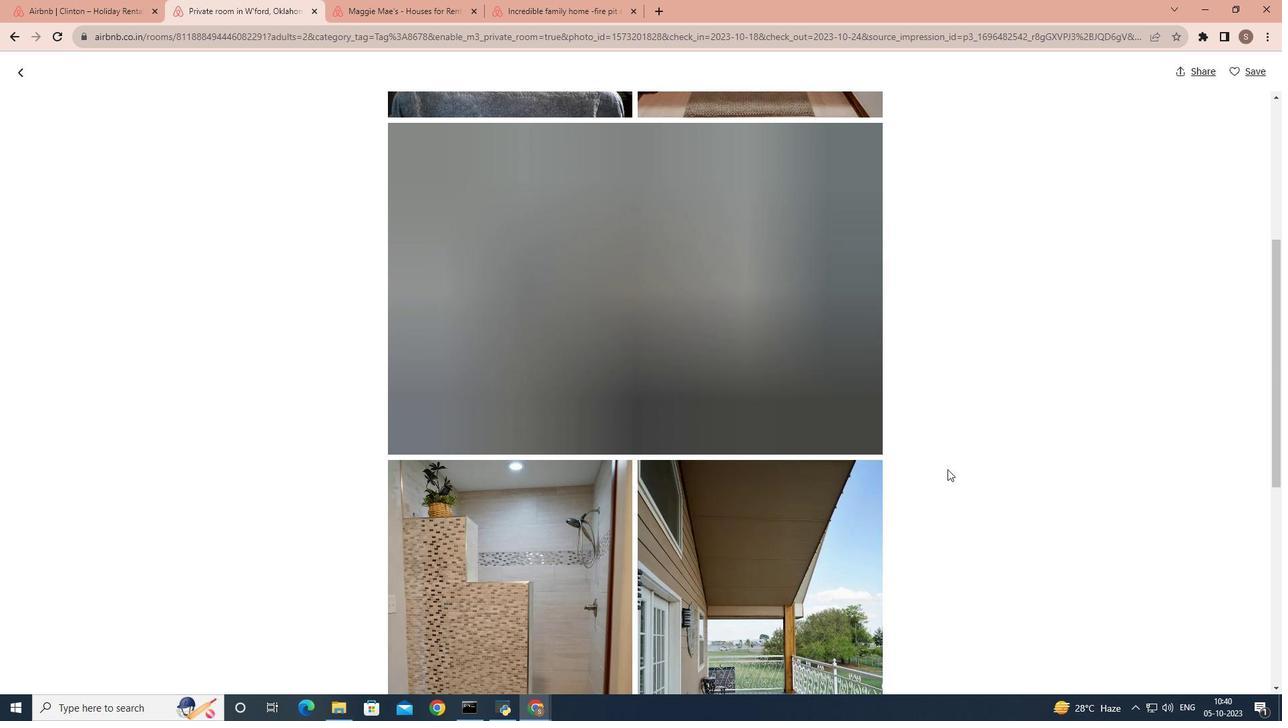 
Action: Mouse scrolled (948, 469) with delta (0, 0)
Screenshot: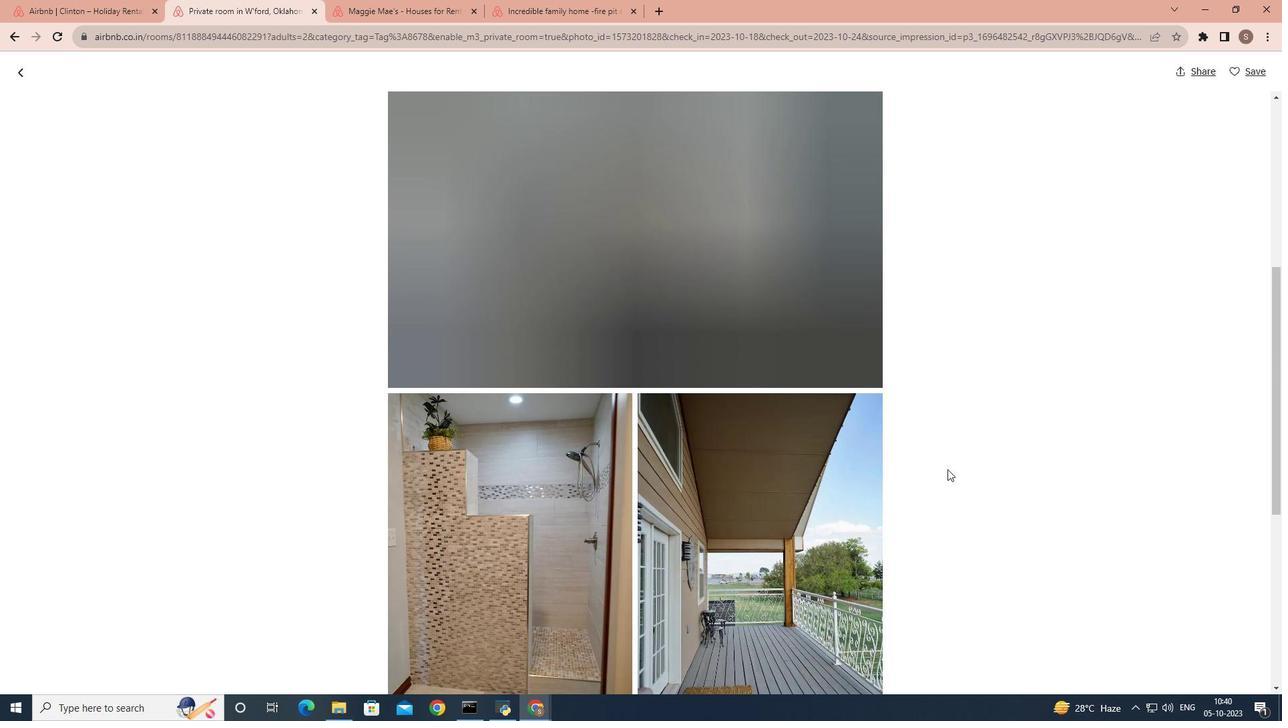 
Action: Mouse scrolled (948, 469) with delta (0, 0)
Screenshot: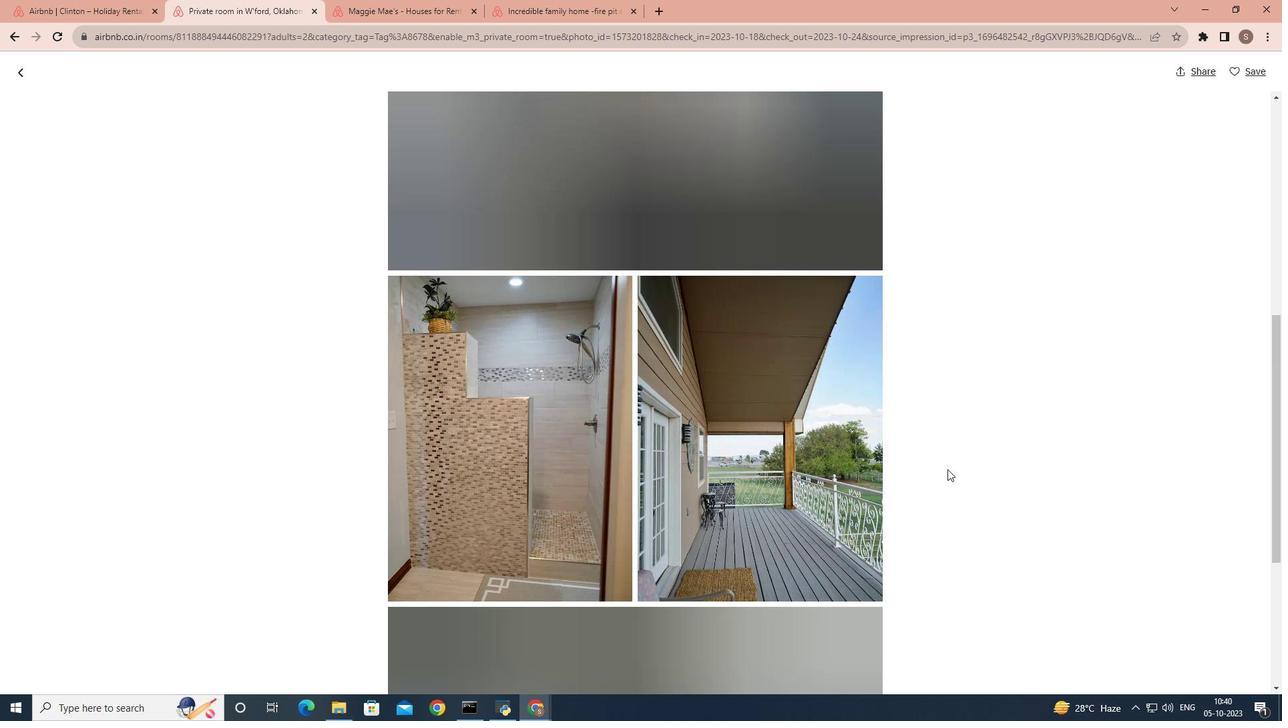 
Action: Mouse scrolled (948, 469) with delta (0, 0)
Screenshot: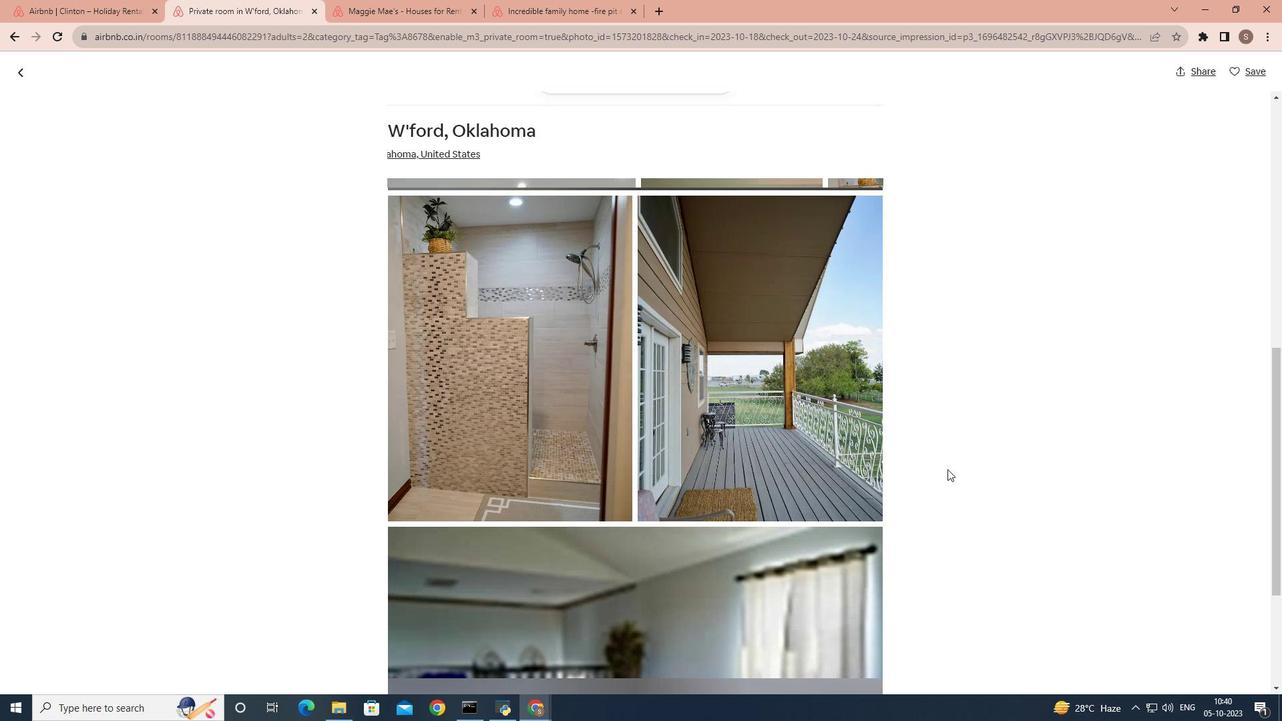 
Action: Mouse scrolled (948, 469) with delta (0, 0)
Screenshot: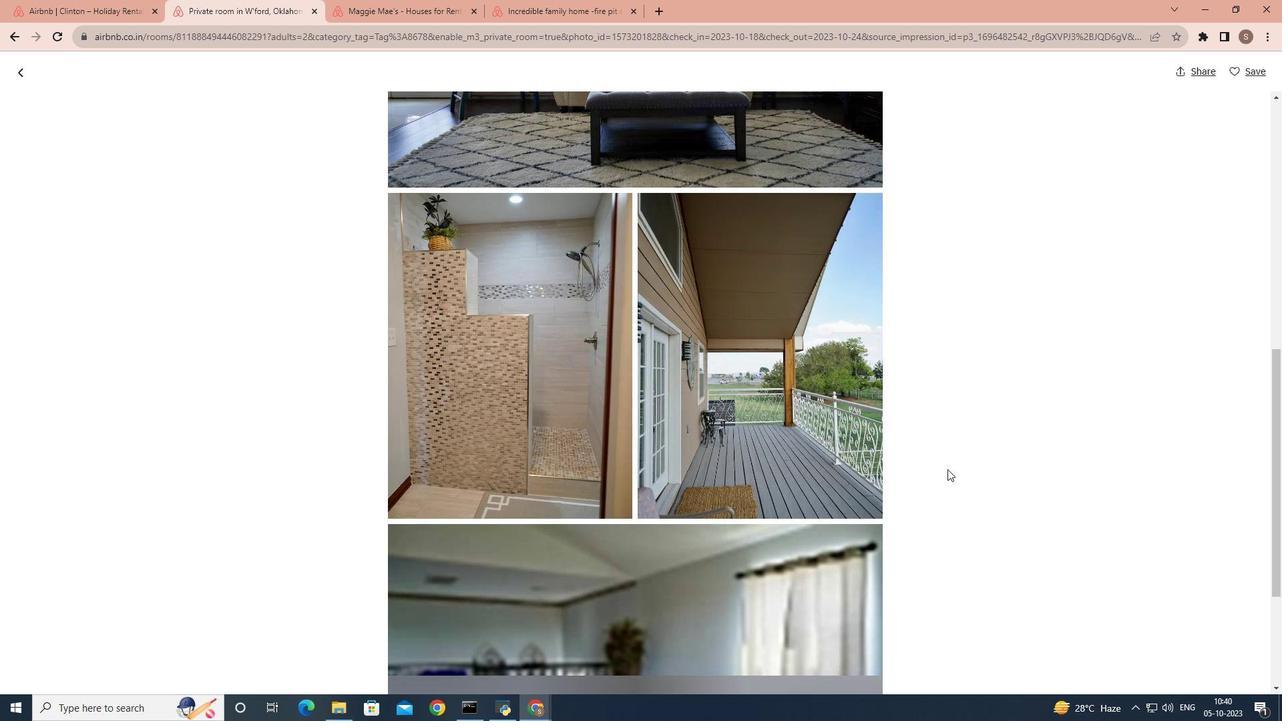 
Action: Mouse scrolled (948, 469) with delta (0, 0)
Screenshot: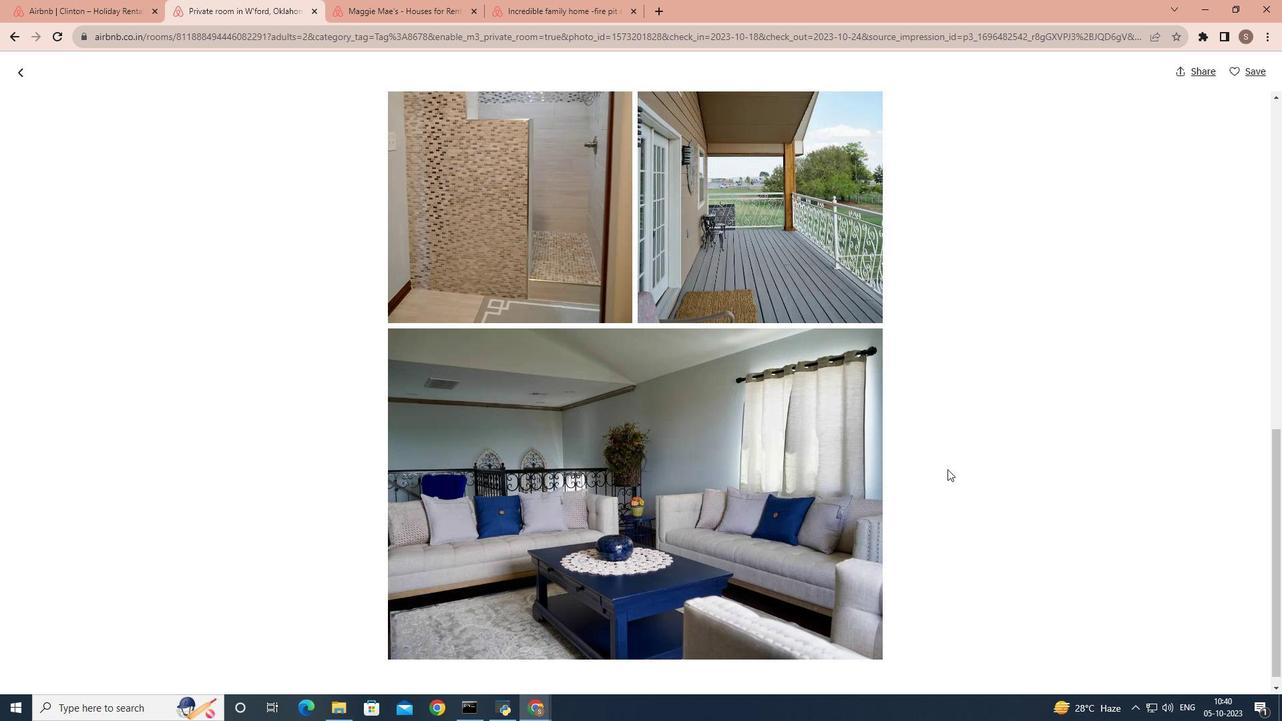 
Action: Mouse scrolled (948, 469) with delta (0, 0)
Screenshot: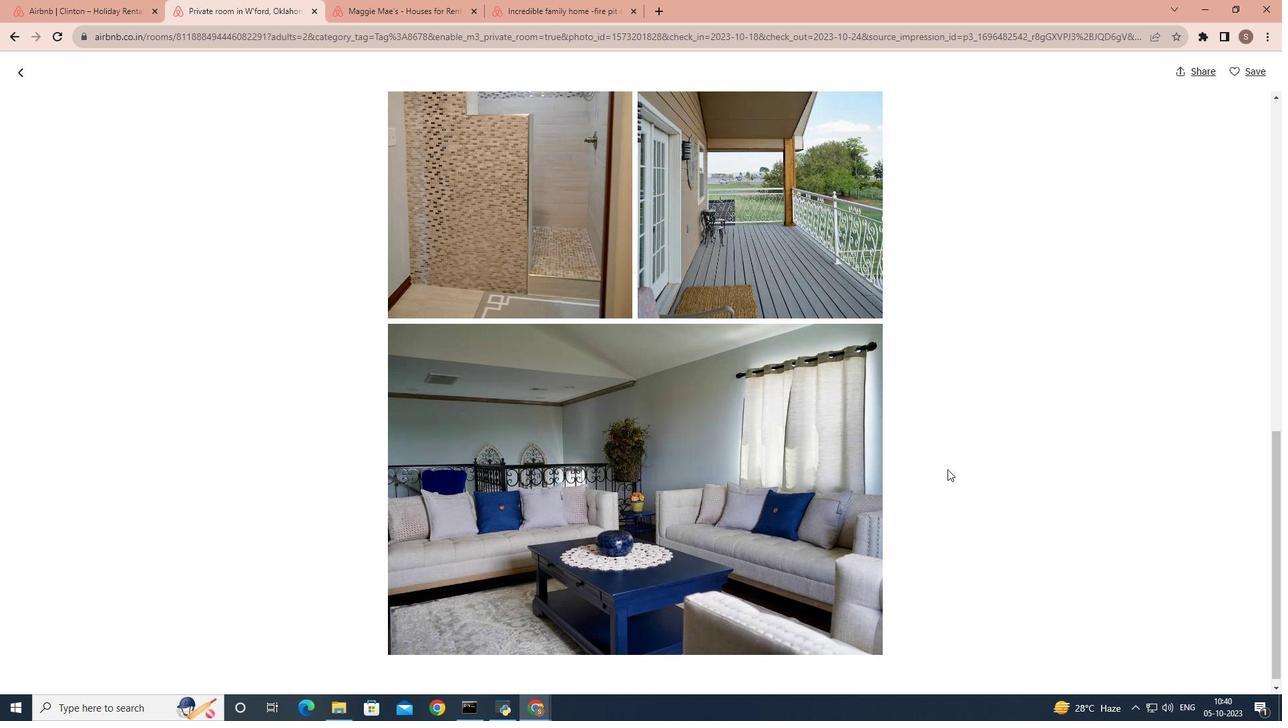 
Action: Mouse scrolled (948, 469) with delta (0, 0)
Screenshot: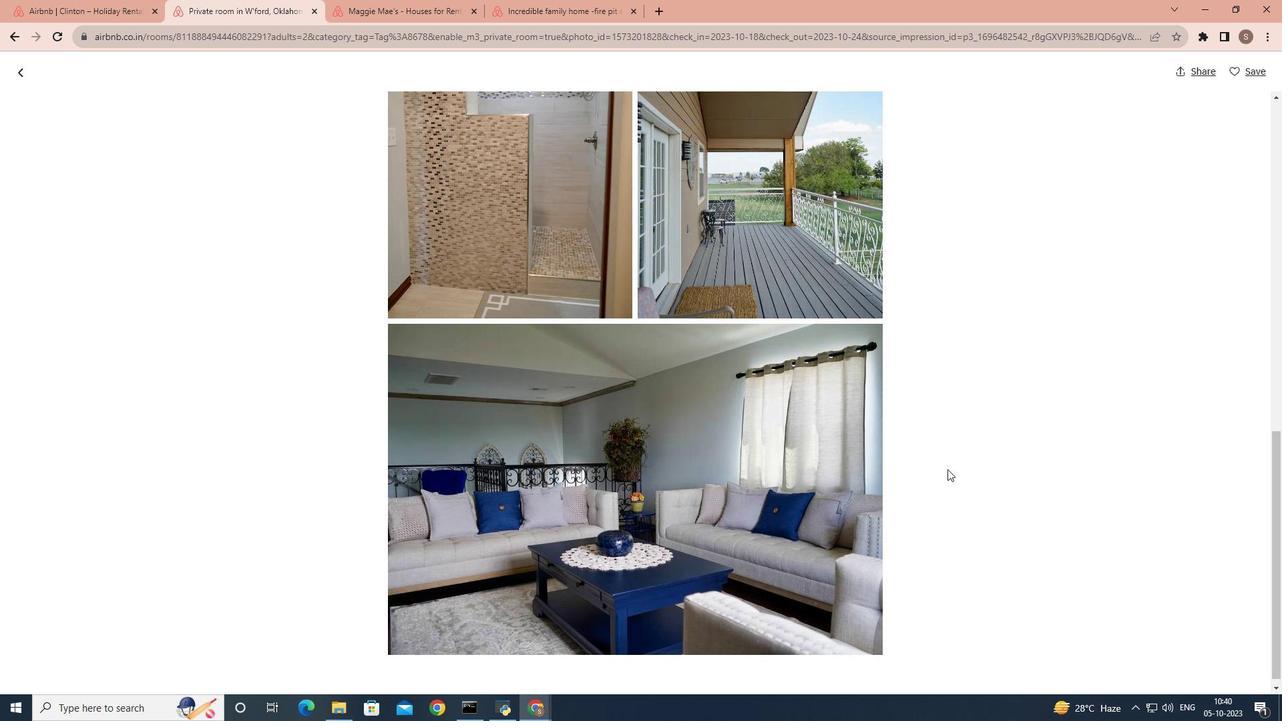 
Action: Mouse scrolled (948, 469) with delta (0, 0)
Screenshot: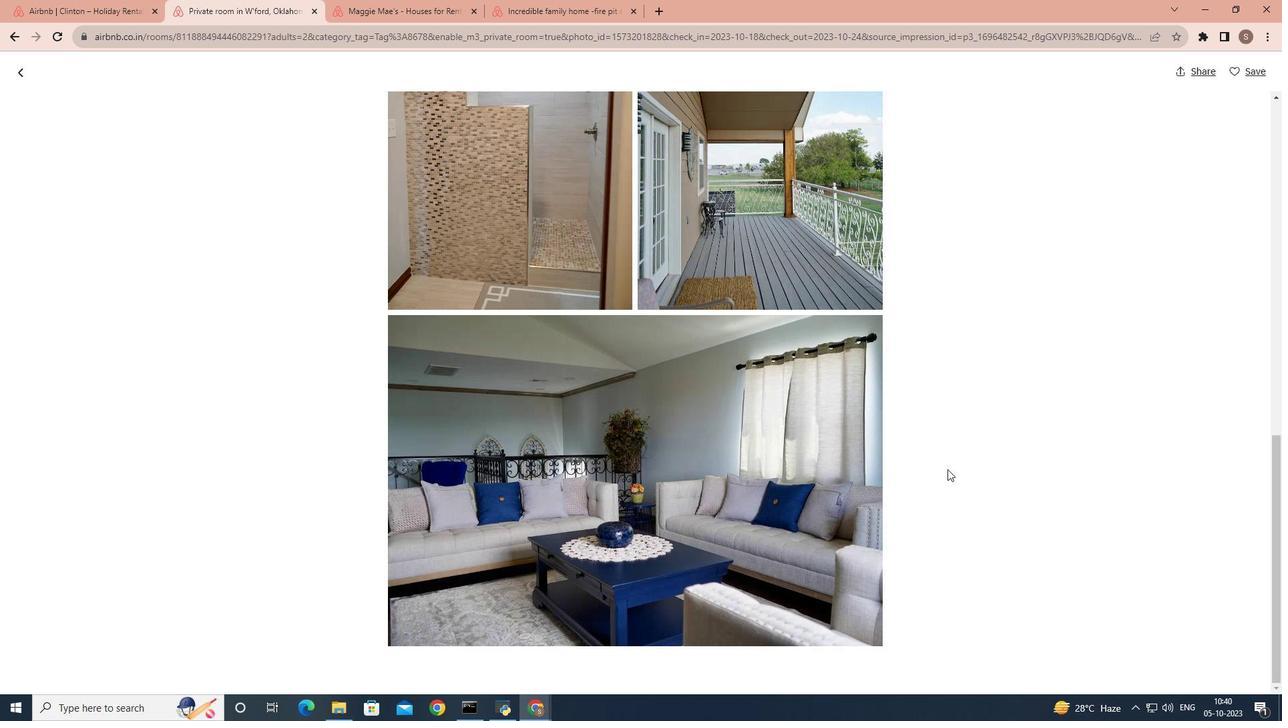 
Action: Mouse scrolled (948, 469) with delta (0, 0)
Screenshot: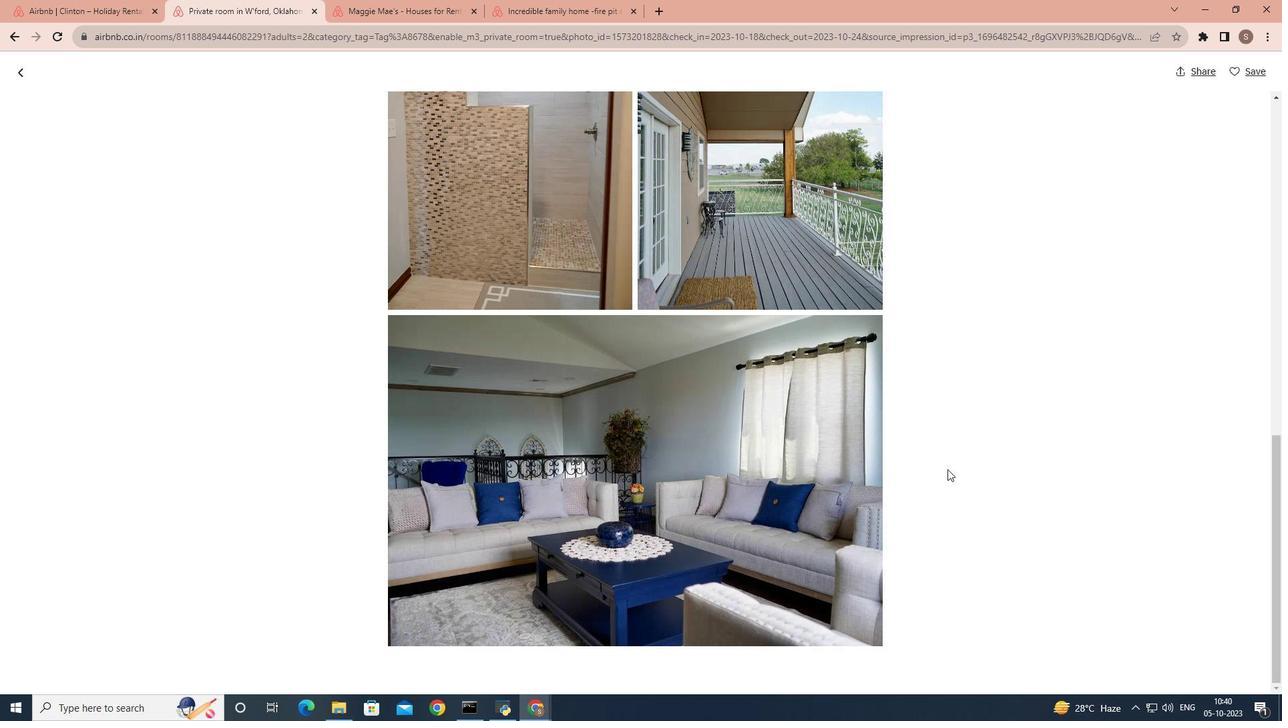 
Action: Mouse scrolled (948, 469) with delta (0, 0)
Screenshot: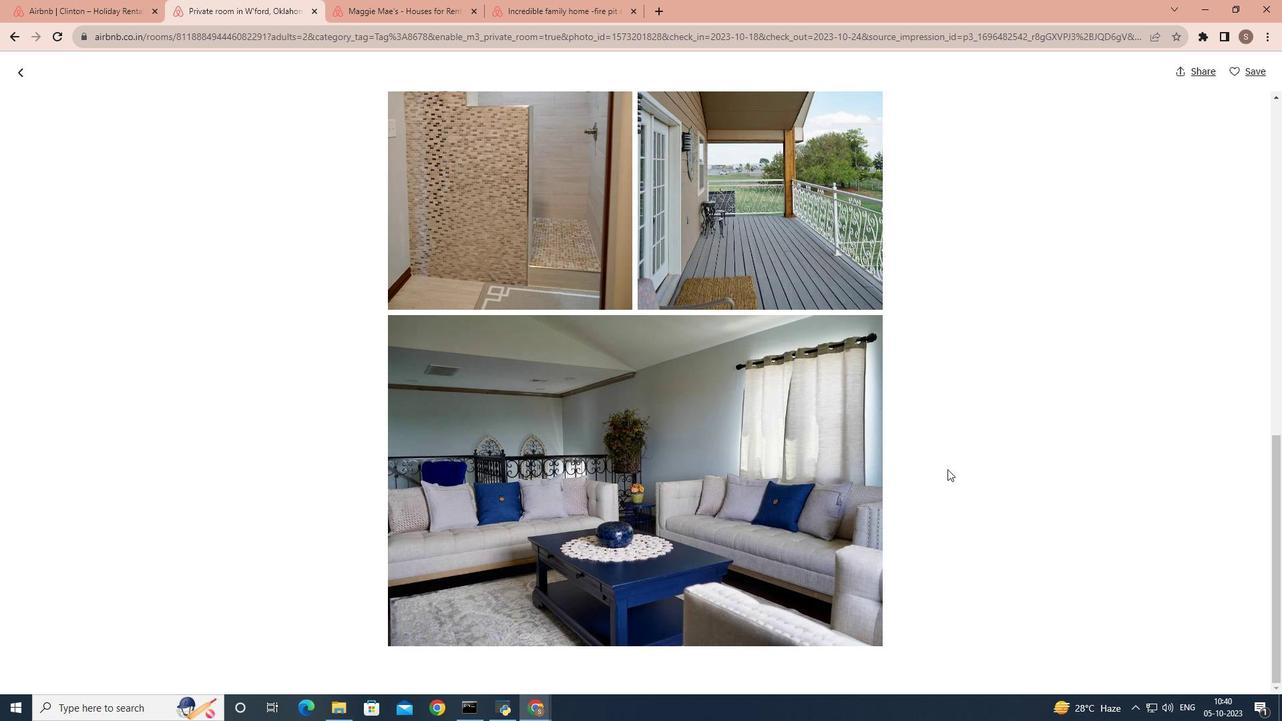 
Action: Mouse scrolled (948, 469) with delta (0, 0)
Screenshot: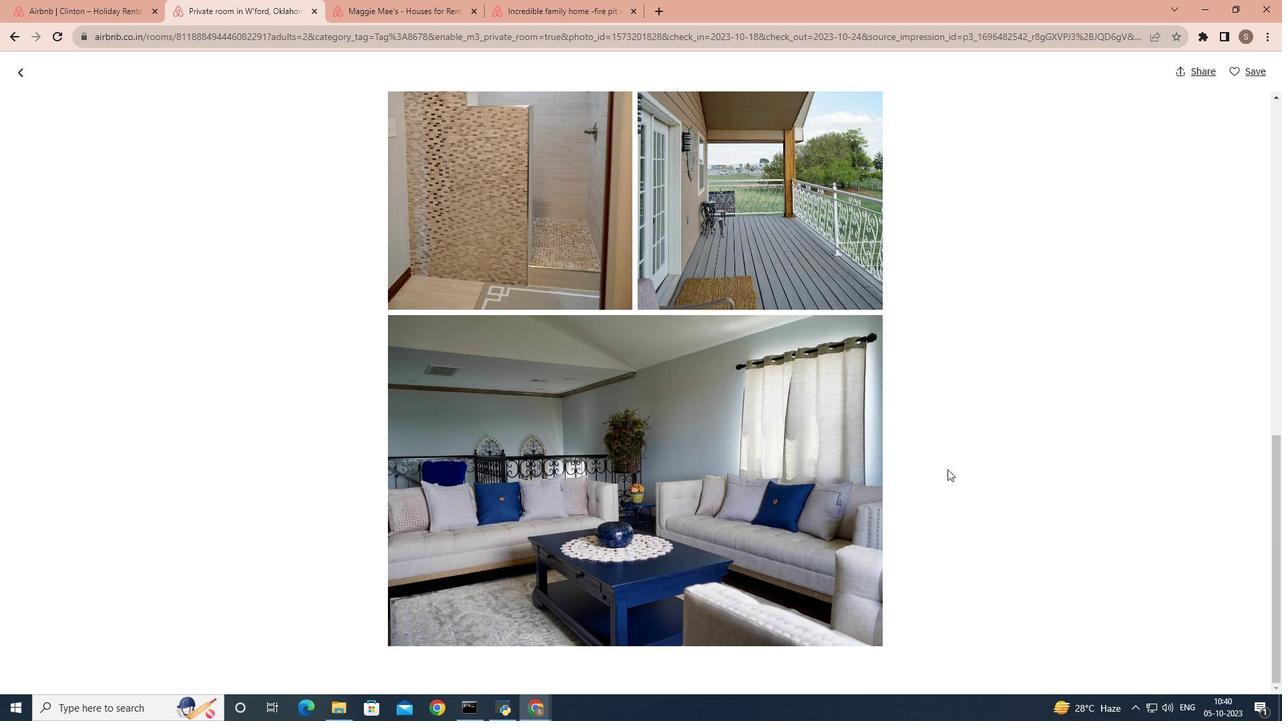 
Action: Mouse scrolled (948, 469) with delta (0, 0)
Screenshot: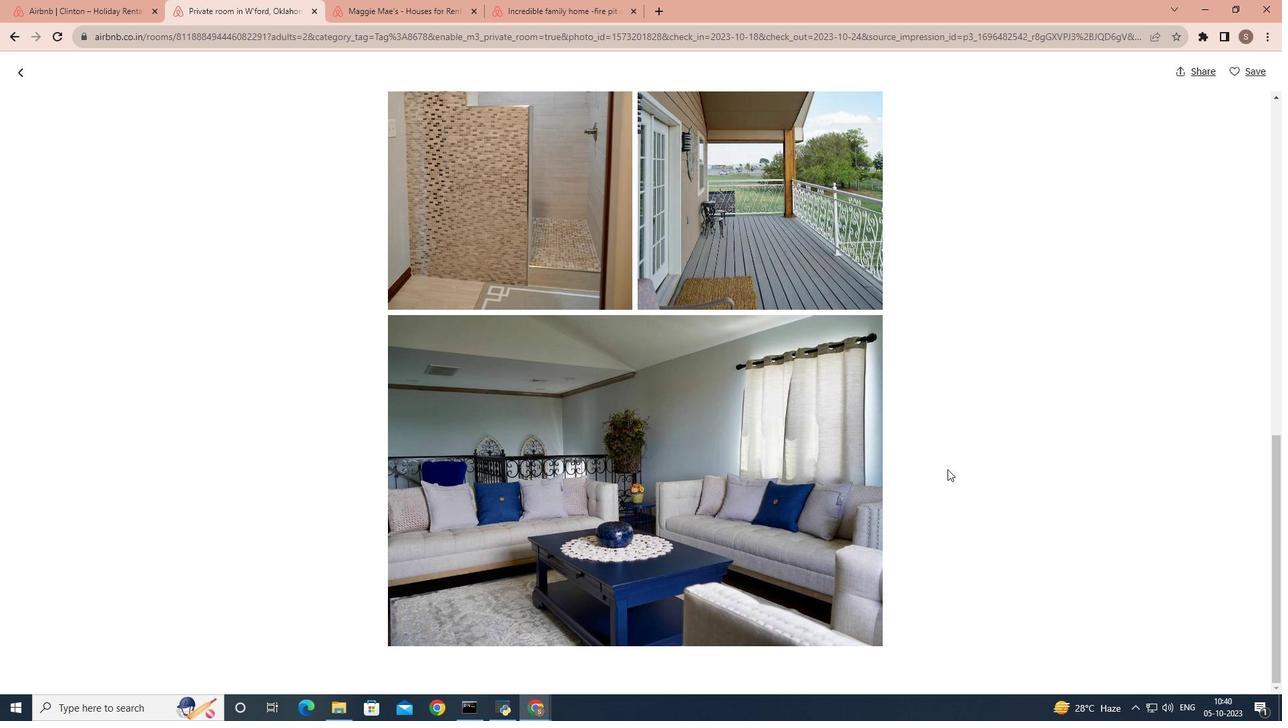 
Action: Mouse scrolled (948, 469) with delta (0, 0)
Screenshot: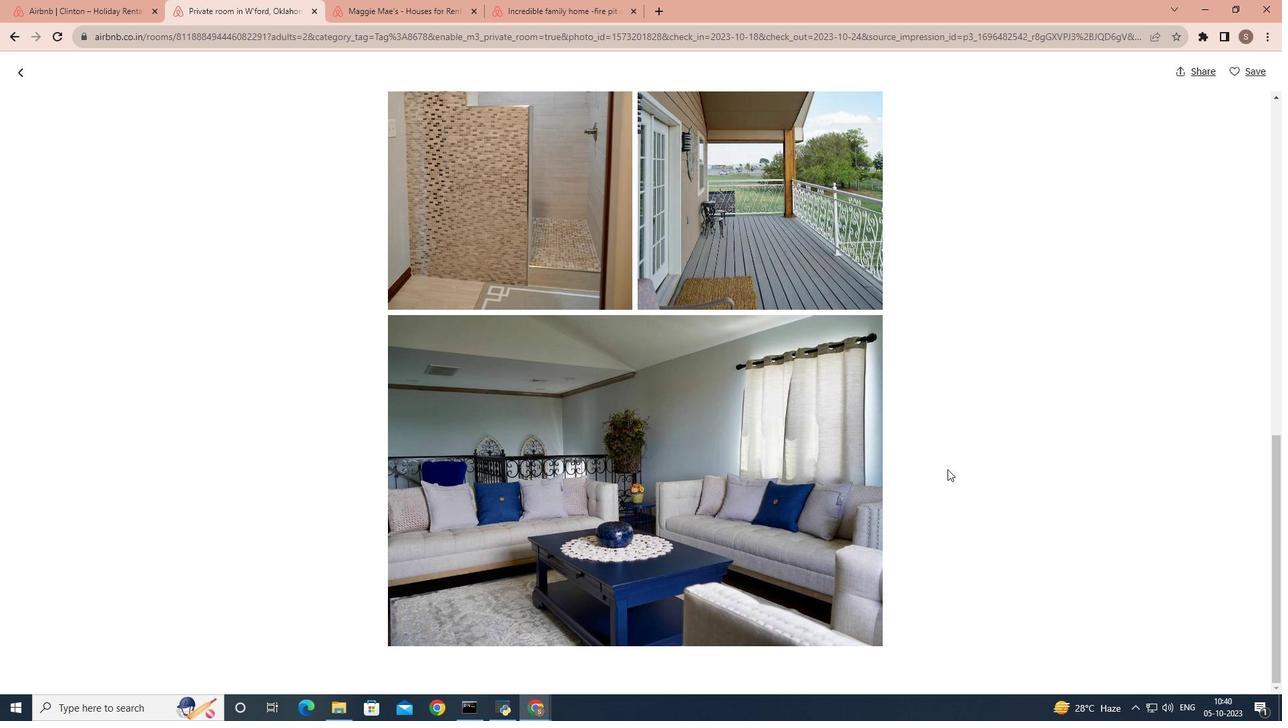 
Action: Mouse moved to (21, 75)
Screenshot: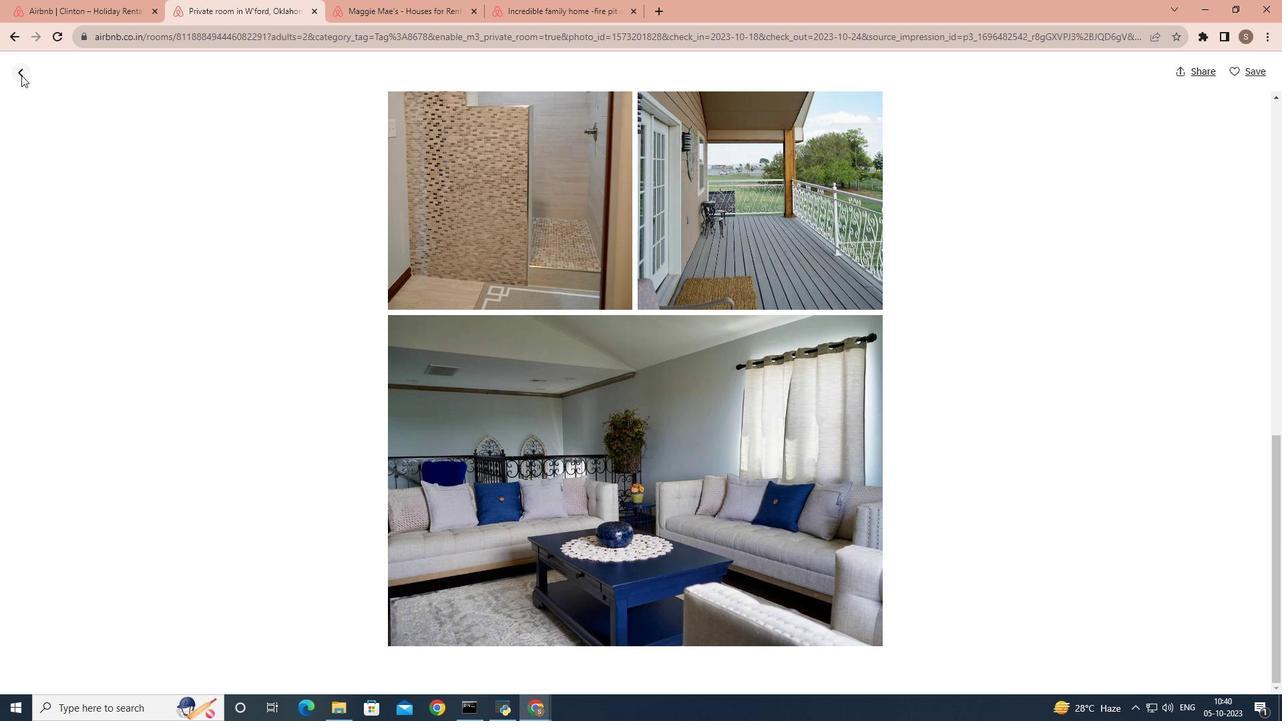 
Action: Mouse pressed left at (21, 75)
Screenshot: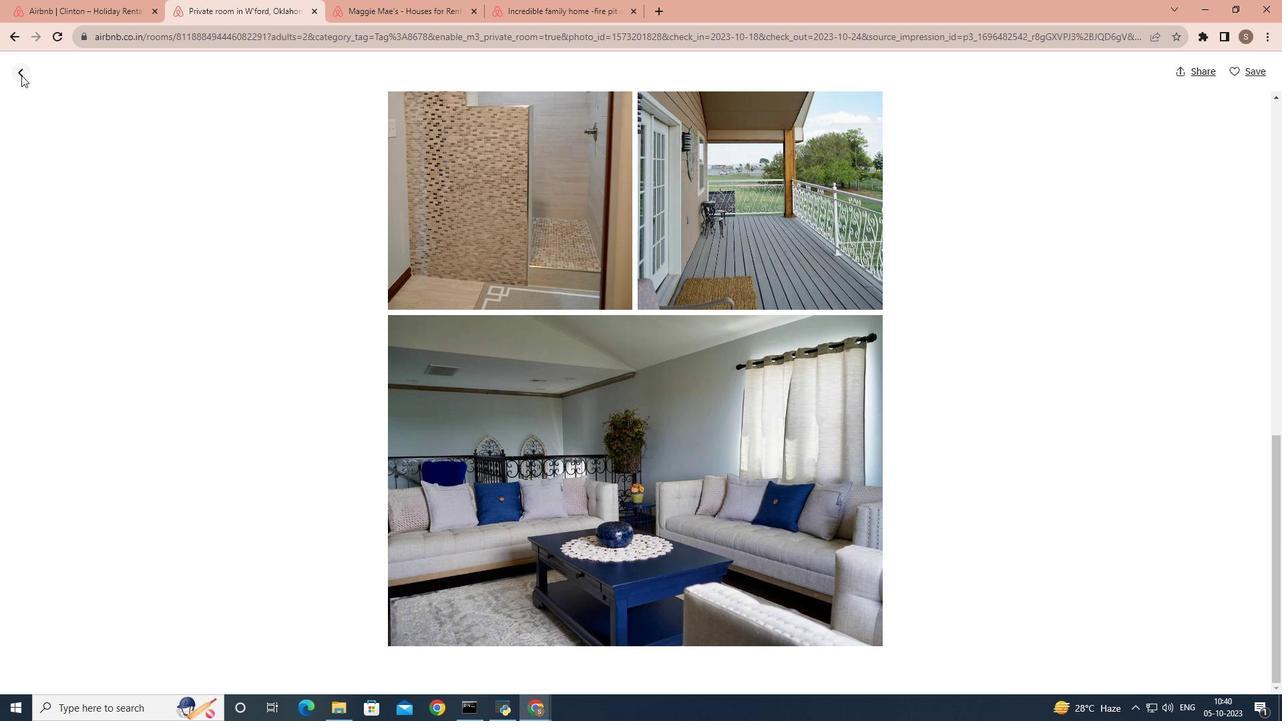 
Action: Mouse moved to (336, 376)
Screenshot: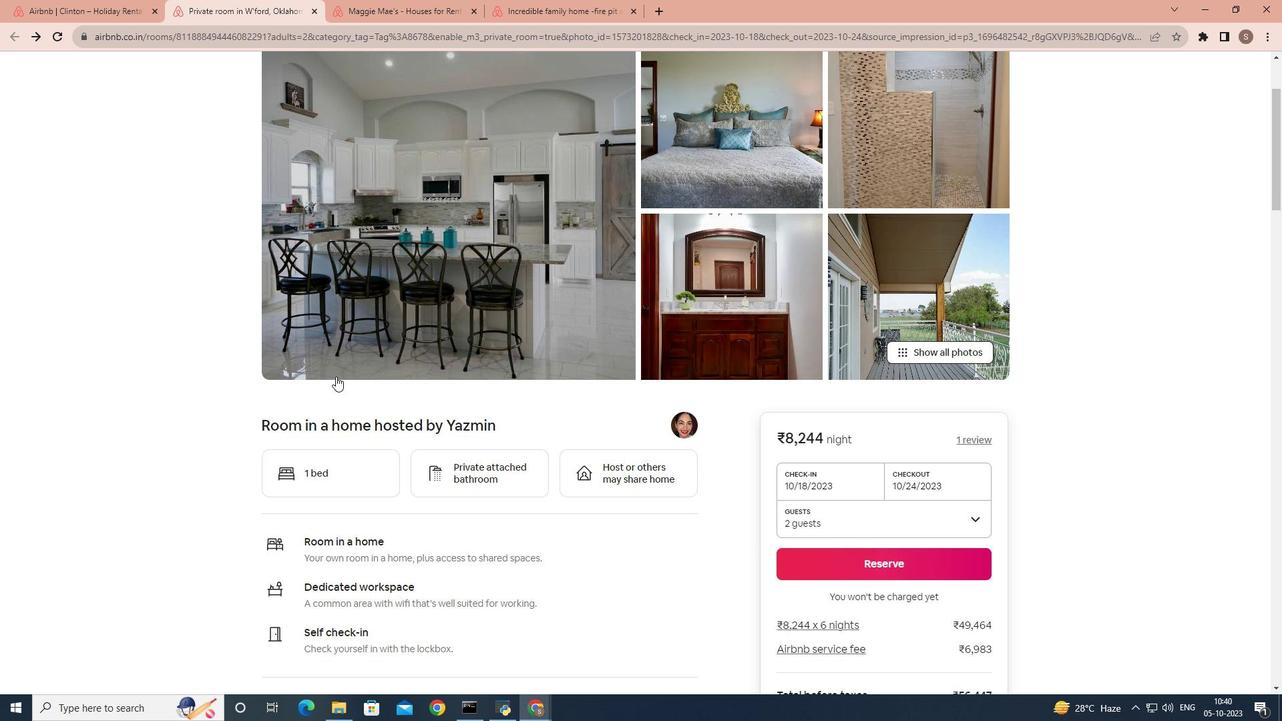 
Action: Mouse scrolled (336, 376) with delta (0, 0)
Screenshot: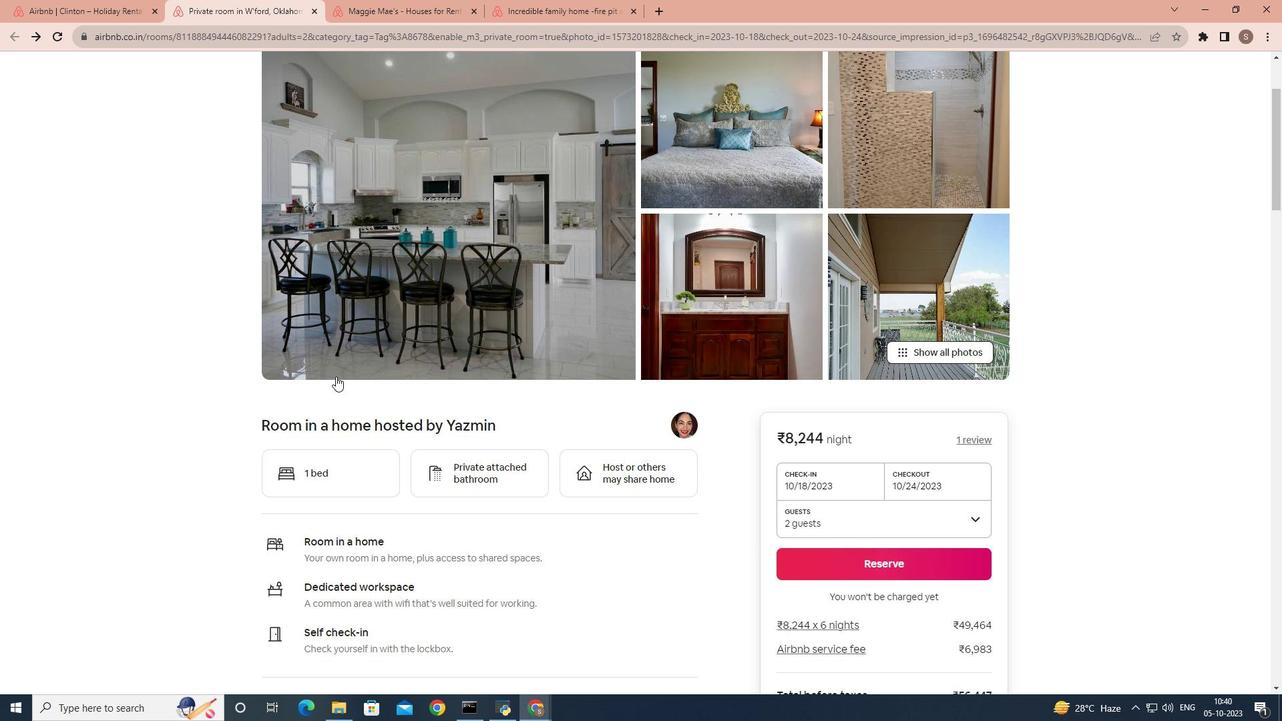 
Action: Mouse scrolled (336, 376) with delta (0, 0)
Screenshot: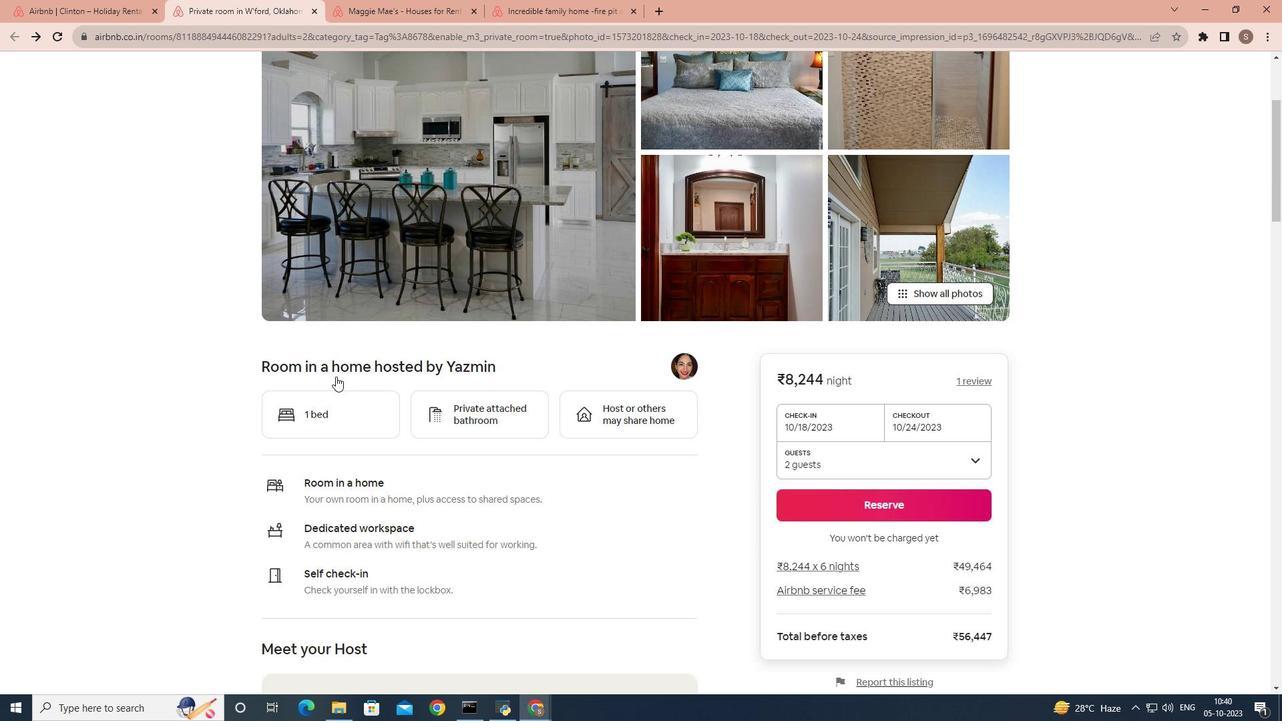 
Action: Mouse scrolled (336, 376) with delta (0, 0)
Screenshot: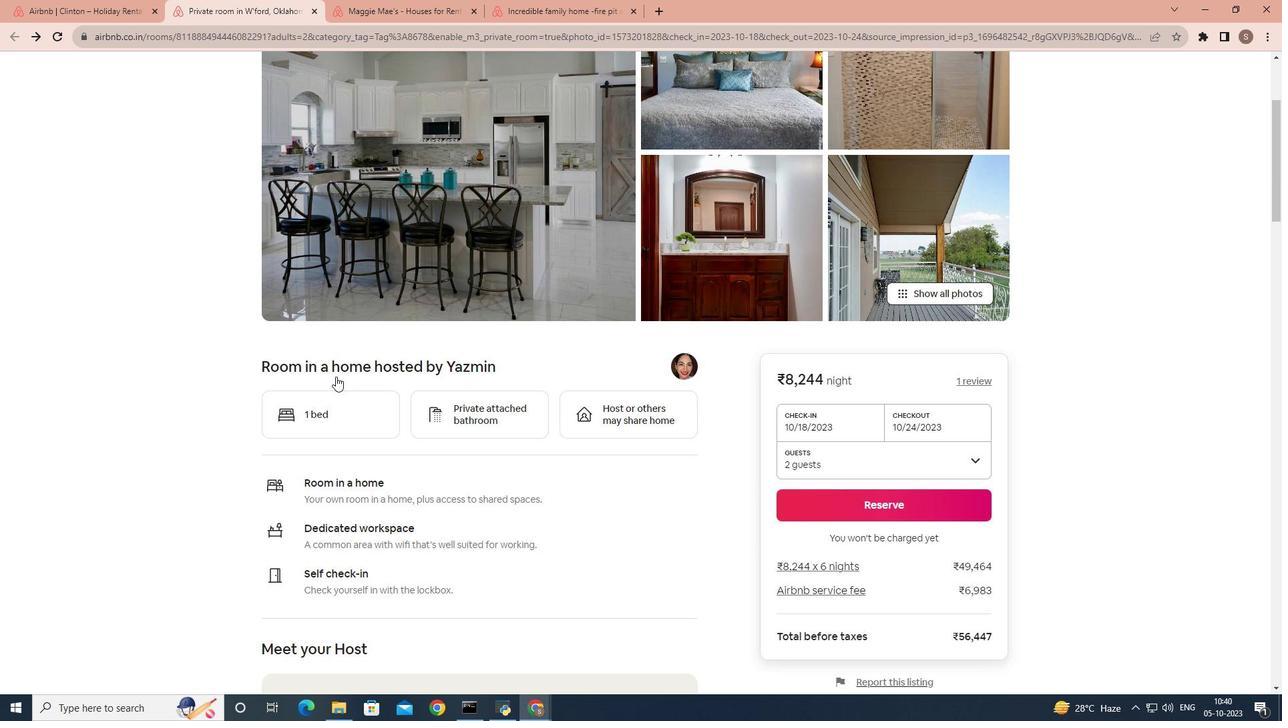 
Action: Mouse scrolled (336, 376) with delta (0, 0)
Screenshot: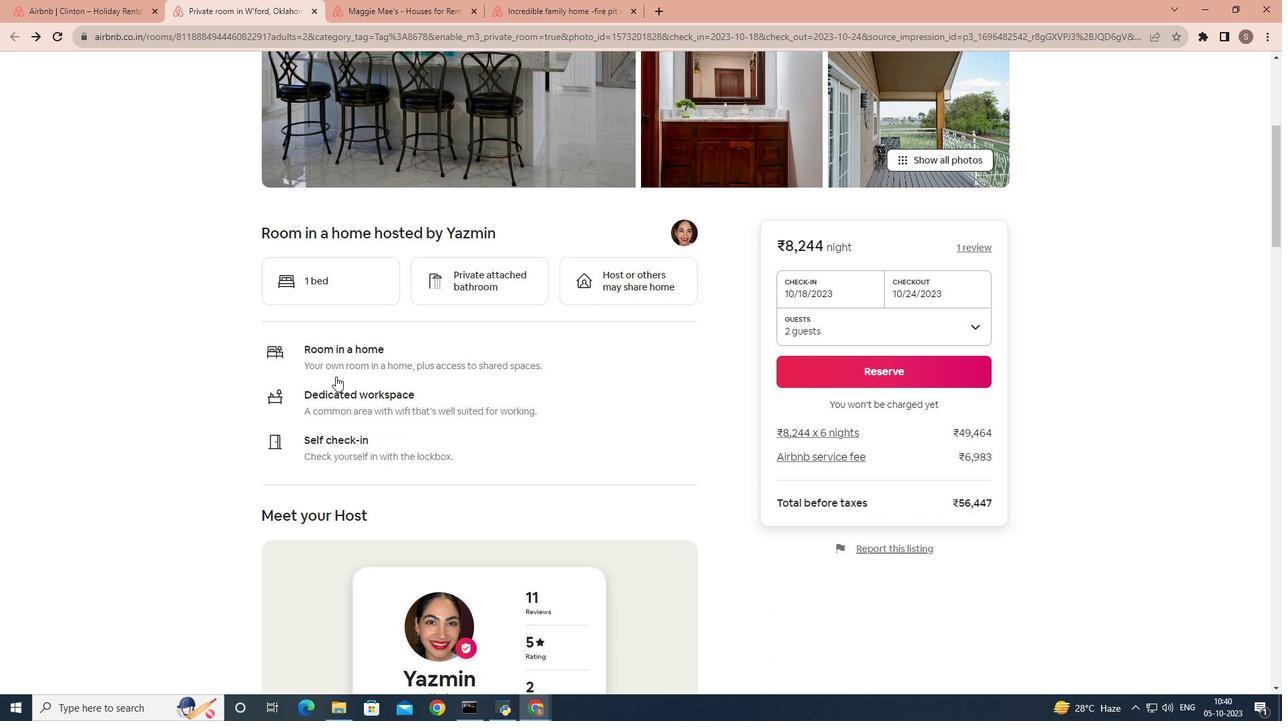 
Action: Mouse scrolled (336, 376) with delta (0, 0)
Screenshot: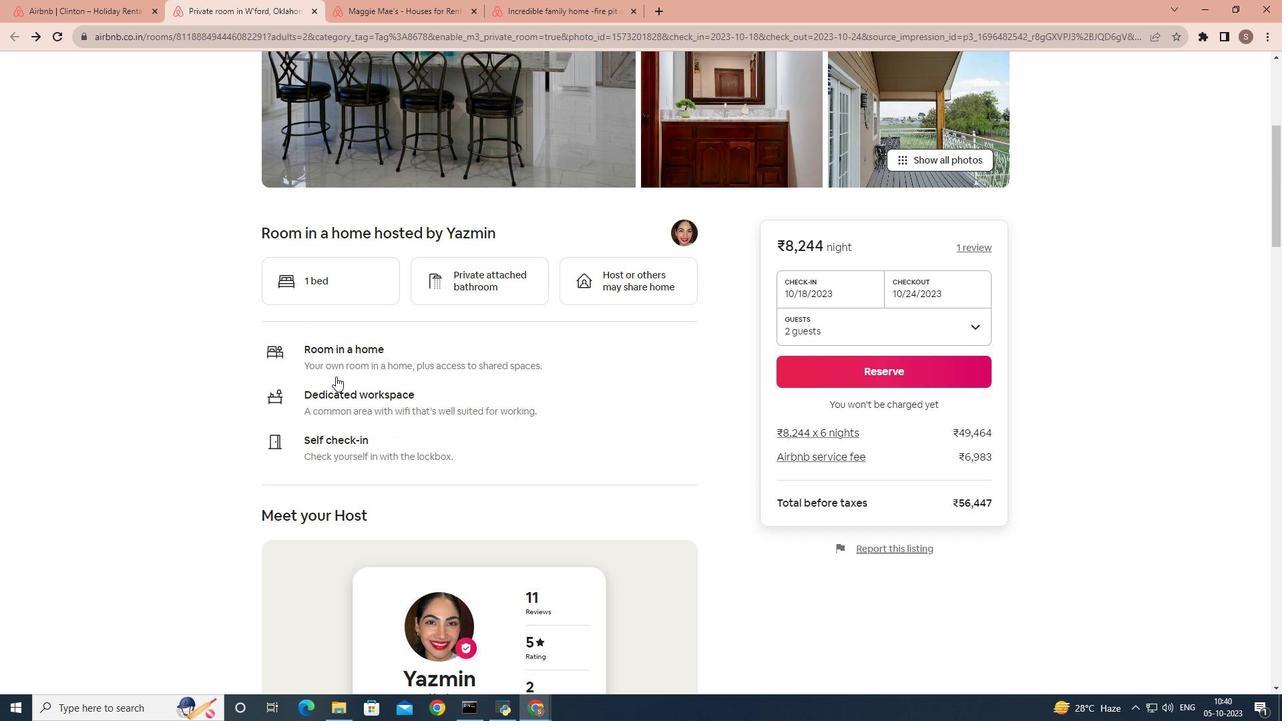 
Action: Mouse scrolled (336, 376) with delta (0, 0)
Screenshot: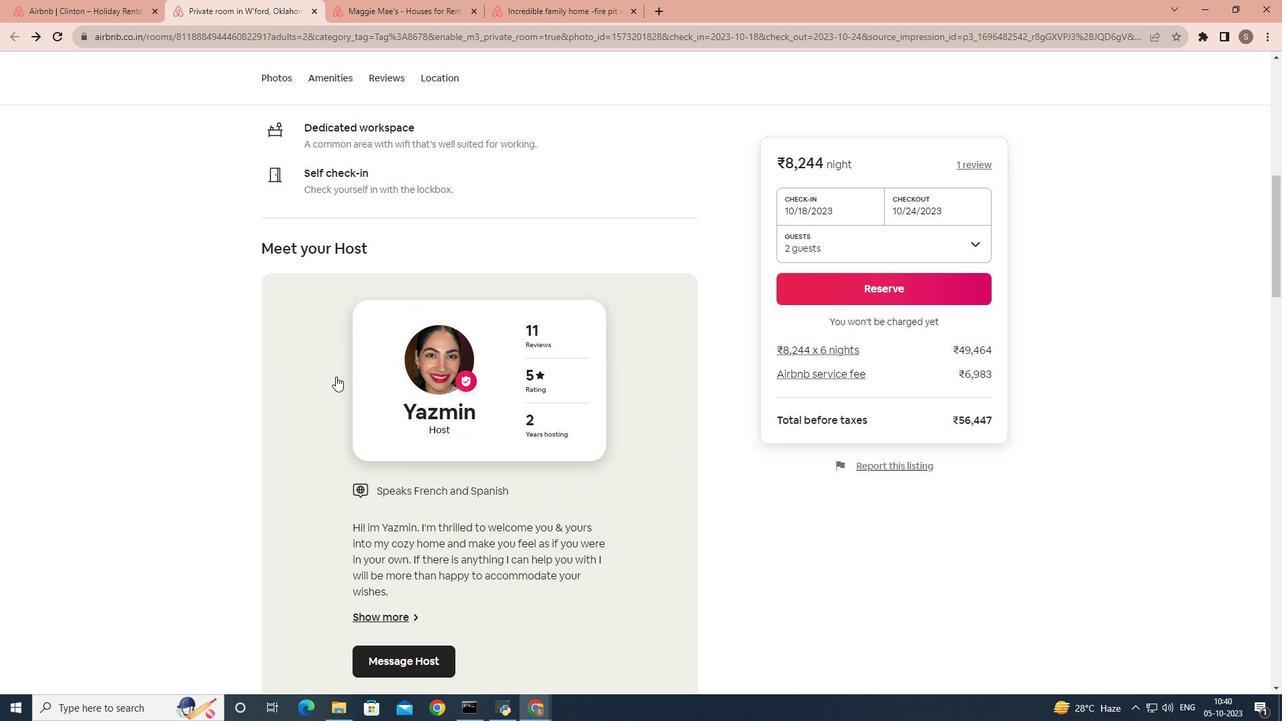 
Action: Mouse scrolled (336, 376) with delta (0, 0)
Screenshot: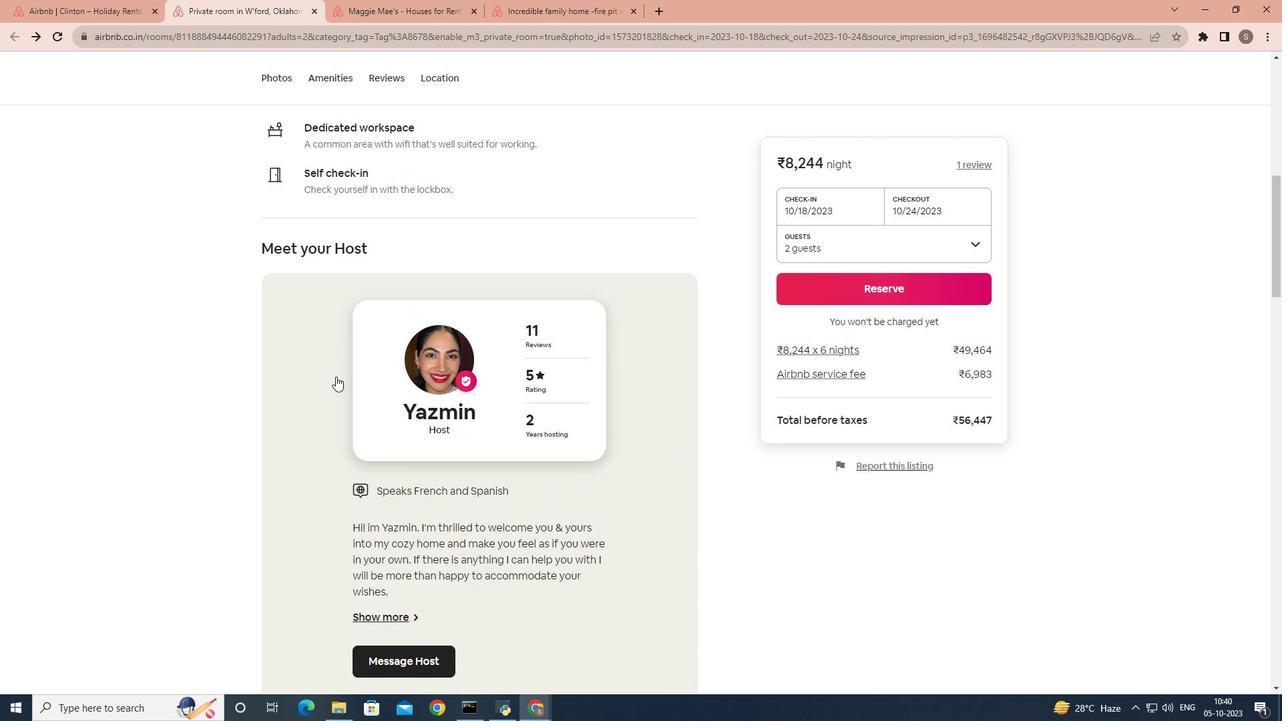 
Action: Mouse scrolled (336, 376) with delta (0, 0)
Screenshot: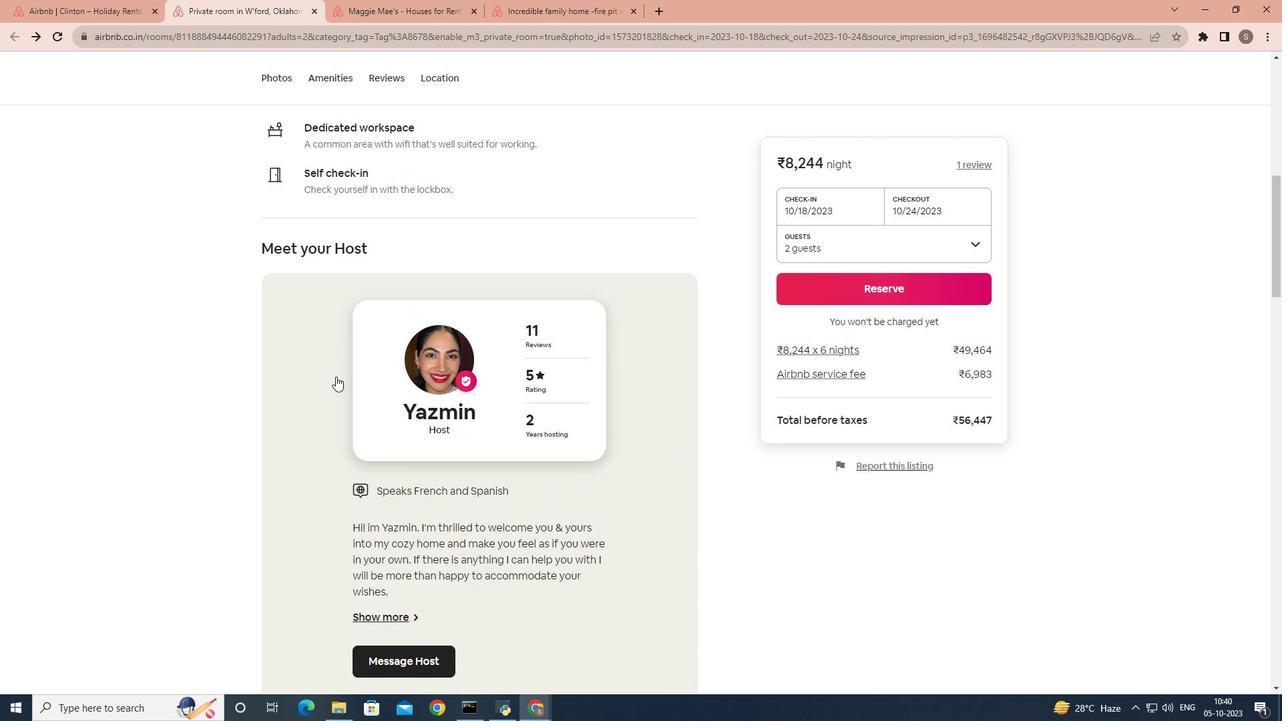 
Action: Mouse scrolled (336, 376) with delta (0, 0)
Screenshot: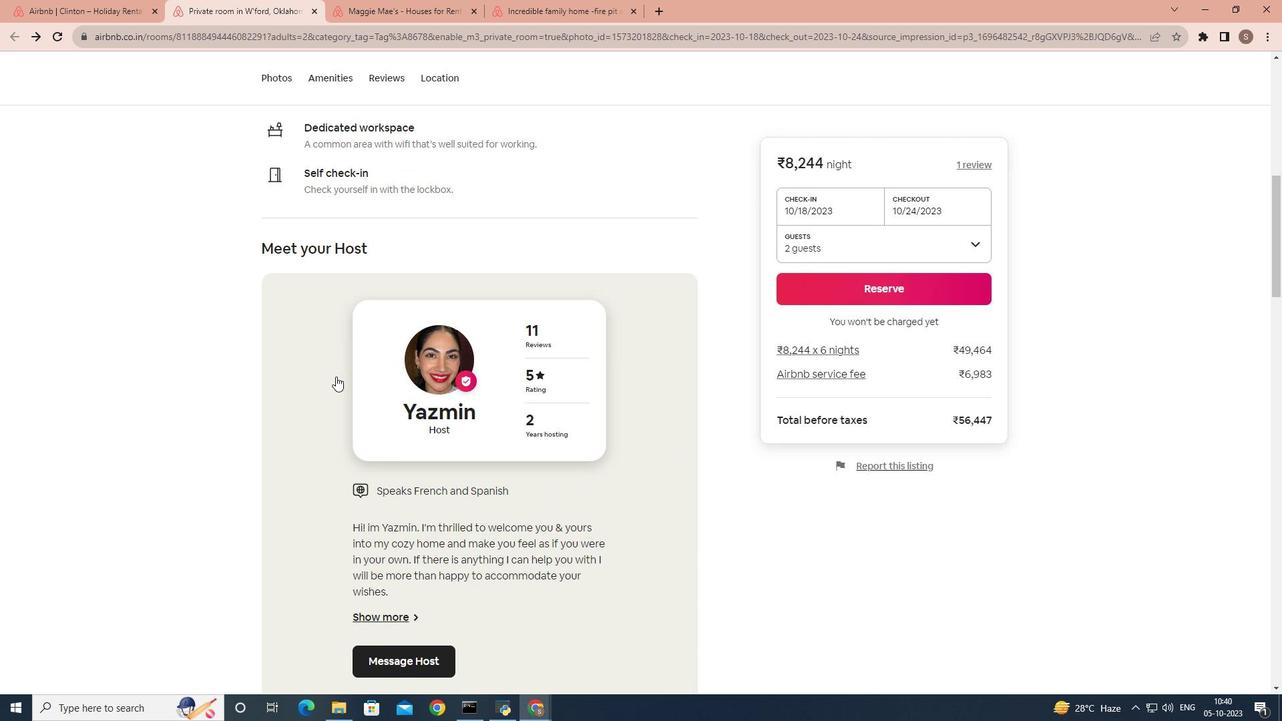 
Action: Mouse scrolled (336, 376) with delta (0, 0)
Screenshot: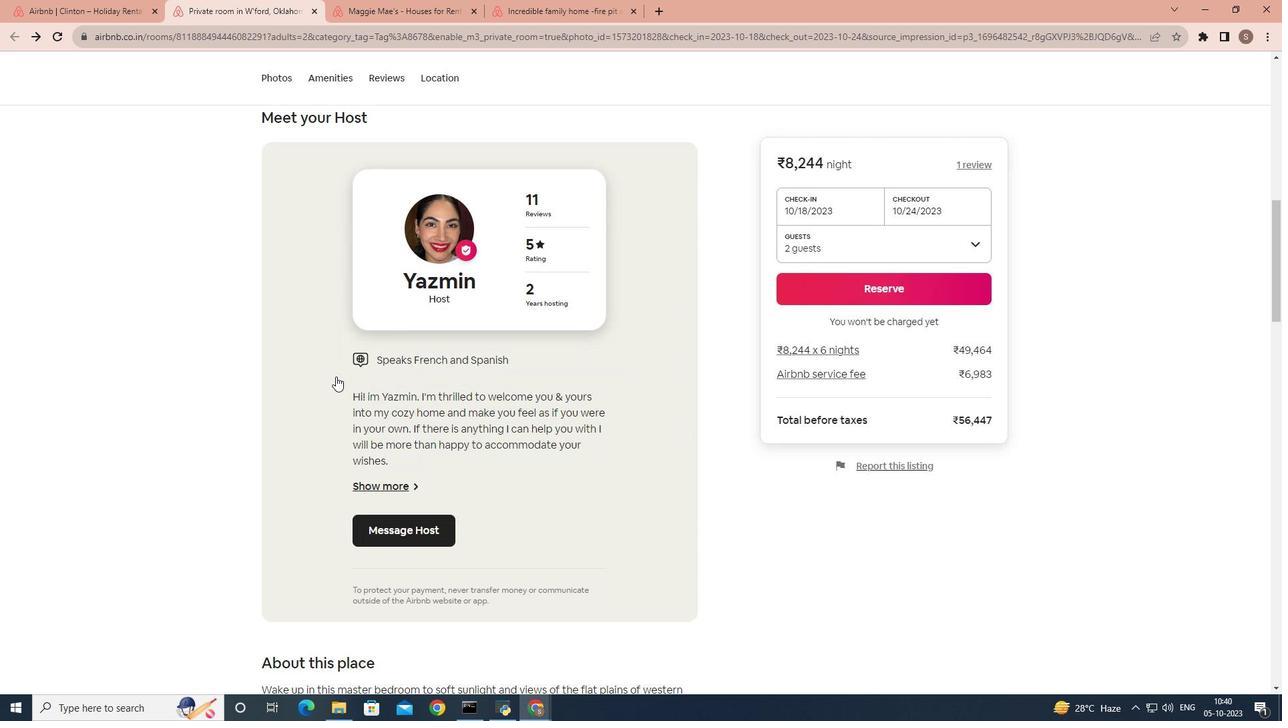 
Action: Mouse scrolled (336, 376) with delta (0, 0)
Screenshot: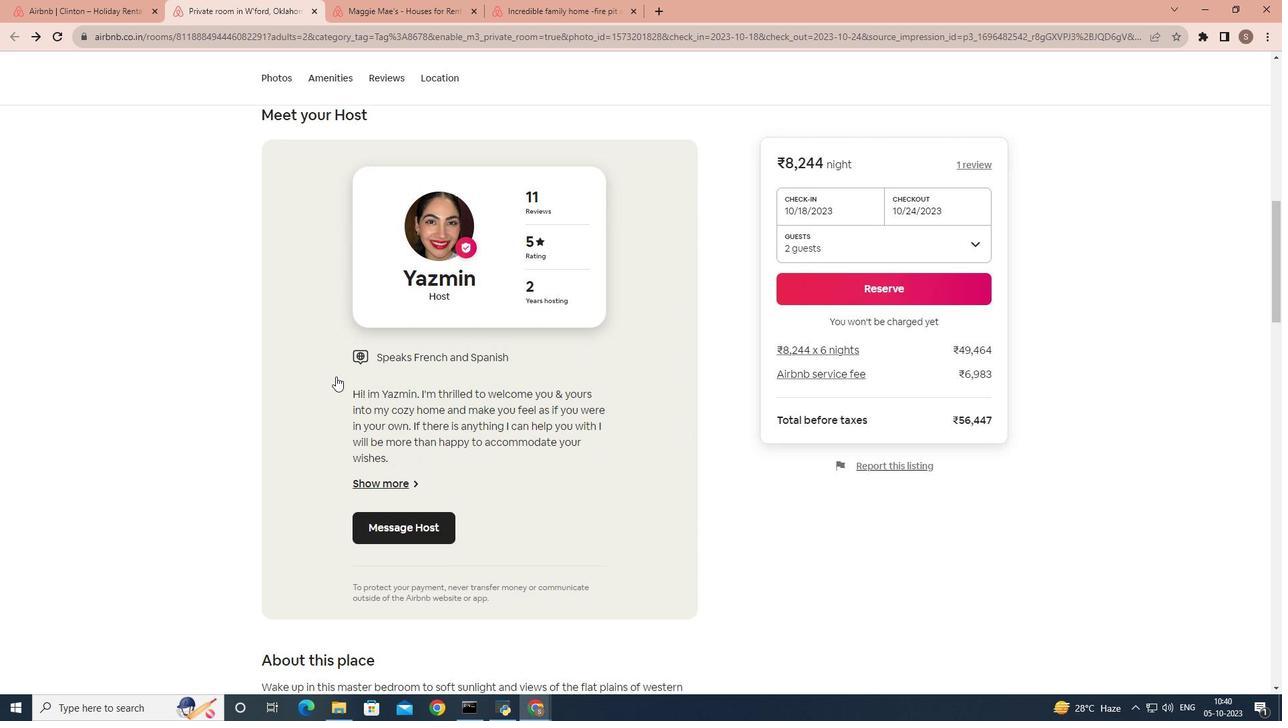 
Action: Mouse moved to (211, 371)
Screenshot: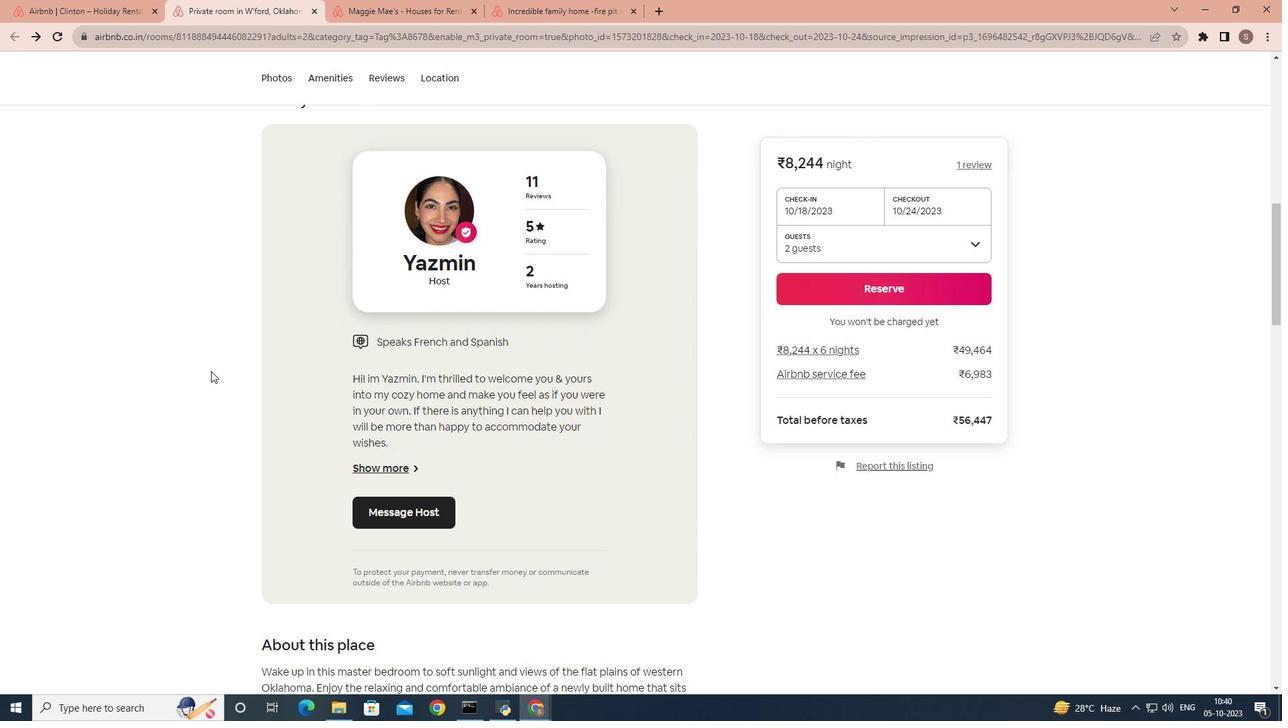 
Action: Mouse scrolled (211, 370) with delta (0, 0)
Screenshot: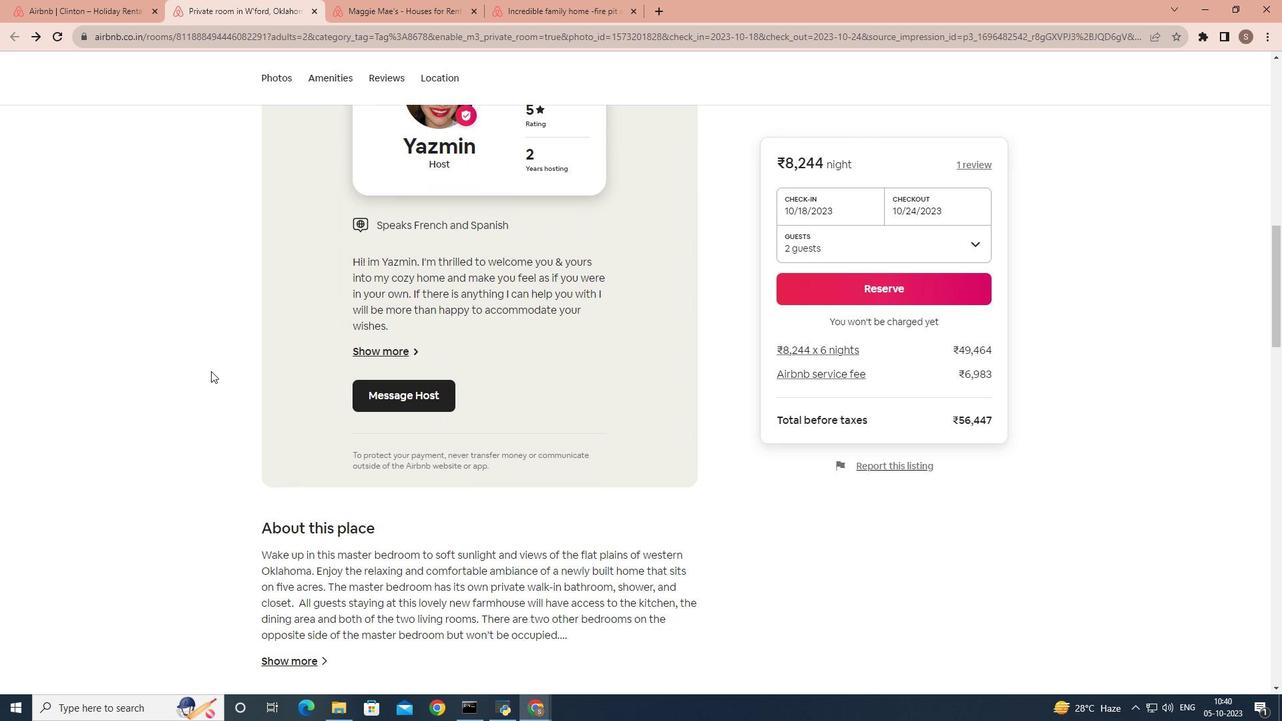 
Action: Mouse scrolled (211, 370) with delta (0, 0)
Screenshot: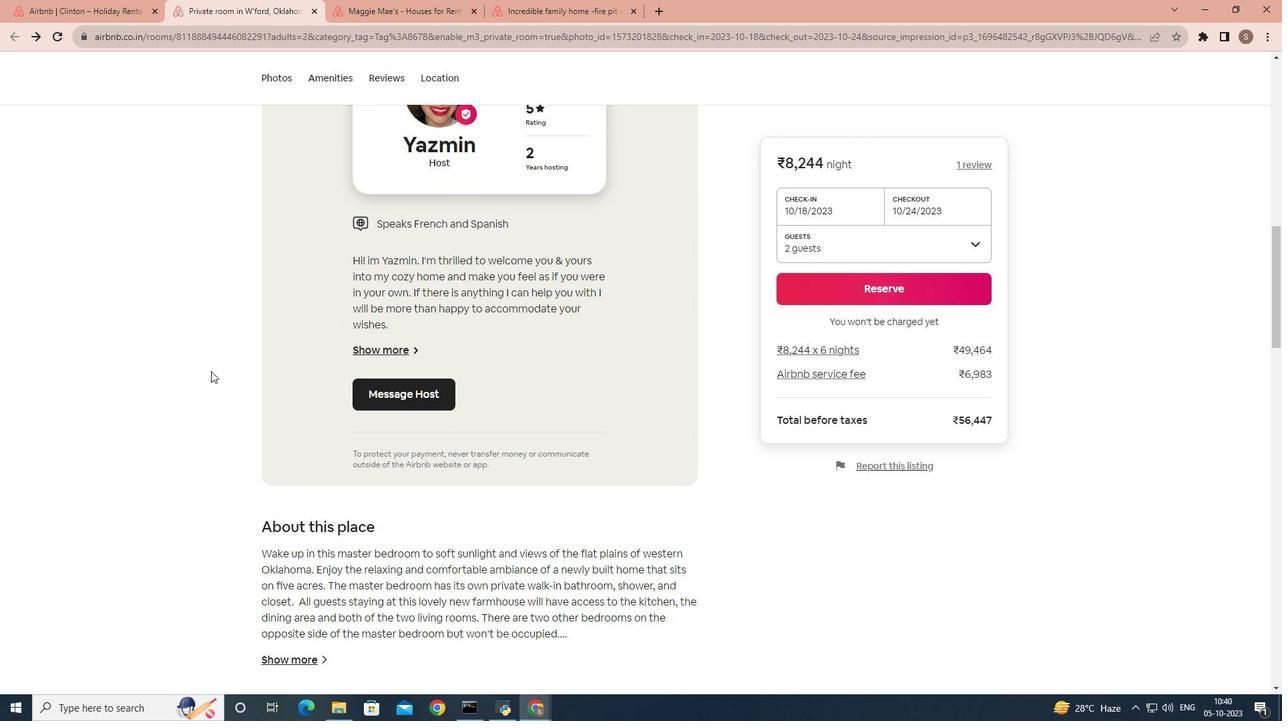 
Action: Mouse scrolled (211, 370) with delta (0, 0)
Screenshot: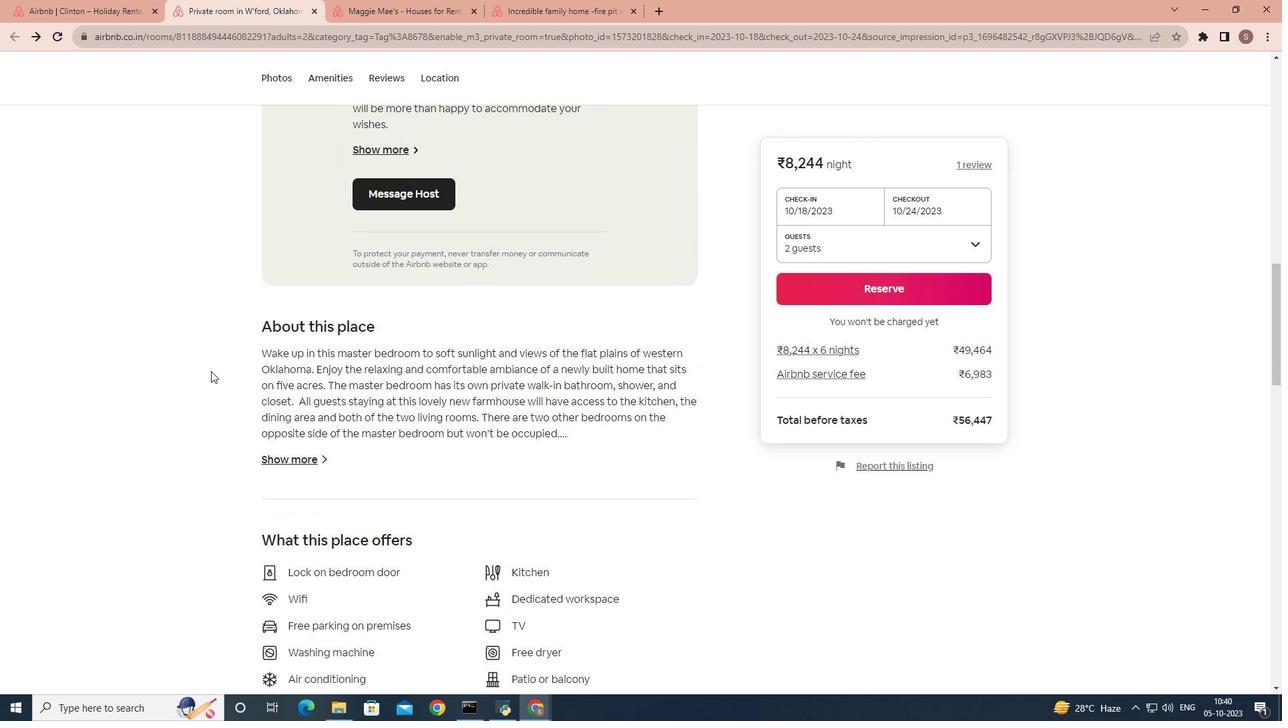 
Action: Mouse scrolled (211, 370) with delta (0, 0)
Screenshot: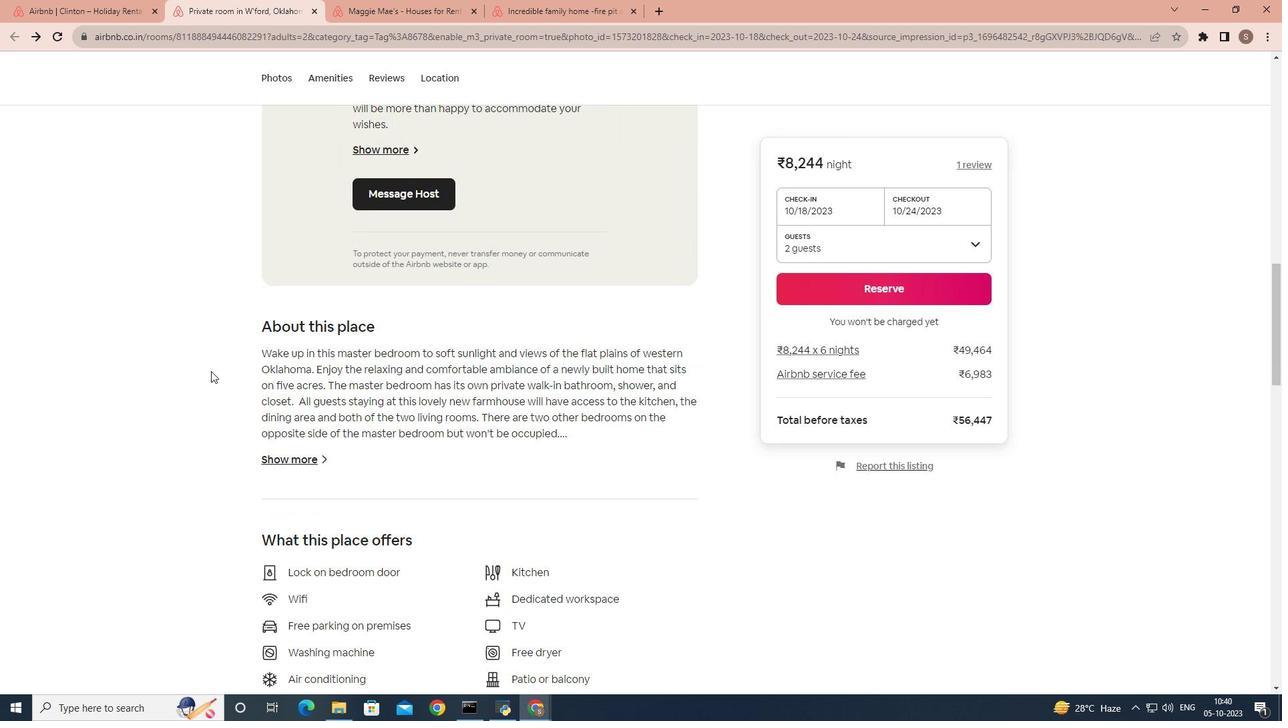 
Action: Mouse scrolled (211, 370) with delta (0, 0)
Screenshot: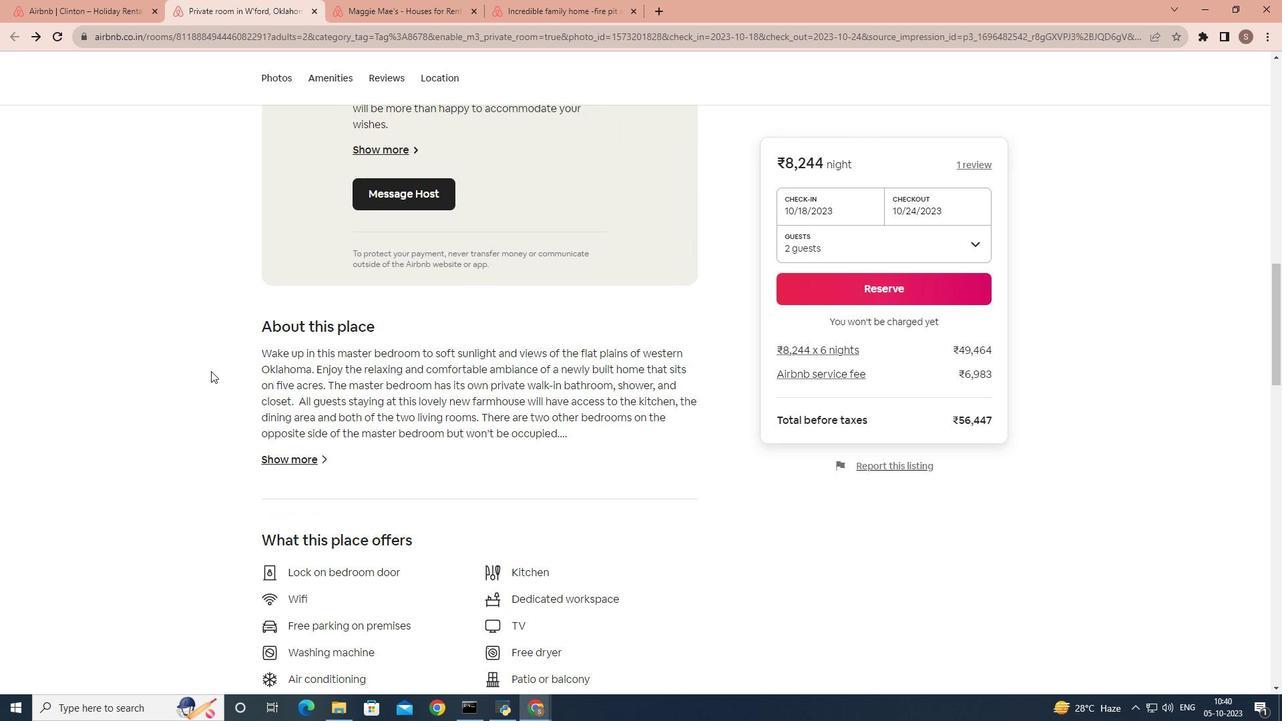 
Action: Mouse scrolled (211, 370) with delta (0, 0)
Screenshot: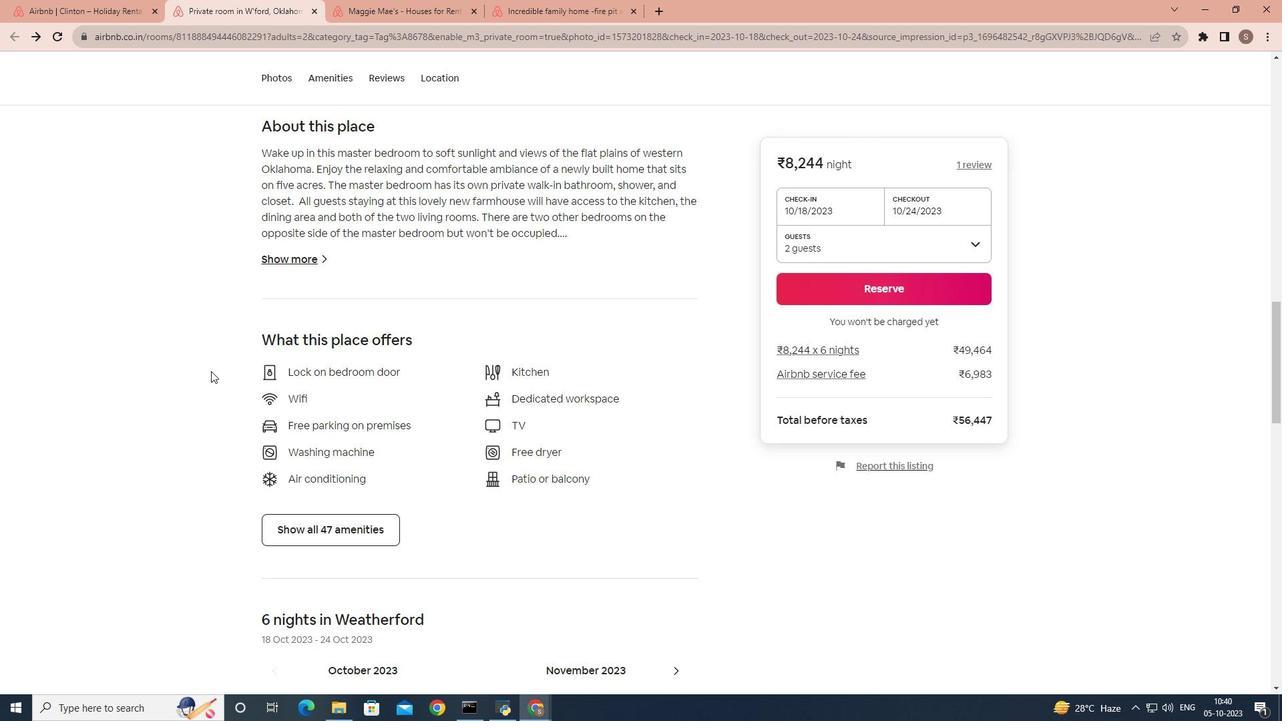 
Action: Mouse scrolled (211, 370) with delta (0, 0)
Screenshot: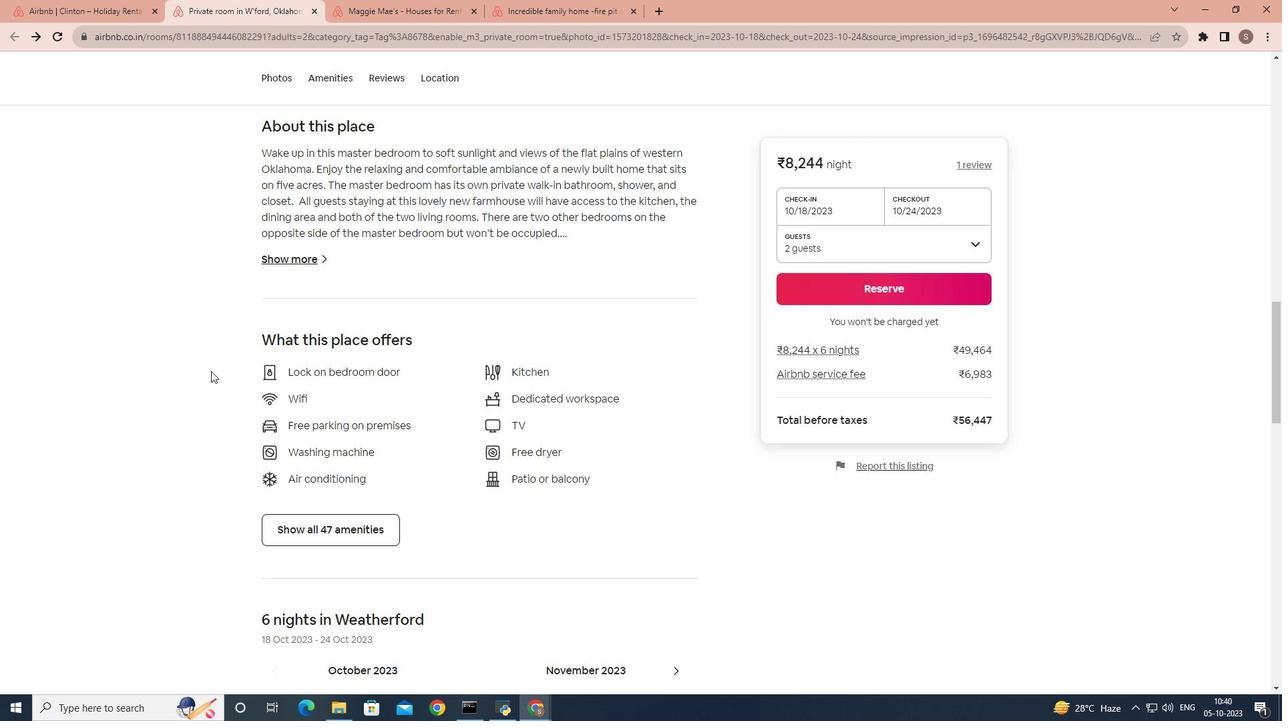 
Action: Mouse scrolled (211, 370) with delta (0, 0)
Screenshot: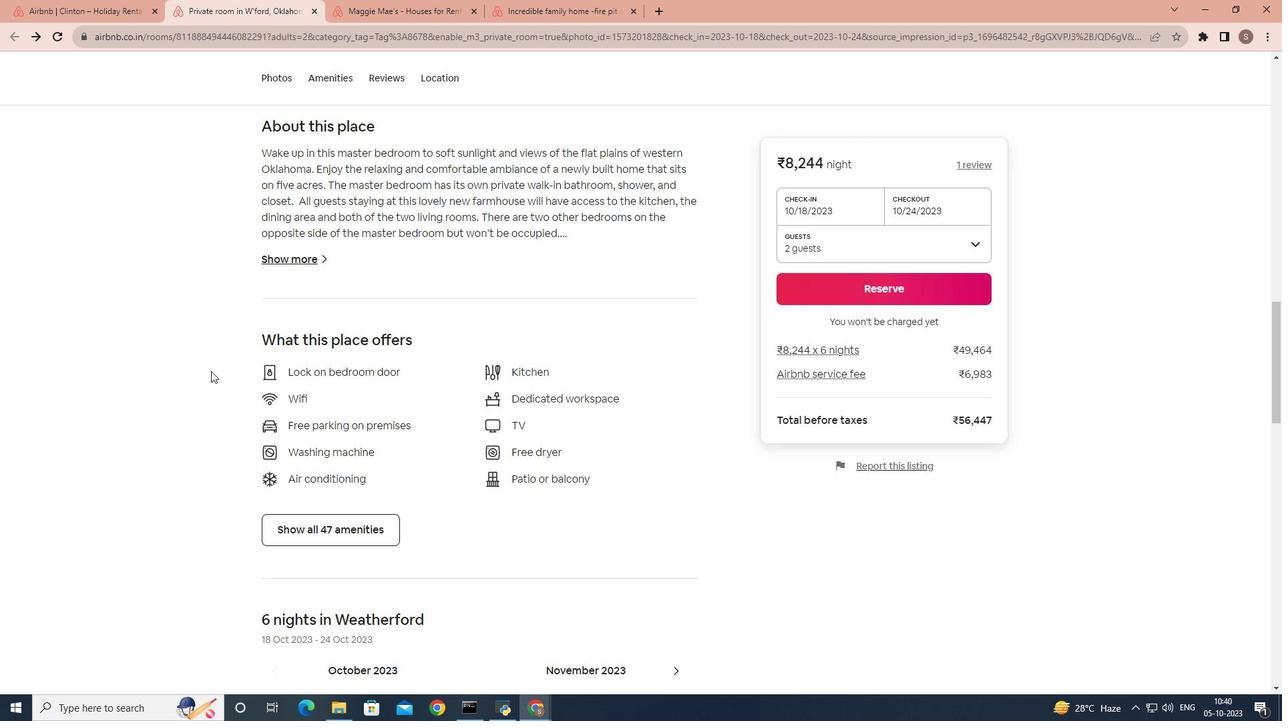 
Action: Mouse scrolled (211, 370) with delta (0, 0)
Screenshot: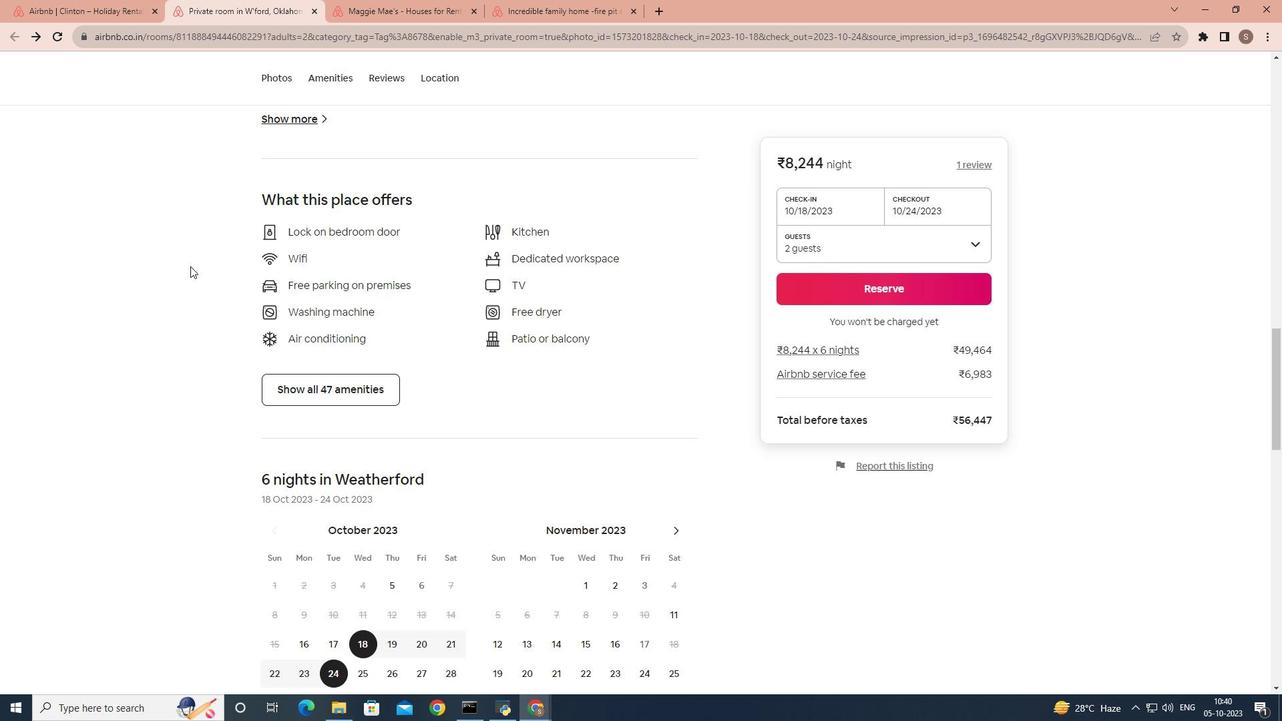 
Action: Mouse scrolled (211, 370) with delta (0, 0)
Screenshot: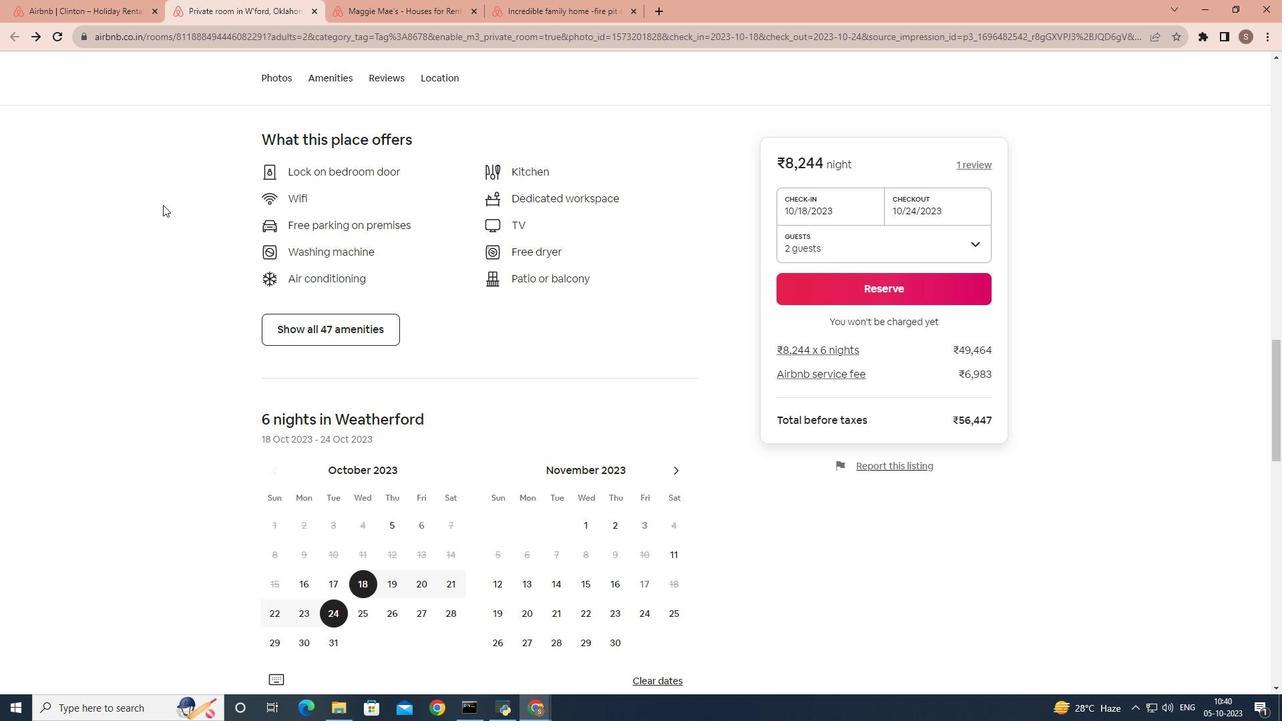 
Action: Mouse scrolled (211, 370) with delta (0, 0)
Screenshot: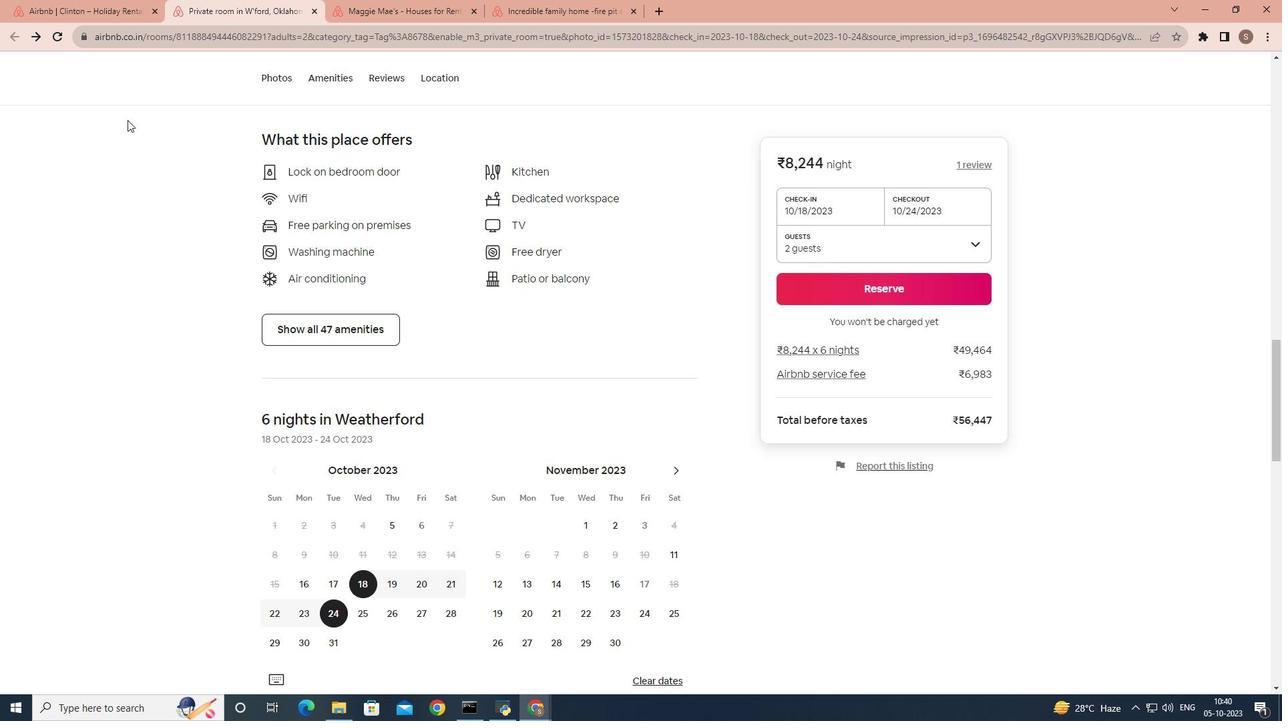
Action: Mouse moved to (66, 12)
Screenshot: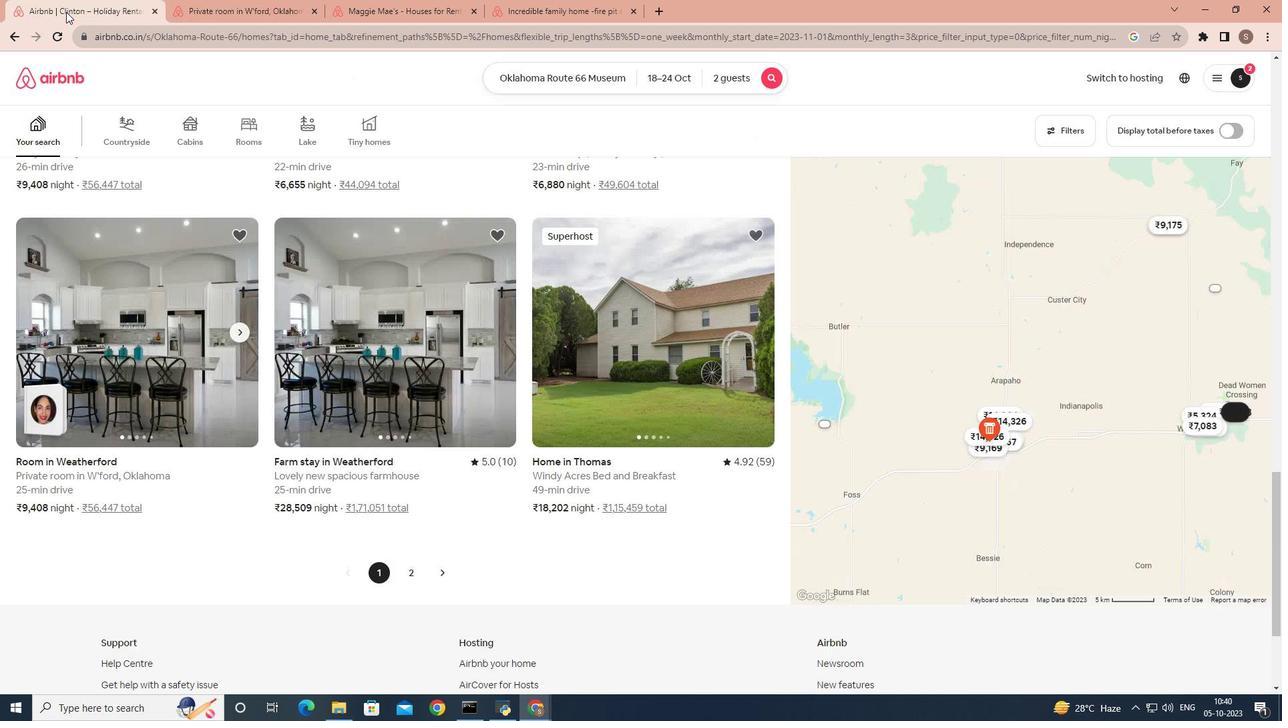 
Action: Mouse pressed left at (66, 12)
Screenshot: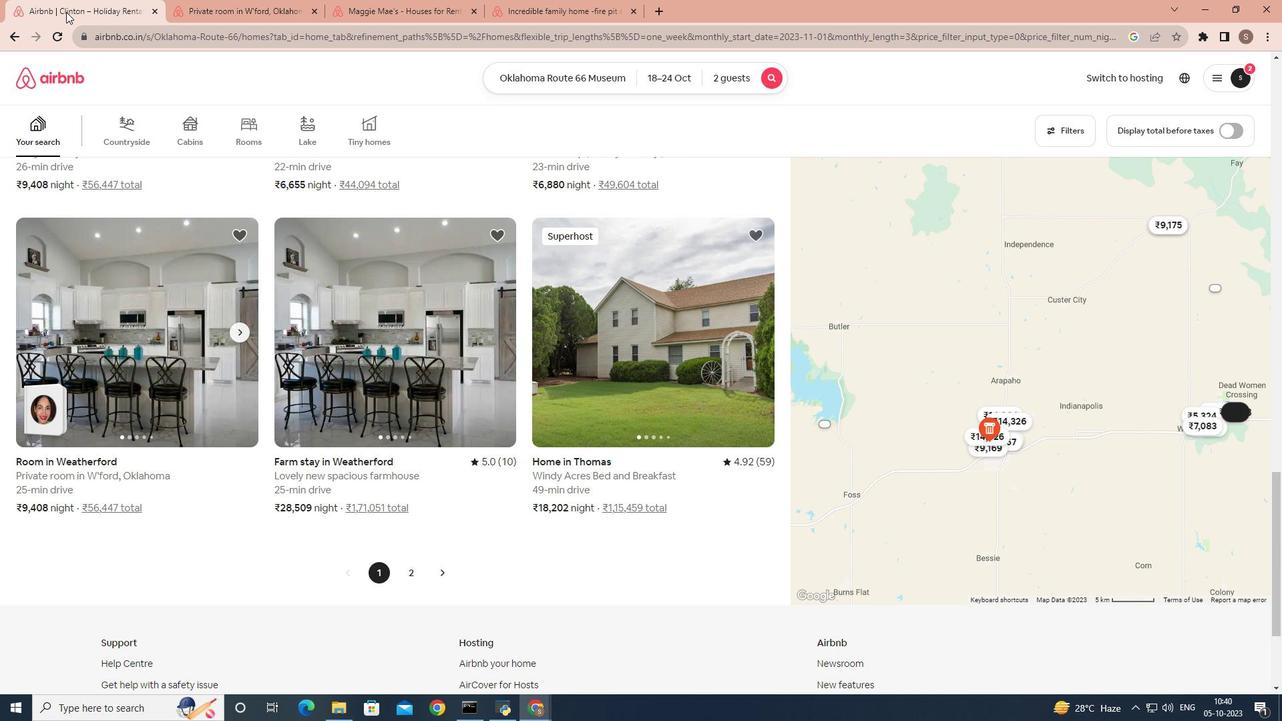 
Action: Mouse moved to (447, 465)
Screenshot: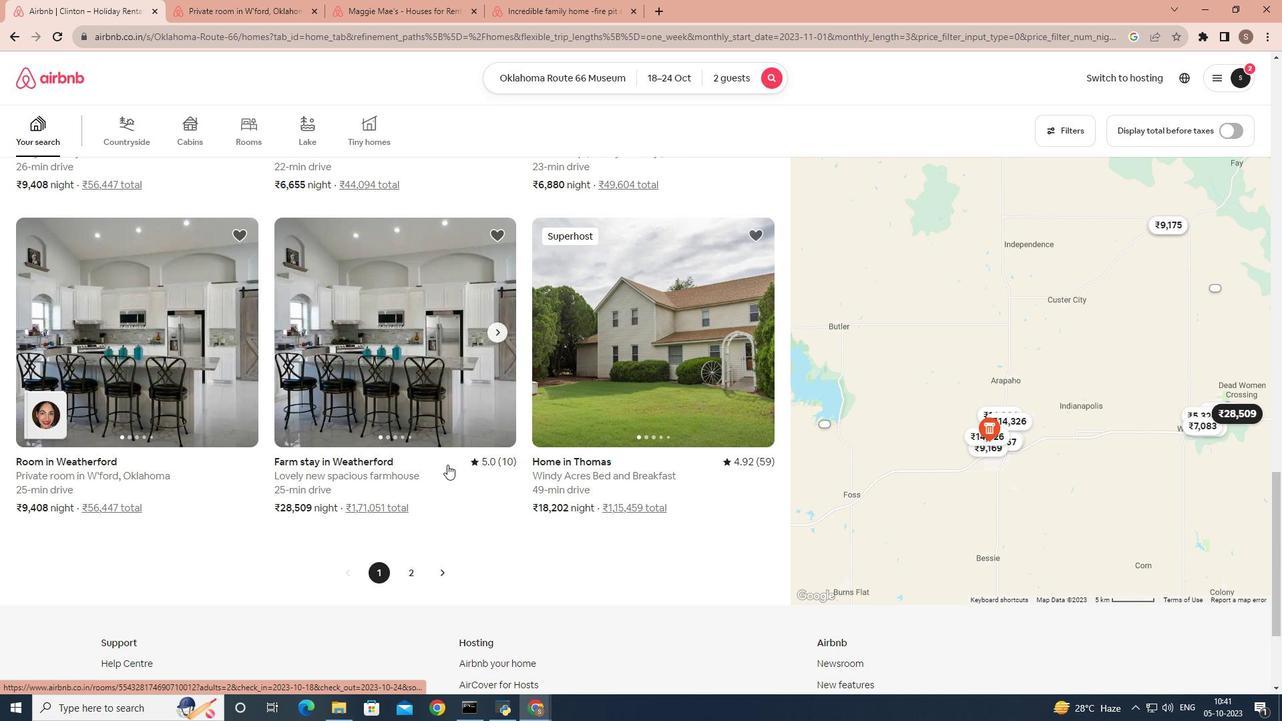 
Action: Mouse scrolled (447, 464) with delta (0, 0)
Screenshot: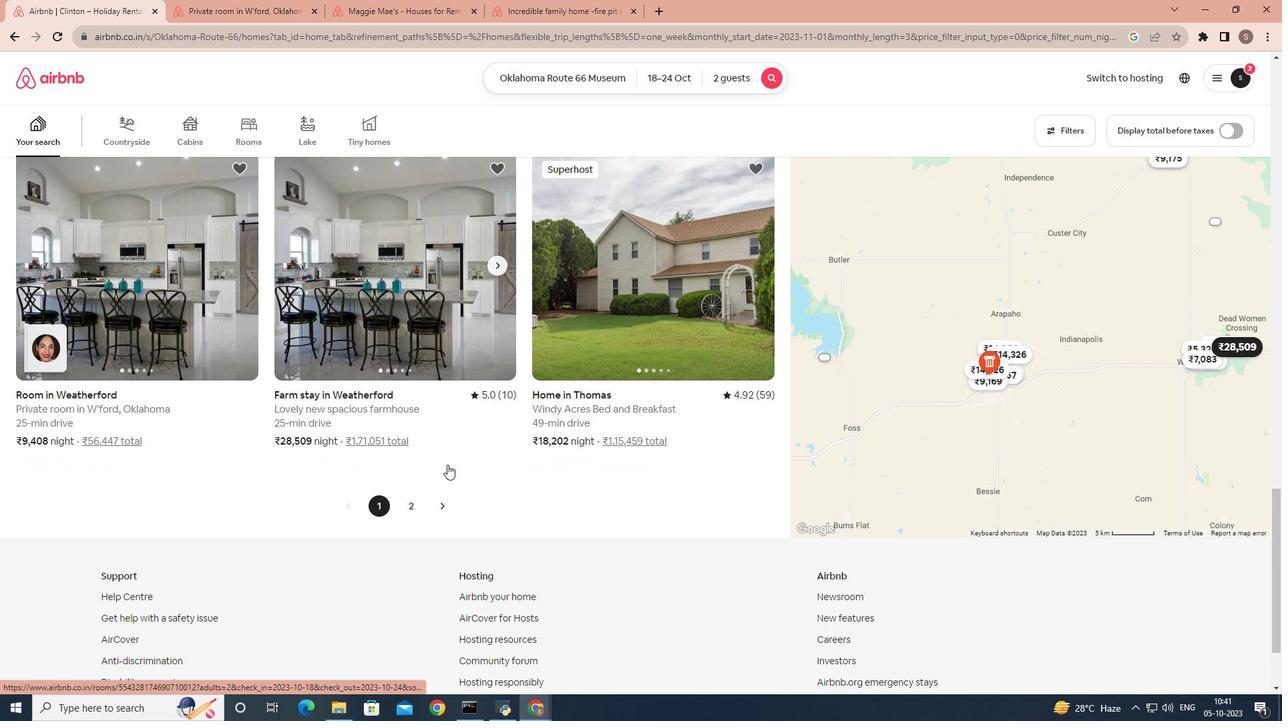 
Action: Mouse moved to (409, 501)
Screenshot: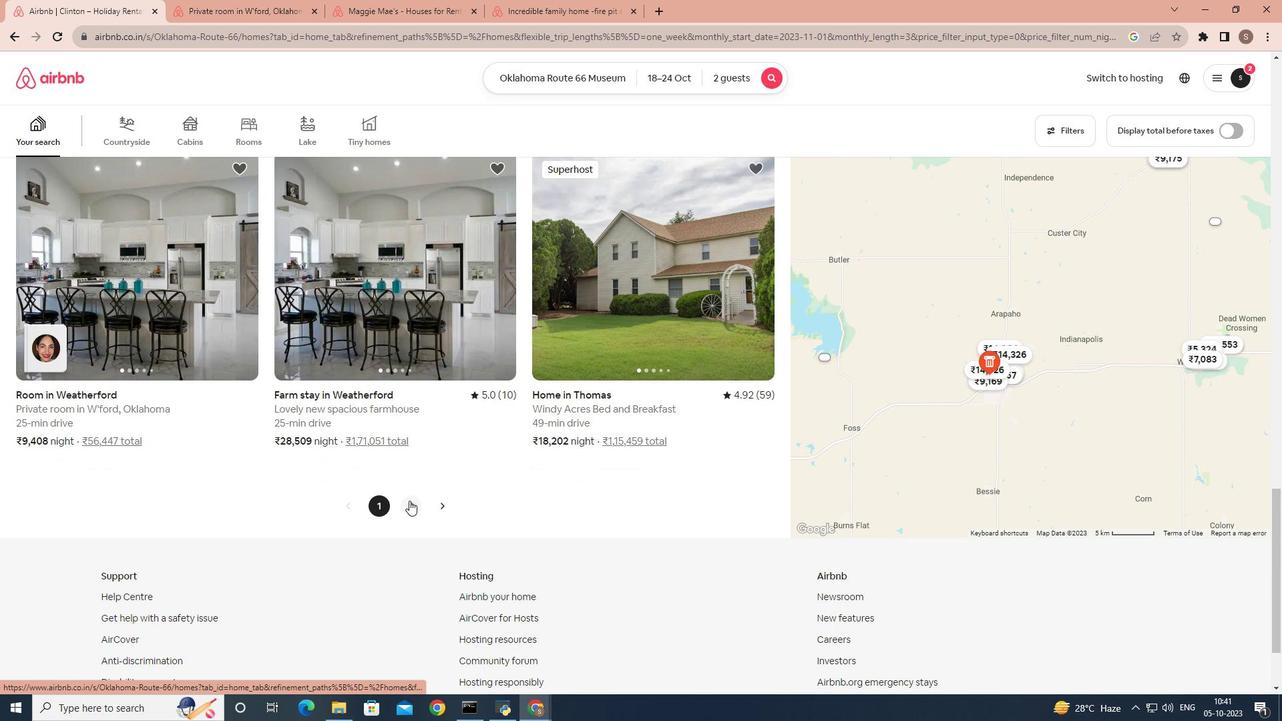 
Action: Mouse pressed left at (409, 501)
Screenshot: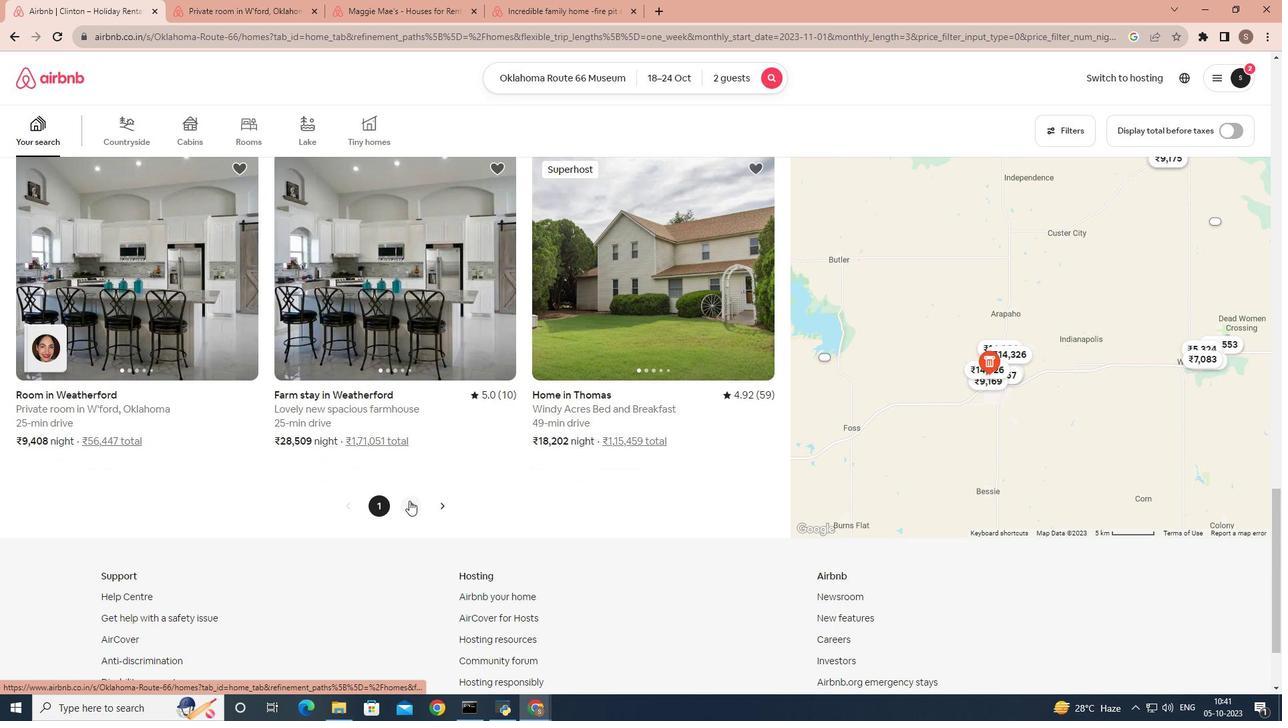 
Action: Mouse moved to (179, 362)
Screenshot: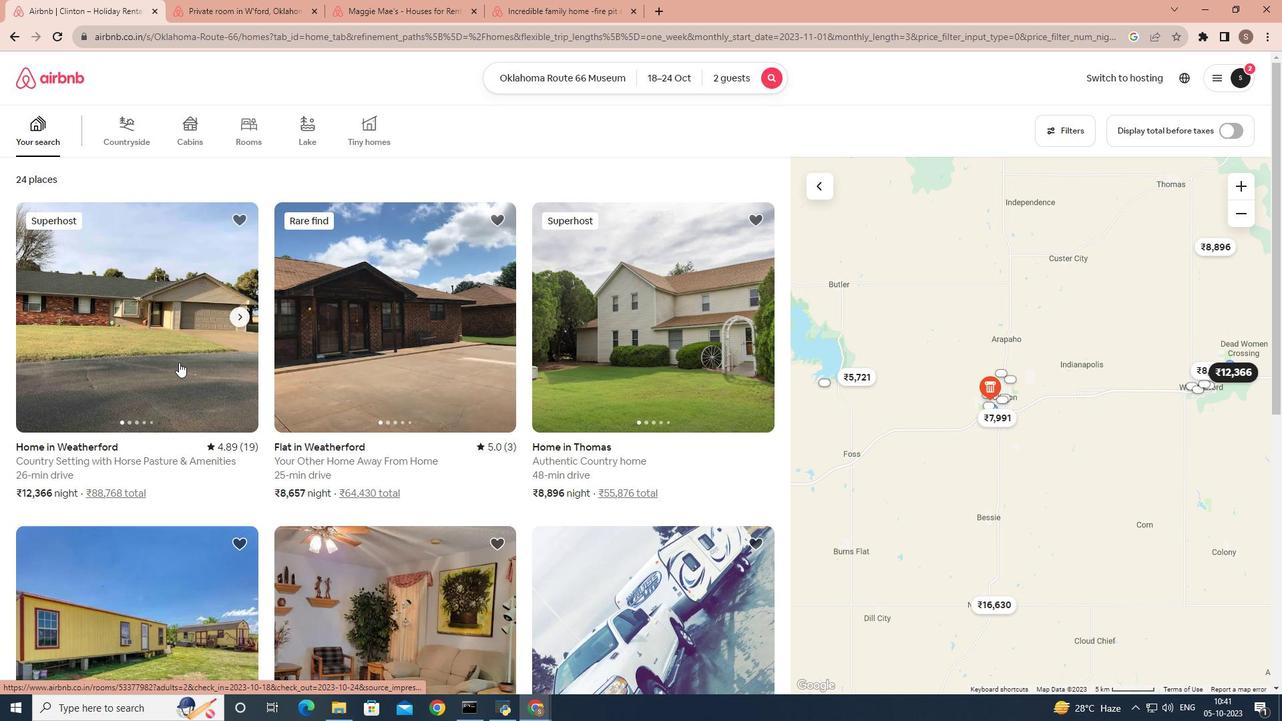 
Action: Mouse pressed left at (179, 362)
Screenshot: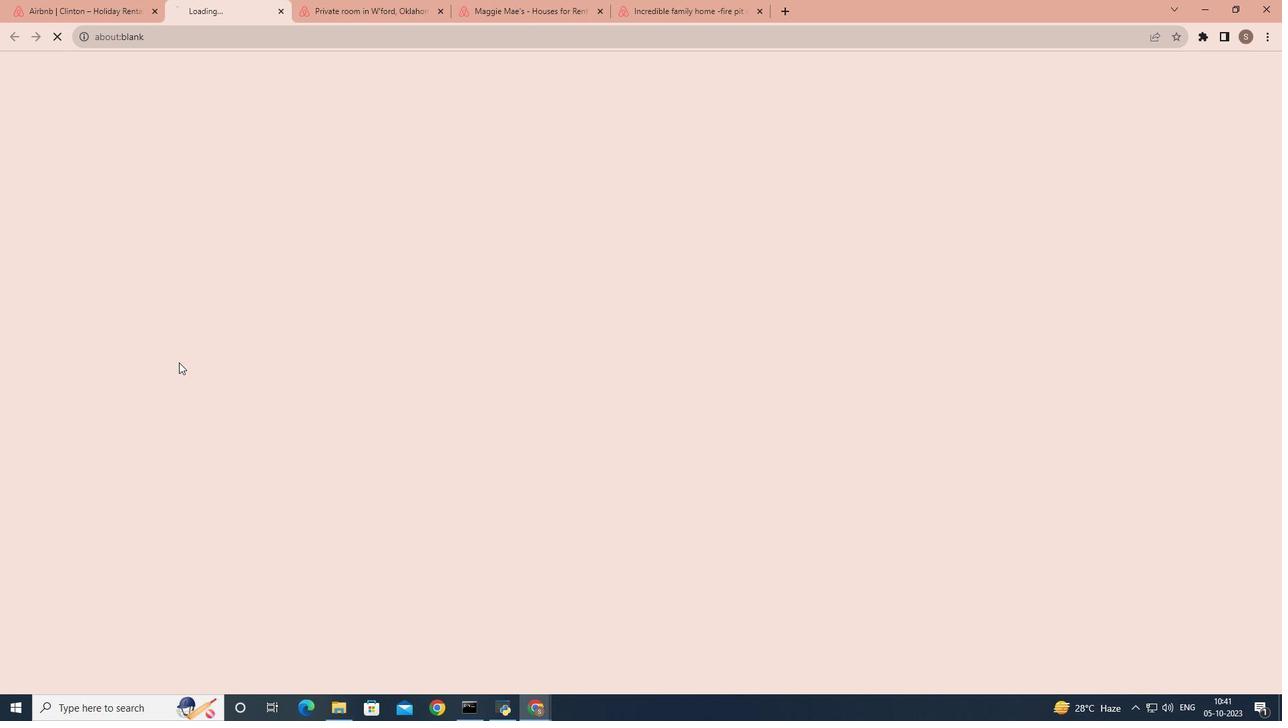 
Action: Mouse moved to (509, 422)
Screenshot: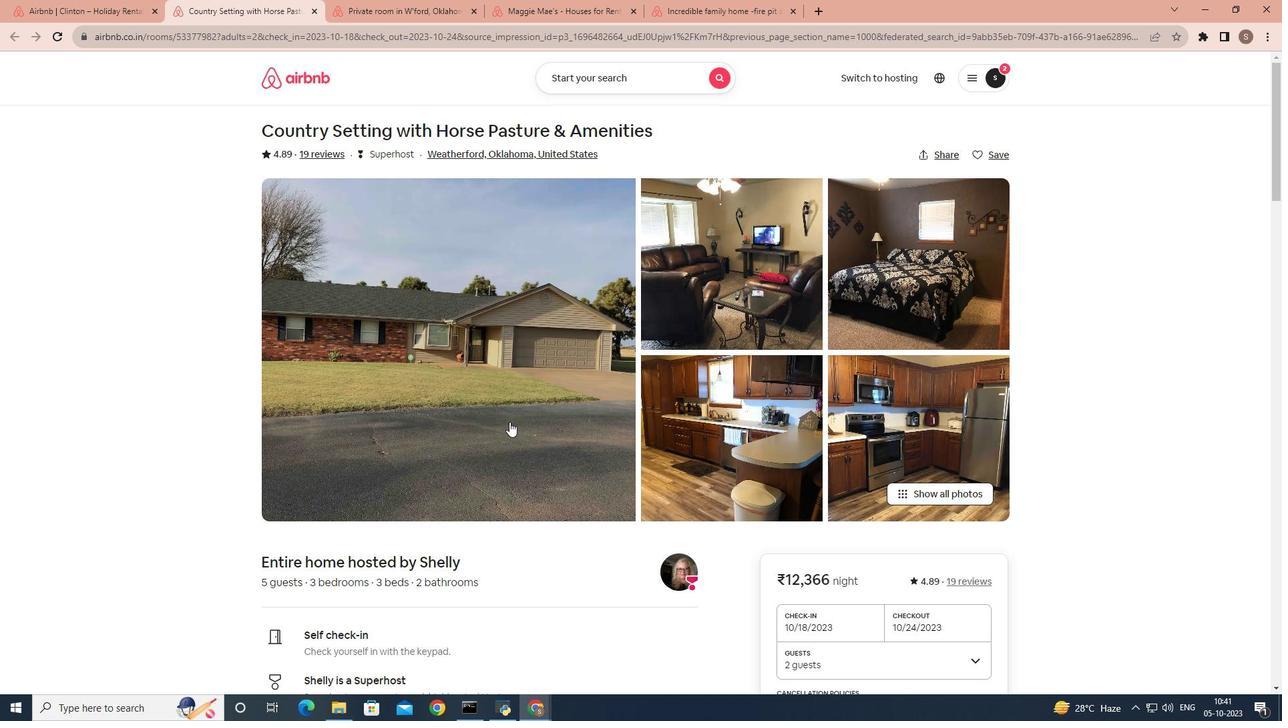 
Action: Mouse scrolled (509, 421) with delta (0, 0)
Screenshot: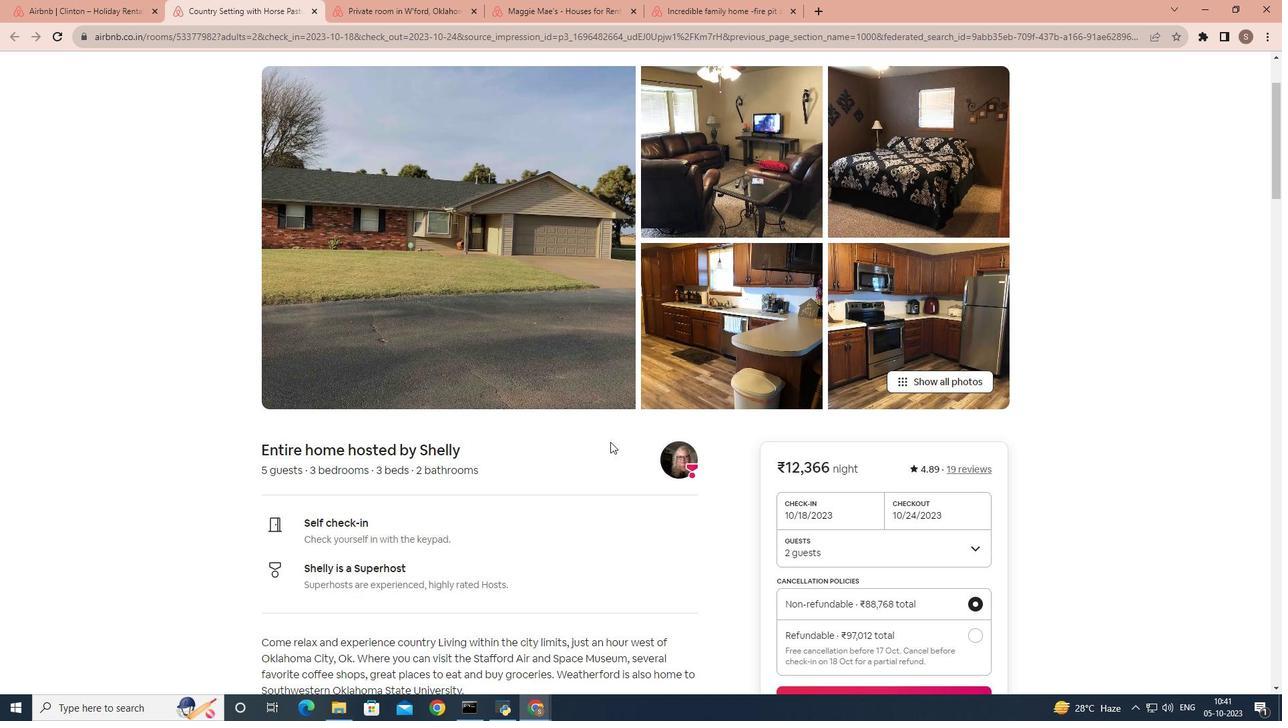 
Action: Mouse scrolled (509, 421) with delta (0, 0)
Screenshot: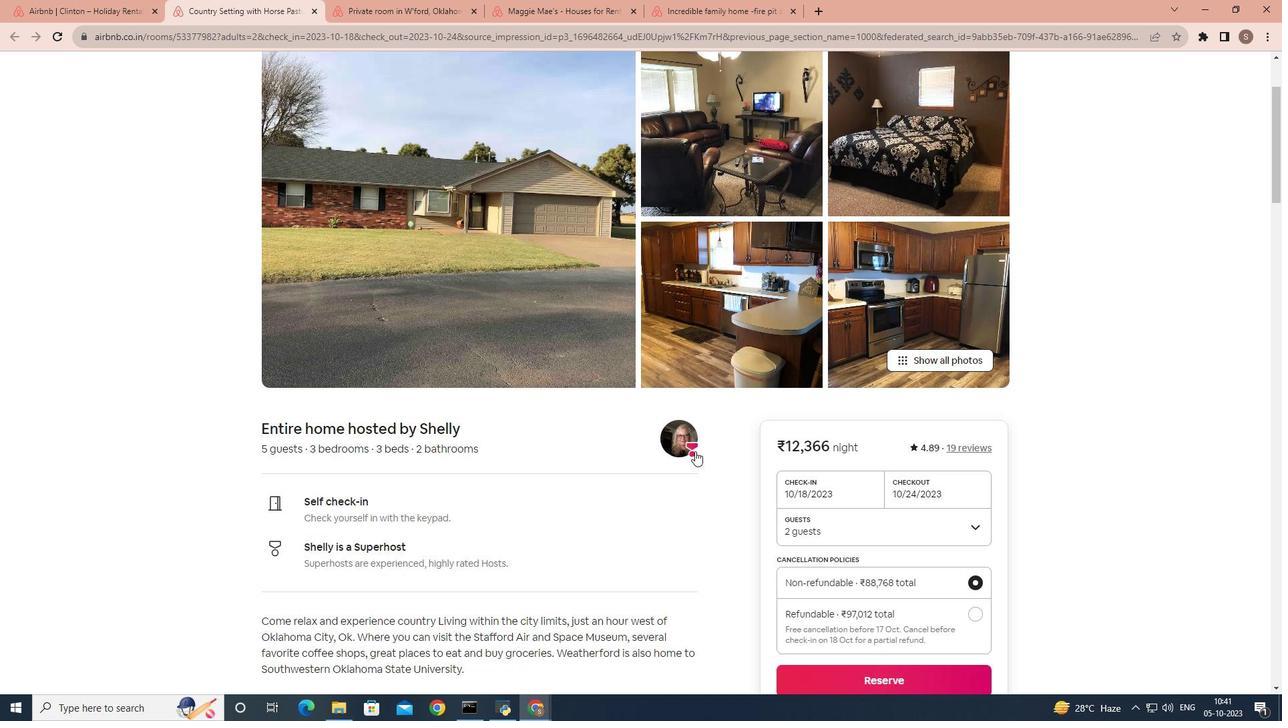 
Action: Mouse moved to (696, 451)
Screenshot: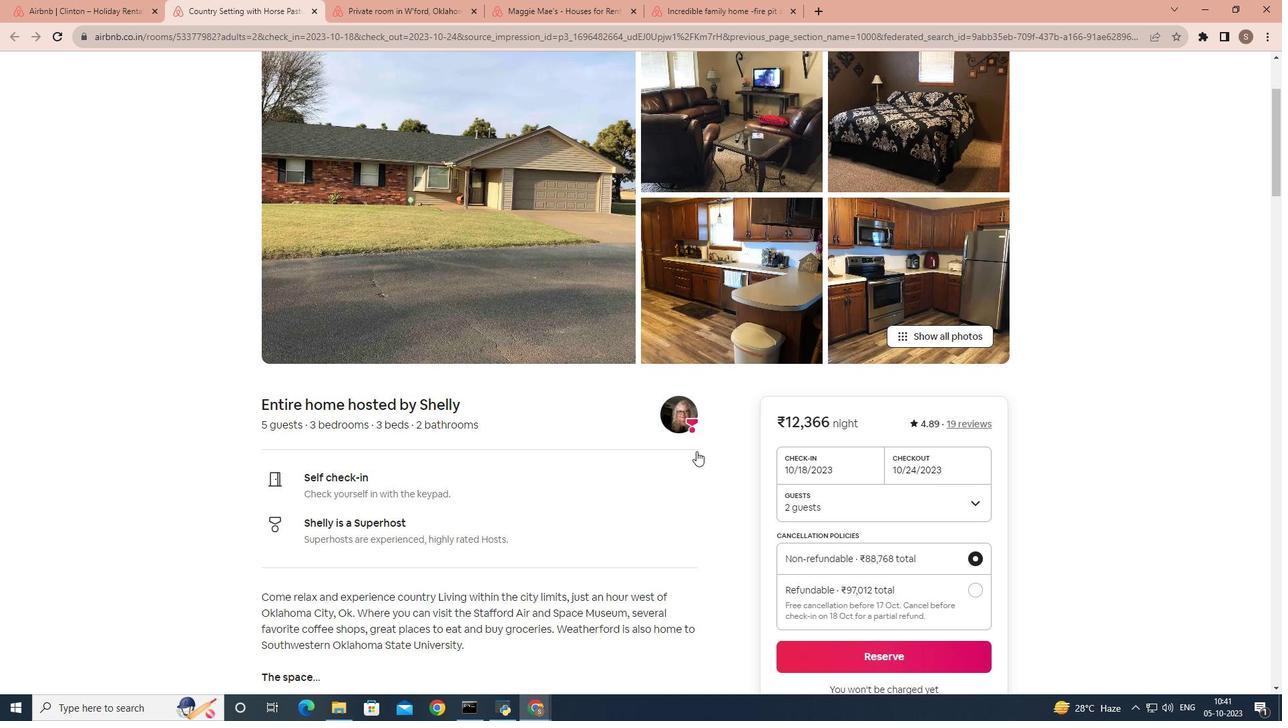 
Action: Mouse scrolled (696, 450) with delta (0, 0)
Screenshot: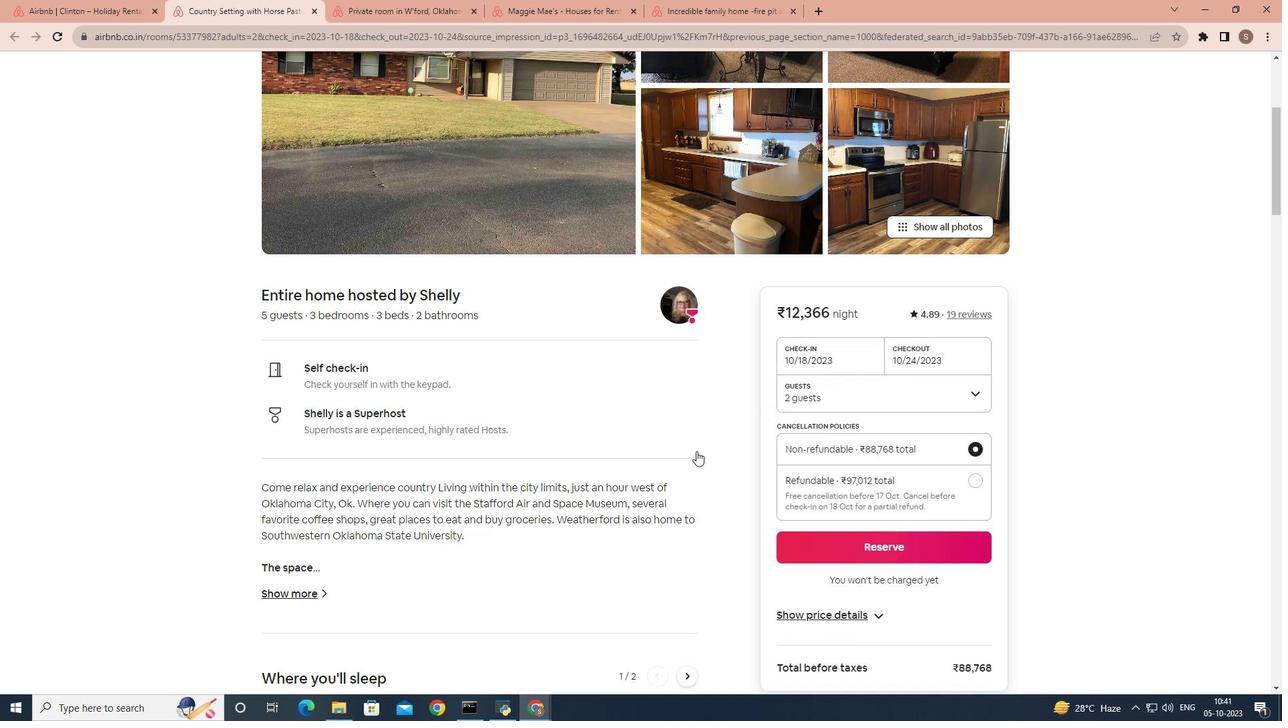 
Action: Mouse scrolled (696, 450) with delta (0, 0)
Screenshot: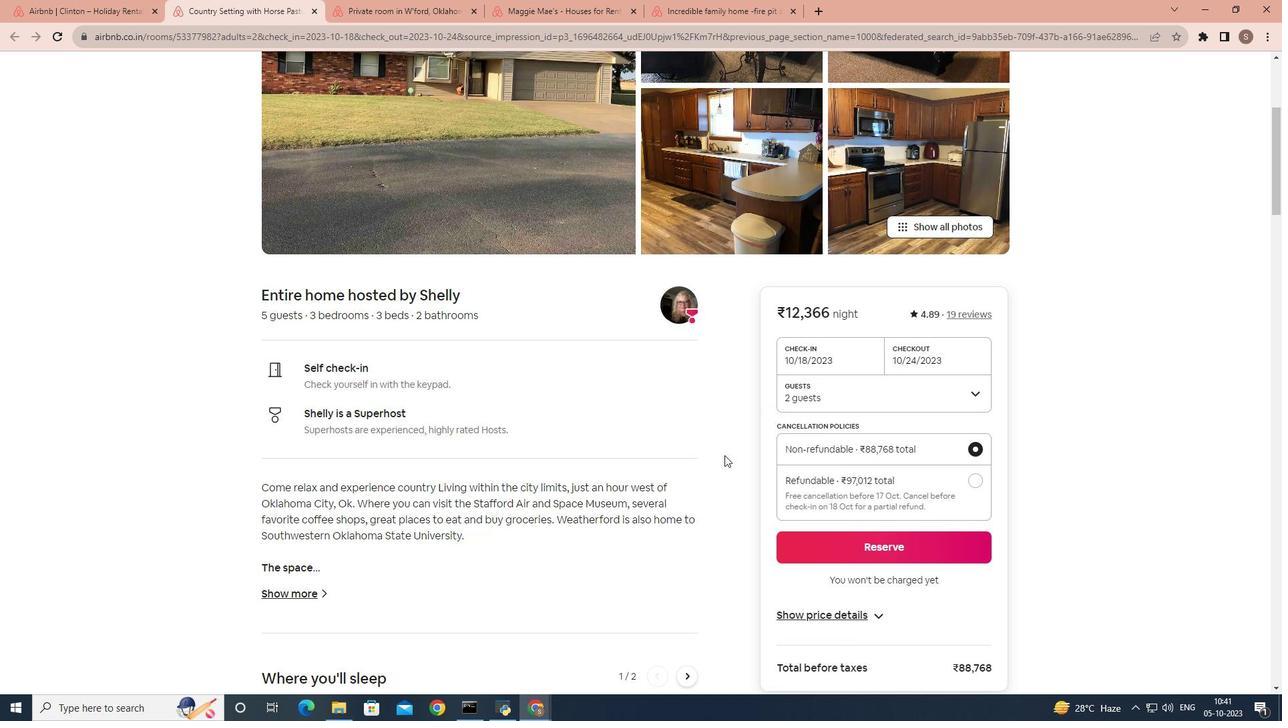 
Action: Mouse moved to (747, 461)
Screenshot: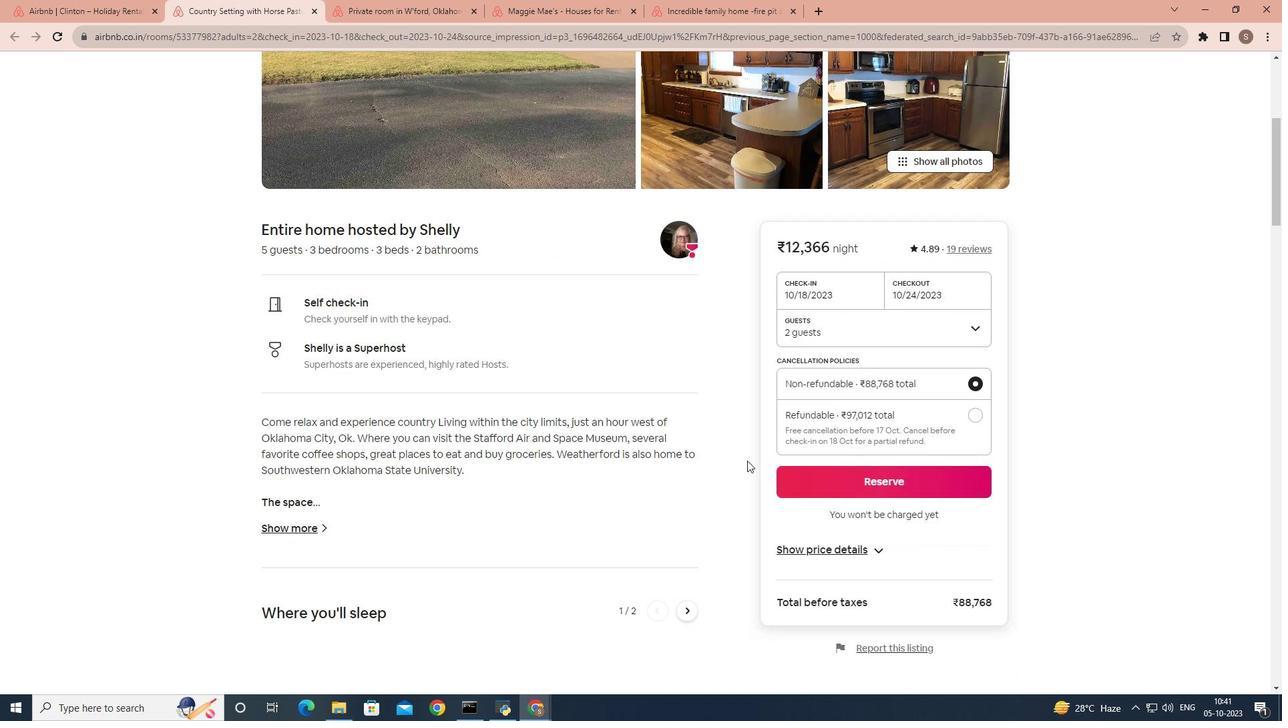 
Action: Mouse scrolled (747, 460) with delta (0, 0)
Screenshot: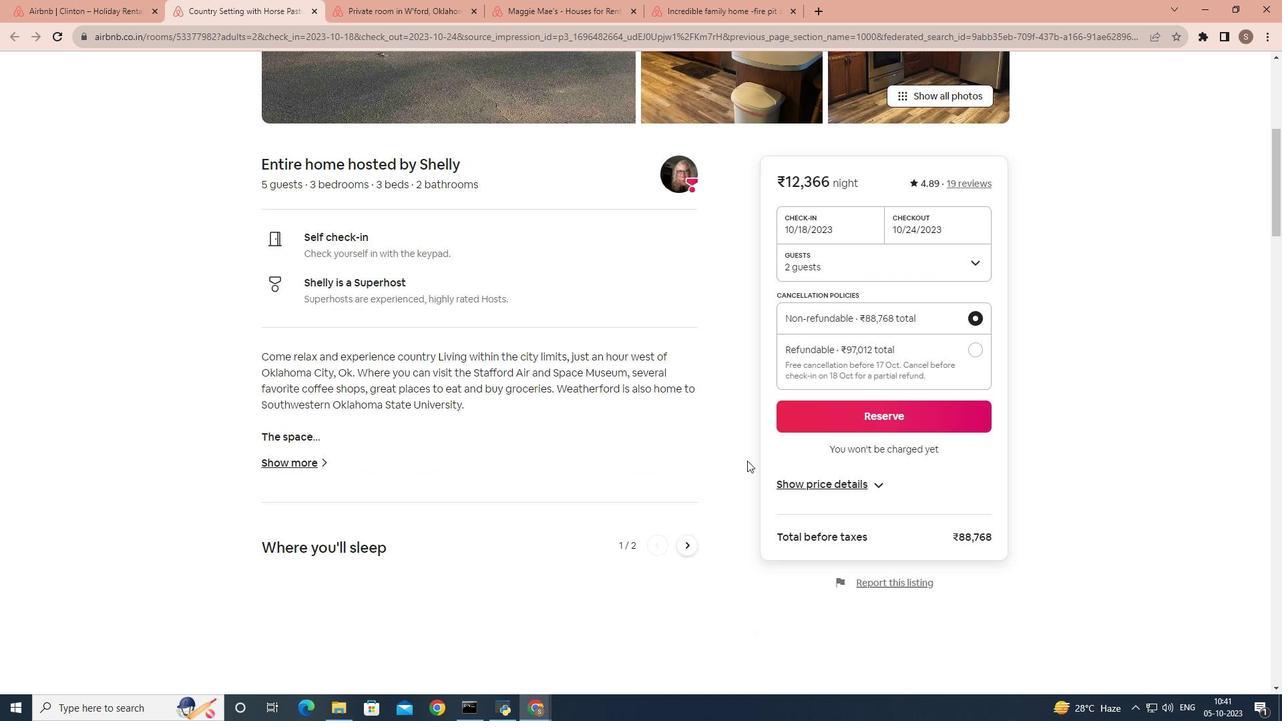 
Action: Mouse scrolled (747, 460) with delta (0, 0)
Screenshot: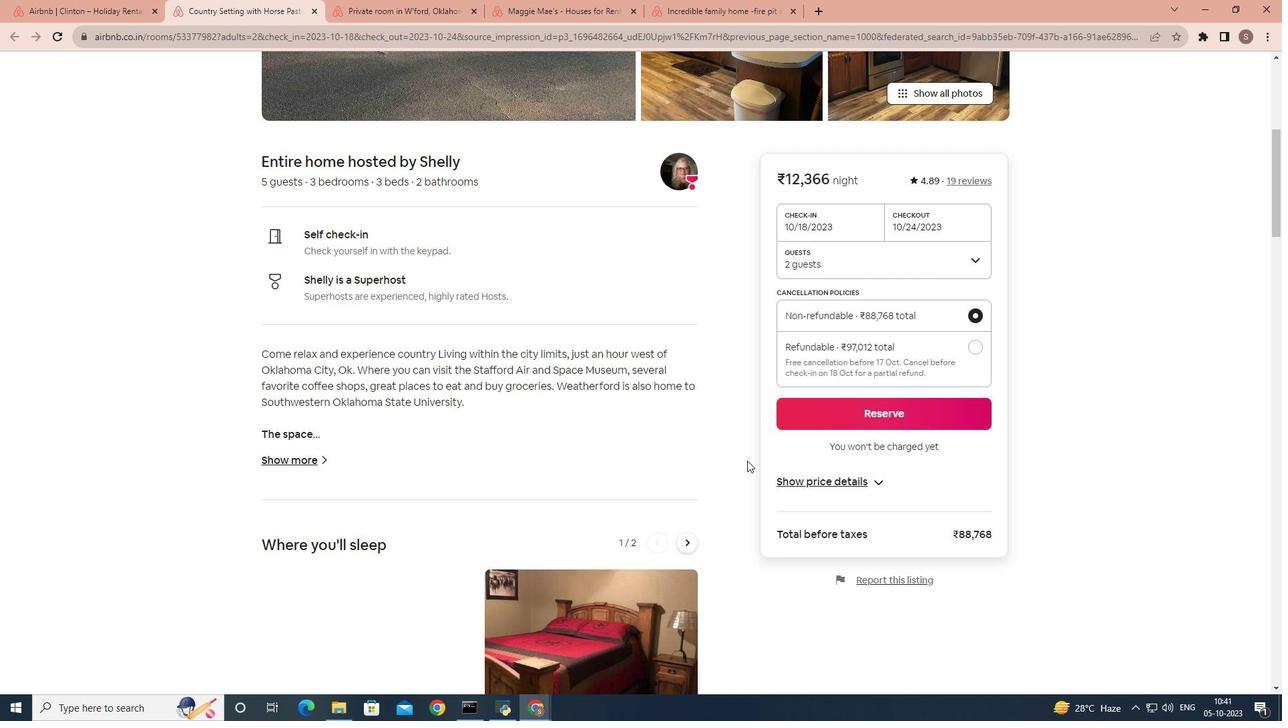 
Action: Mouse scrolled (747, 460) with delta (0, 0)
Screenshot: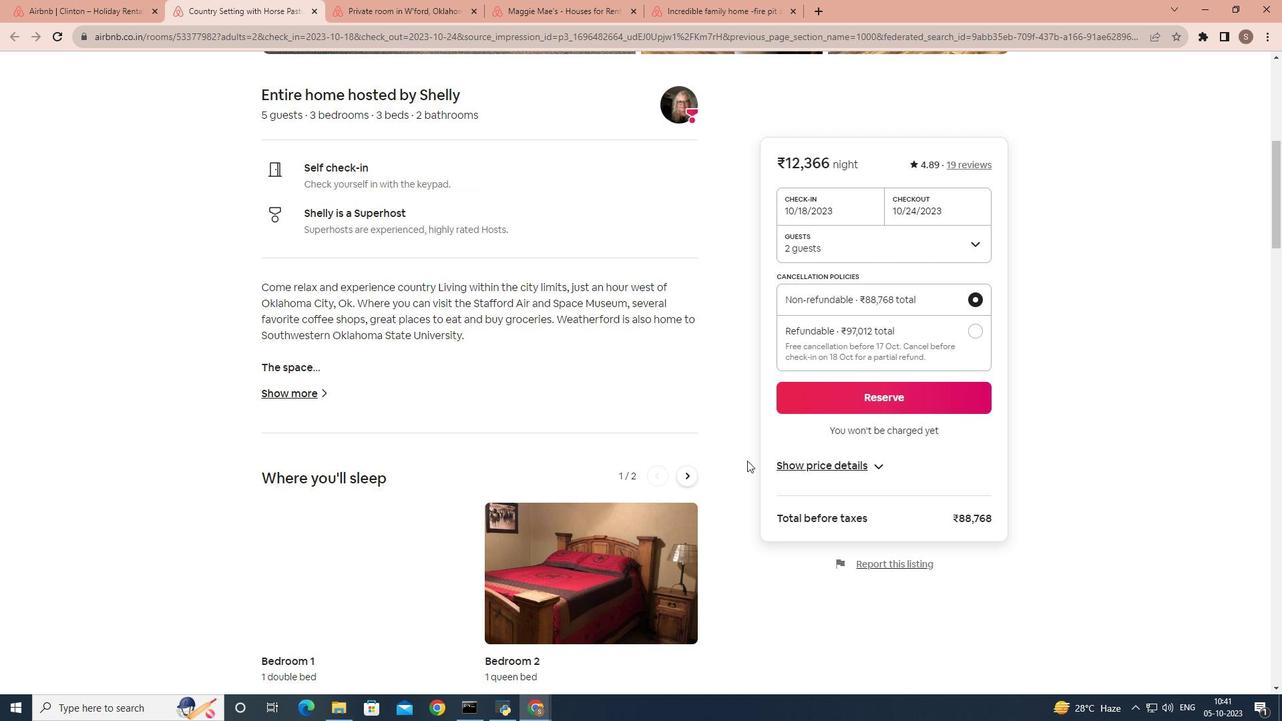 
Action: Mouse scrolled (747, 460) with delta (0, 0)
Screenshot: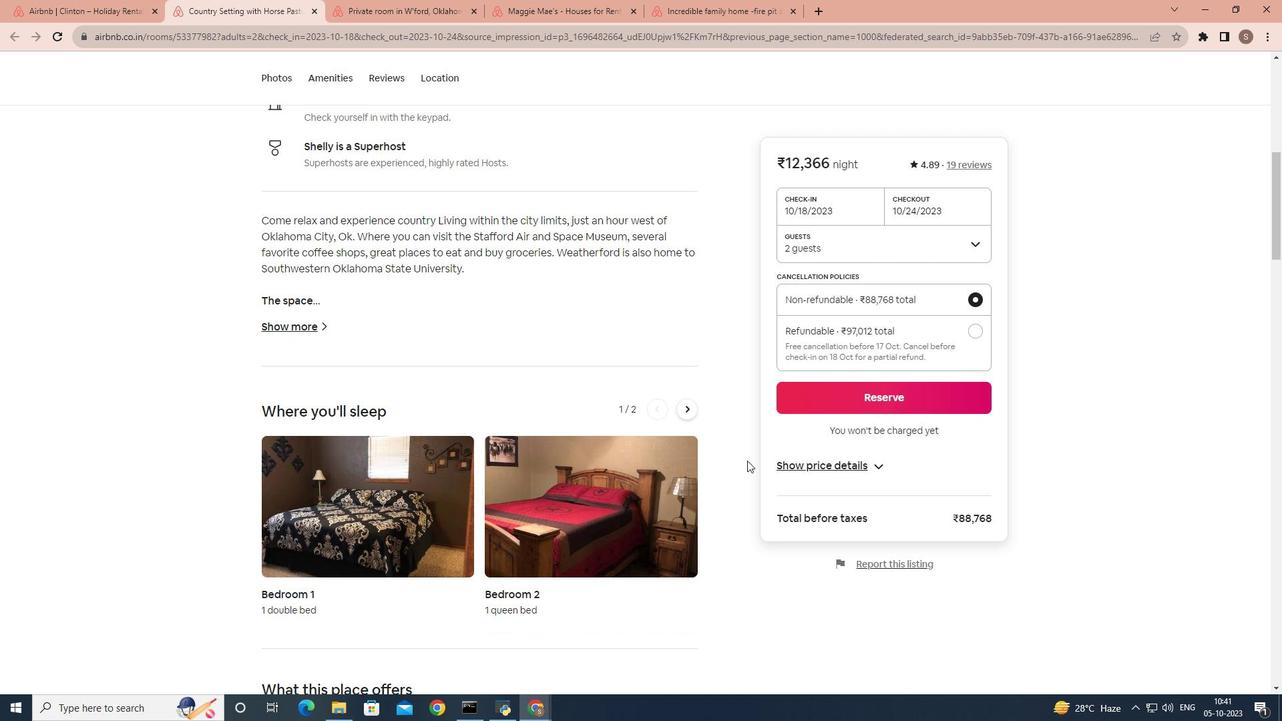 
Action: Mouse scrolled (747, 460) with delta (0, 0)
Screenshot: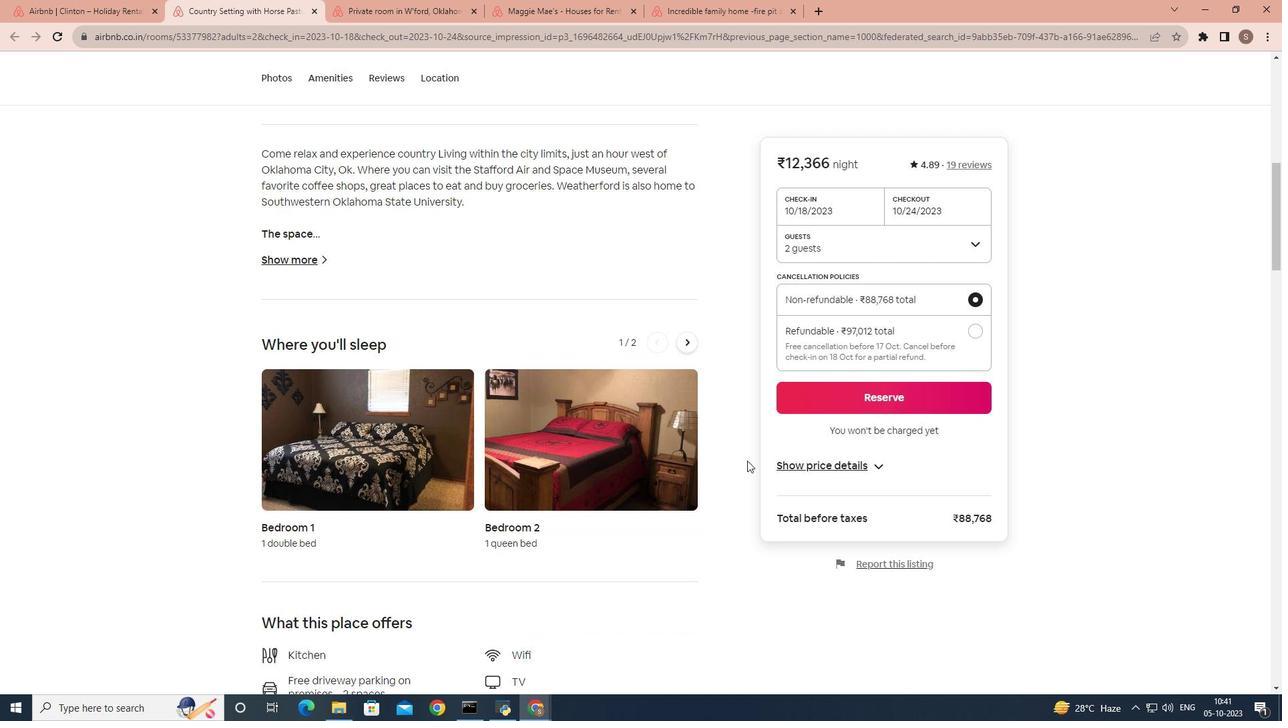 
Action: Mouse scrolled (747, 460) with delta (0, 0)
Screenshot: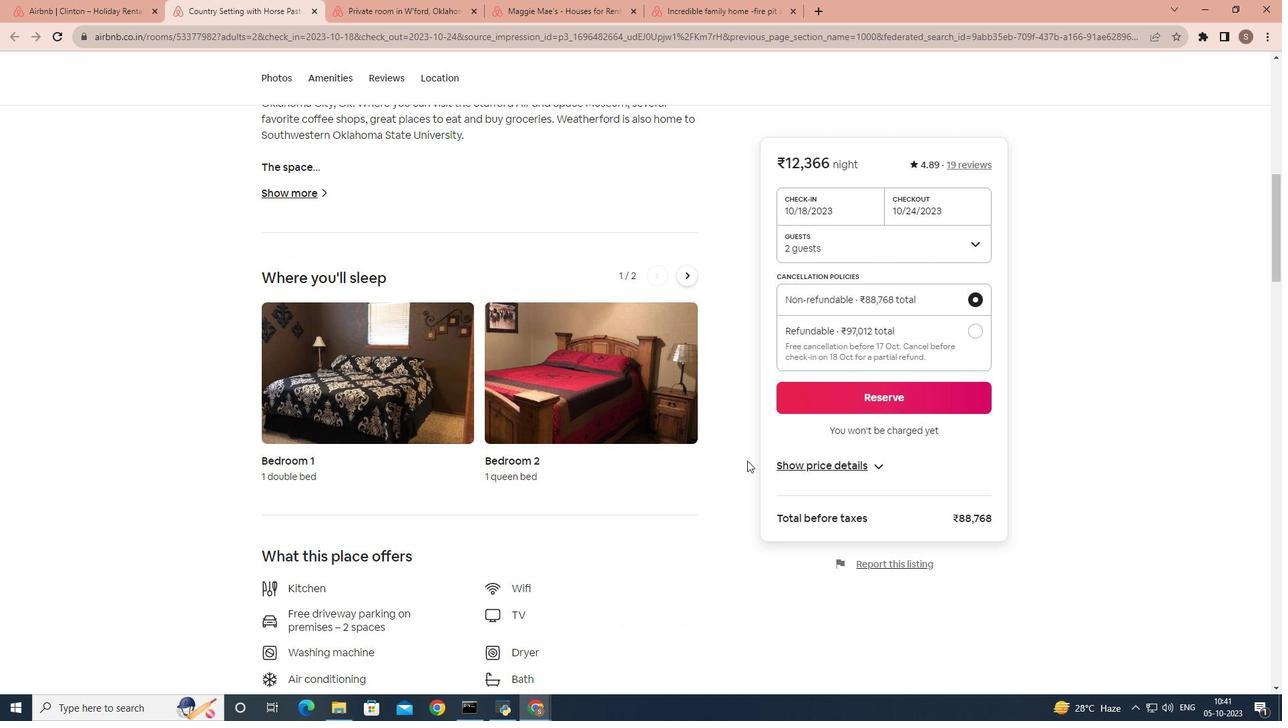 
